 Task: Slide 11 - Budget For This Quarter.
Action: Mouse moved to (35, 90)
Screenshot: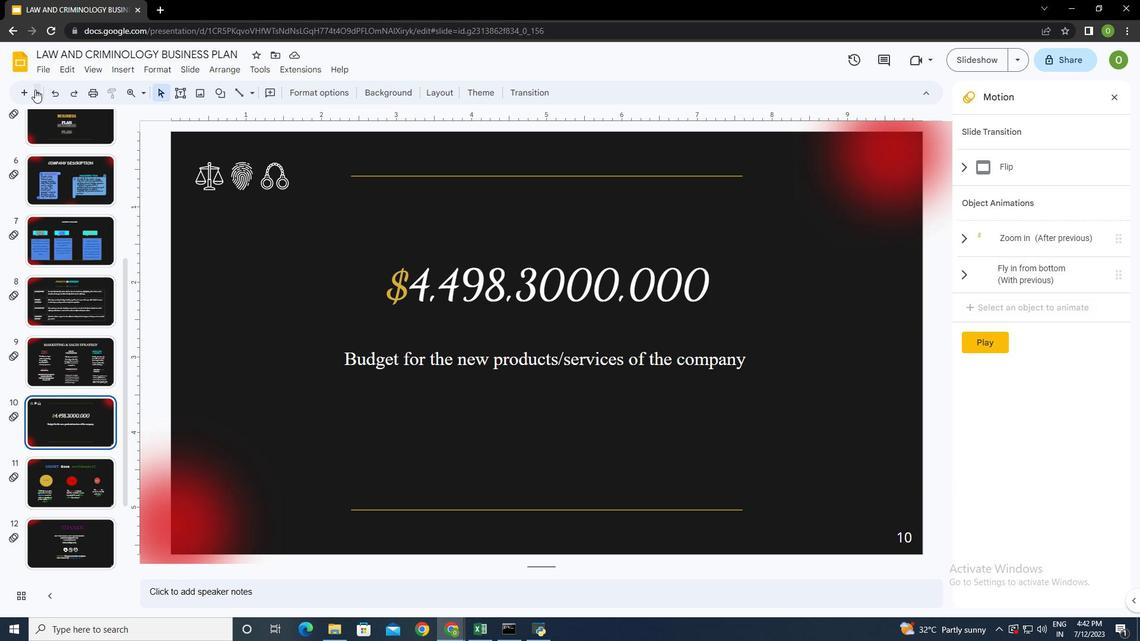 
Action: Mouse pressed left at (35, 90)
Screenshot: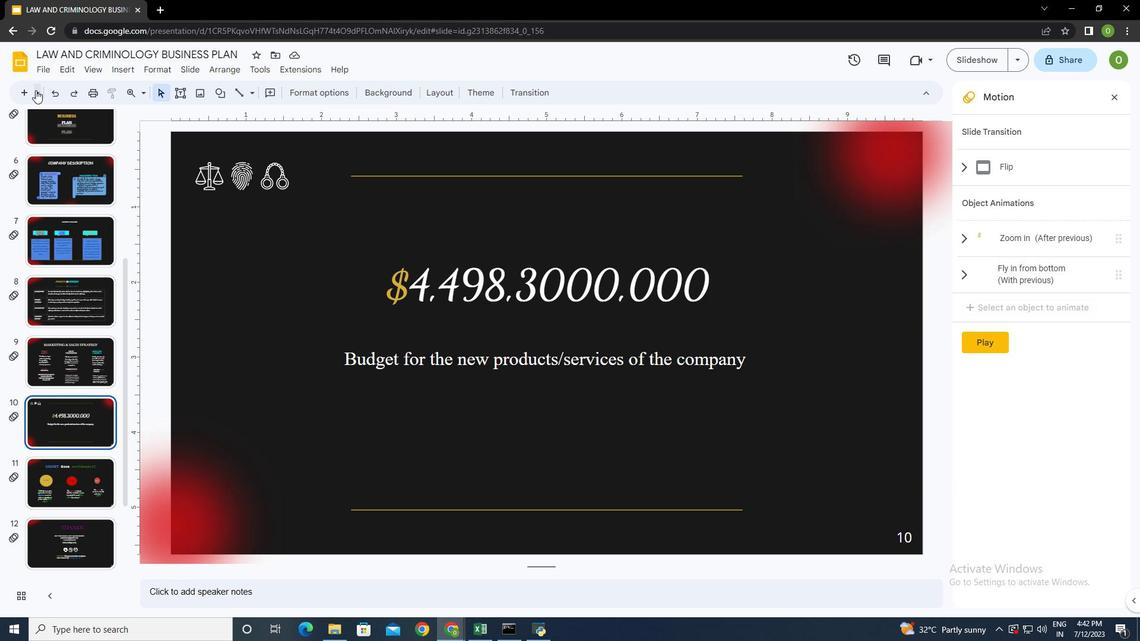 
Action: Mouse moved to (62, 379)
Screenshot: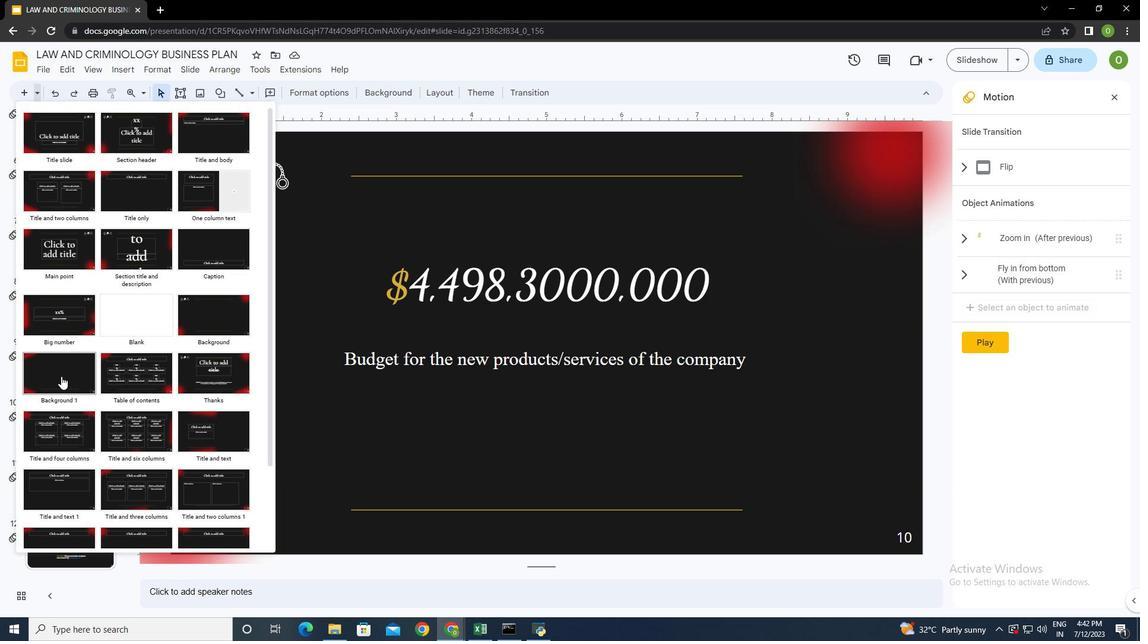 
Action: Mouse pressed left at (62, 379)
Screenshot: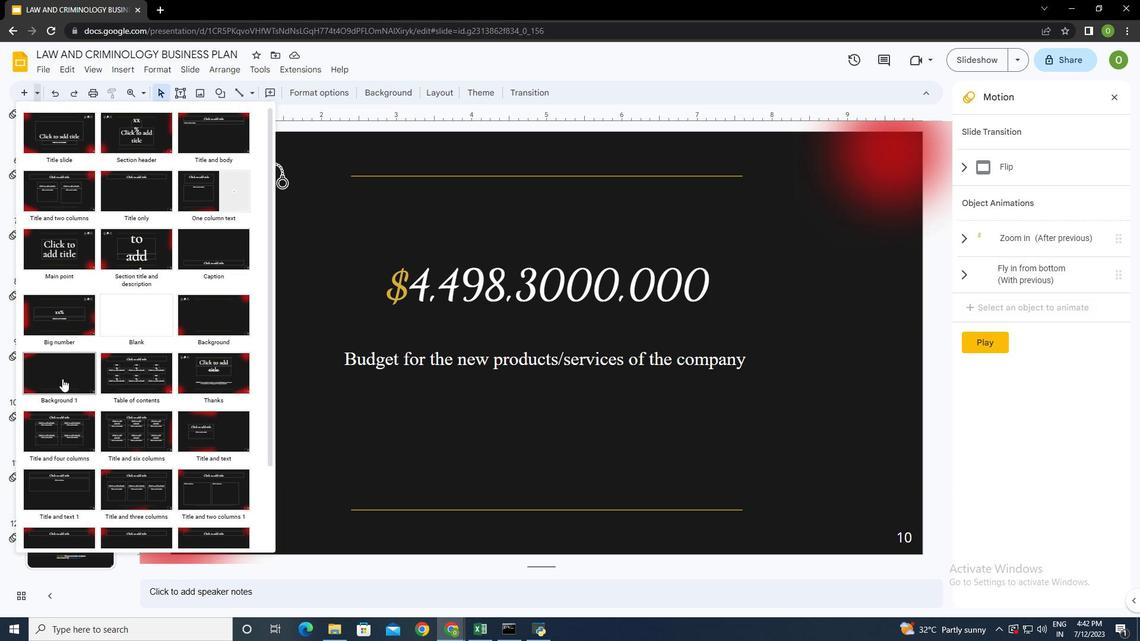 
Action: Mouse moved to (397, 286)
Screenshot: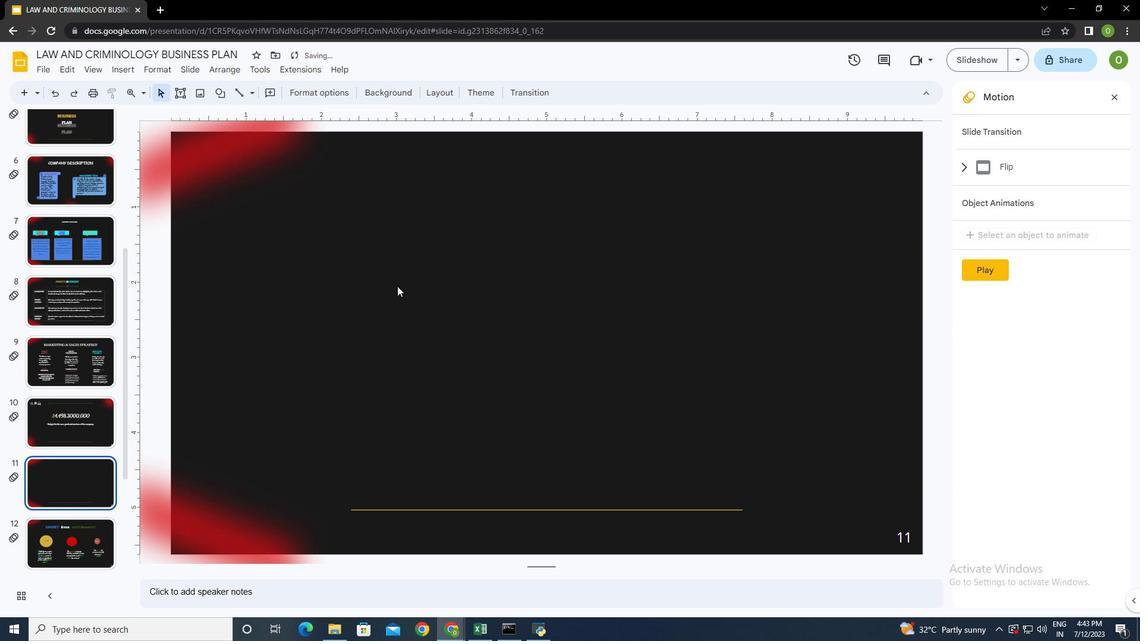 
Action: Mouse pressed left at (397, 286)
Screenshot: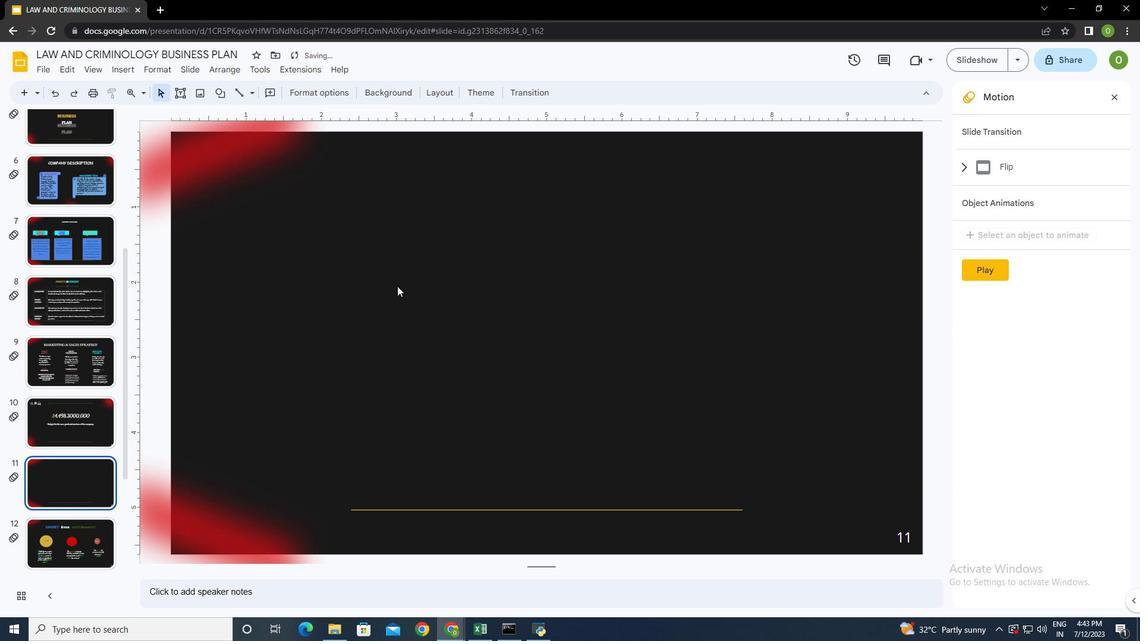 
Action: Mouse moved to (177, 90)
Screenshot: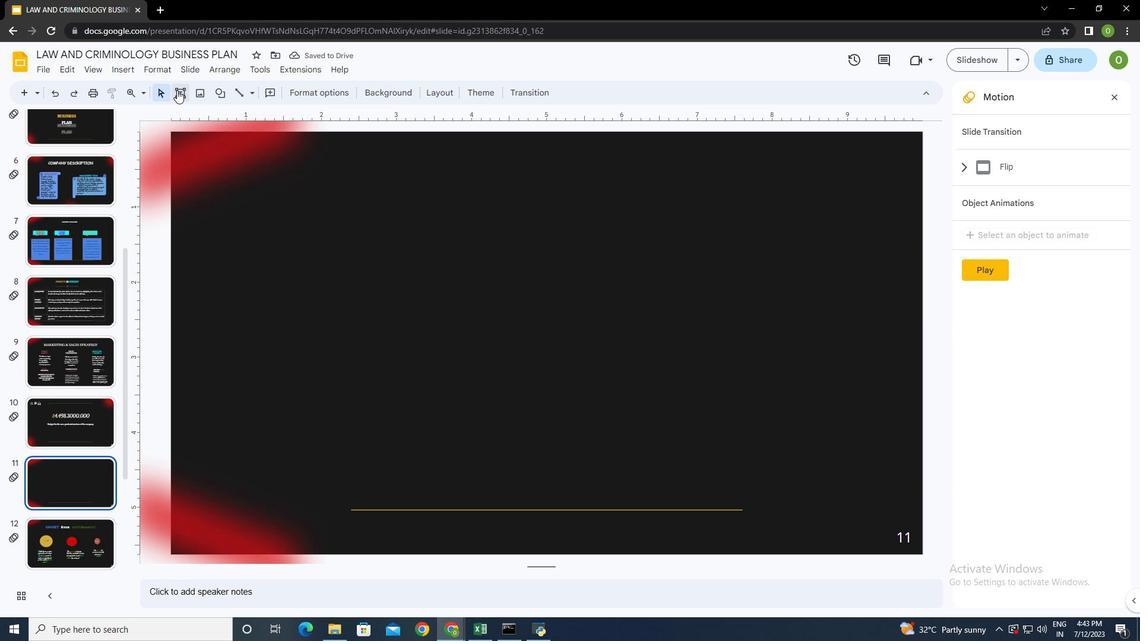 
Action: Mouse pressed left at (177, 90)
Screenshot: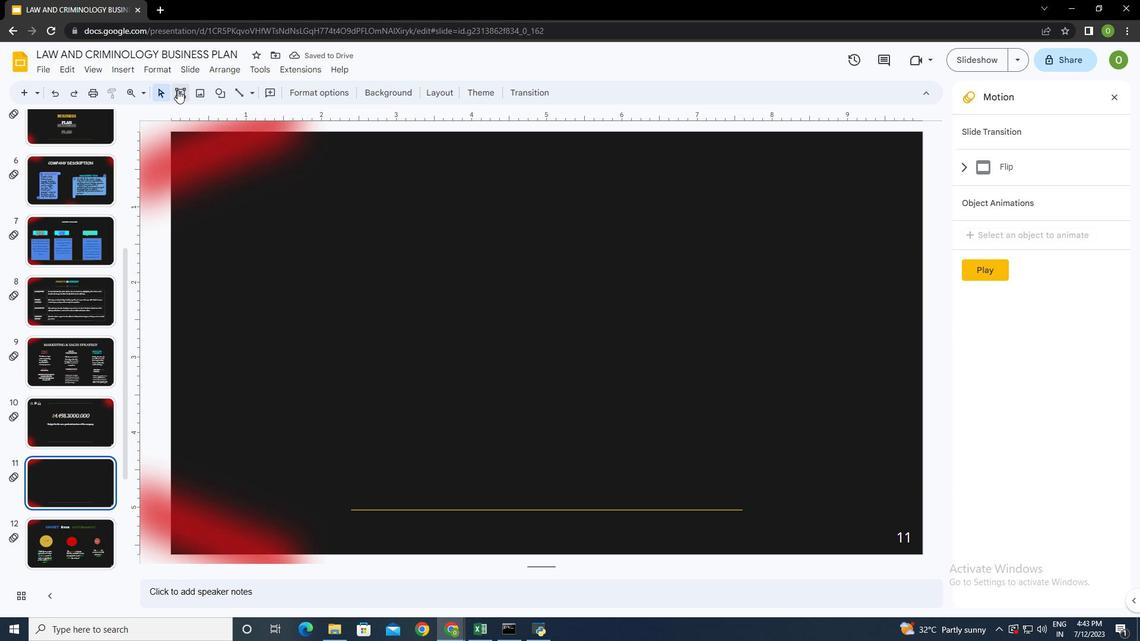 
Action: Mouse moved to (335, 165)
Screenshot: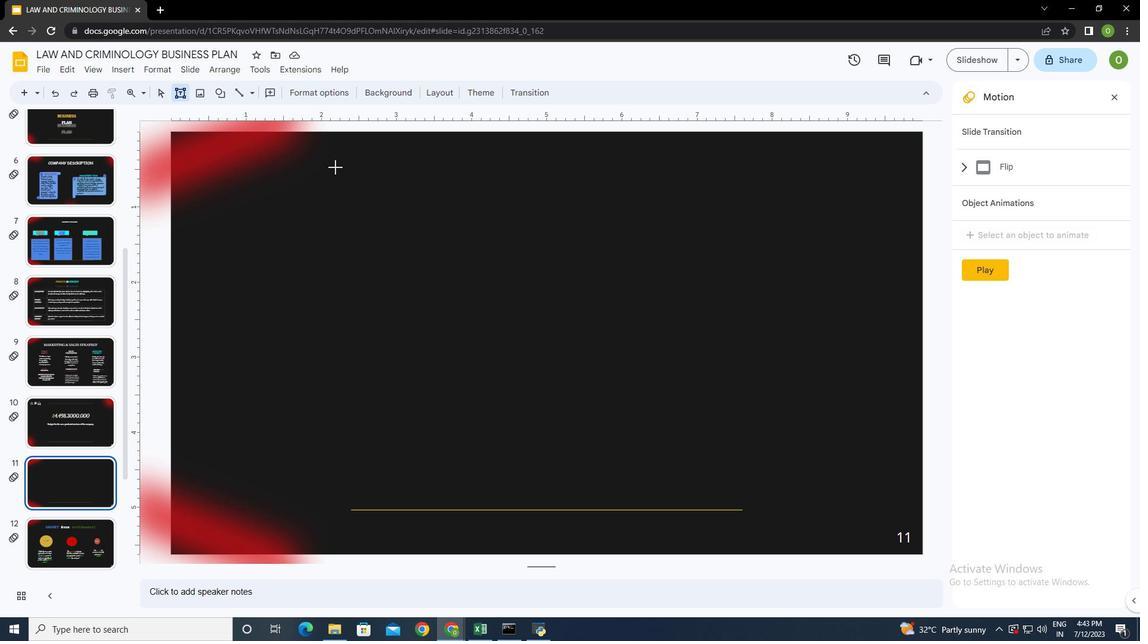 
Action: Mouse pressed left at (335, 165)
Screenshot: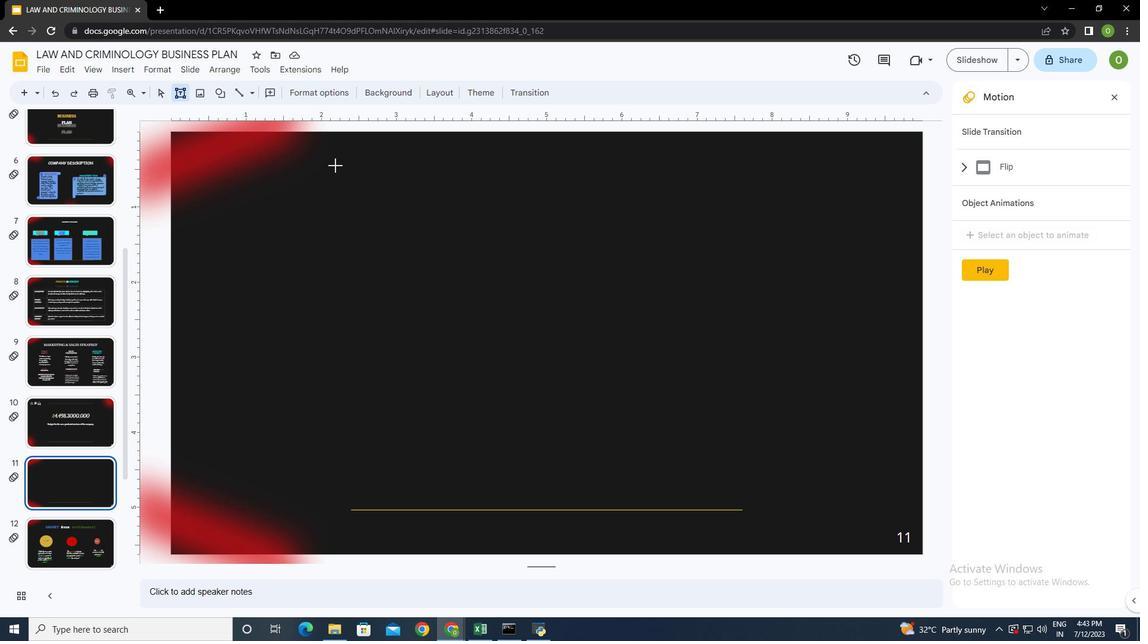 
Action: Mouse moved to (534, 87)
Screenshot: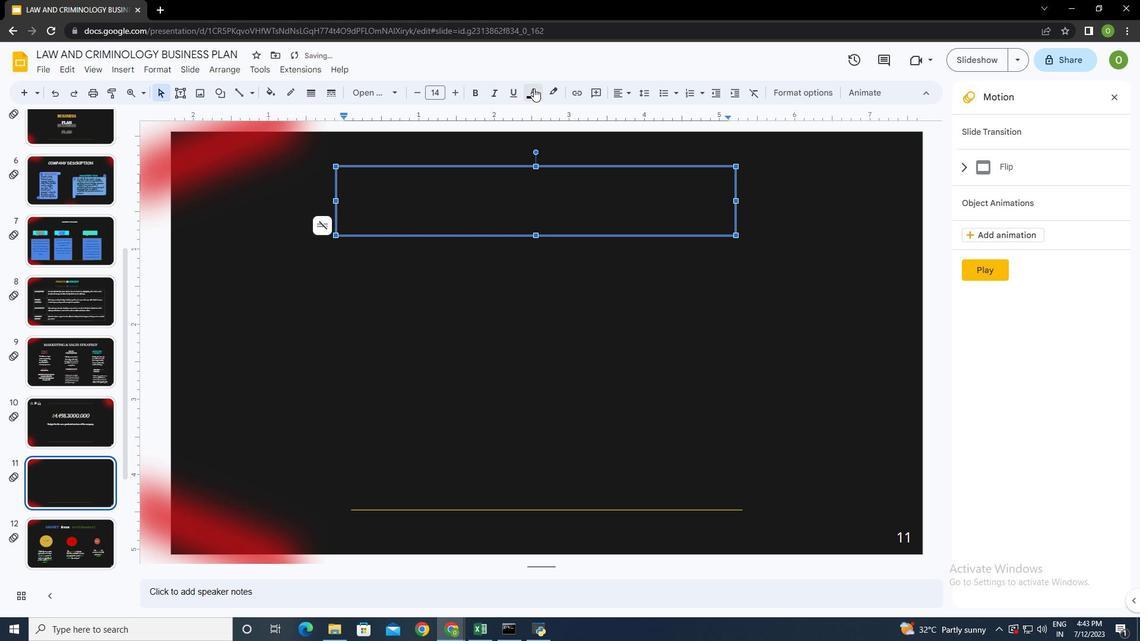 
Action: Mouse pressed left at (534, 87)
Screenshot: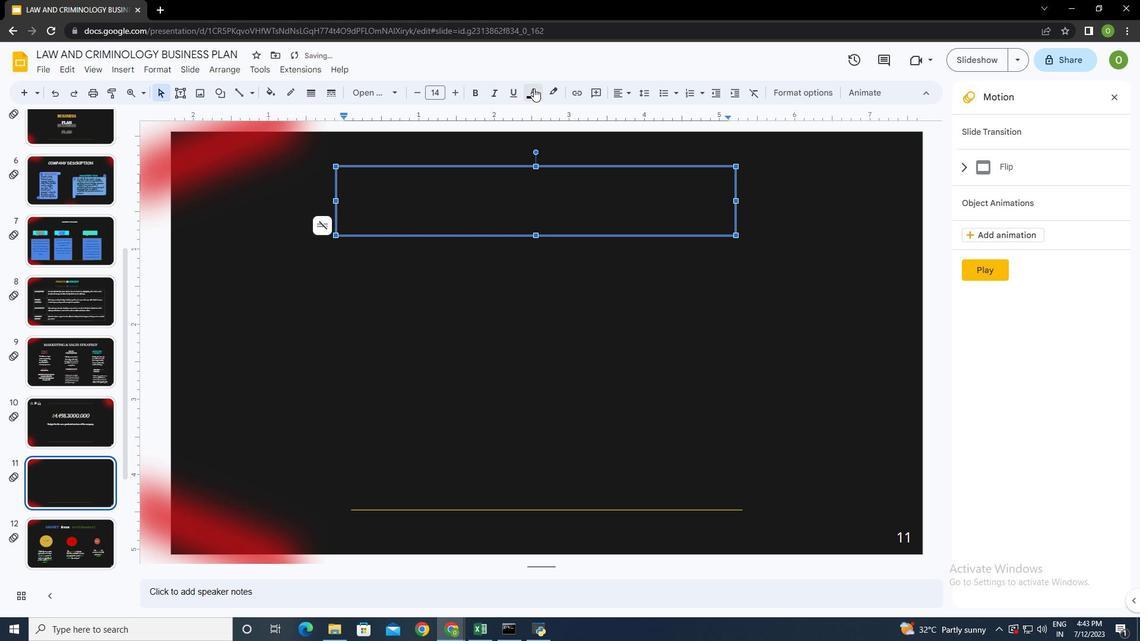 
Action: Mouse moved to (532, 130)
Screenshot: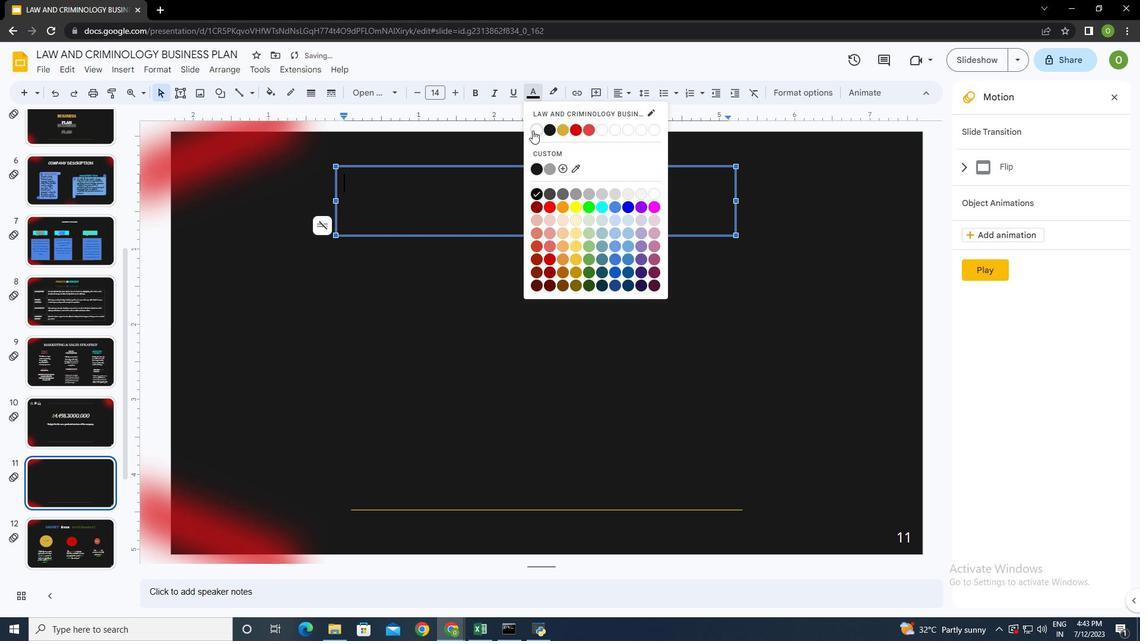 
Action: Mouse pressed left at (532, 130)
Screenshot: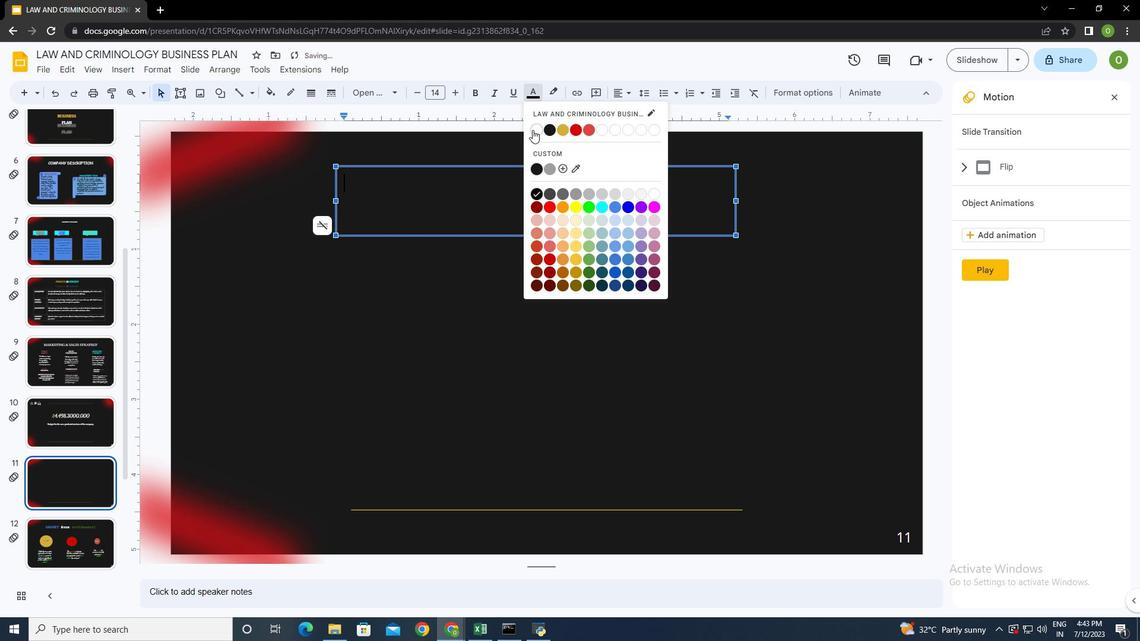 
Action: Mouse moved to (425, 201)
Screenshot: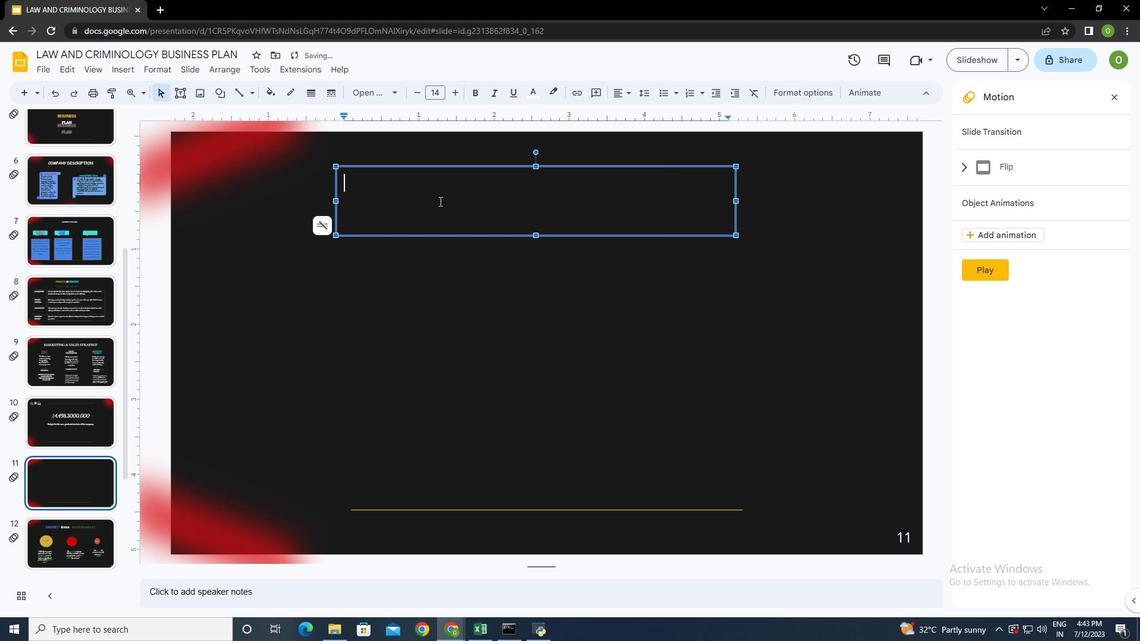 
Action: Key pressed <Key.caps_lock>BUDGET<Key.space>FOR<Key.space>THIS<Key.space>QUARTER<Key.shift_r><Key.shift_r><Key.shift_r><Key.shift_r><Key.shift_r><Key.shift_r><Key.shift_r><Key.shift_r><Key.home>
Screenshot: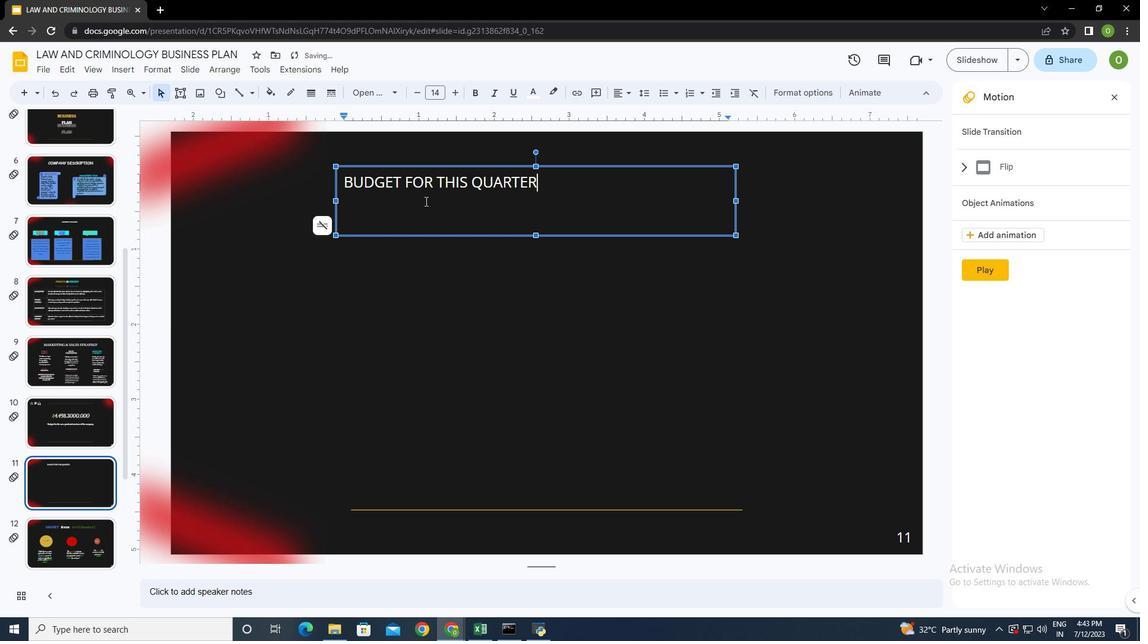
Action: Mouse moved to (352, 92)
Screenshot: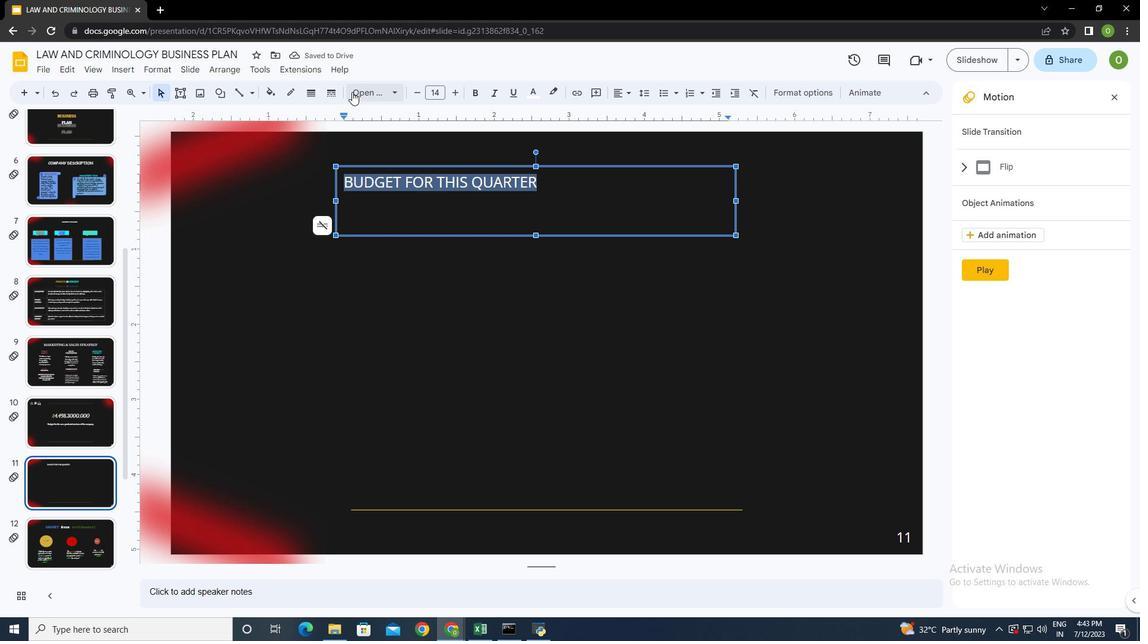 
Action: Mouse pressed left at (352, 92)
Screenshot: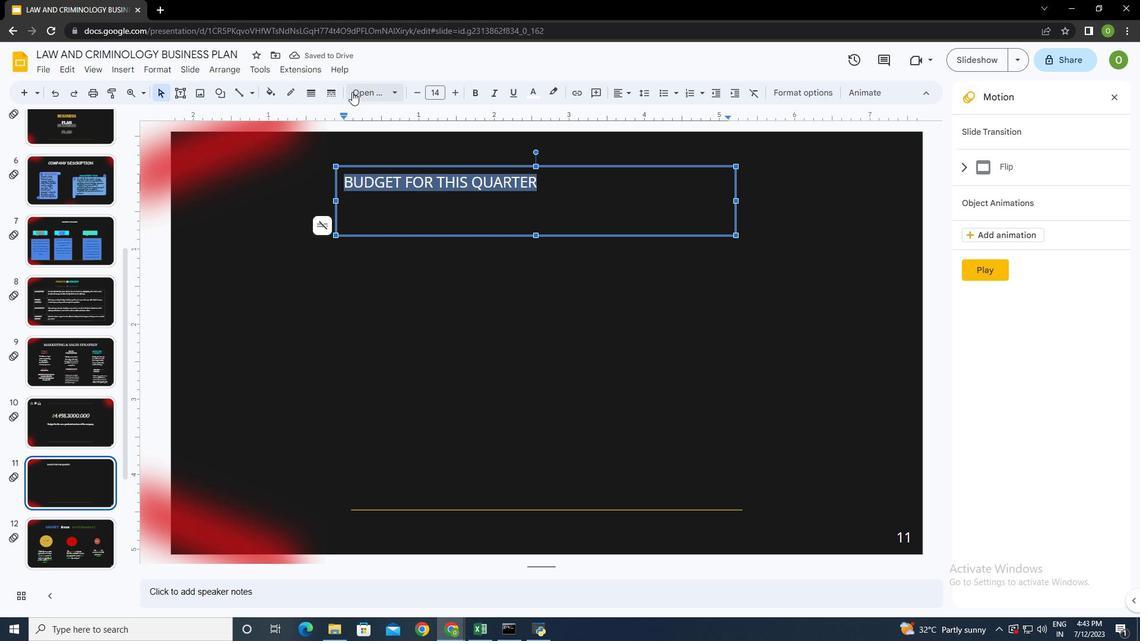 
Action: Mouse moved to (411, 223)
Screenshot: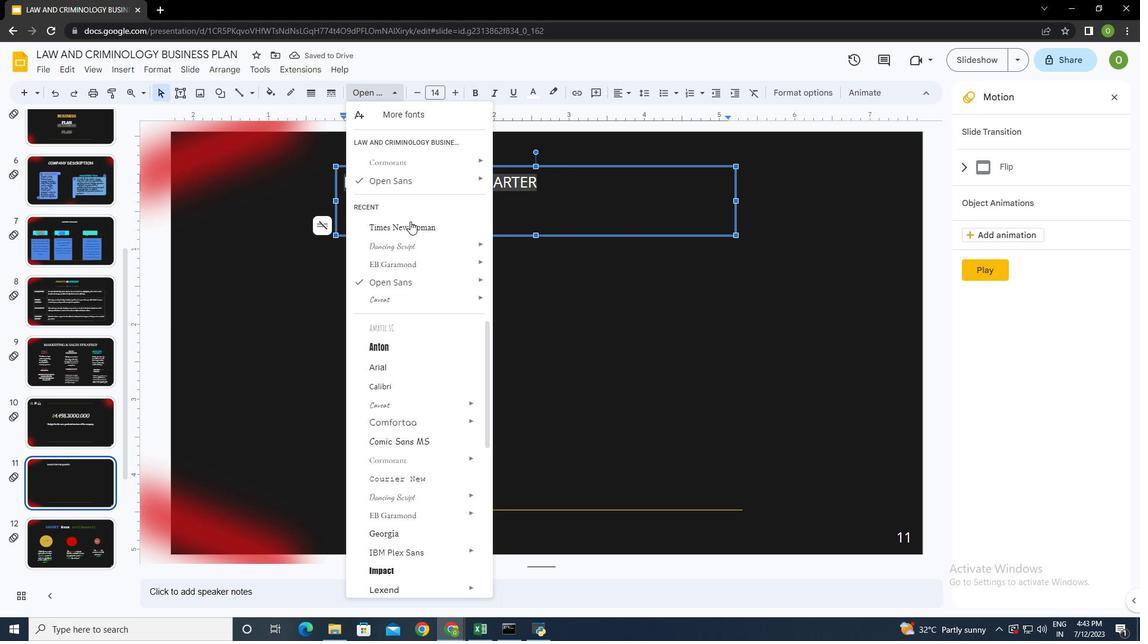 
Action: Mouse pressed left at (411, 223)
Screenshot: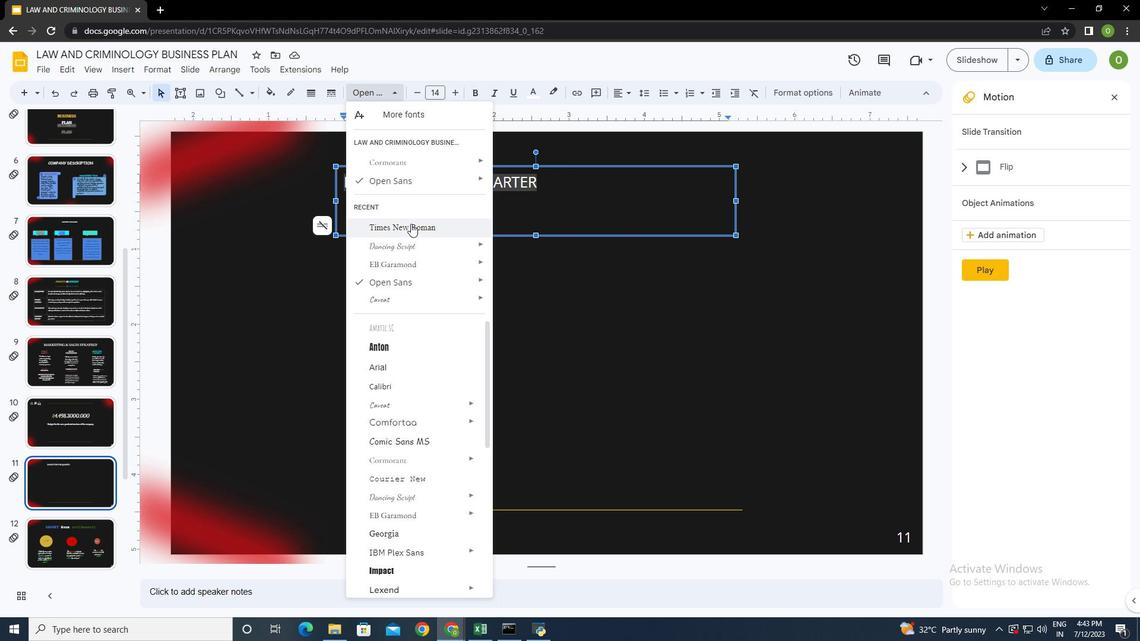 
Action: Mouse moved to (452, 90)
Screenshot: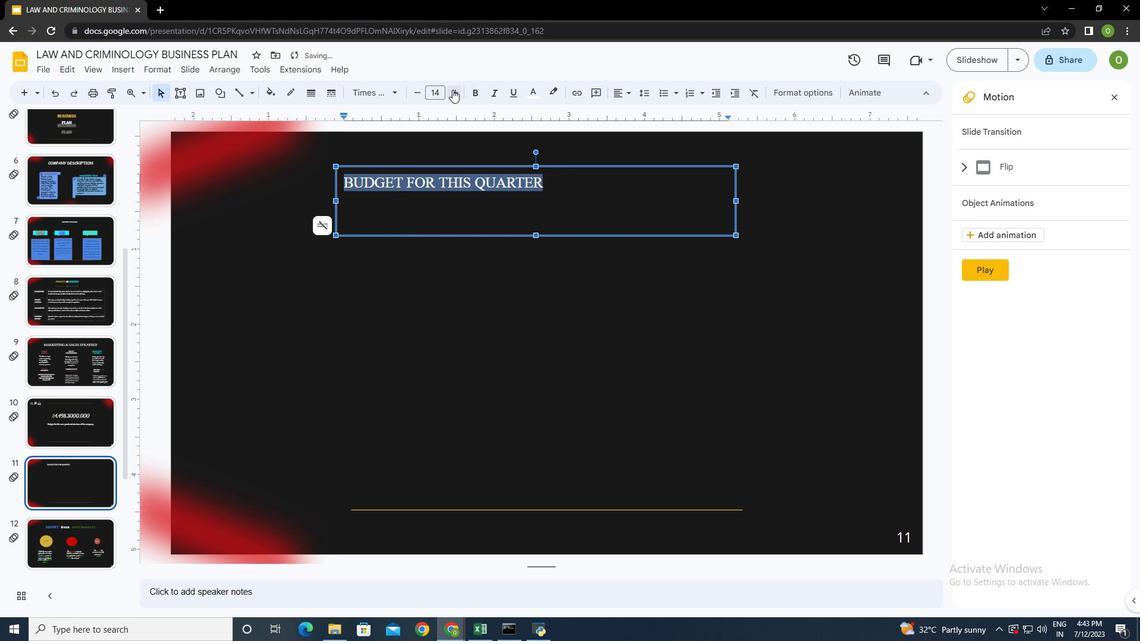 
Action: Mouse pressed left at (452, 90)
Screenshot: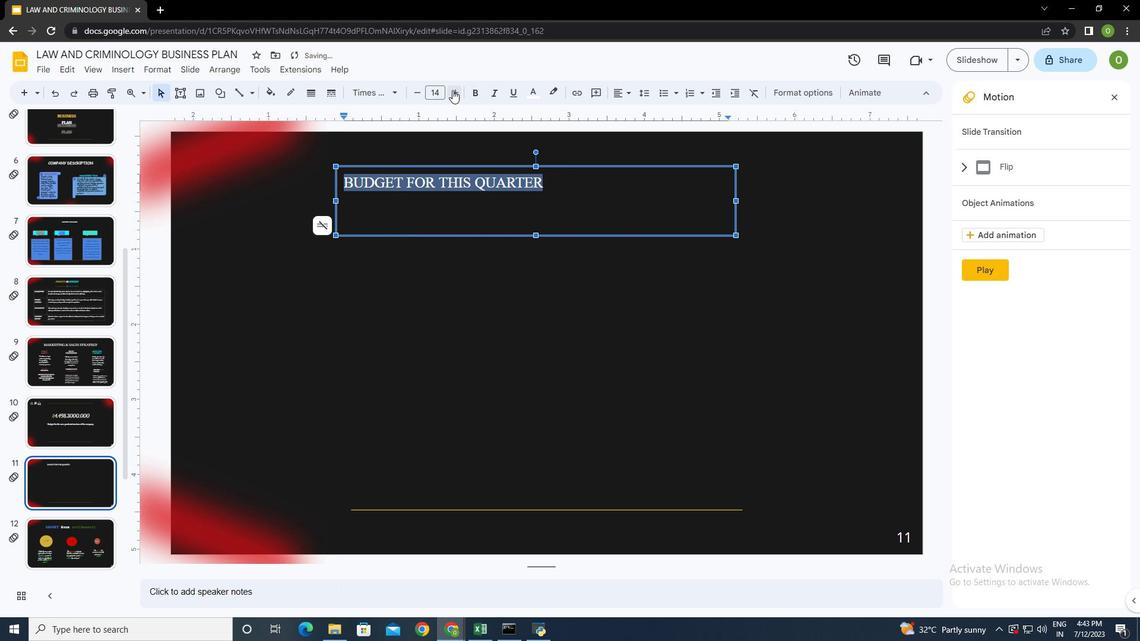 
Action: Mouse pressed left at (452, 90)
Screenshot: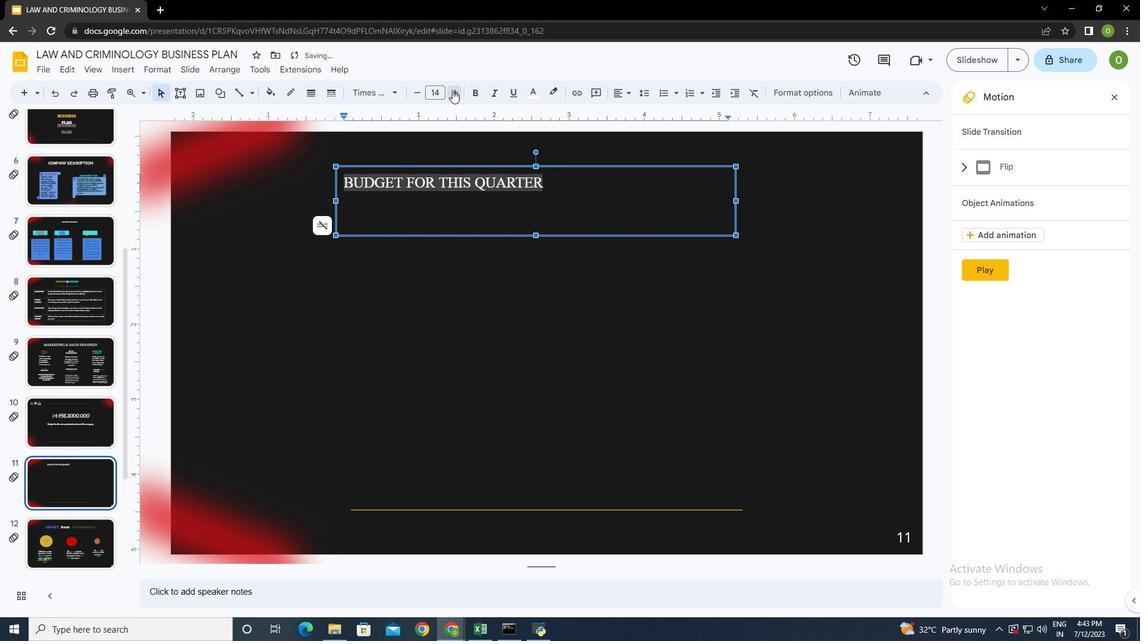 
Action: Mouse pressed left at (452, 90)
Screenshot: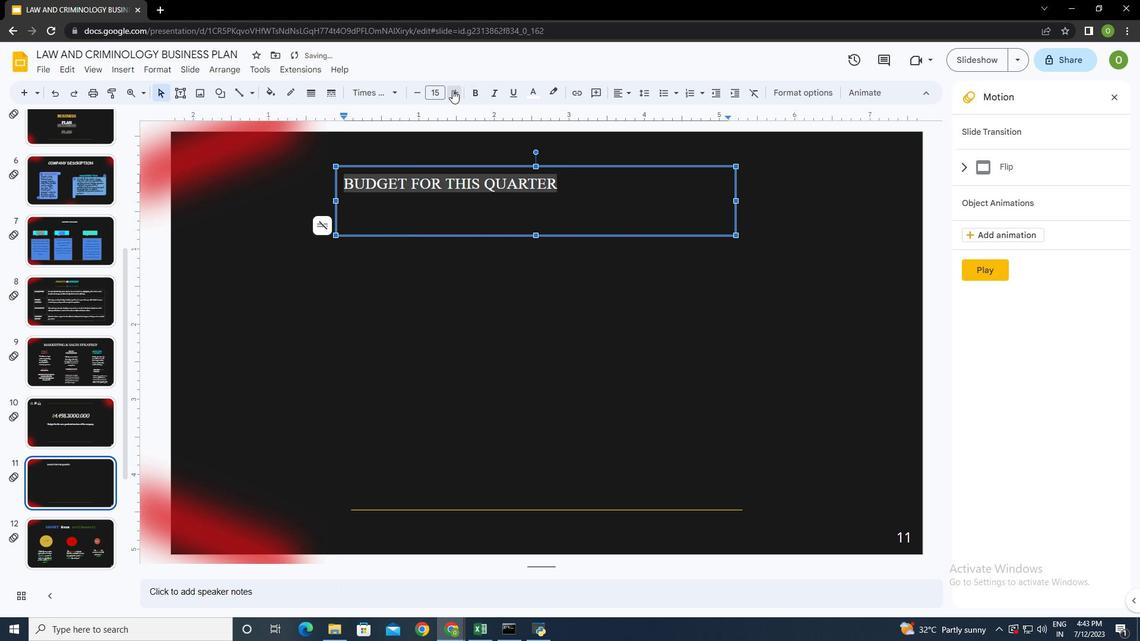 
Action: Mouse pressed left at (452, 90)
Screenshot: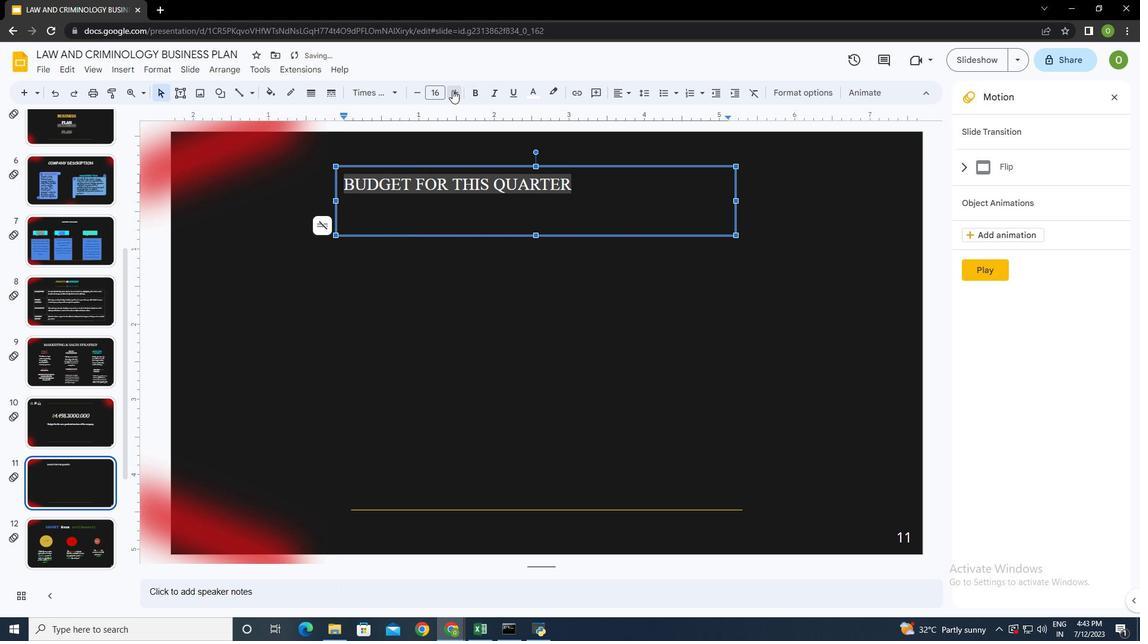 
Action: Mouse pressed left at (452, 90)
Screenshot: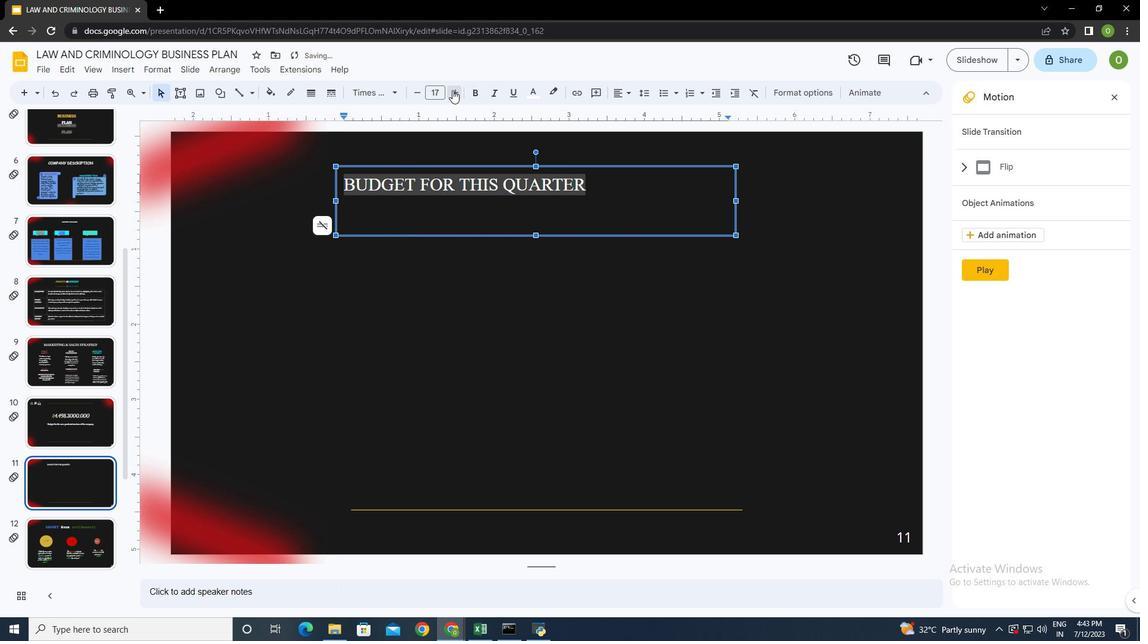
Action: Mouse pressed left at (452, 90)
Screenshot: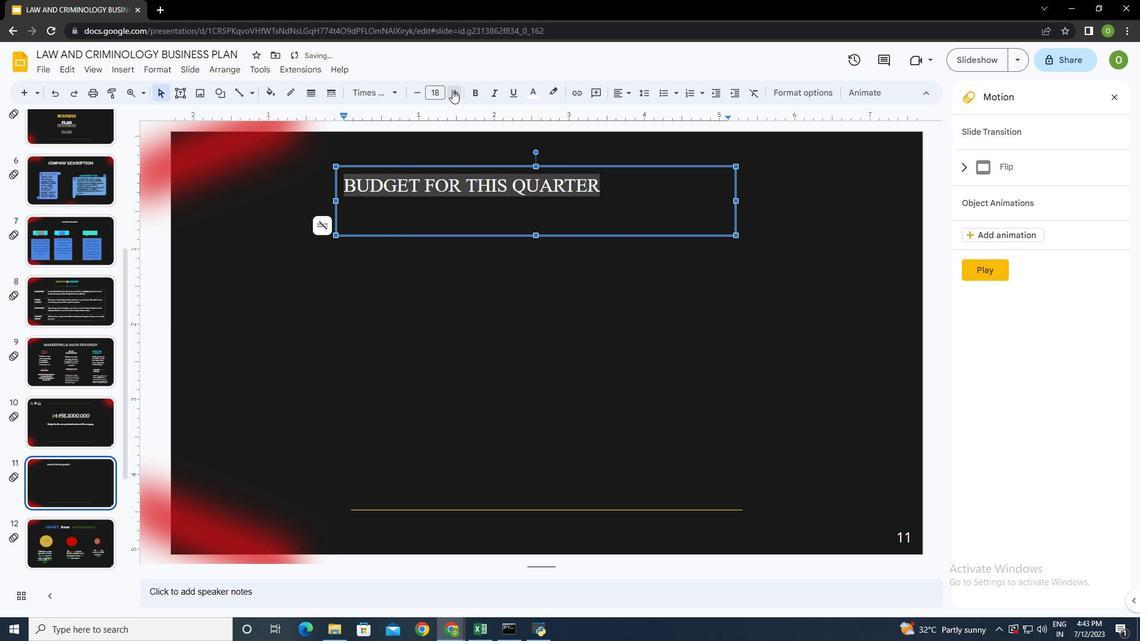 
Action: Mouse pressed left at (452, 90)
Screenshot: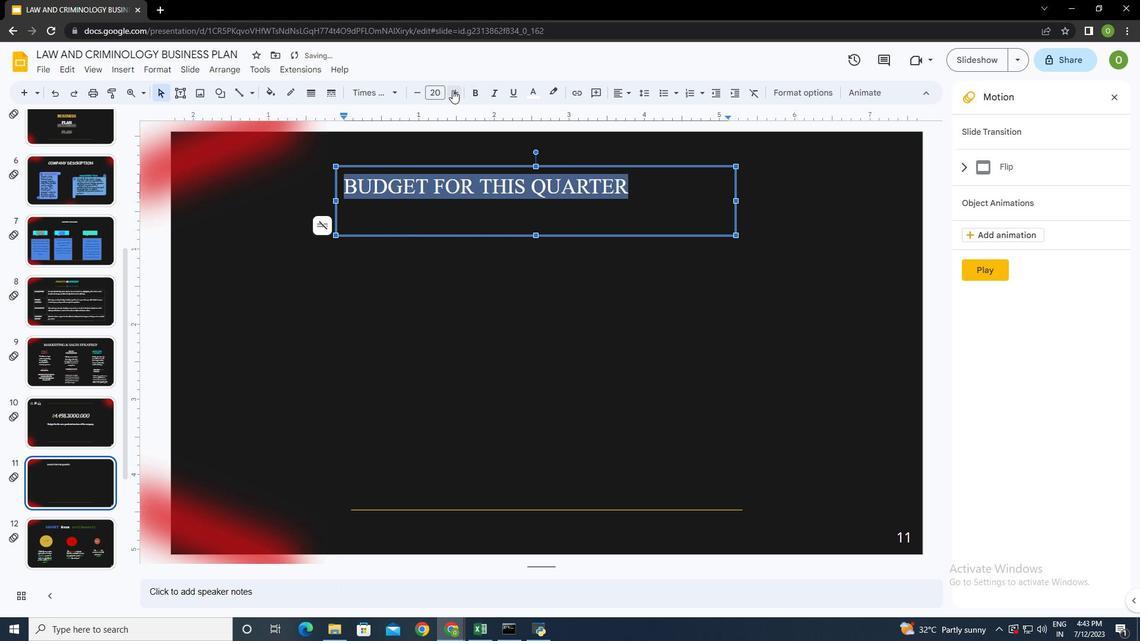 
Action: Mouse pressed left at (452, 90)
Screenshot: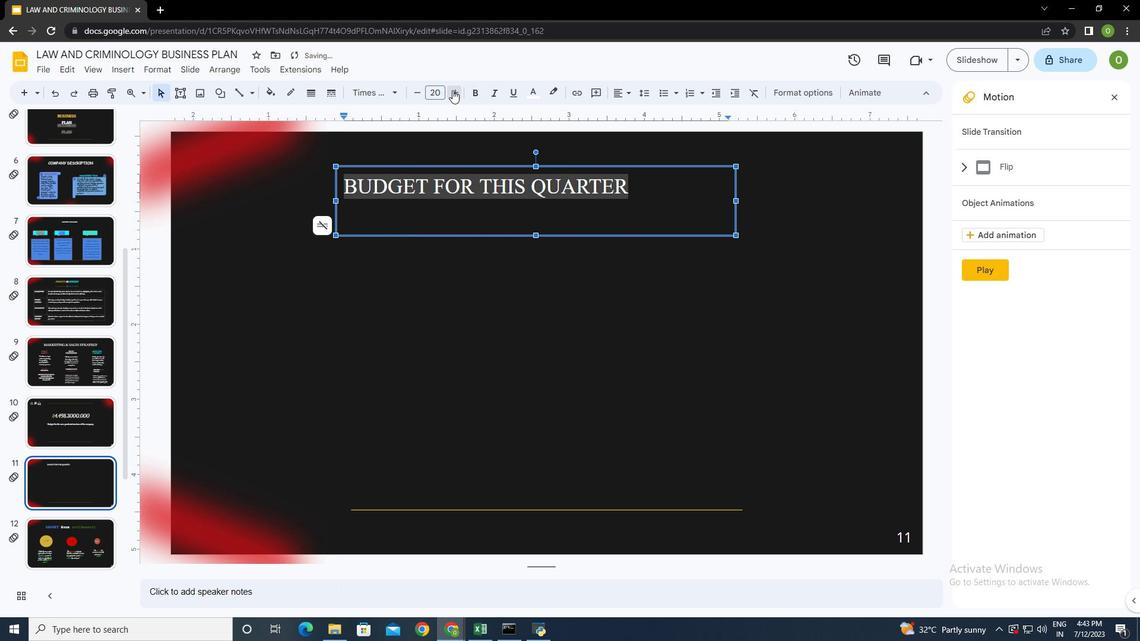 
Action: Mouse pressed left at (452, 90)
Screenshot: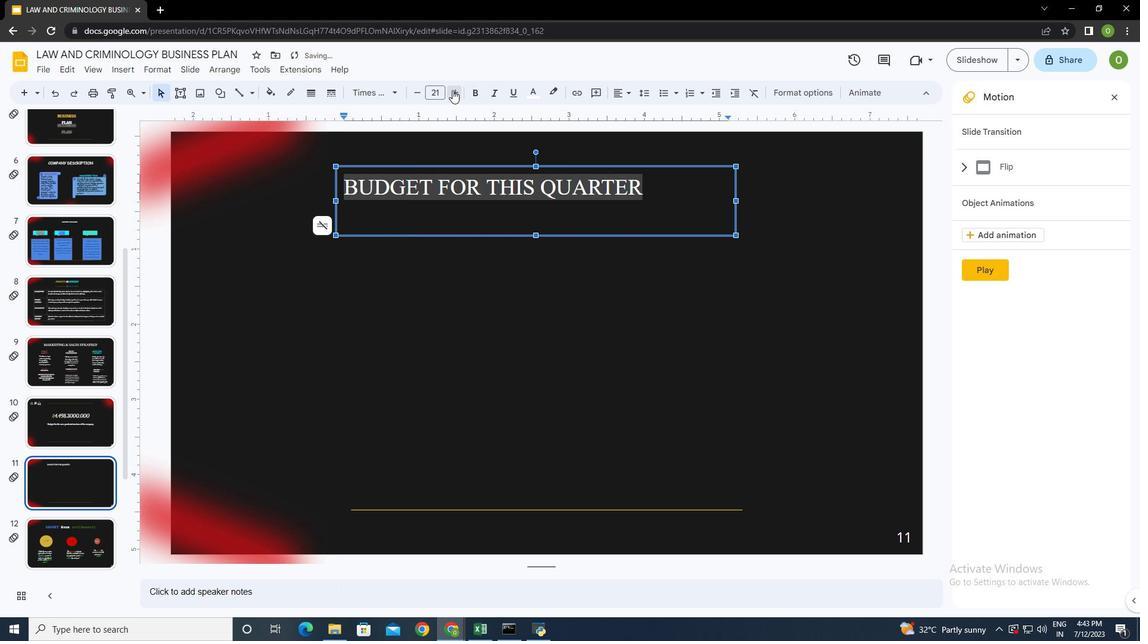 
Action: Mouse pressed left at (452, 90)
Screenshot: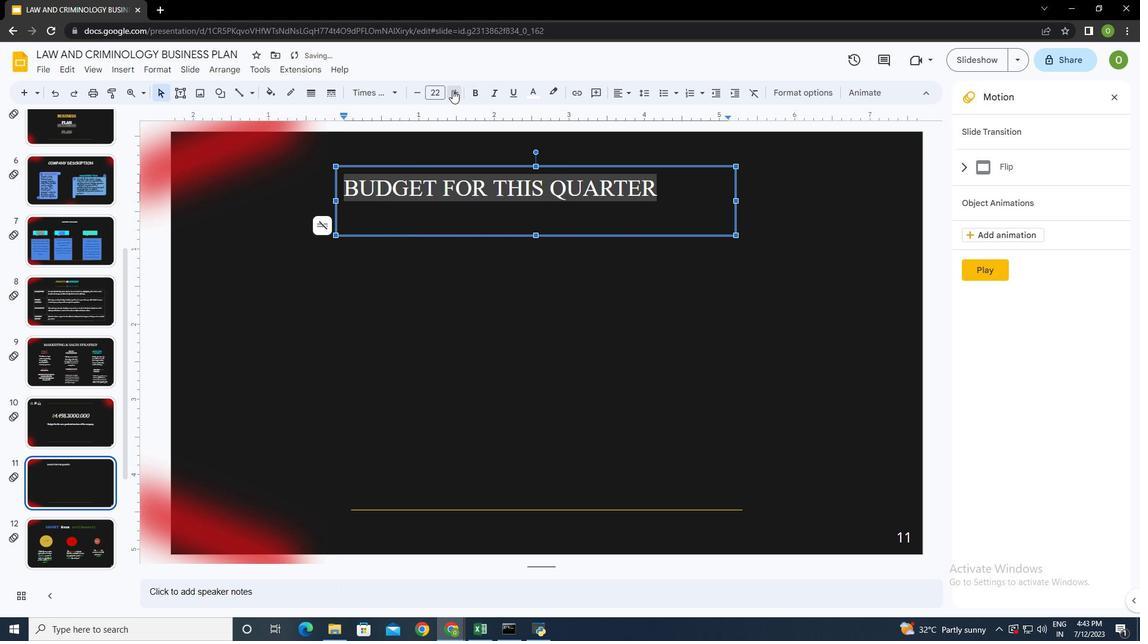 
Action: Mouse pressed left at (452, 90)
Screenshot: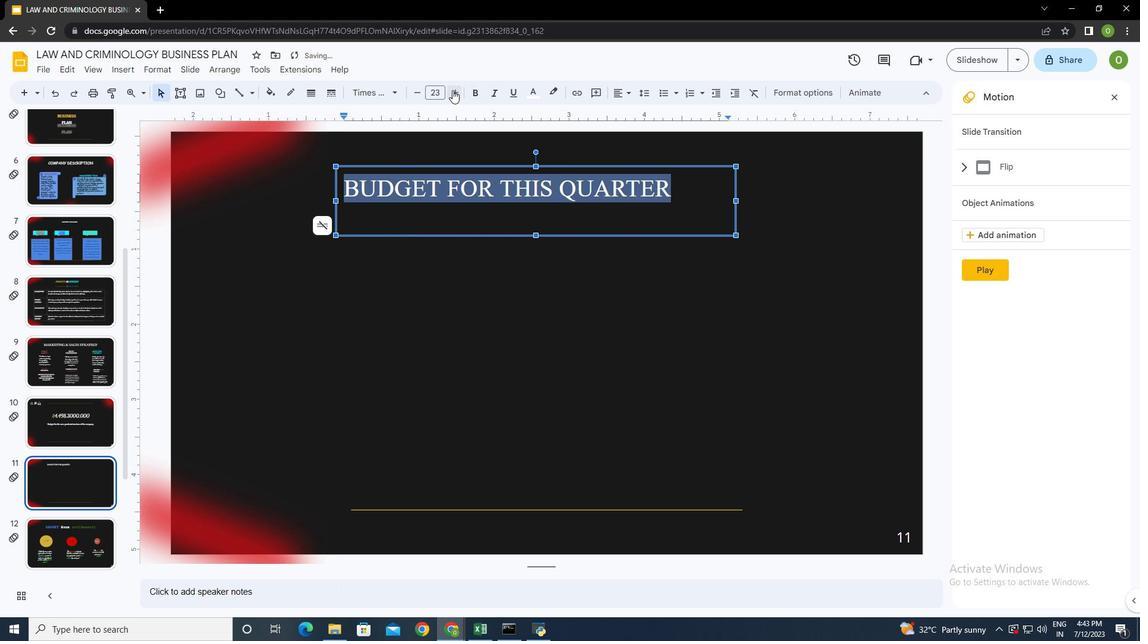 
Action: Mouse pressed left at (452, 90)
Screenshot: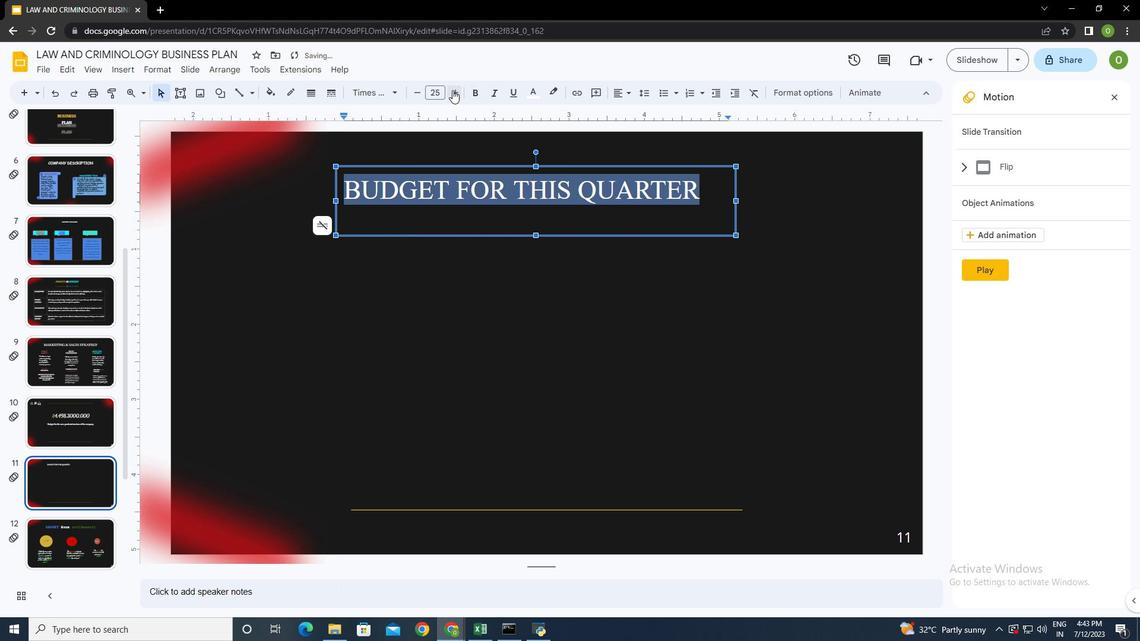 
Action: Mouse moved to (417, 92)
Screenshot: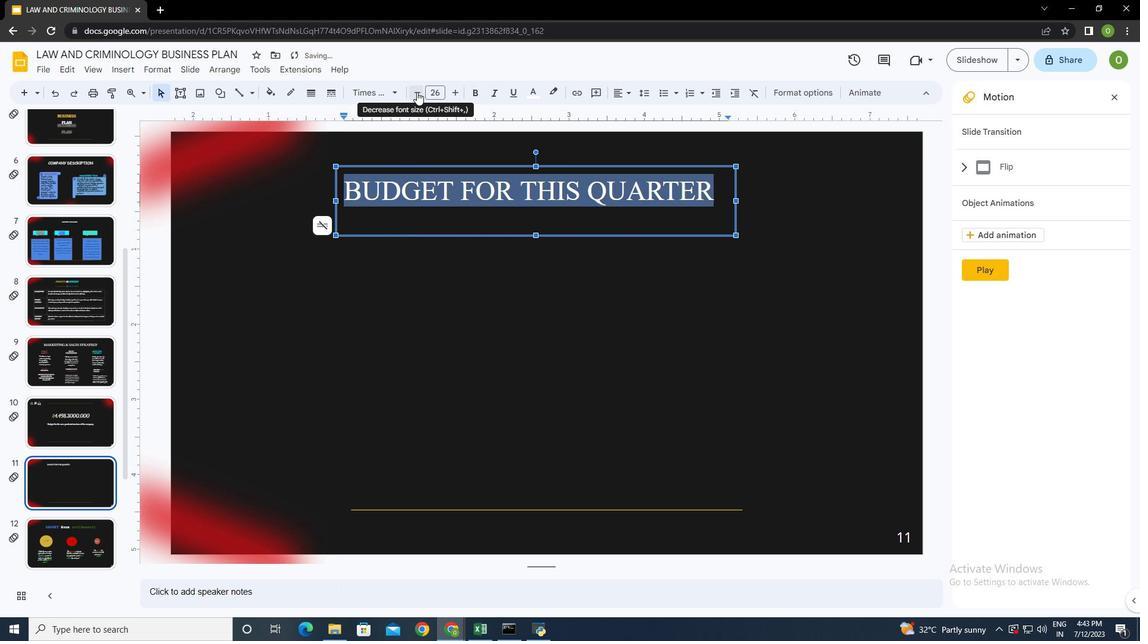 
Action: Mouse pressed left at (417, 92)
Screenshot: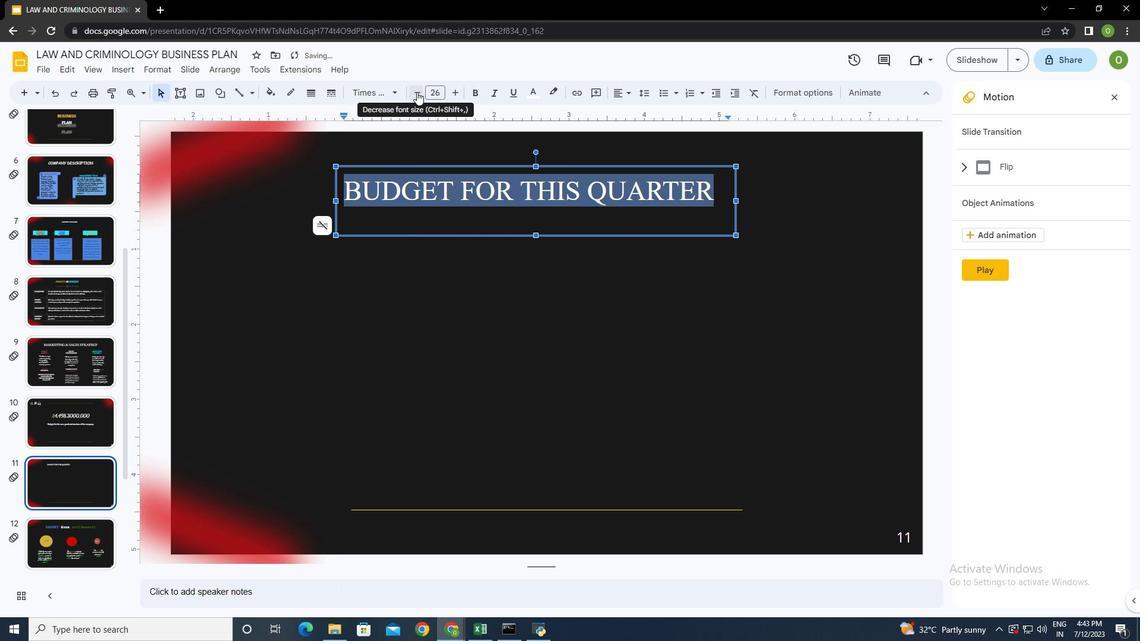 
Action: Mouse moved to (537, 237)
Screenshot: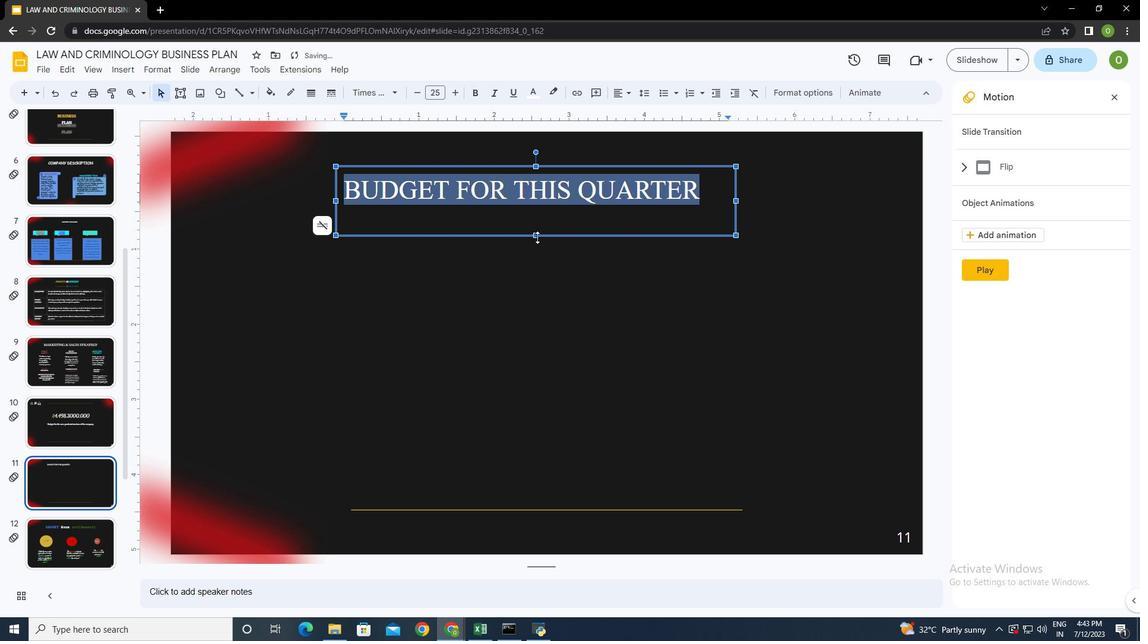 
Action: Mouse pressed left at (537, 237)
Screenshot: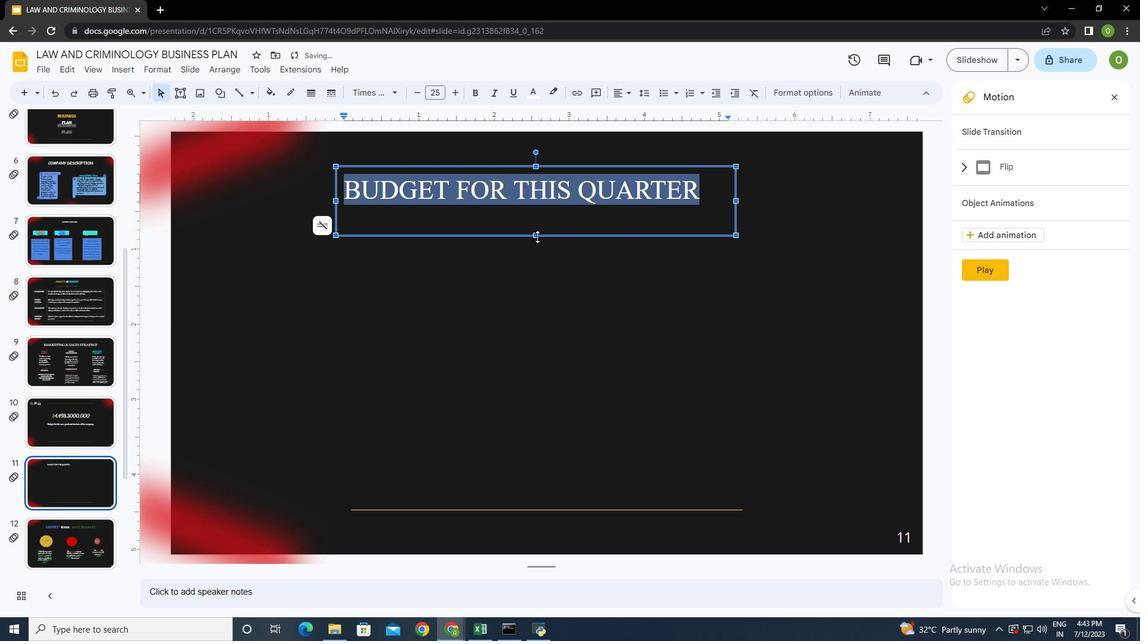 
Action: Mouse moved to (738, 190)
Screenshot: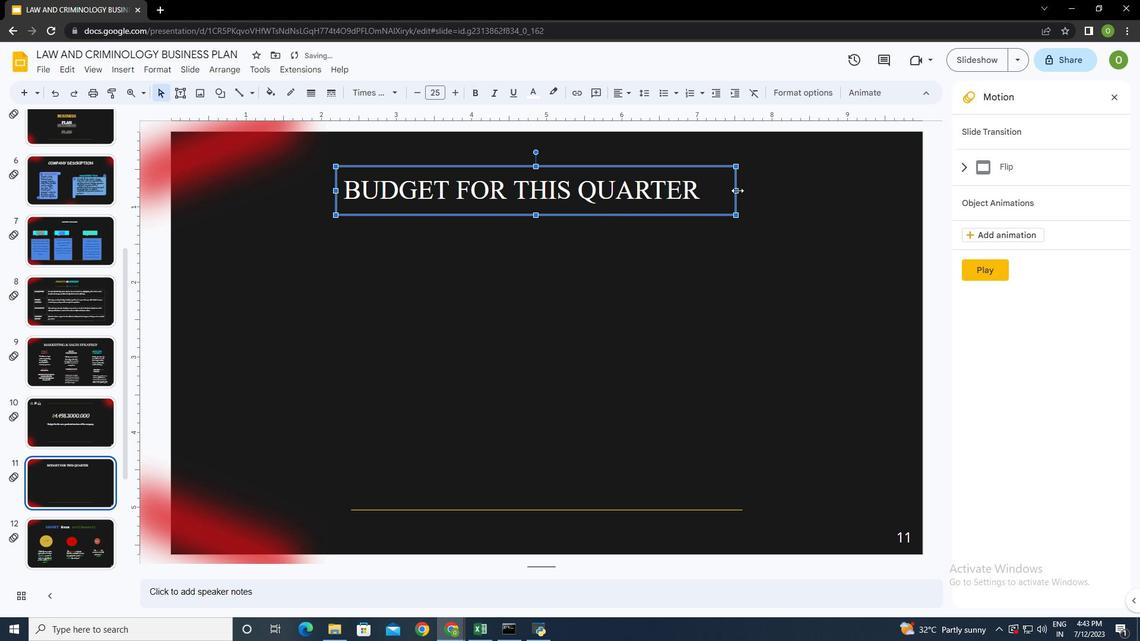 
Action: Mouse pressed left at (738, 190)
Screenshot: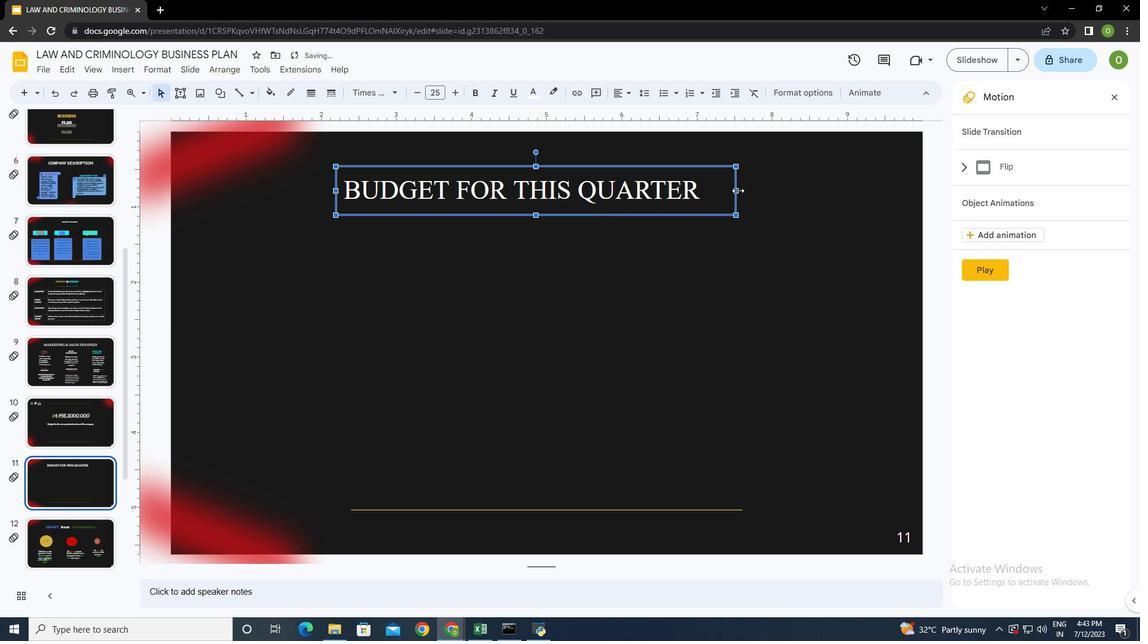 
Action: Mouse moved to (601, 243)
Screenshot: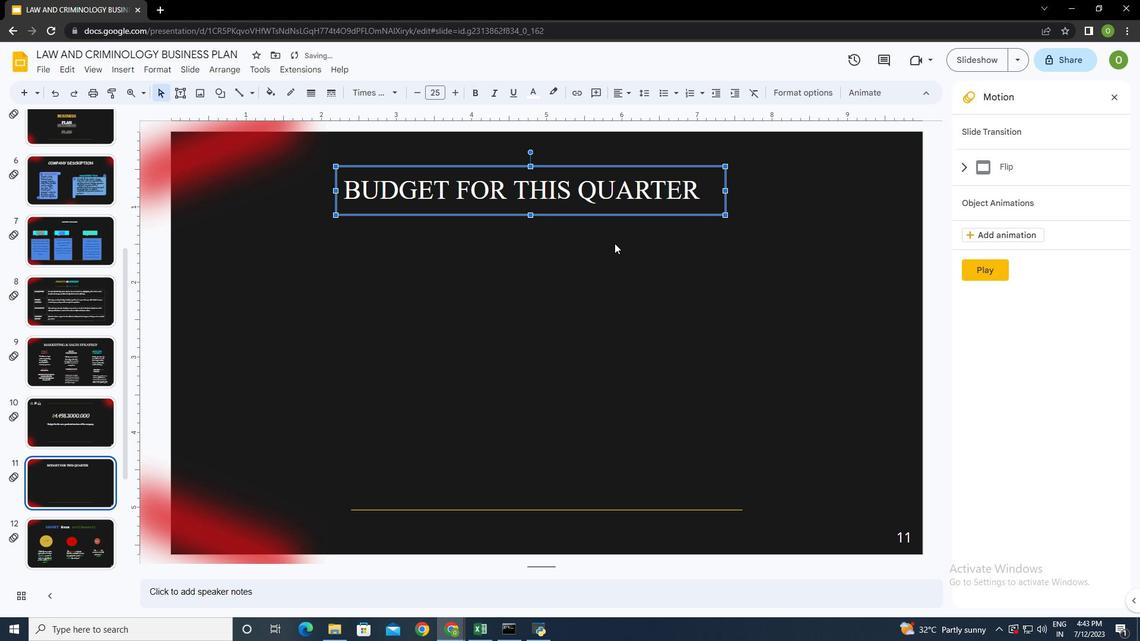 
Action: Mouse pressed left at (601, 243)
Screenshot: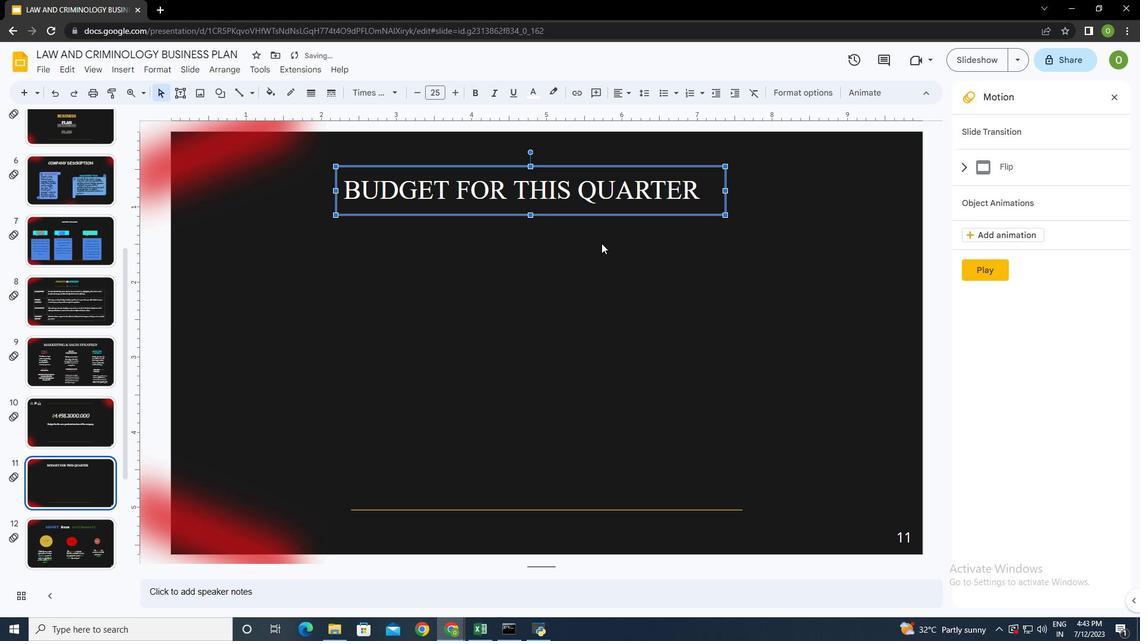 
Action: Mouse moved to (178, 91)
Screenshot: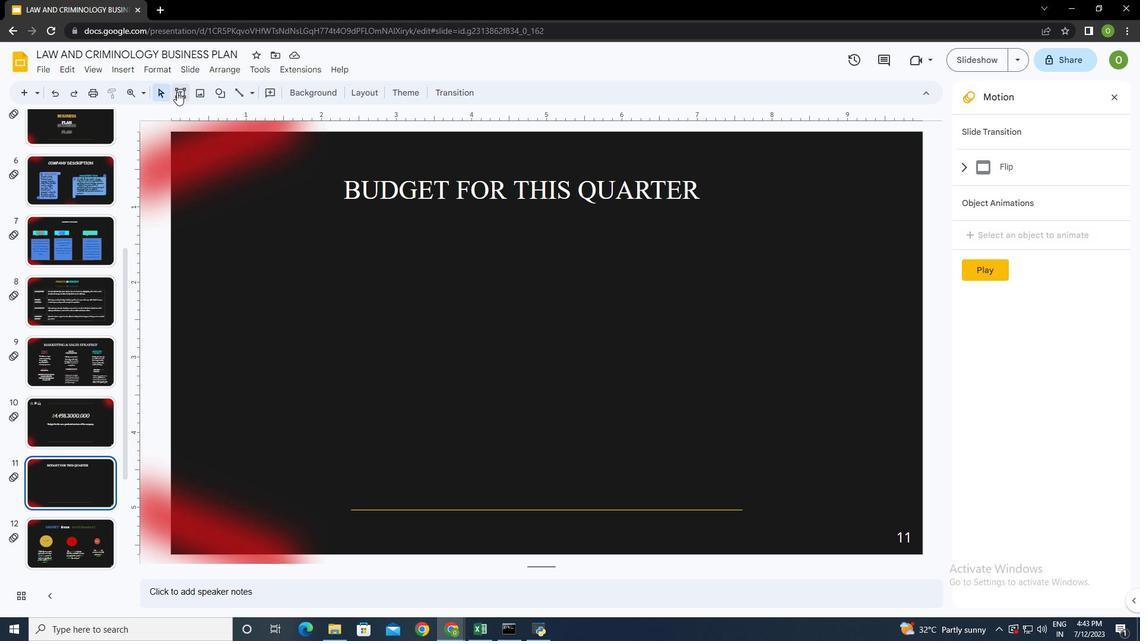
Action: Mouse pressed left at (178, 91)
Screenshot: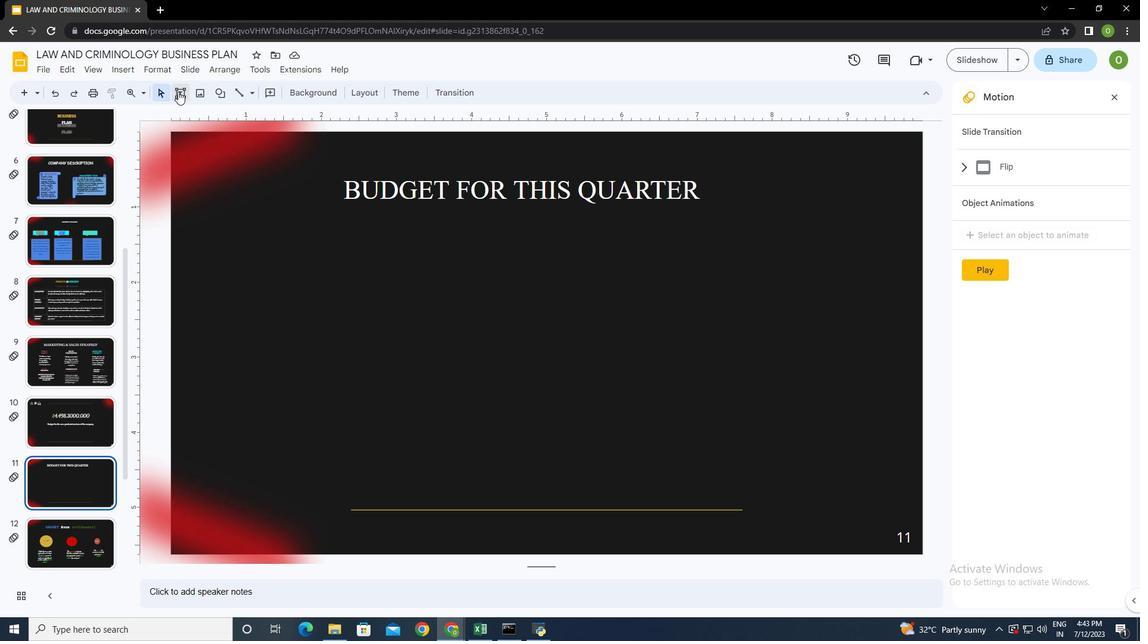 
Action: Mouse moved to (279, 235)
Screenshot: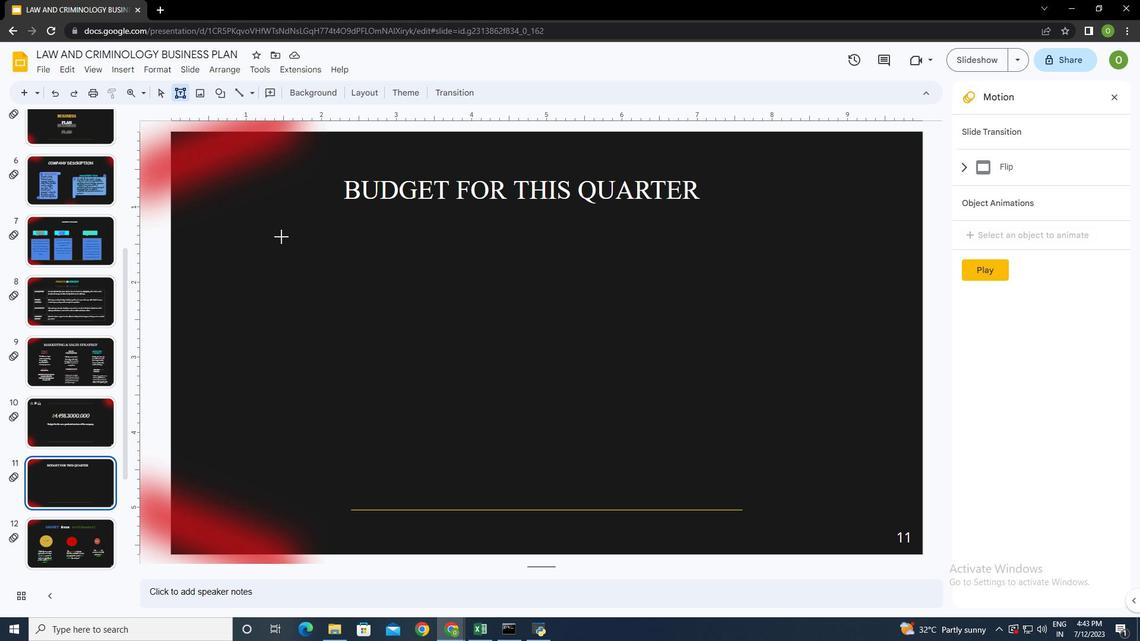 
Action: Mouse pressed left at (279, 235)
Screenshot: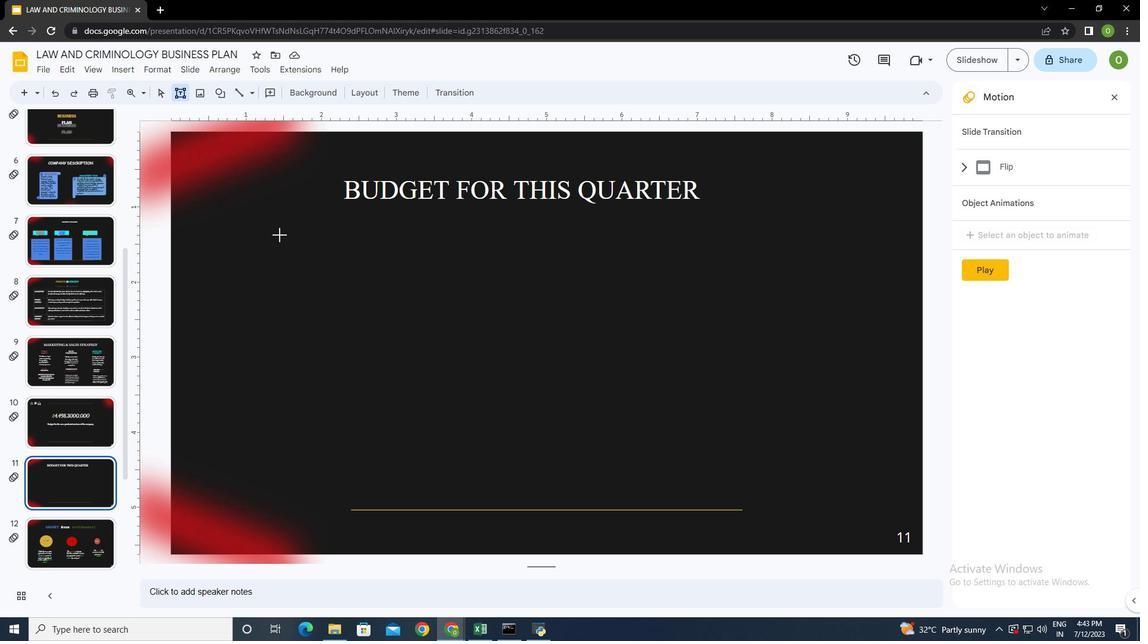 
Action: Mouse moved to (661, 93)
Screenshot: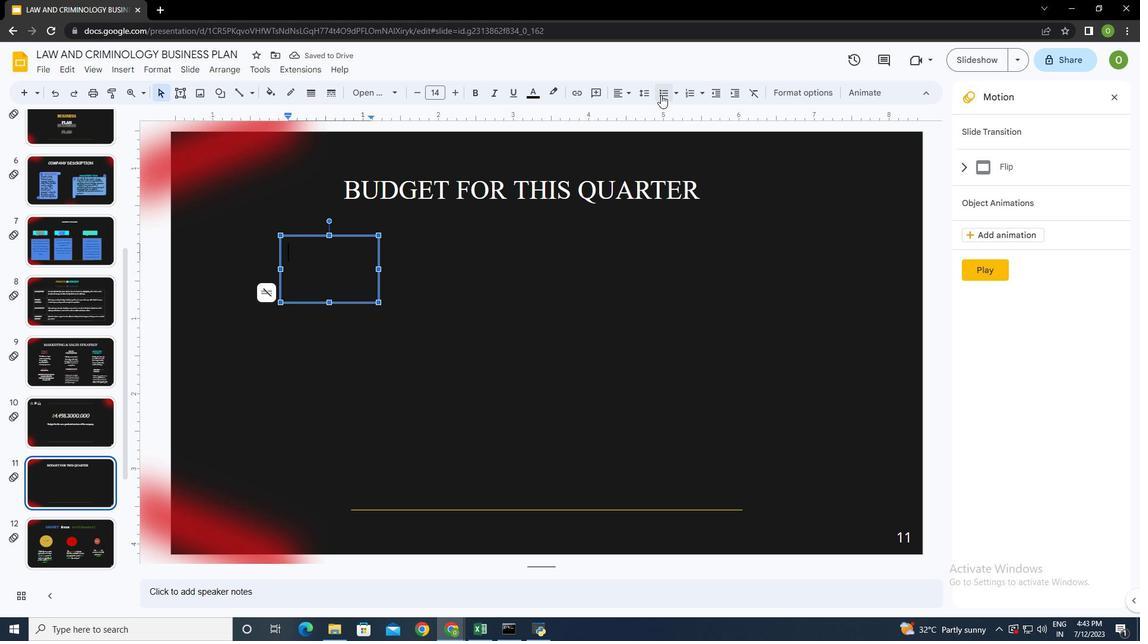 
Action: Mouse pressed left at (661, 93)
Screenshot: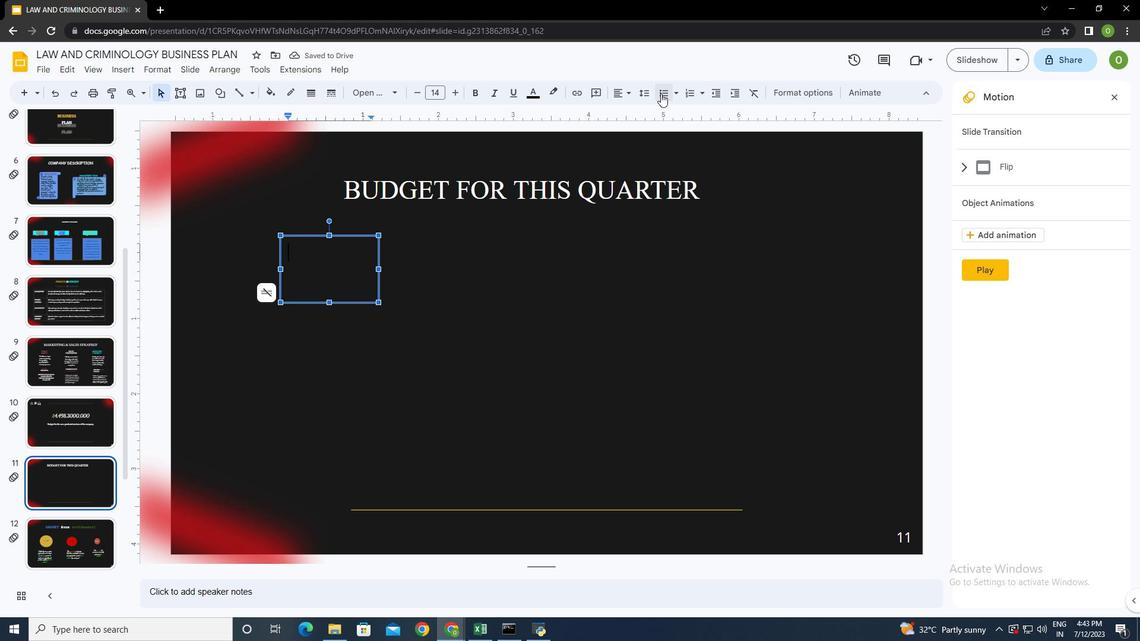 
Action: Mouse moved to (278, 289)
Screenshot: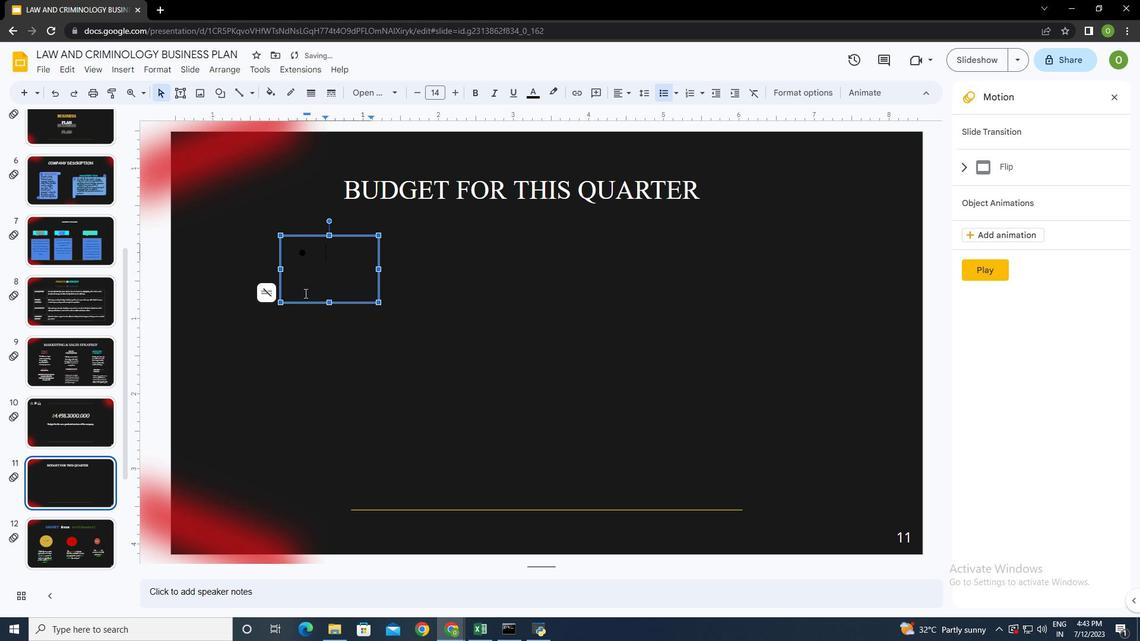 
Action: Key pressed <Key.backspace>
Screenshot: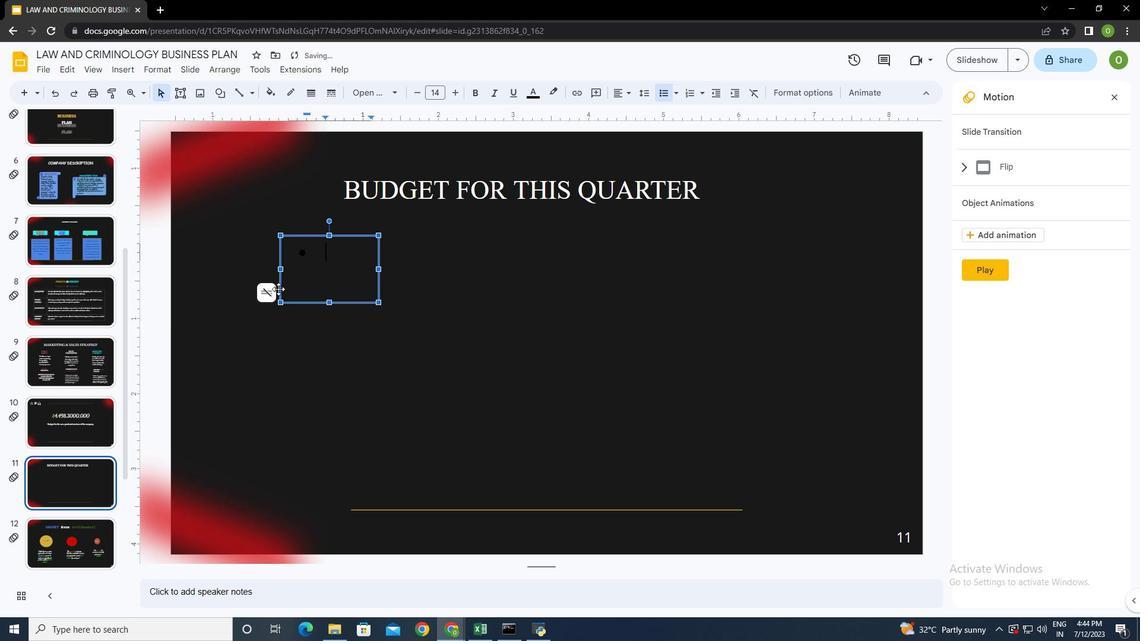 
Action: Mouse moved to (529, 97)
Screenshot: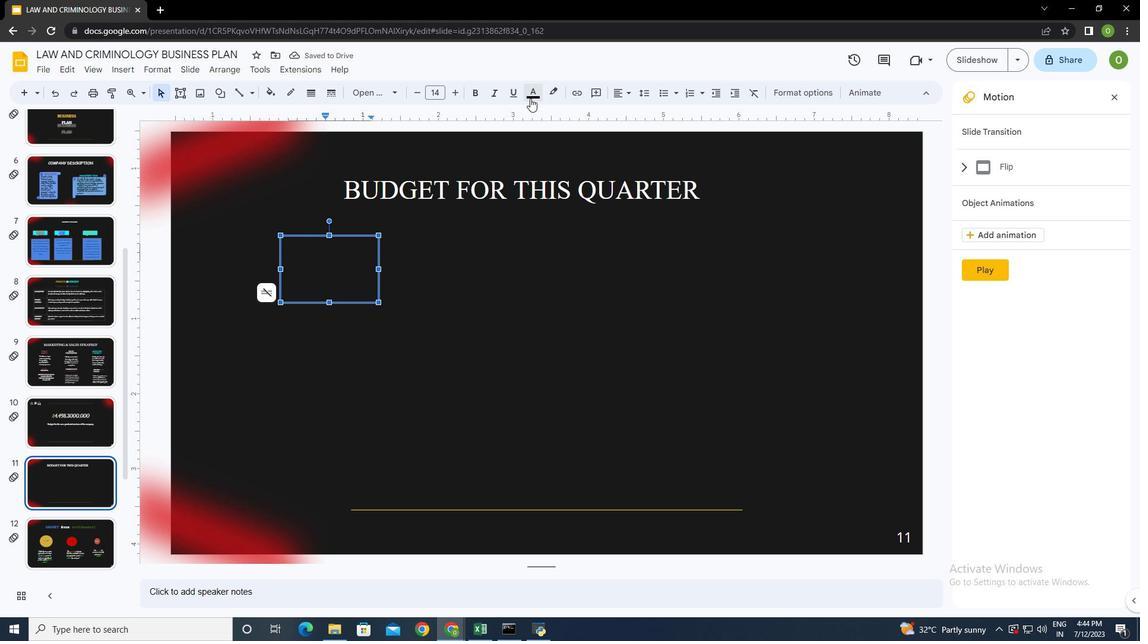 
Action: Mouse pressed left at (529, 97)
Screenshot: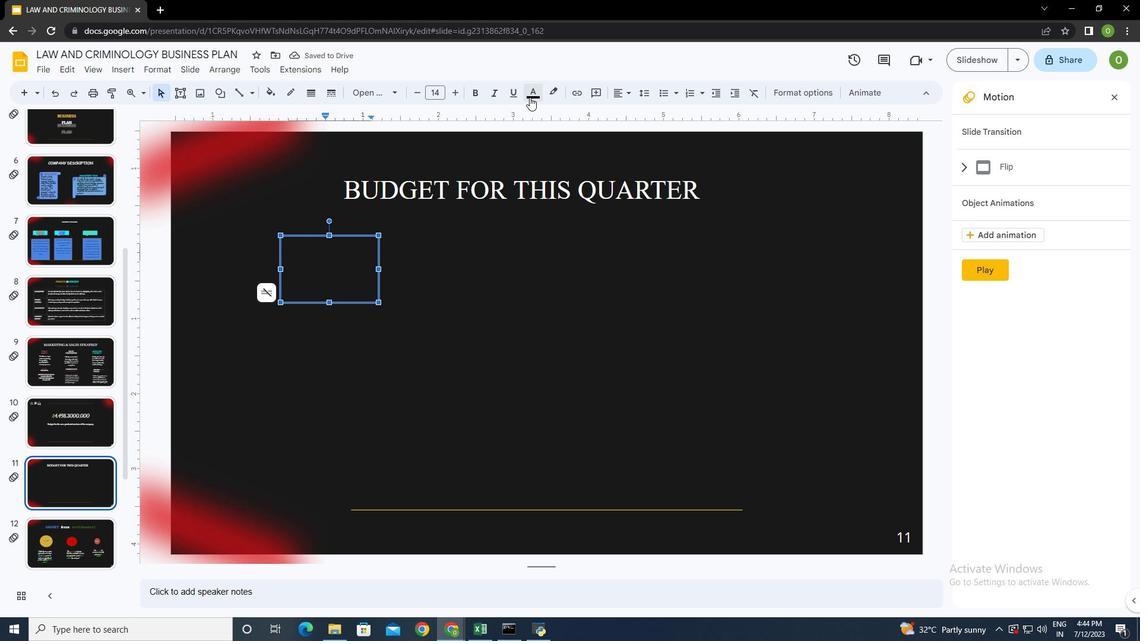 
Action: Mouse moved to (535, 131)
Screenshot: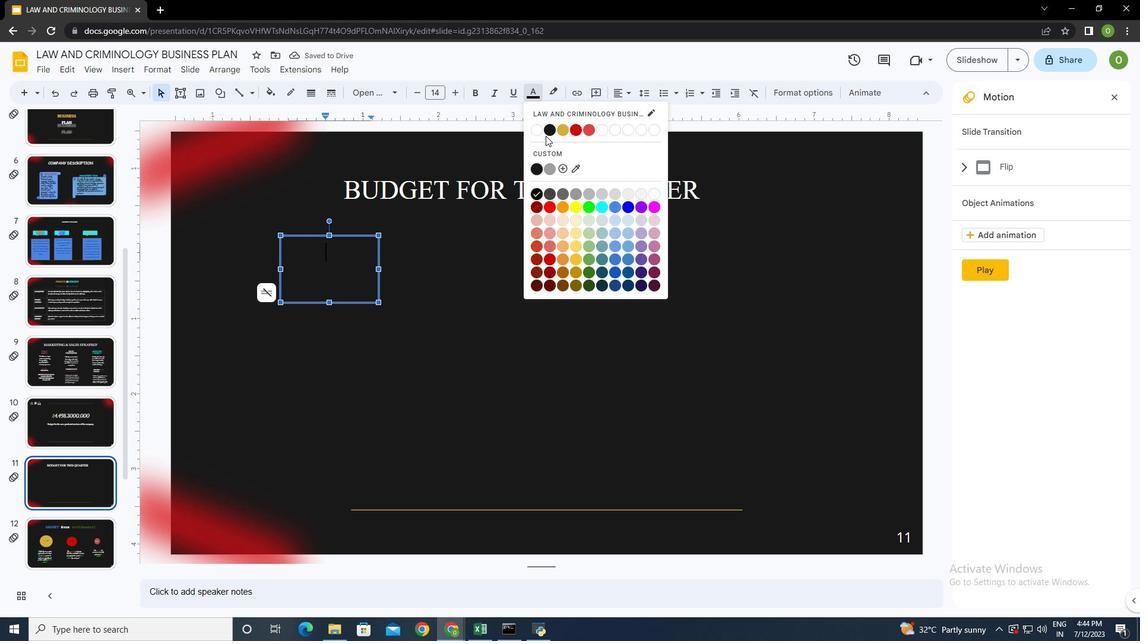 
Action: Mouse pressed left at (535, 131)
Screenshot: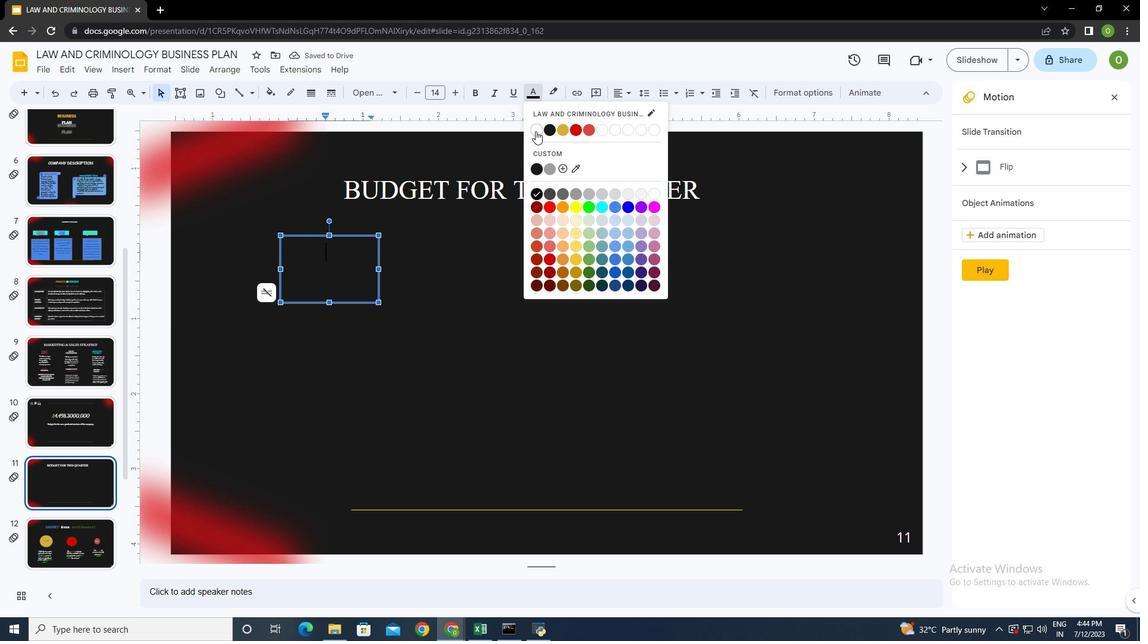 
Action: Mouse moved to (661, 92)
Screenshot: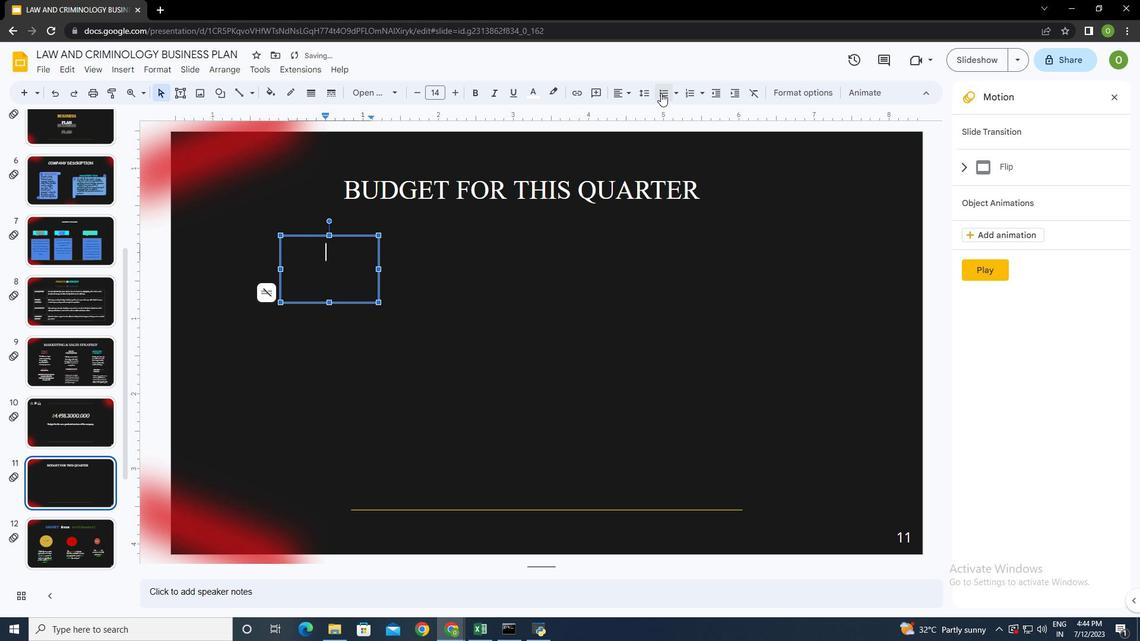 
Action: Mouse pressed left at (661, 92)
Screenshot: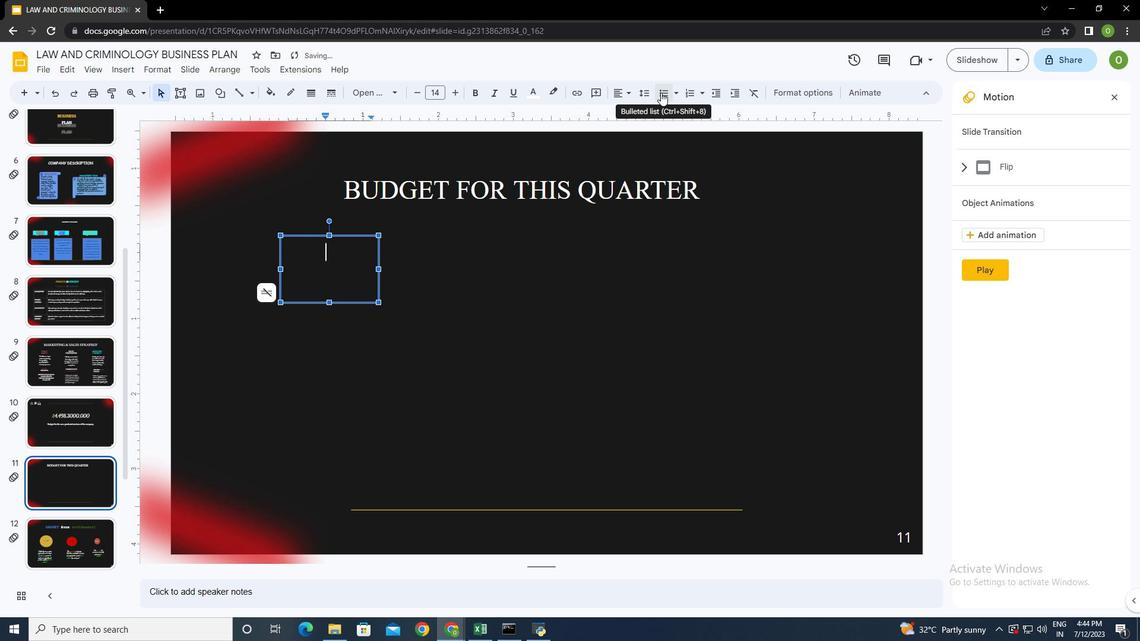 
Action: Mouse moved to (363, 256)
Screenshot: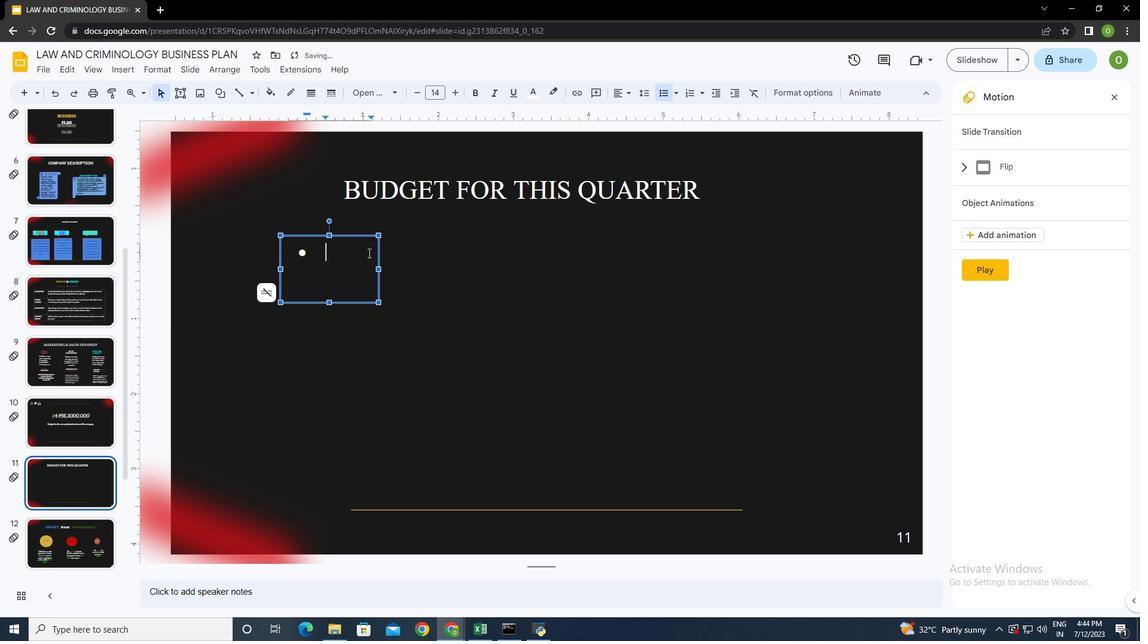 
Action: Key pressed <Key.shift><Key.shift><Key.shift><Key.shift><Key.shift><Key.shift><Key.shift><Key.shift><Key.shift><Key.shift><Key.shift><Key.shift><Key.shift><Key.shift><Key.shift><Key.shift><Key.shift><Key.shift><Key.shift><Key.shift><Key.shift><Key.shift><Key.shift><Key.shift><Key.shift><Key.shift><Key.shift><Key.shift><Key.shift>$1,000,000,000
Screenshot: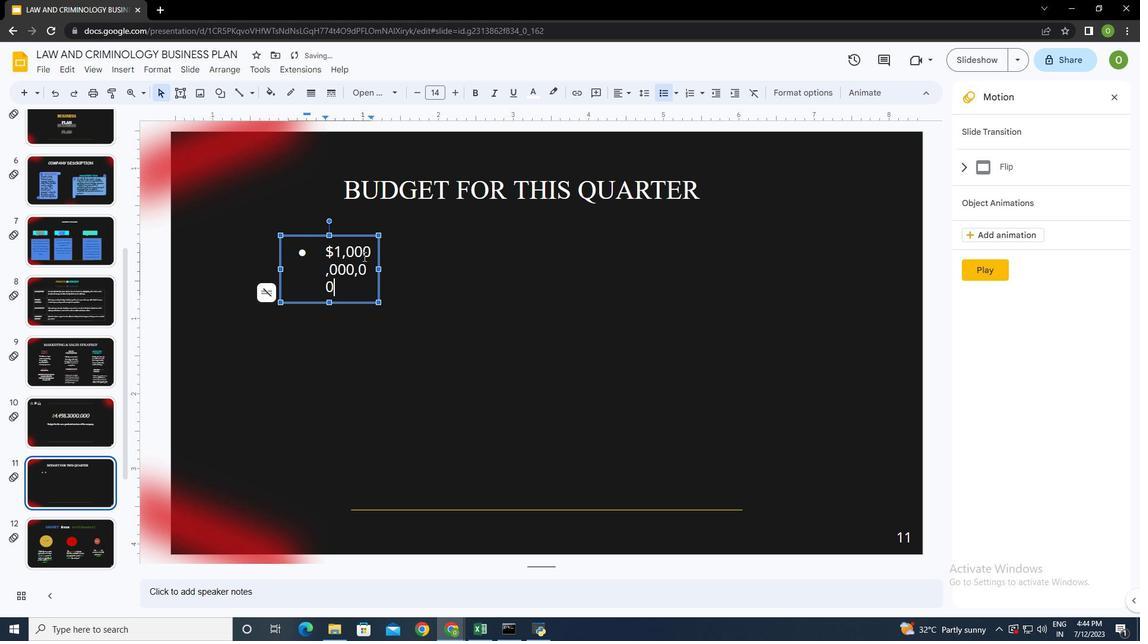 
Action: Mouse moved to (378, 267)
Screenshot: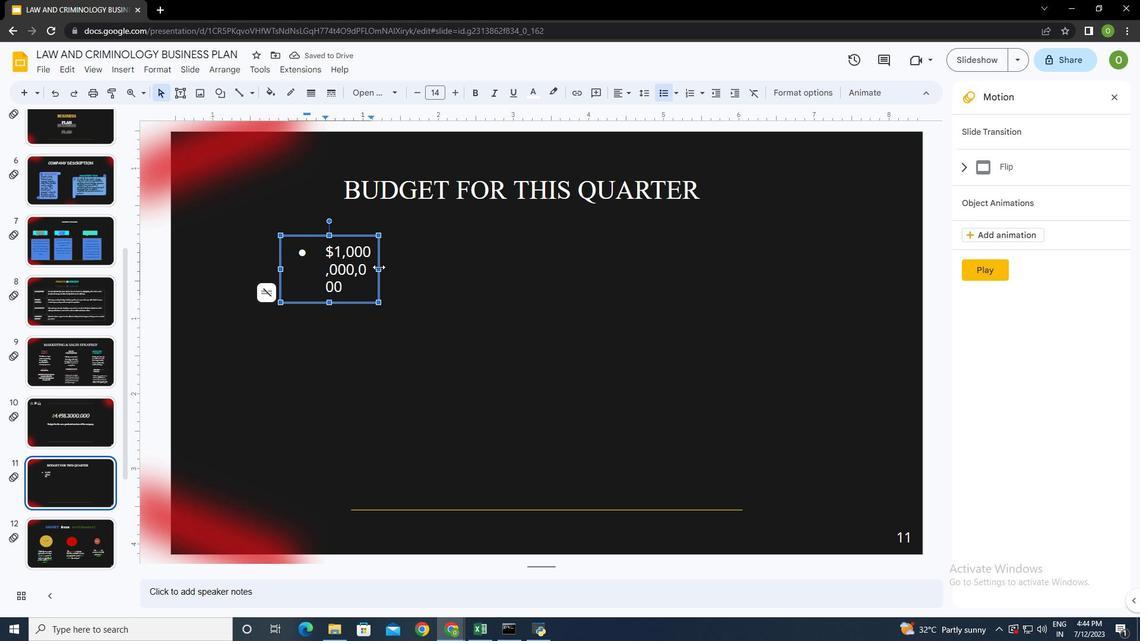 
Action: Mouse pressed left at (378, 267)
Screenshot: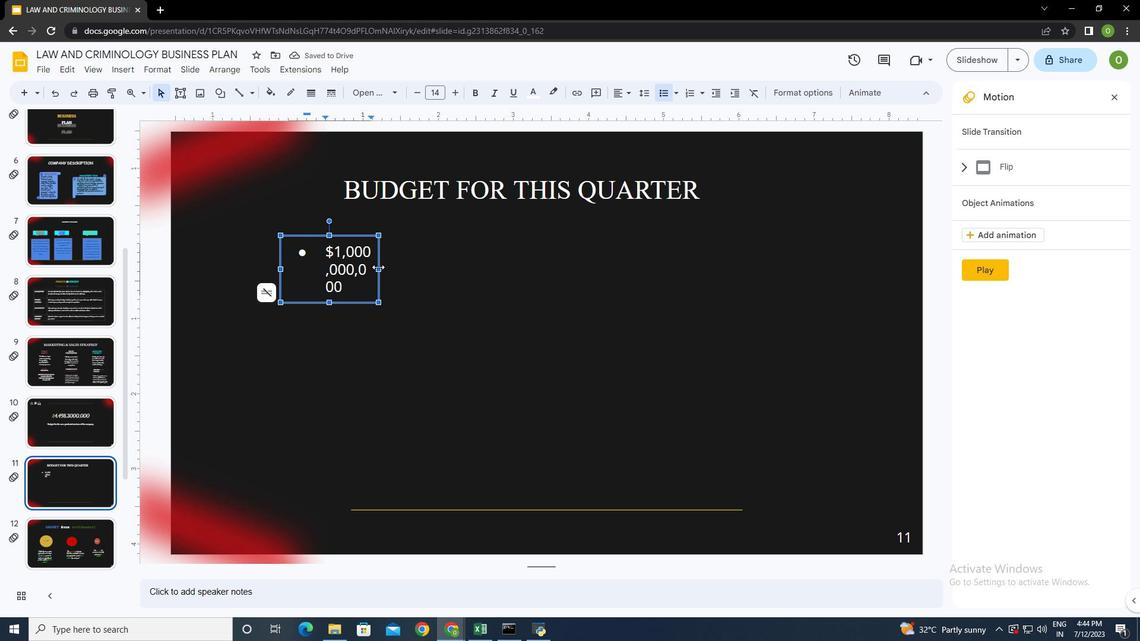 
Action: Mouse moved to (364, 301)
Screenshot: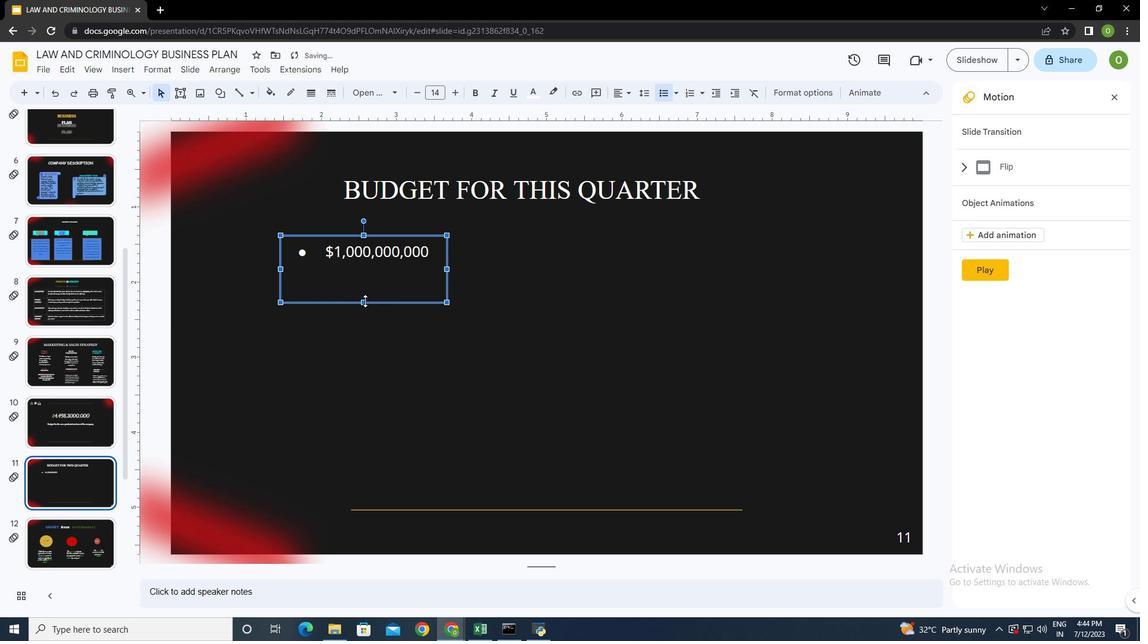 
Action: Mouse pressed left at (364, 301)
Screenshot: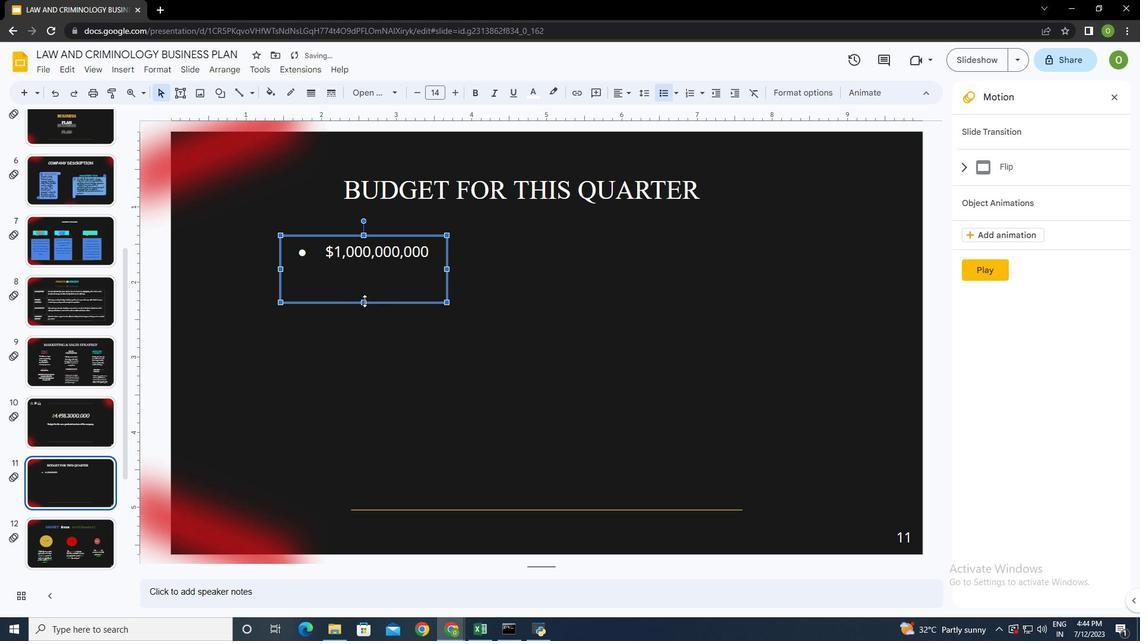 
Action: Mouse moved to (361, 317)
Screenshot: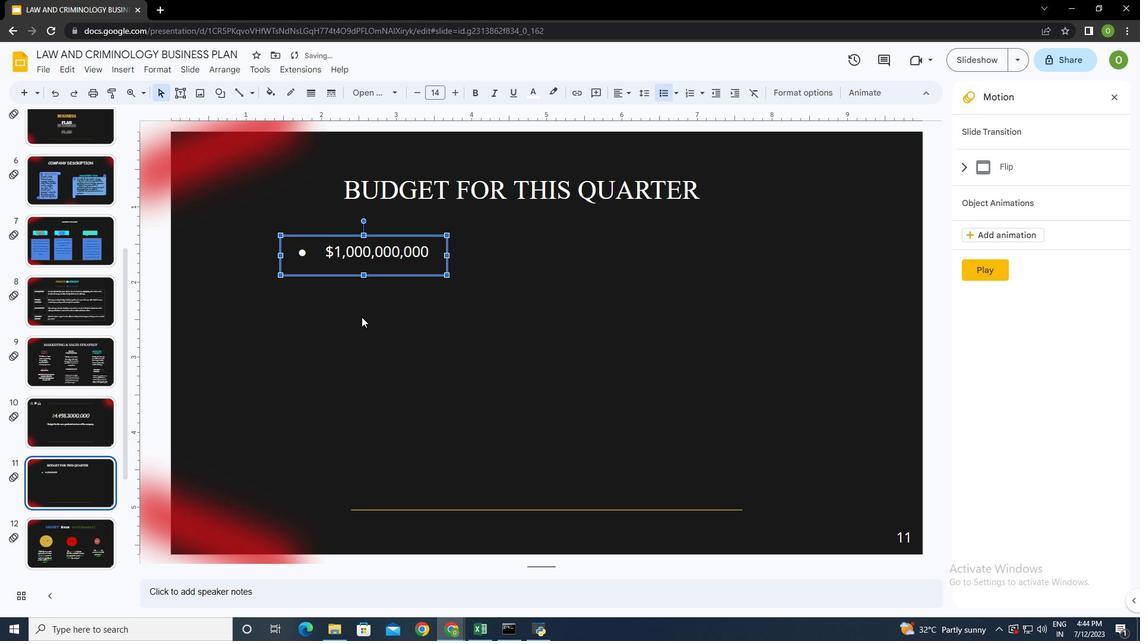 
Action: Mouse pressed left at (361, 317)
Screenshot: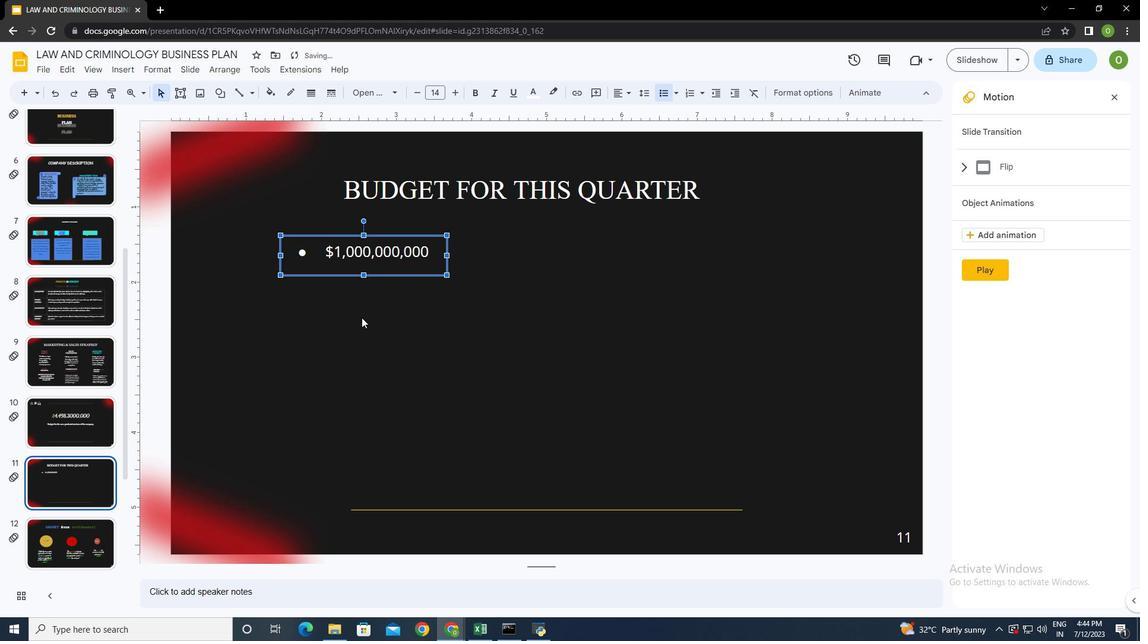 
Action: Mouse moved to (751, 253)
Screenshot: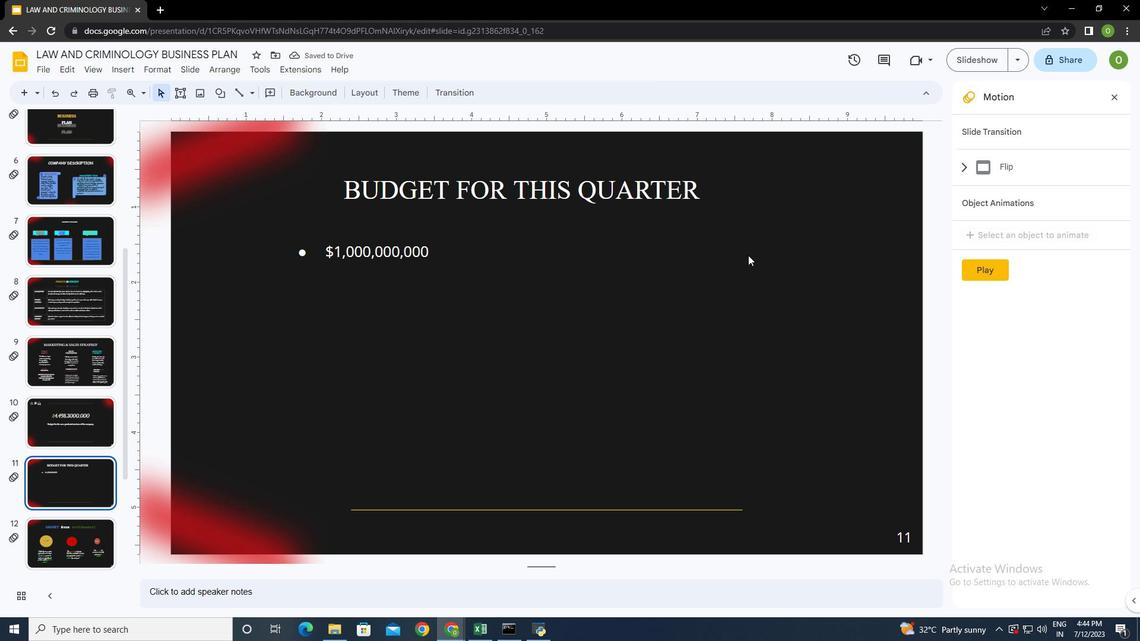 
Action: Mouse pressed left at (751, 253)
Screenshot: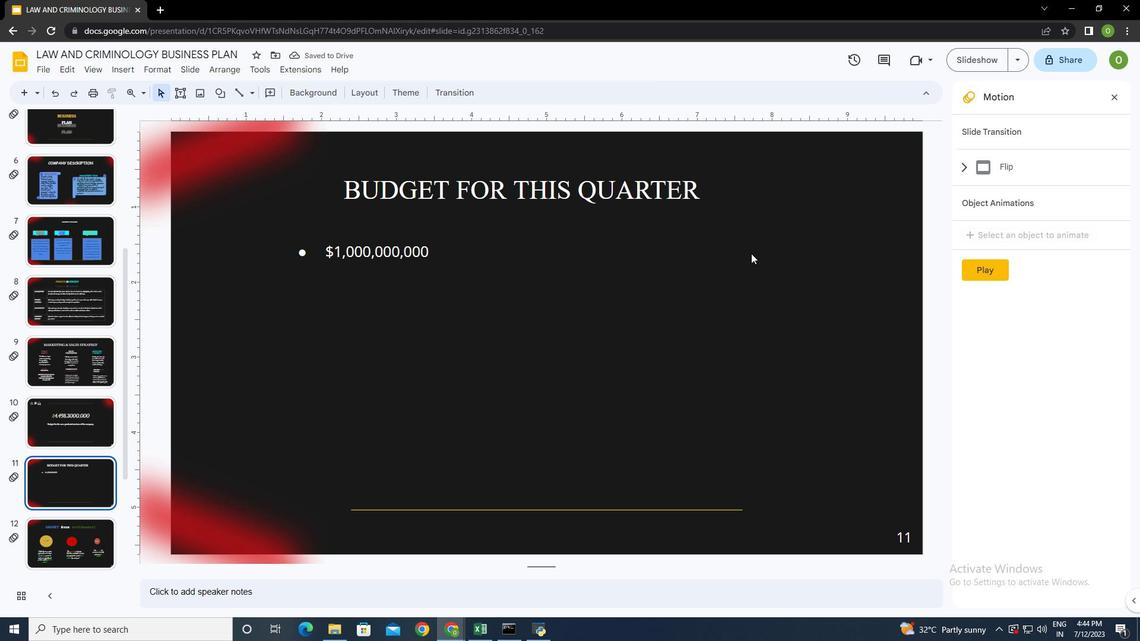 
Action: Mouse moved to (182, 89)
Screenshot: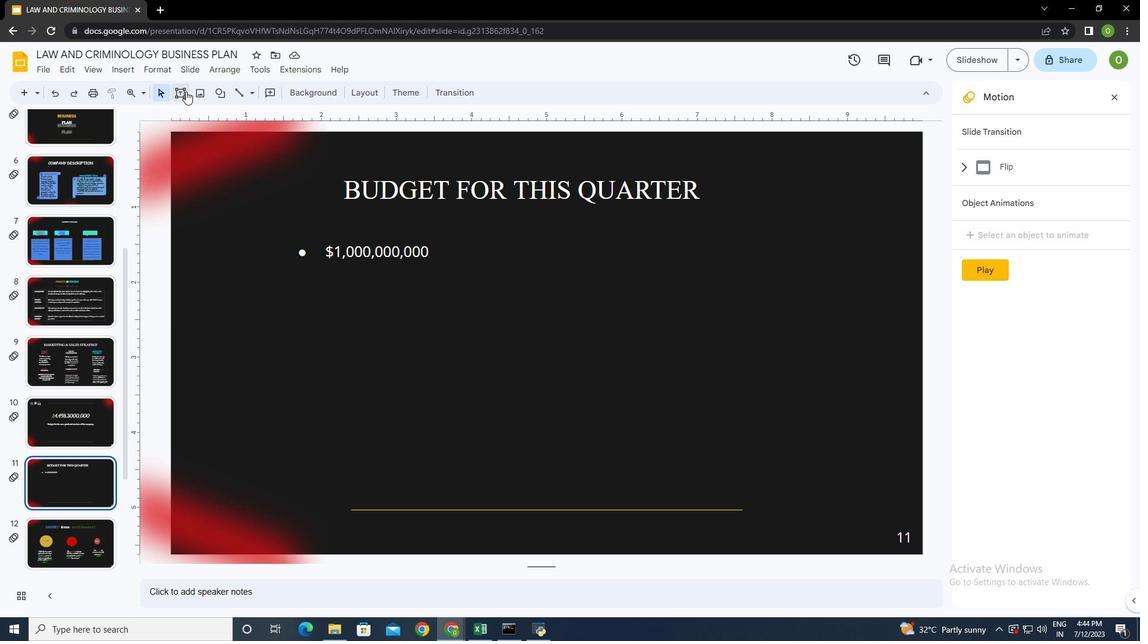 
Action: Mouse pressed left at (182, 89)
Screenshot: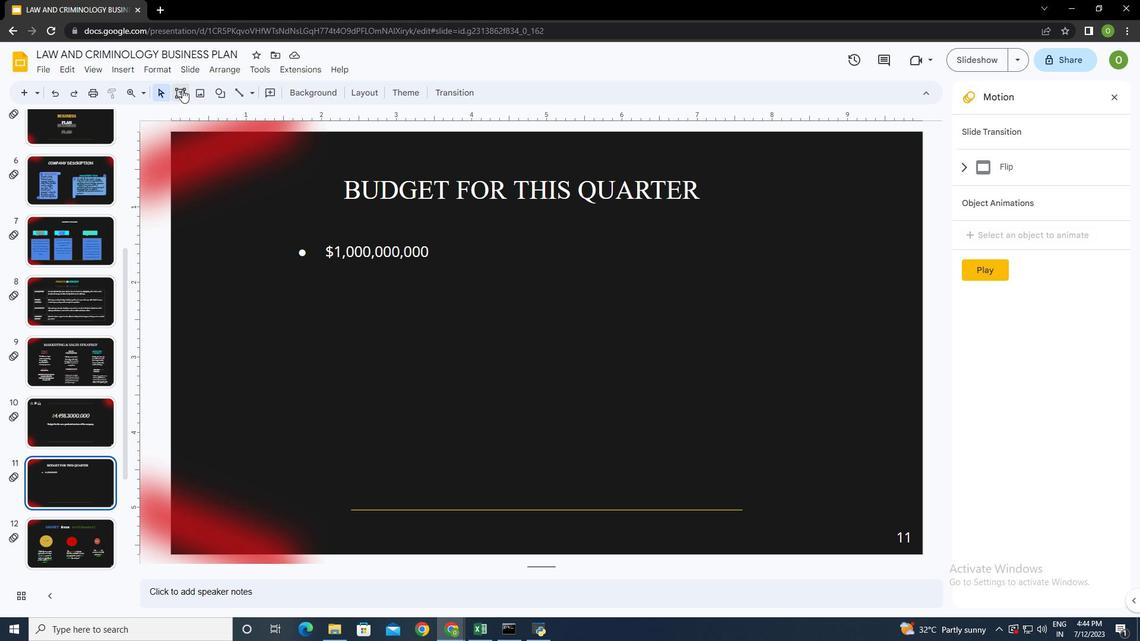 
Action: Mouse moved to (320, 284)
Screenshot: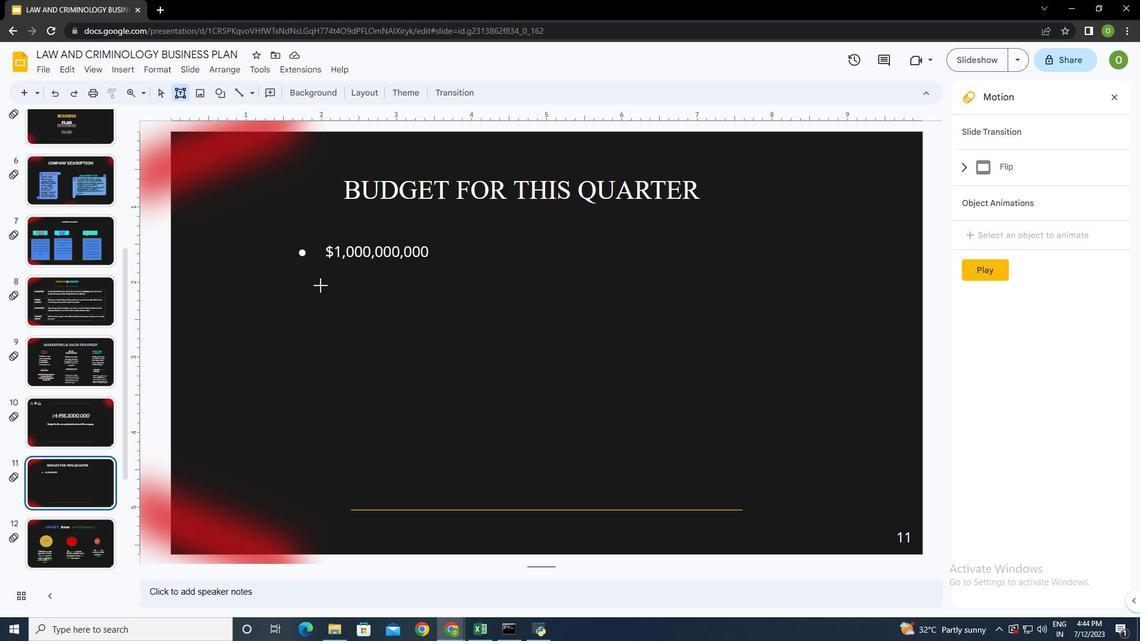 
Action: Mouse pressed left at (320, 284)
Screenshot: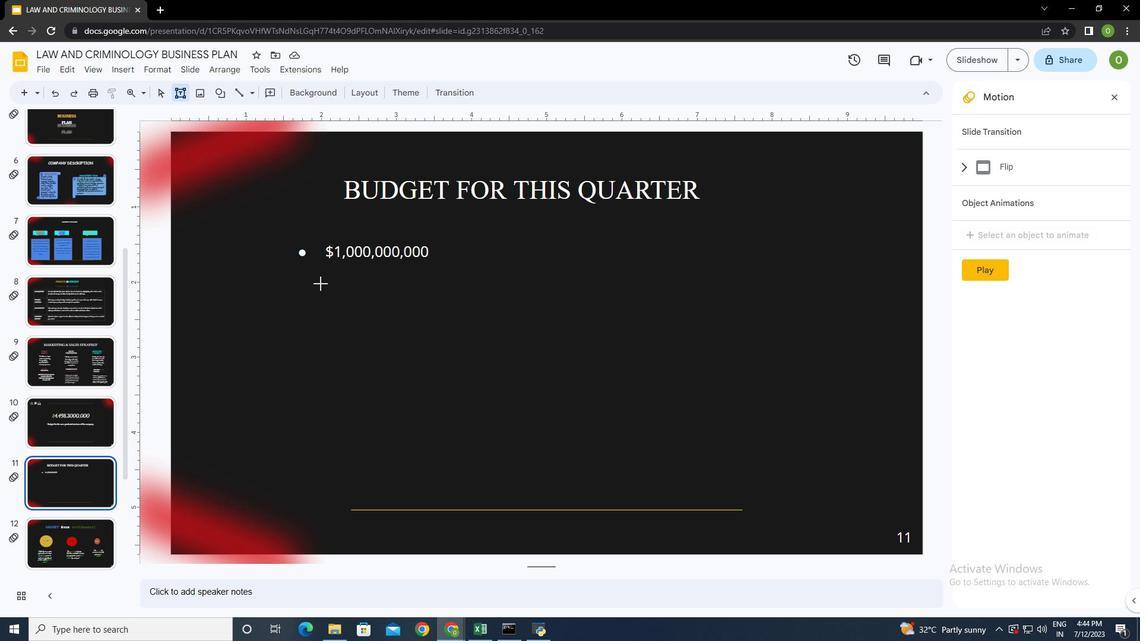 
Action: Mouse moved to (313, 90)
Screenshot: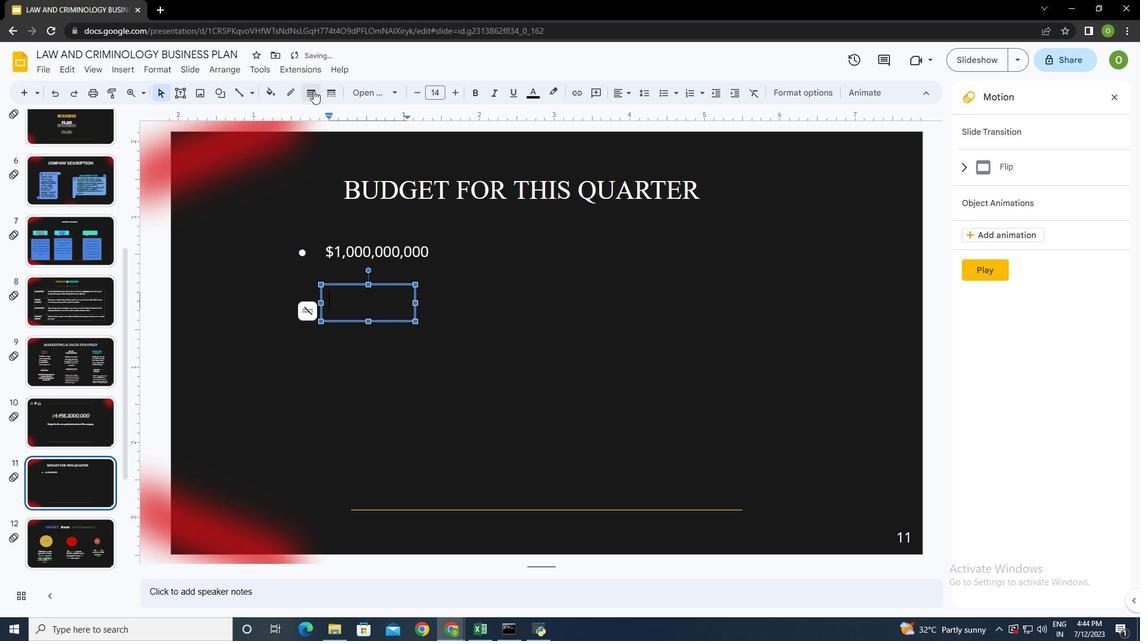 
Action: Mouse pressed left at (313, 90)
Screenshot: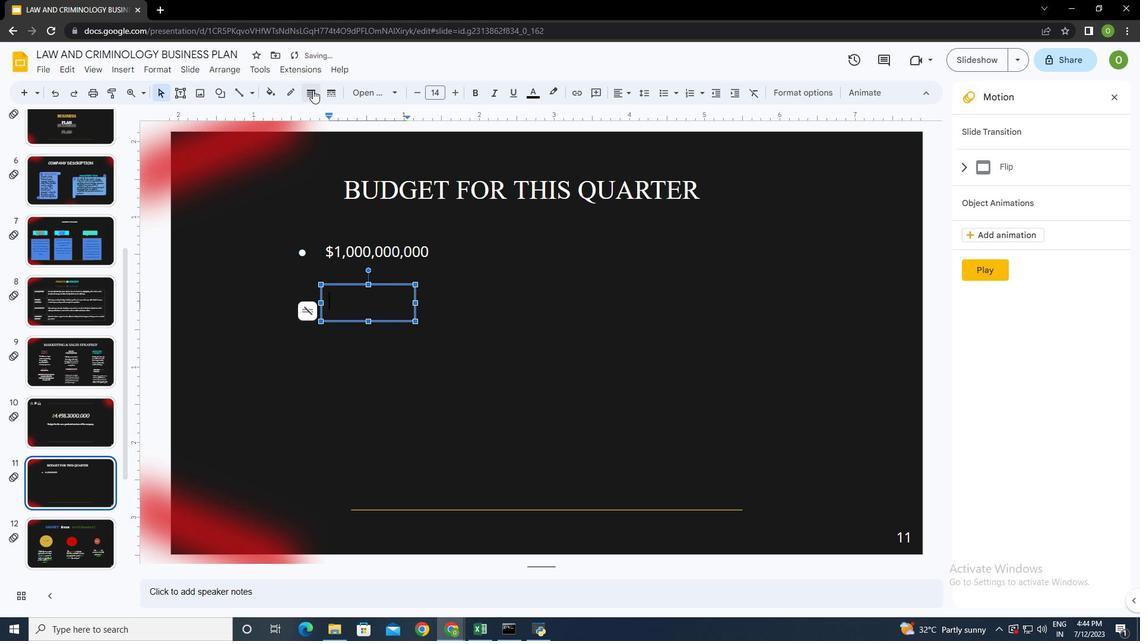 
Action: Mouse moved to (332, 150)
Screenshot: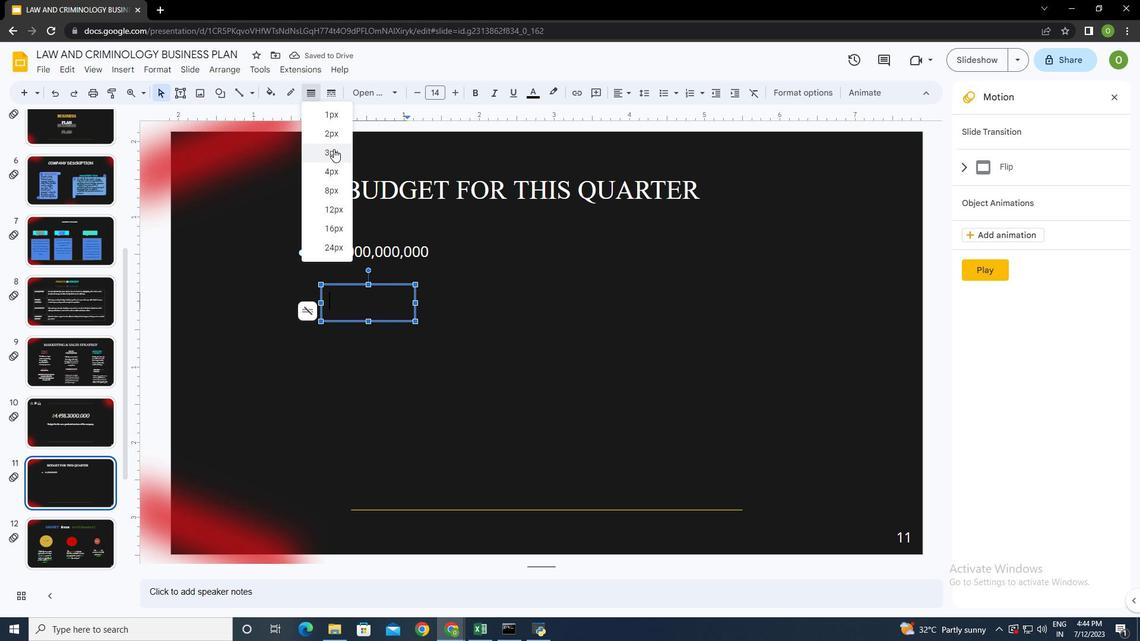 
Action: Mouse pressed left at (332, 150)
Screenshot: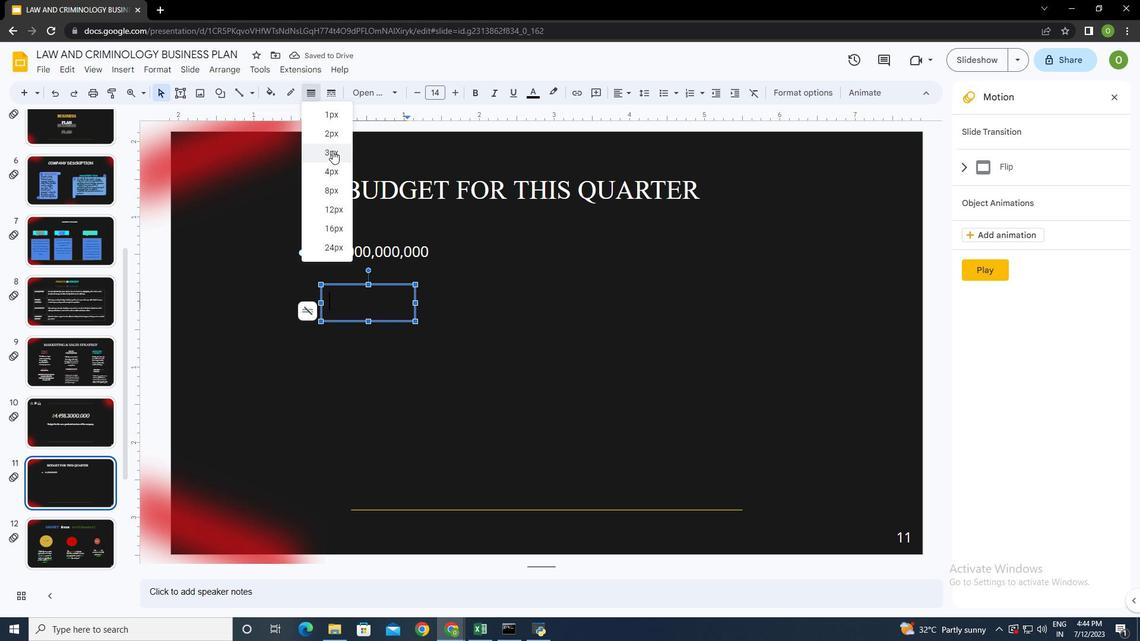 
Action: Mouse moved to (332, 90)
Screenshot: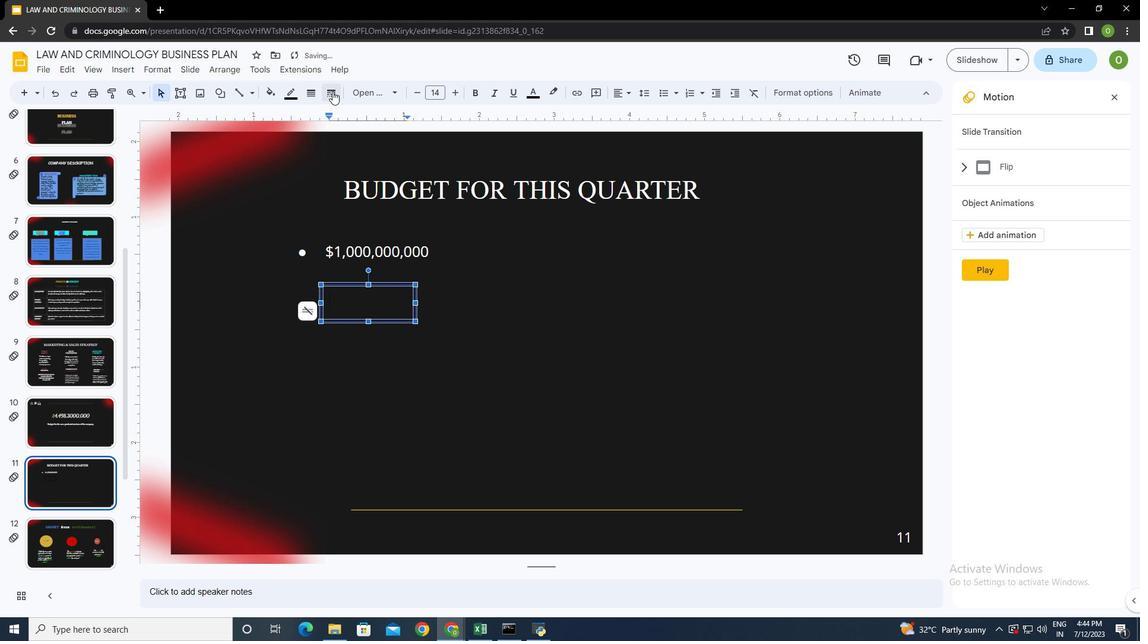 
Action: Mouse pressed left at (332, 90)
Screenshot: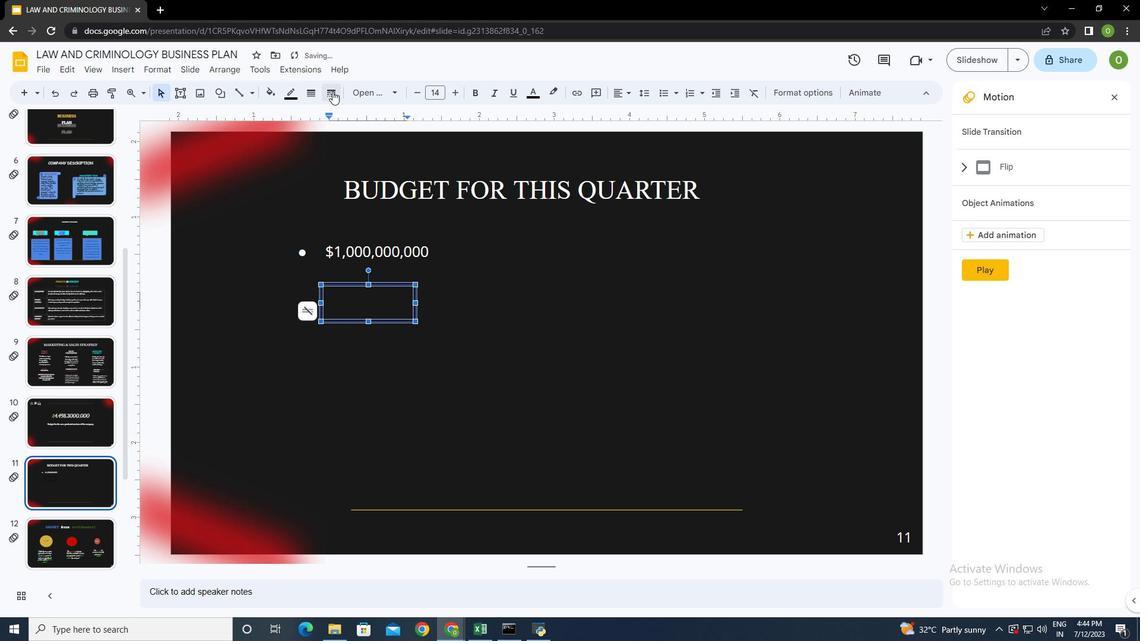 
Action: Mouse moved to (363, 114)
Screenshot: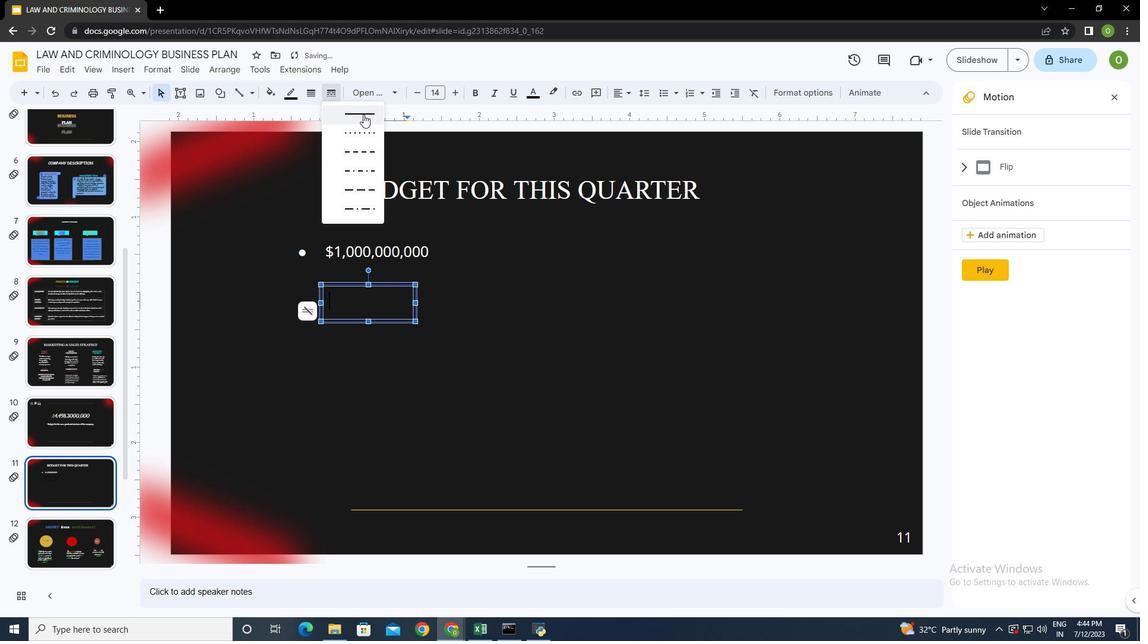
Action: Mouse pressed left at (363, 114)
Screenshot: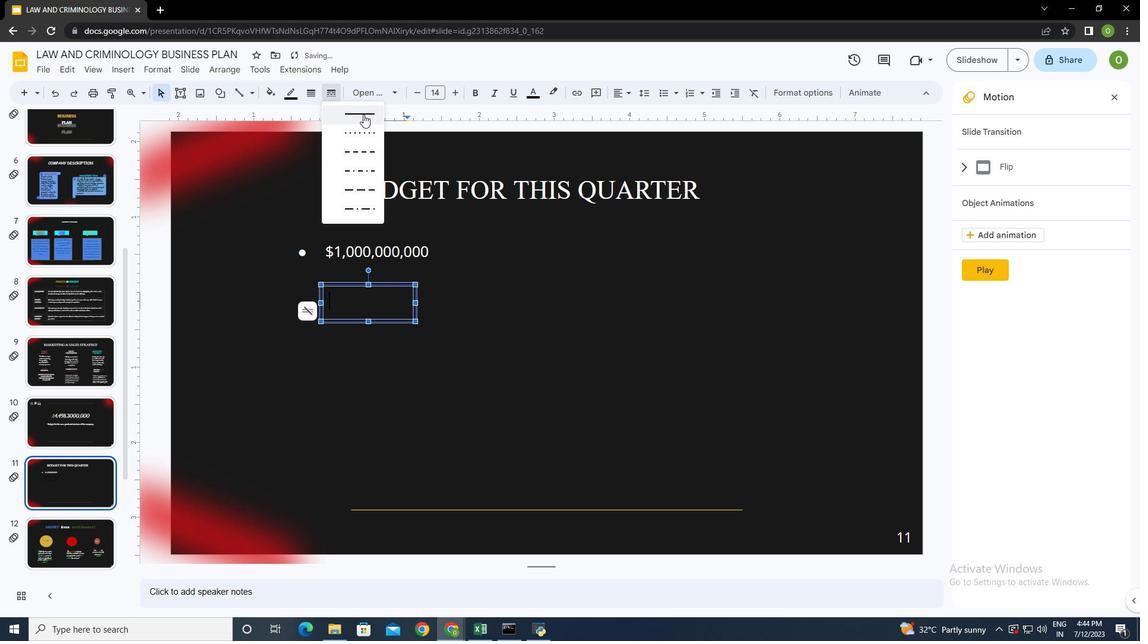 
Action: Mouse moved to (295, 95)
Screenshot: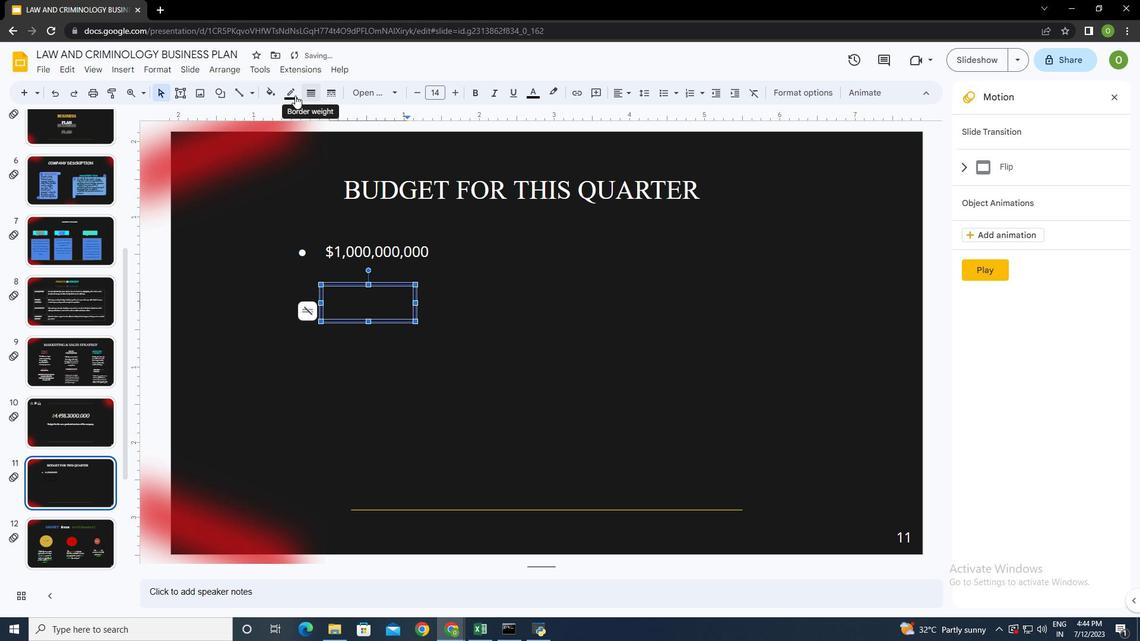 
Action: Mouse pressed left at (295, 95)
Screenshot: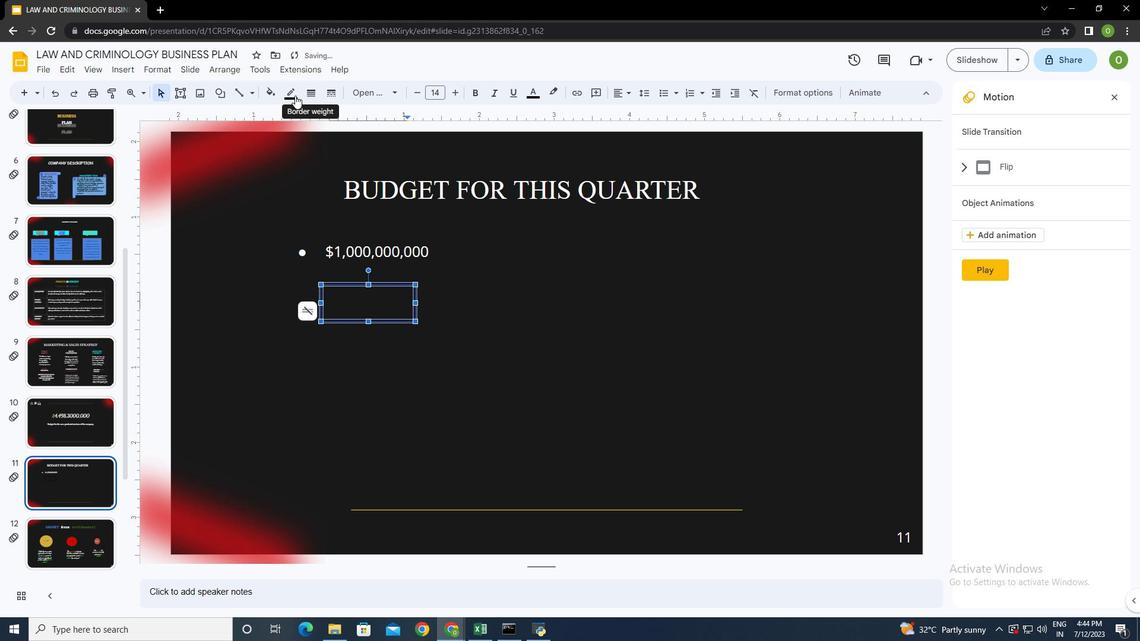 
Action: Mouse moved to (374, 207)
Screenshot: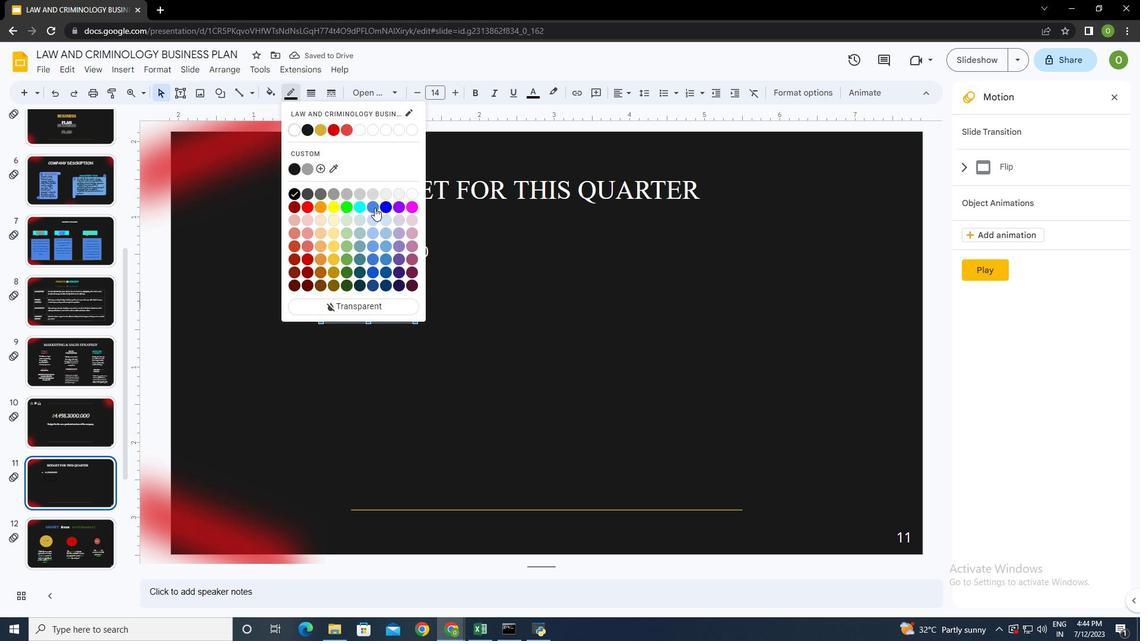 
Action: Mouse pressed left at (374, 207)
Screenshot: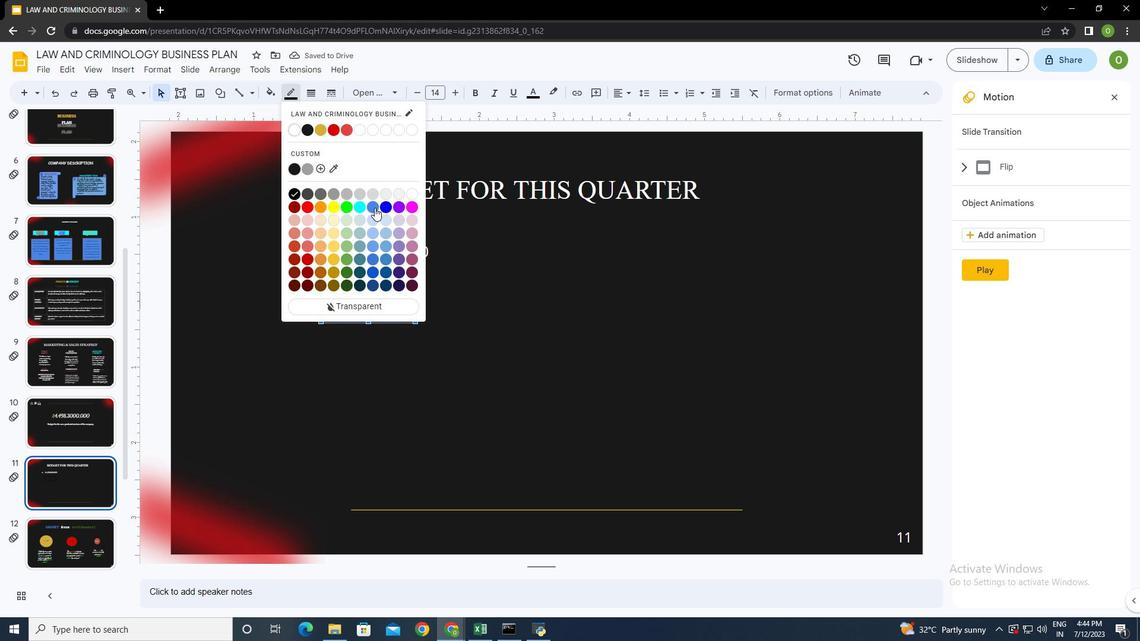 
Action: Mouse moved to (368, 92)
Screenshot: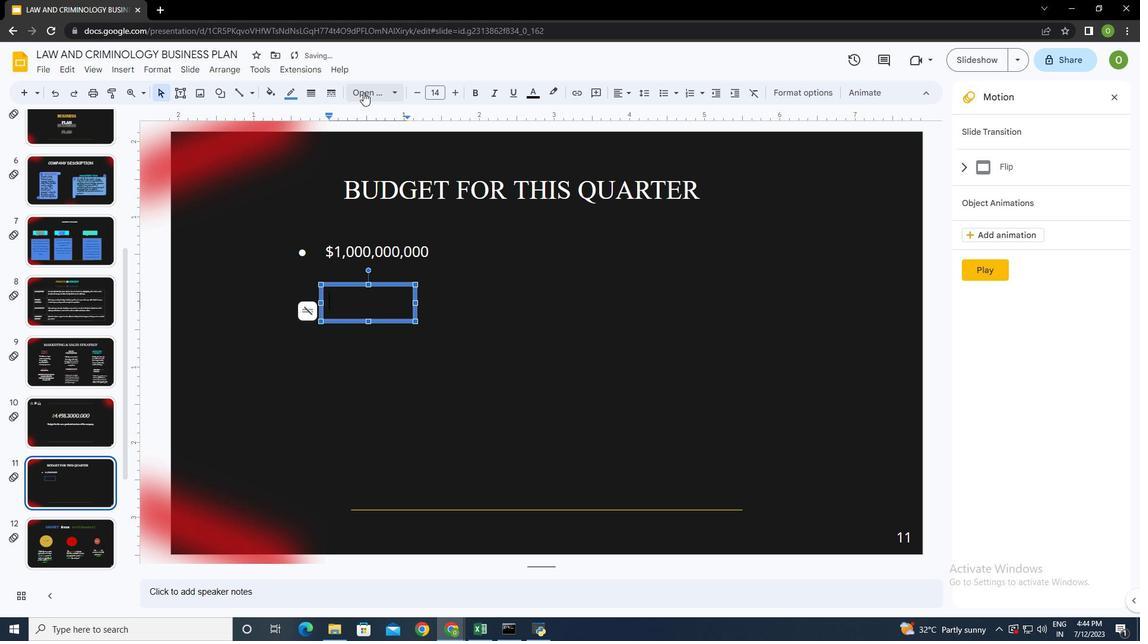 
Action: Mouse pressed left at (368, 92)
Screenshot: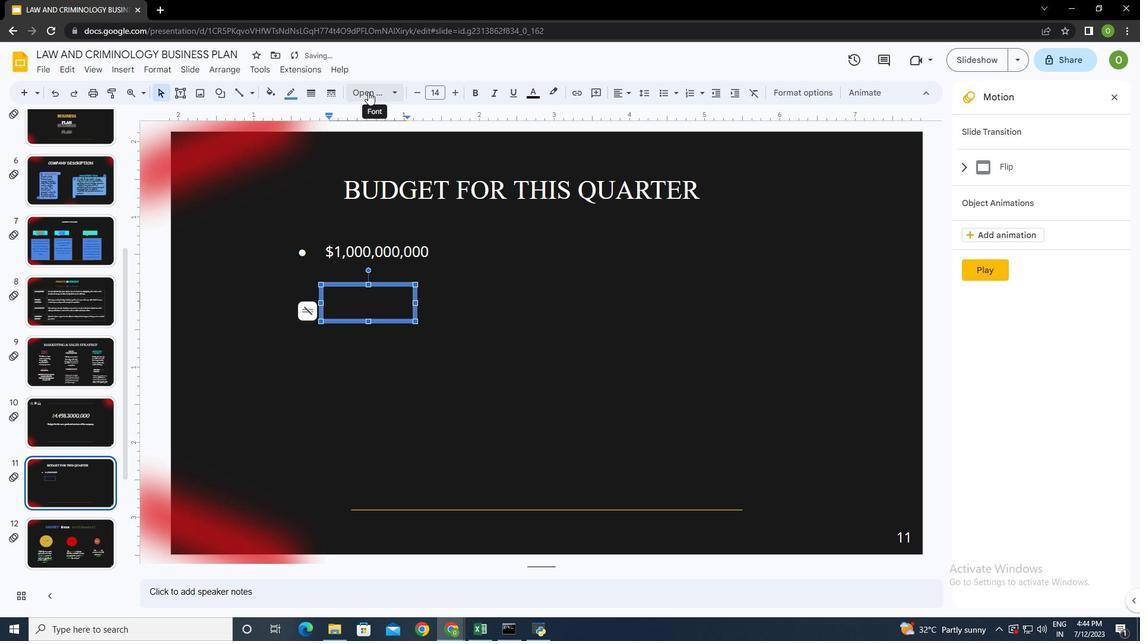 
Action: Mouse moved to (405, 229)
Screenshot: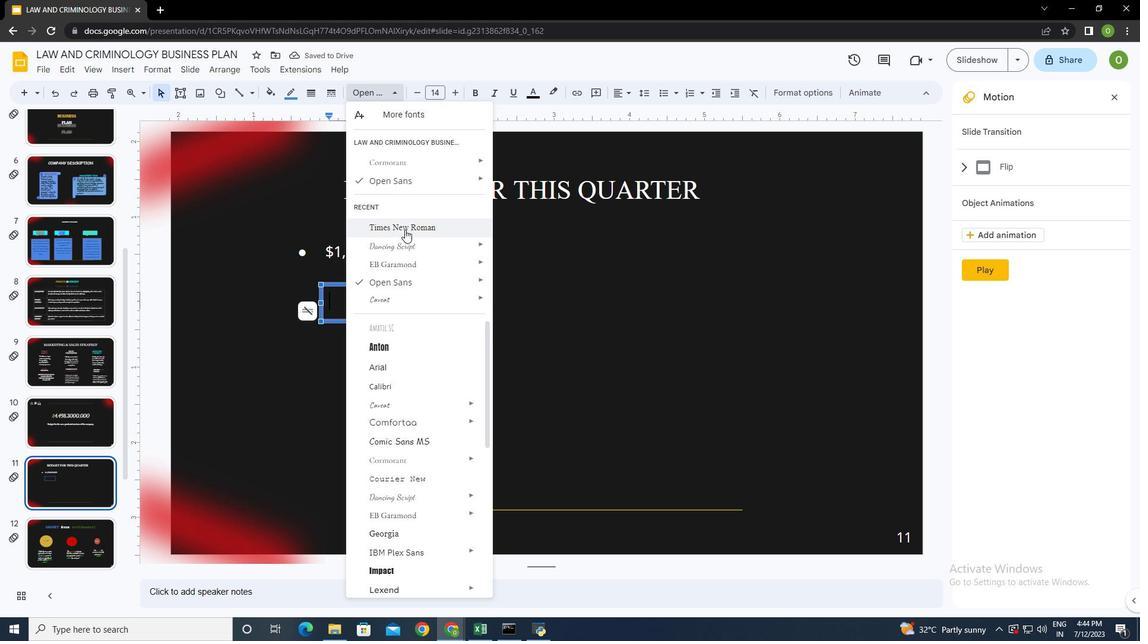 
Action: Mouse pressed left at (405, 229)
Screenshot: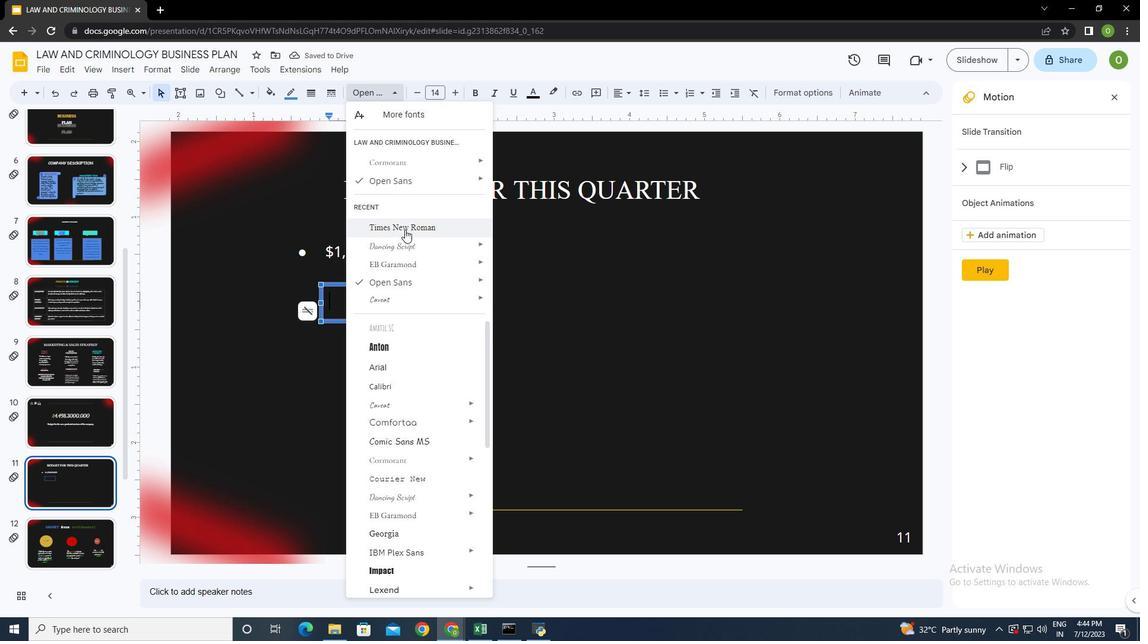 
Action: Mouse moved to (534, 93)
Screenshot: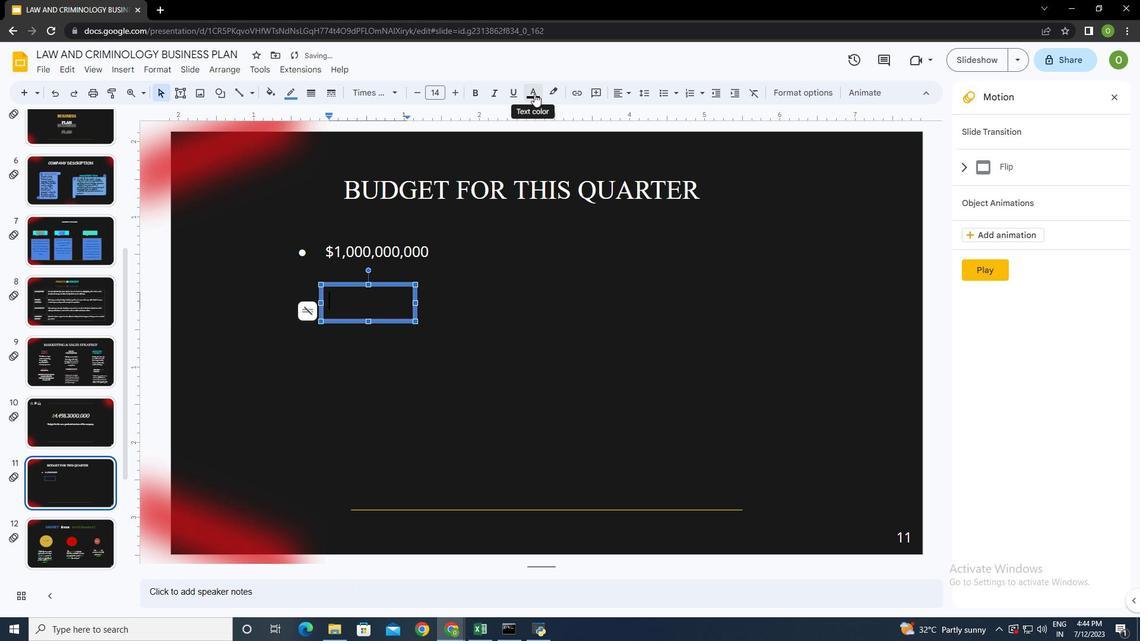 
Action: Mouse pressed left at (534, 93)
Screenshot: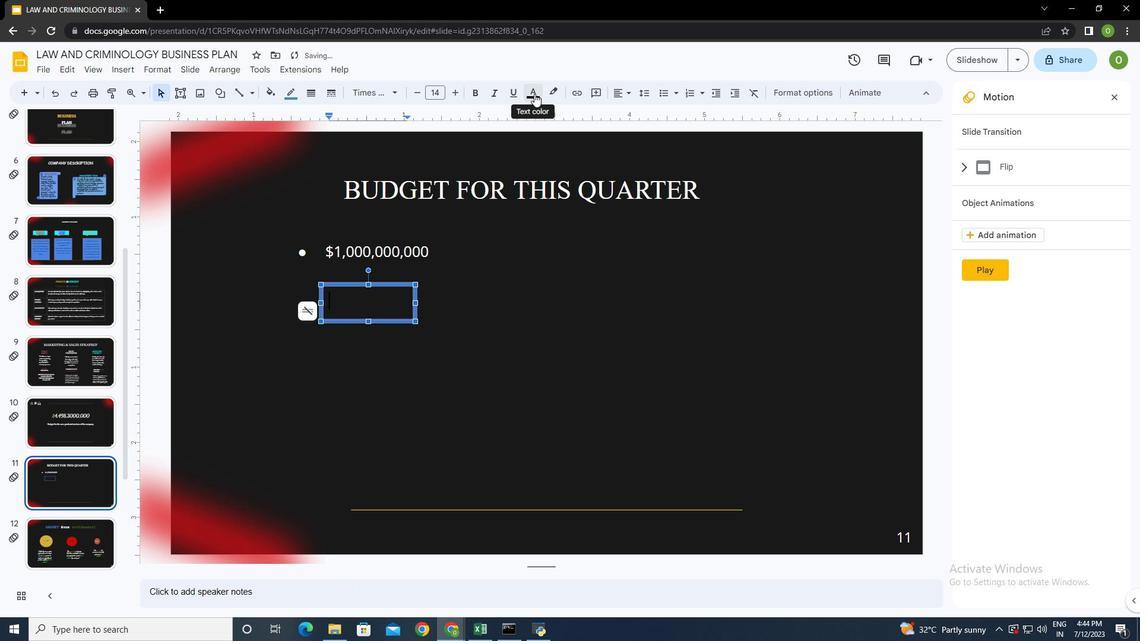 
Action: Mouse moved to (535, 128)
Screenshot: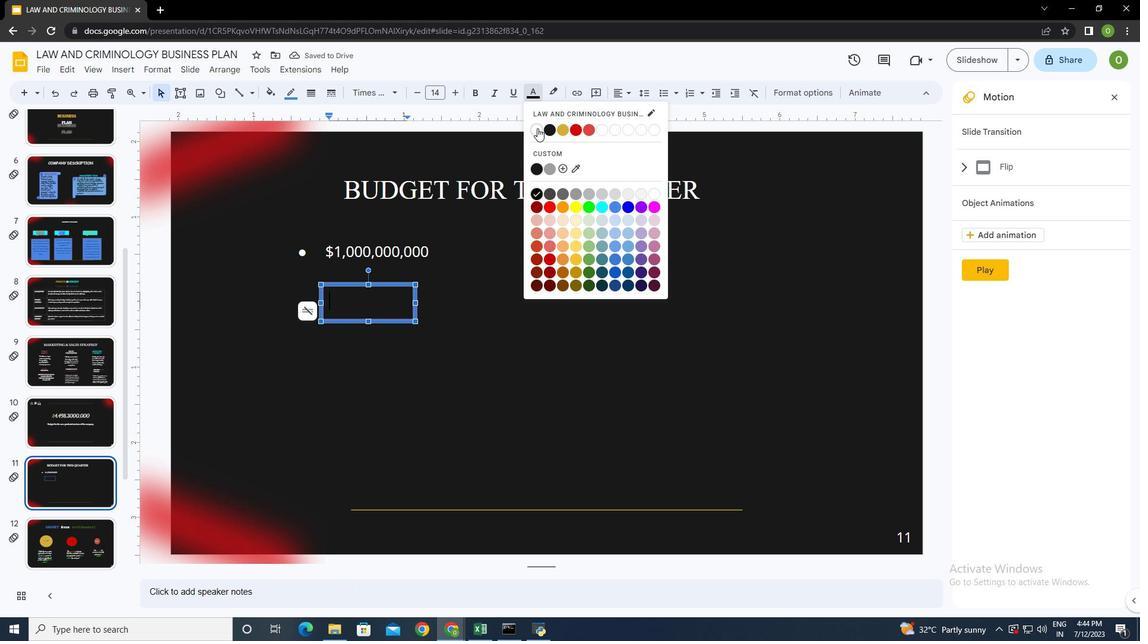 
Action: Mouse pressed left at (535, 128)
Screenshot: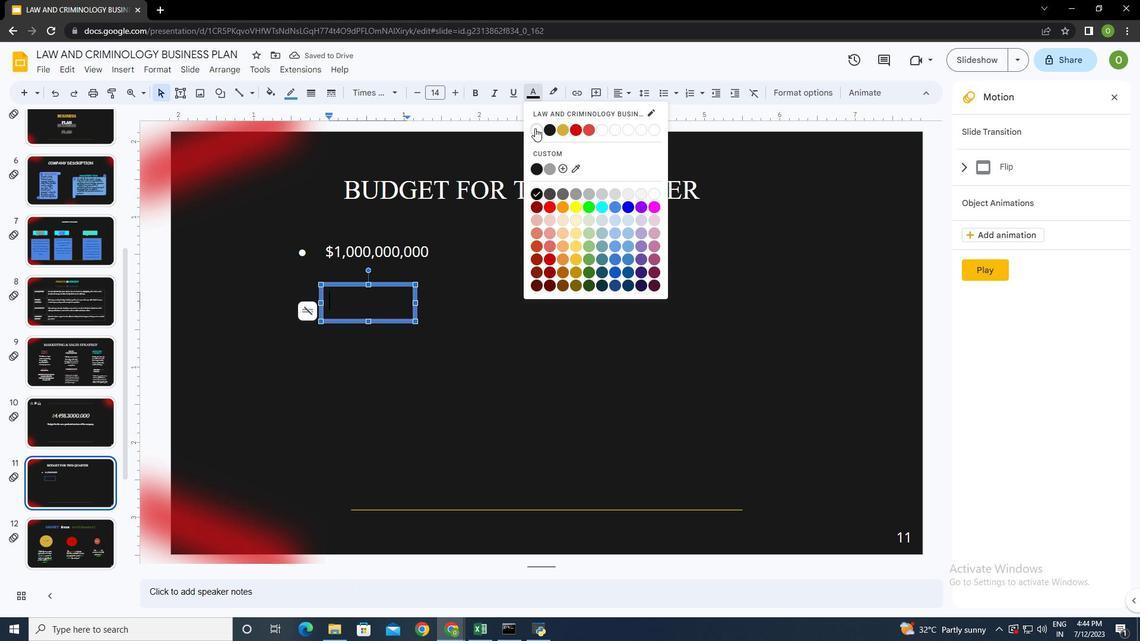 
Action: Mouse moved to (512, 270)
Screenshot: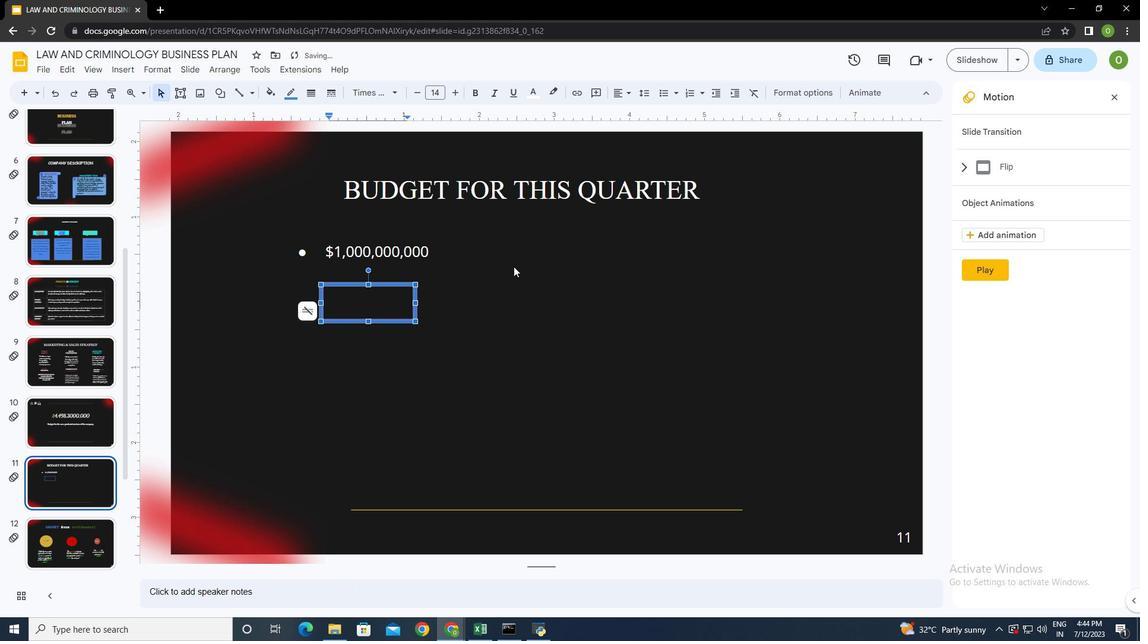 
Action: Key pressed <Key.caps_lock><Key.shift>Research
Screenshot: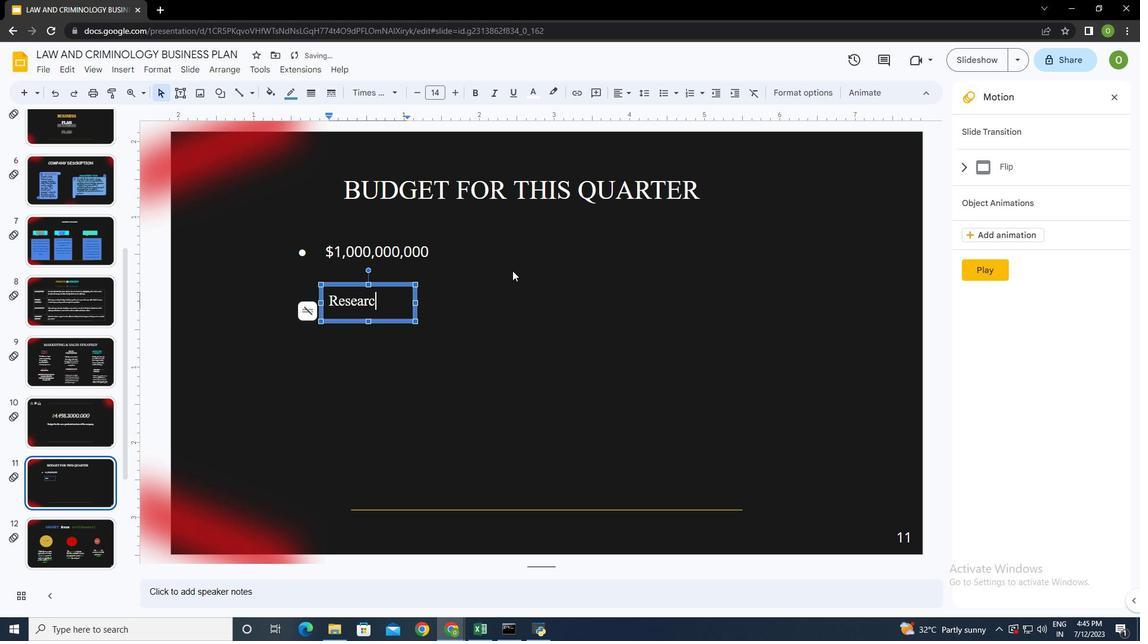 
Action: Mouse moved to (416, 303)
Screenshot: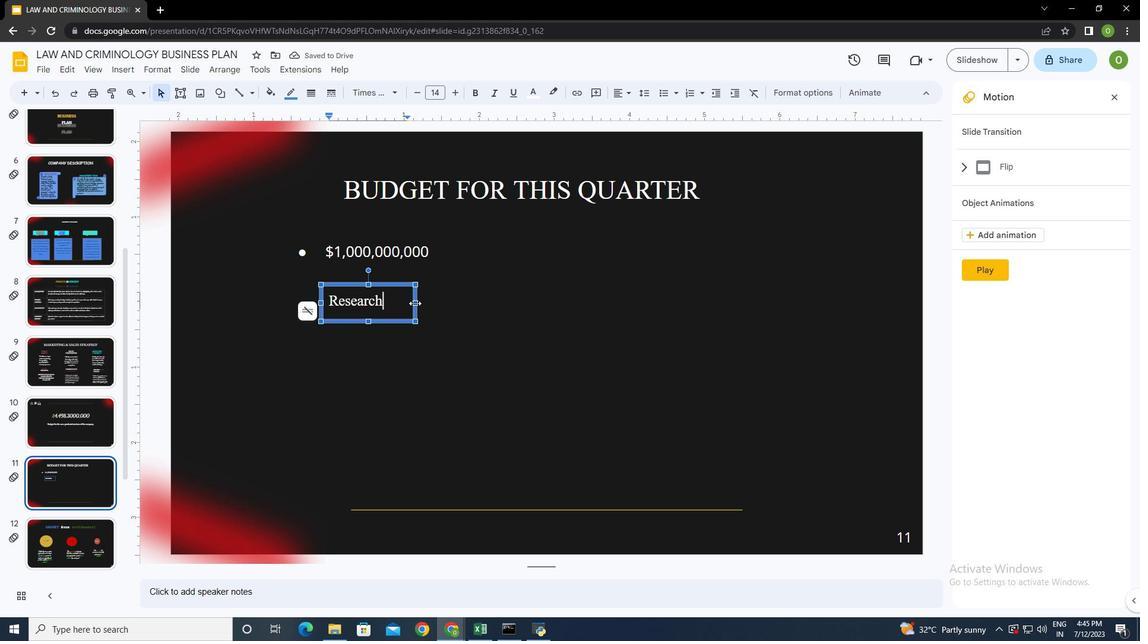
Action: Mouse pressed left at (416, 303)
Screenshot: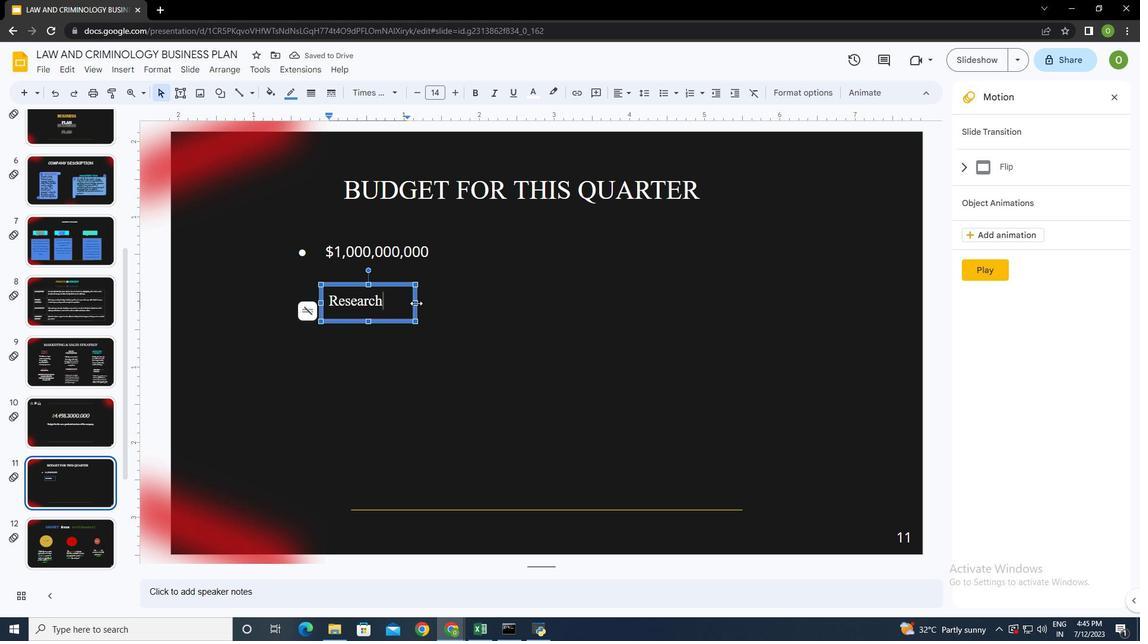 
Action: Mouse moved to (361, 322)
Screenshot: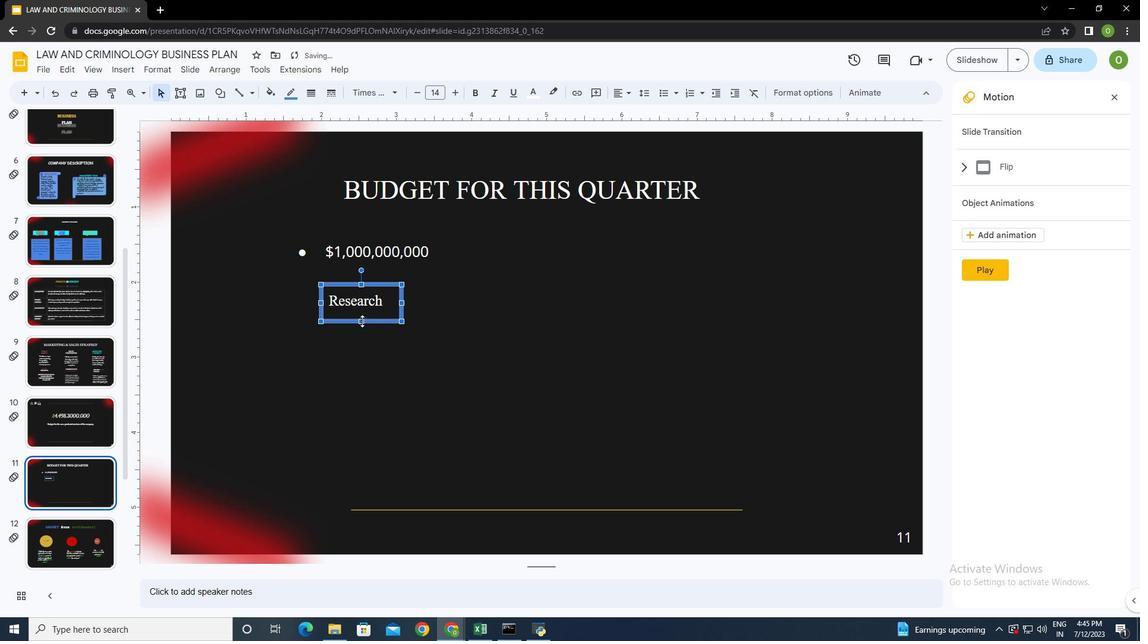 
Action: Mouse pressed left at (361, 322)
Screenshot: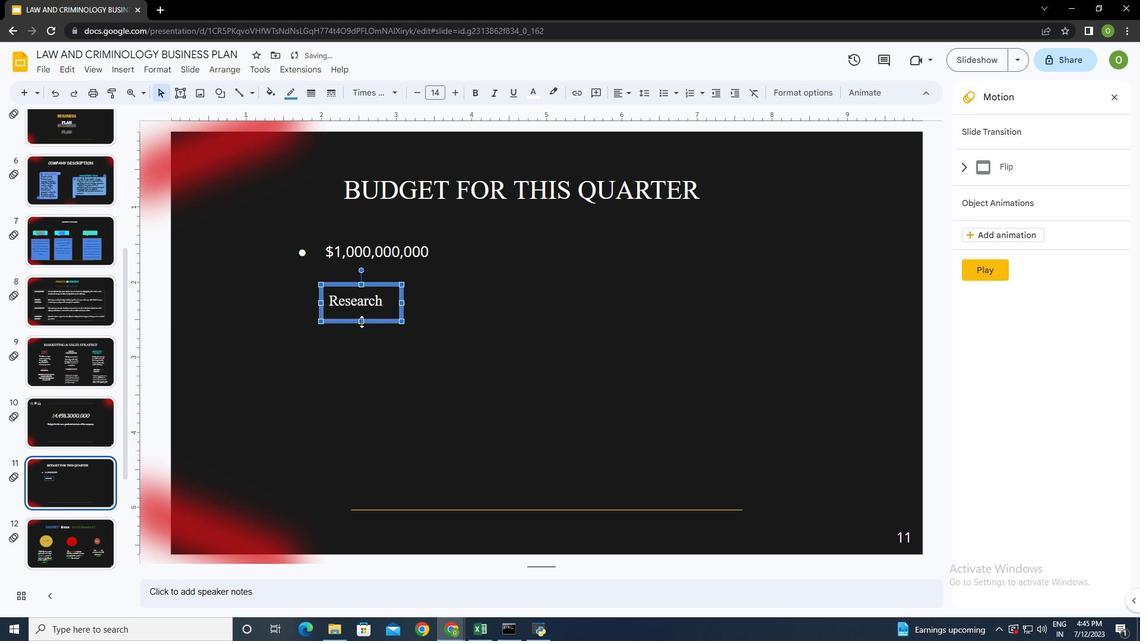 
Action: Mouse moved to (452, 308)
Screenshot: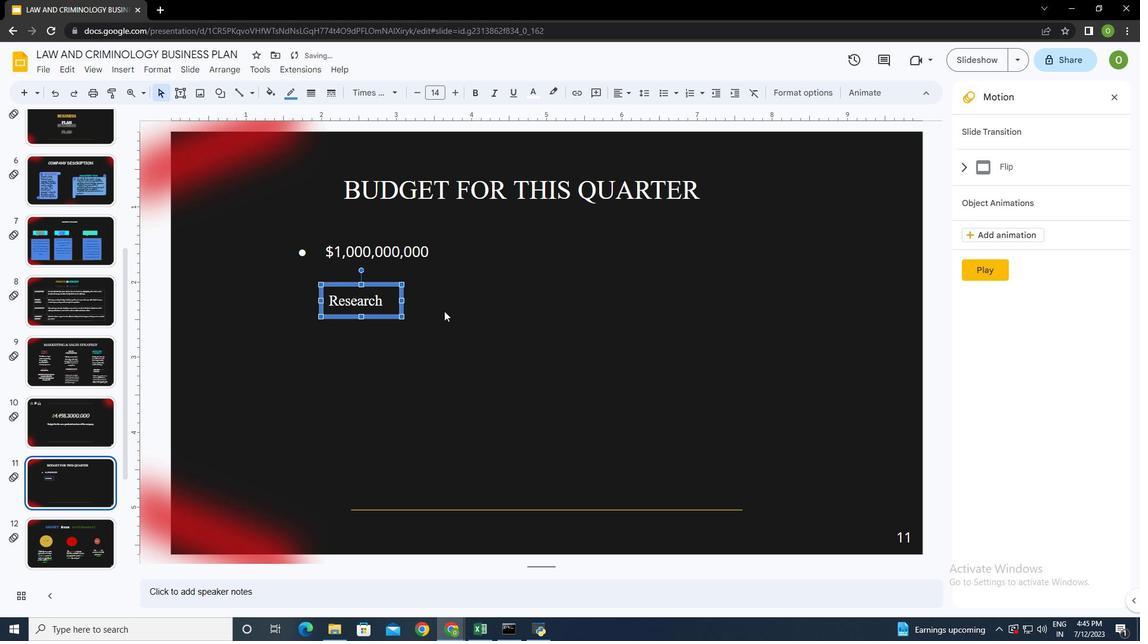 
Action: Mouse pressed left at (452, 308)
Screenshot: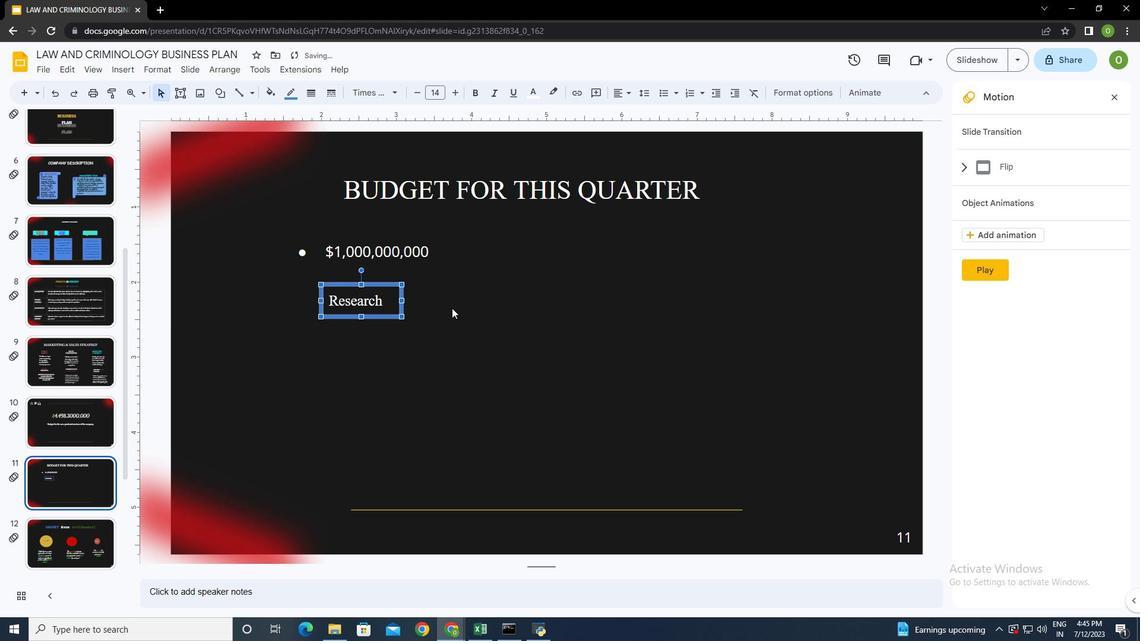 
Action: Mouse moved to (768, 230)
Screenshot: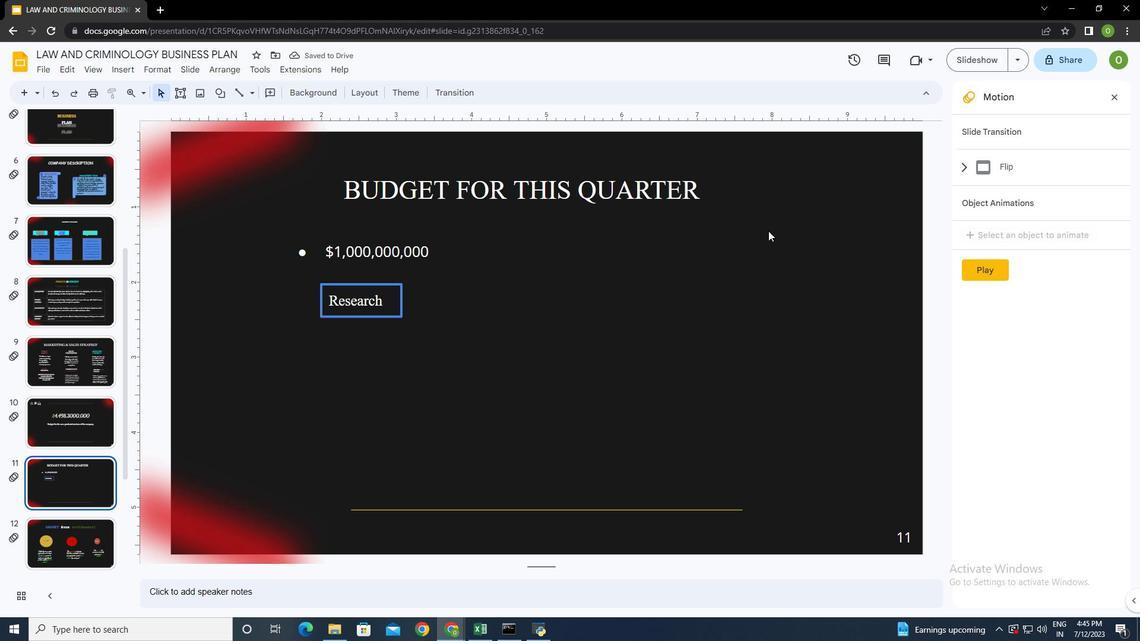 
Action: Mouse pressed left at (768, 230)
Screenshot: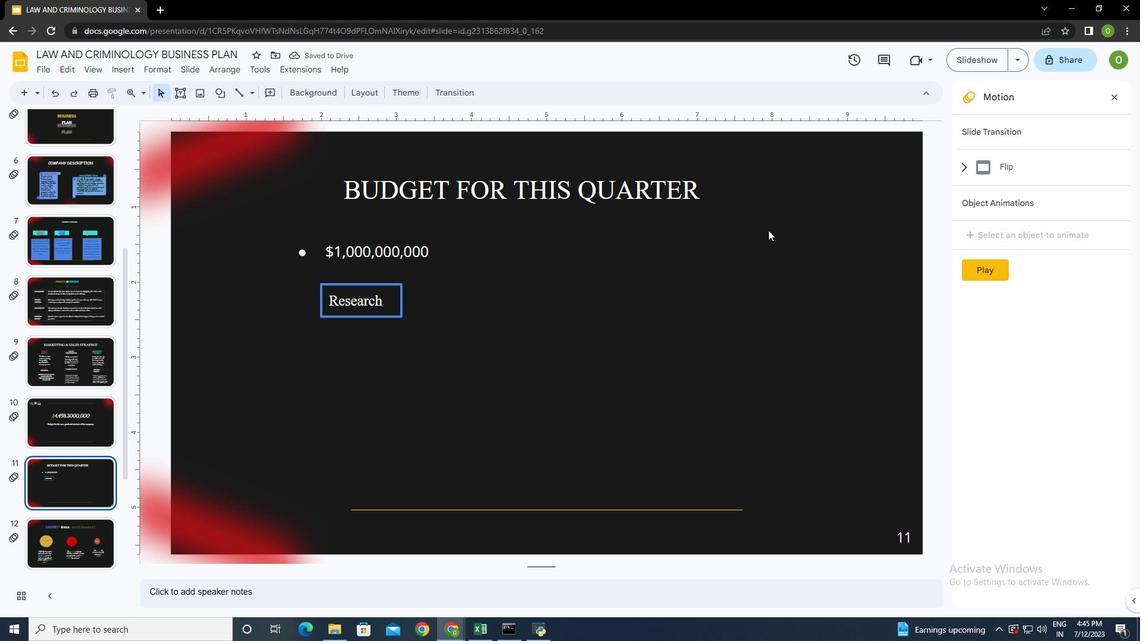 
Action: Mouse moved to (180, 93)
Screenshot: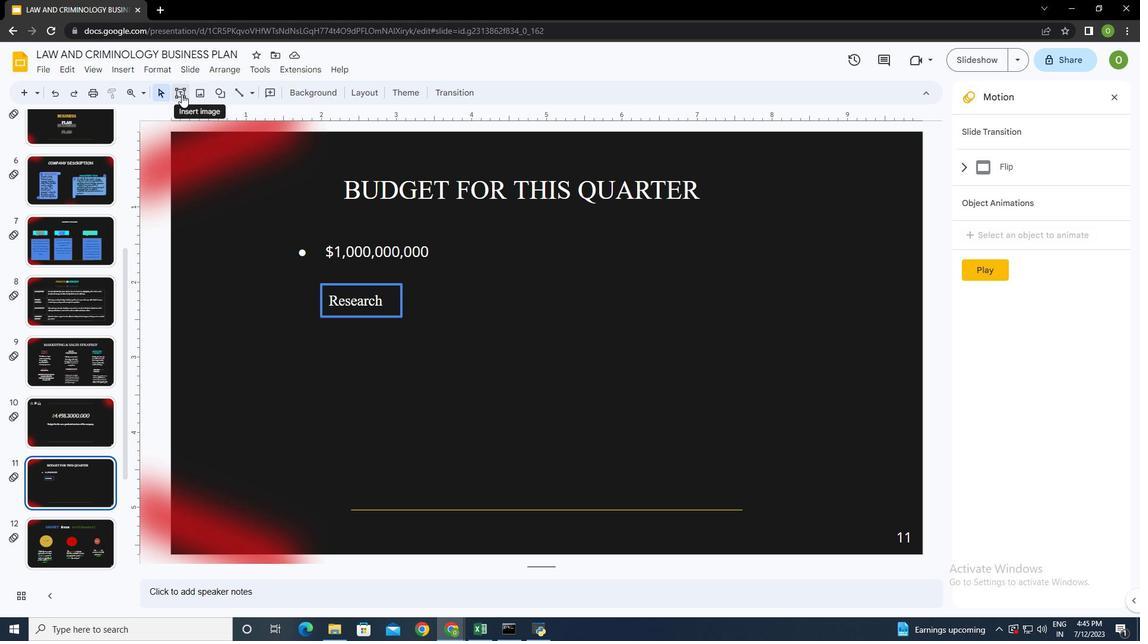 
Action: Mouse pressed left at (180, 93)
Screenshot: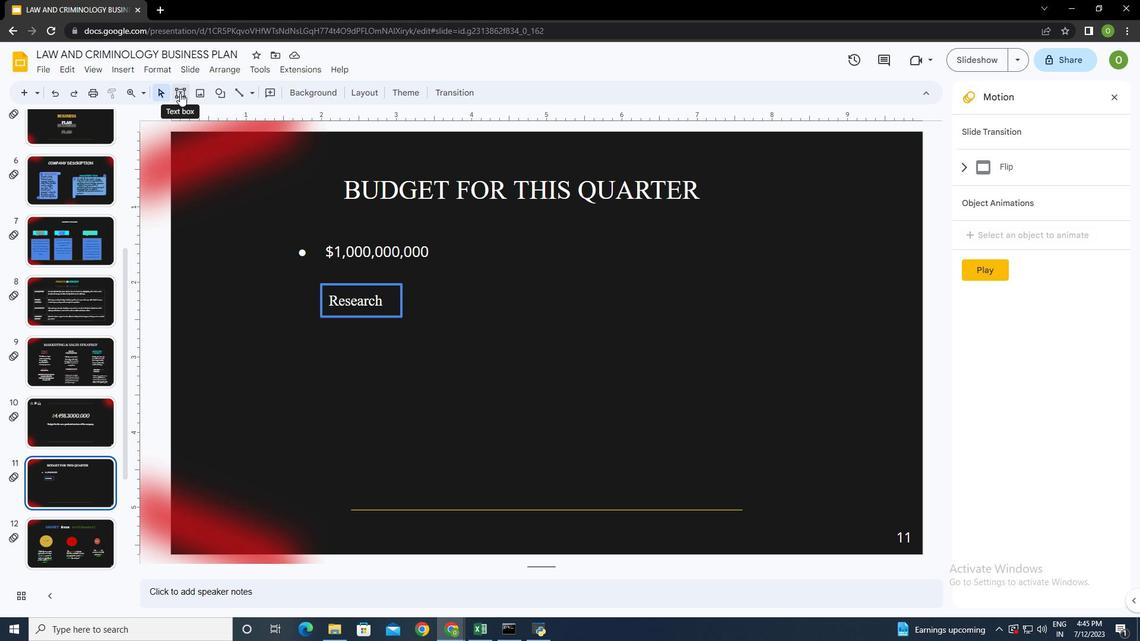 
Action: Mouse moved to (712, 237)
Screenshot: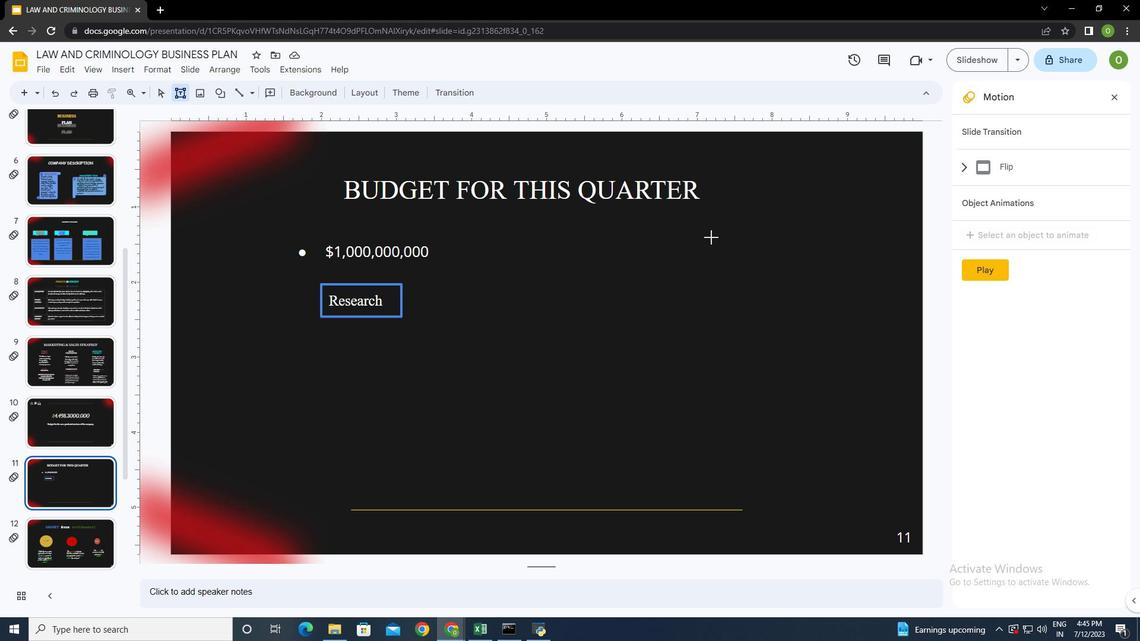 
Action: Mouse pressed left at (712, 237)
Screenshot: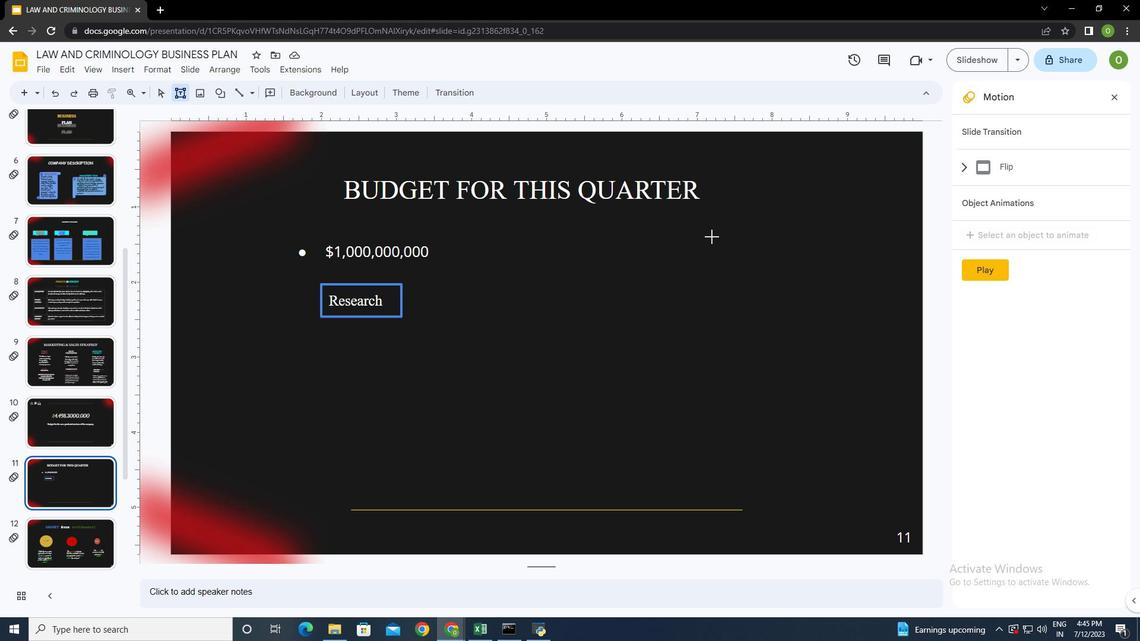 
Action: Mouse moved to (533, 92)
Screenshot: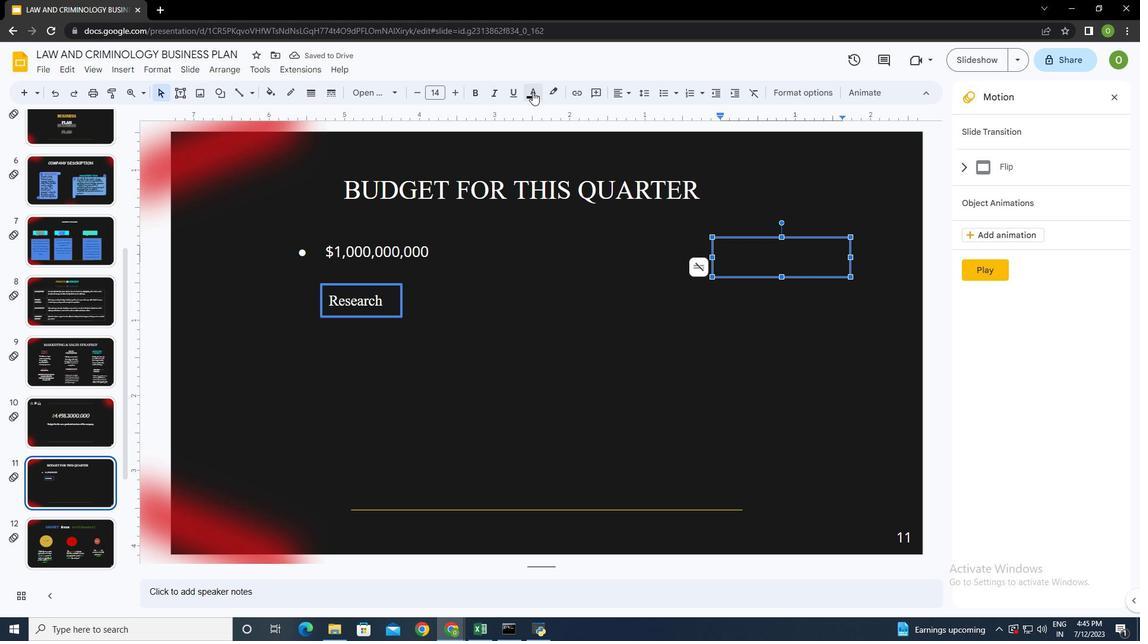 
Action: Mouse pressed left at (533, 92)
Screenshot: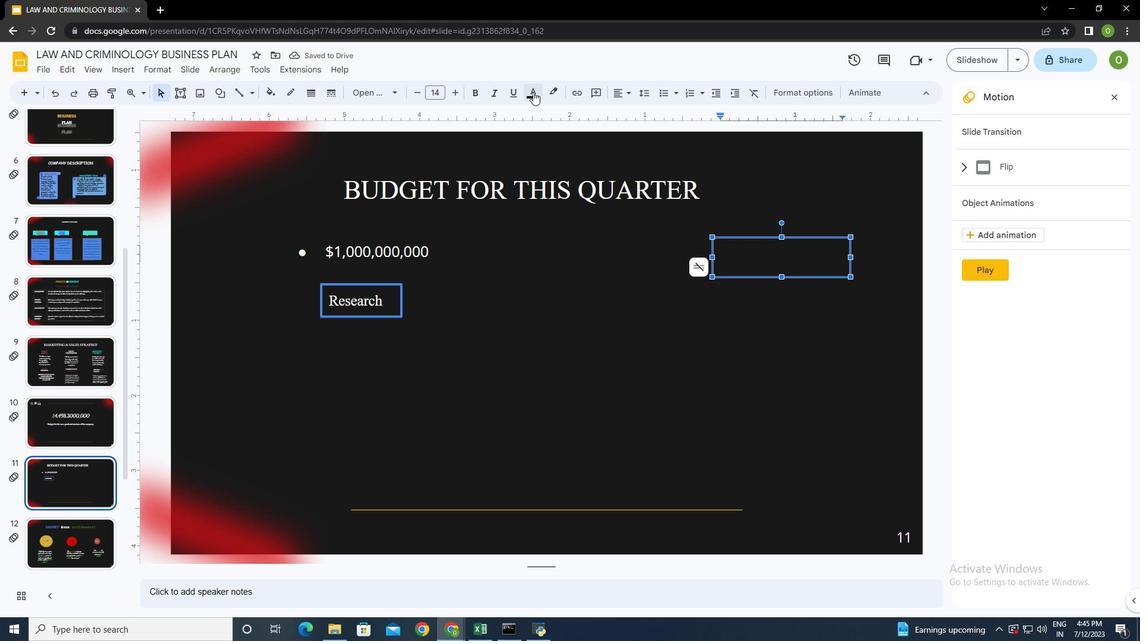 
Action: Mouse moved to (538, 130)
Screenshot: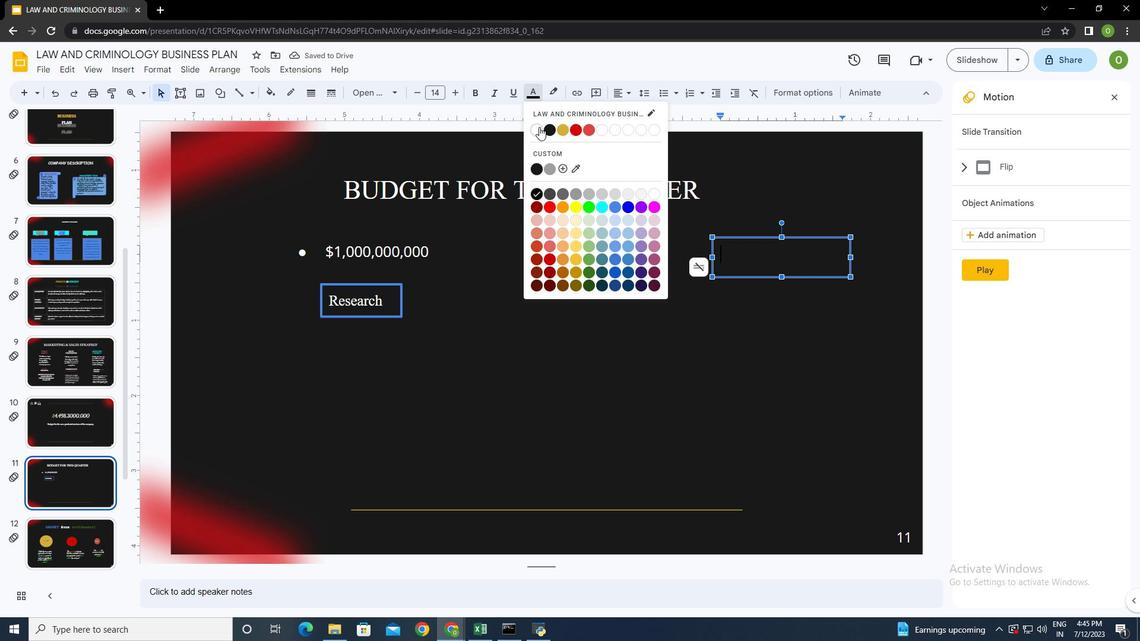
Action: Mouse pressed left at (538, 130)
Screenshot: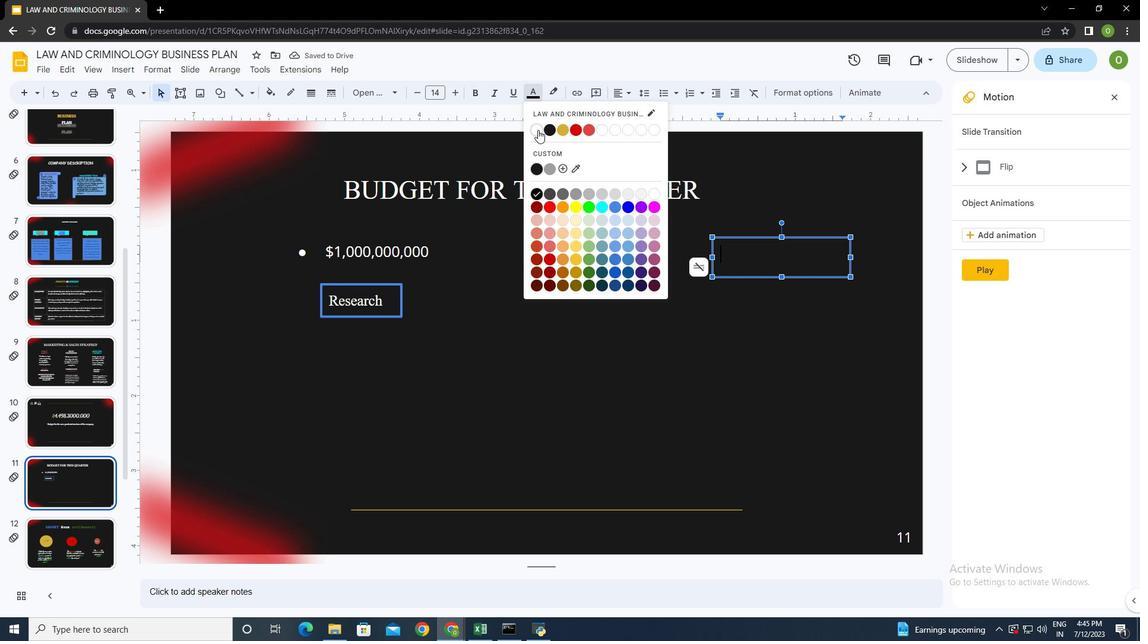 
Action: Mouse moved to (665, 92)
Screenshot: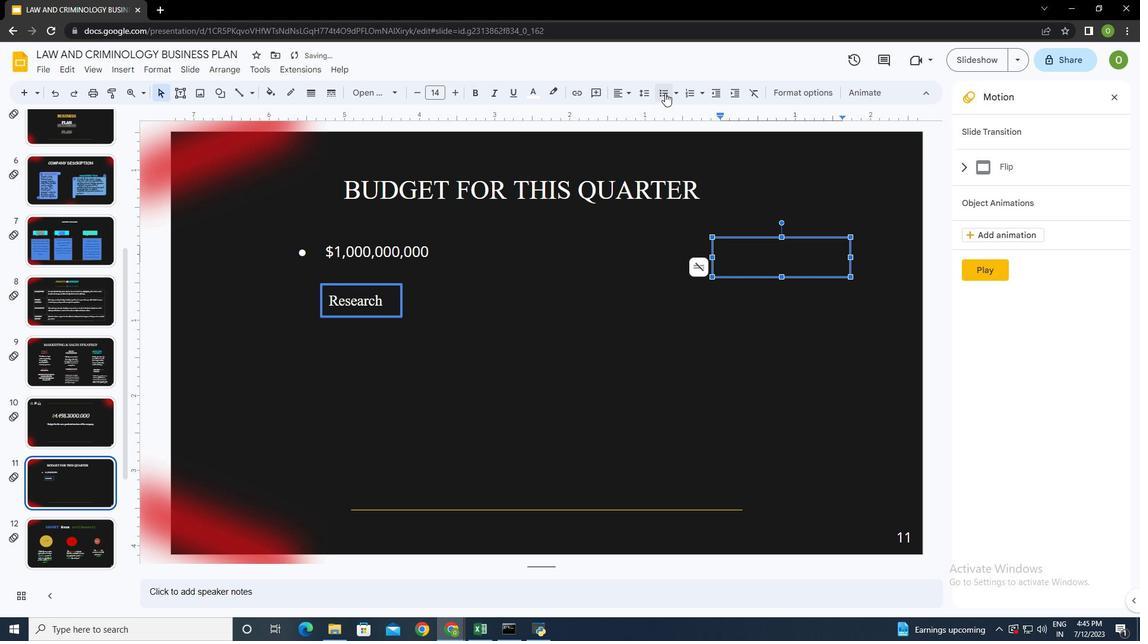 
Action: Mouse pressed left at (665, 92)
Screenshot: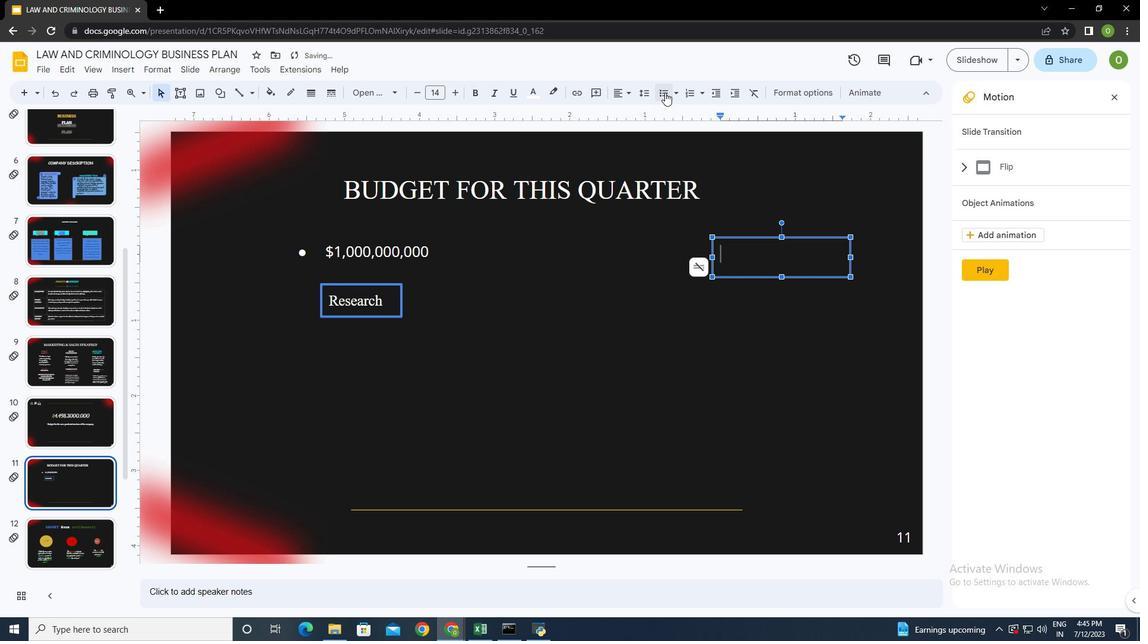 
Action: Mouse moved to (728, 222)
Screenshot: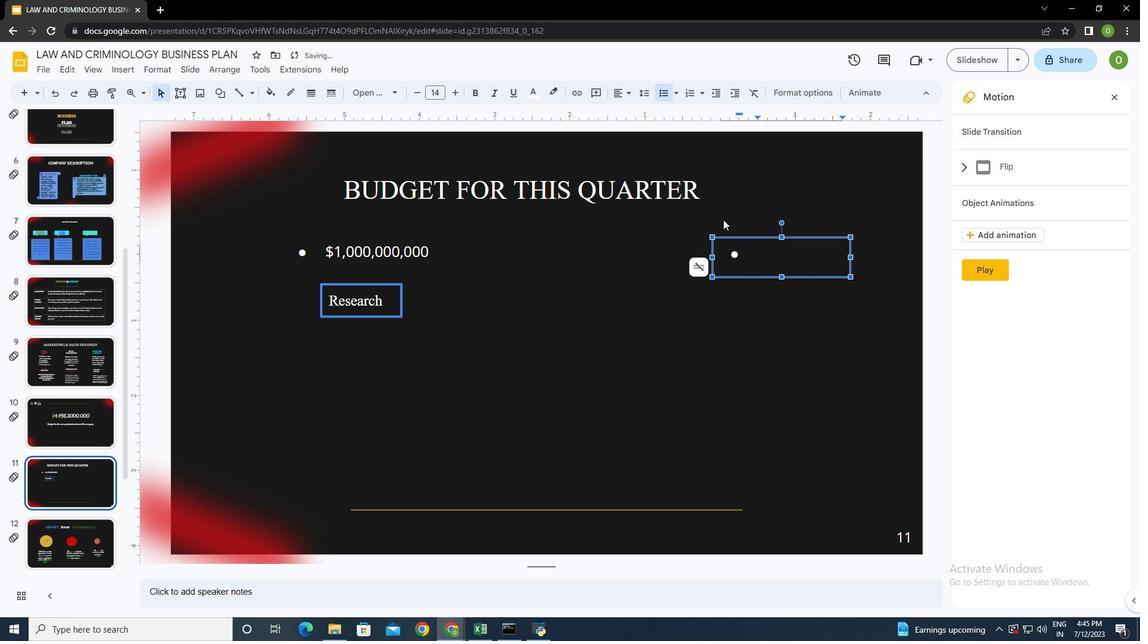 
Action: Key pressed <Key.shift><Key.shift><Key.shift><Key.shift><Key.shift><Key.shift><Key.shift><Key.shift><Key.shift><Key.shift><Key.shift><Key.shift><Key.shift><Key.shift><Key.shift><Key.shift><Key.shift><Key.shift><Key.shift><Key.shift><Key.shift><Key.shift><Key.shift><Key.shift><Key.shift><Key.shift><Key.shift>$1,000,000,000
Screenshot: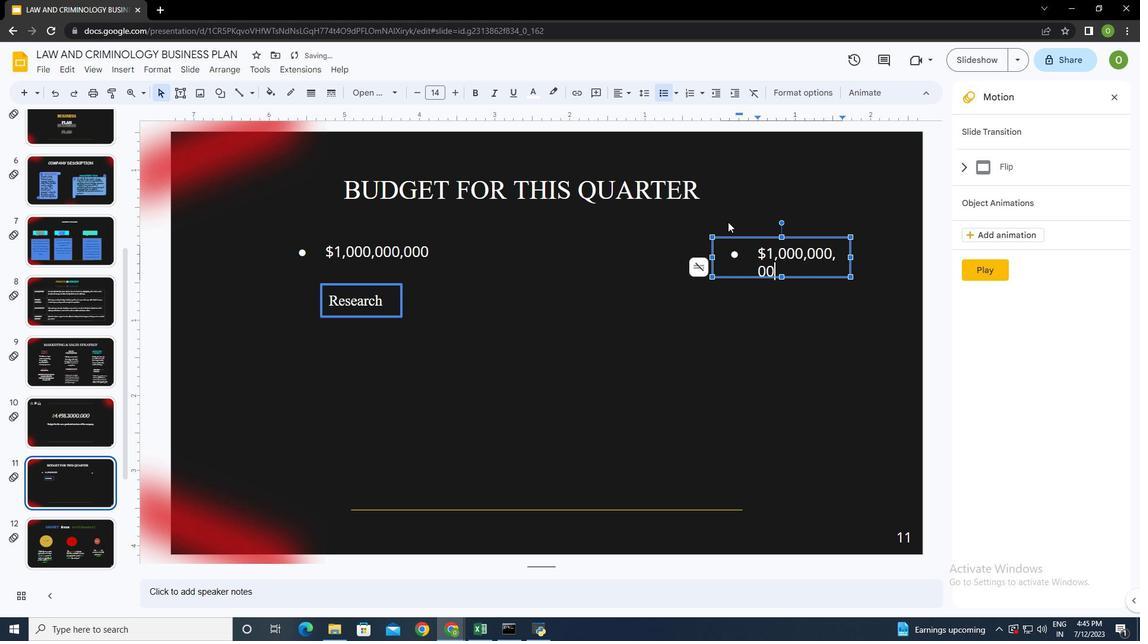 
Action: Mouse moved to (852, 255)
Screenshot: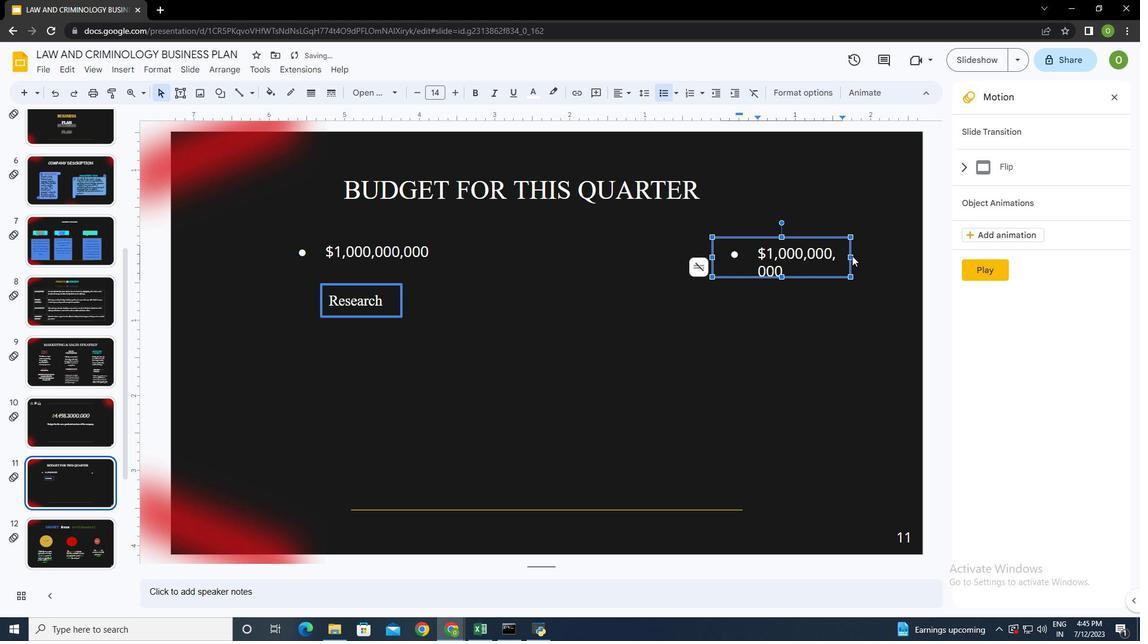 
Action: Mouse pressed left at (852, 255)
Screenshot: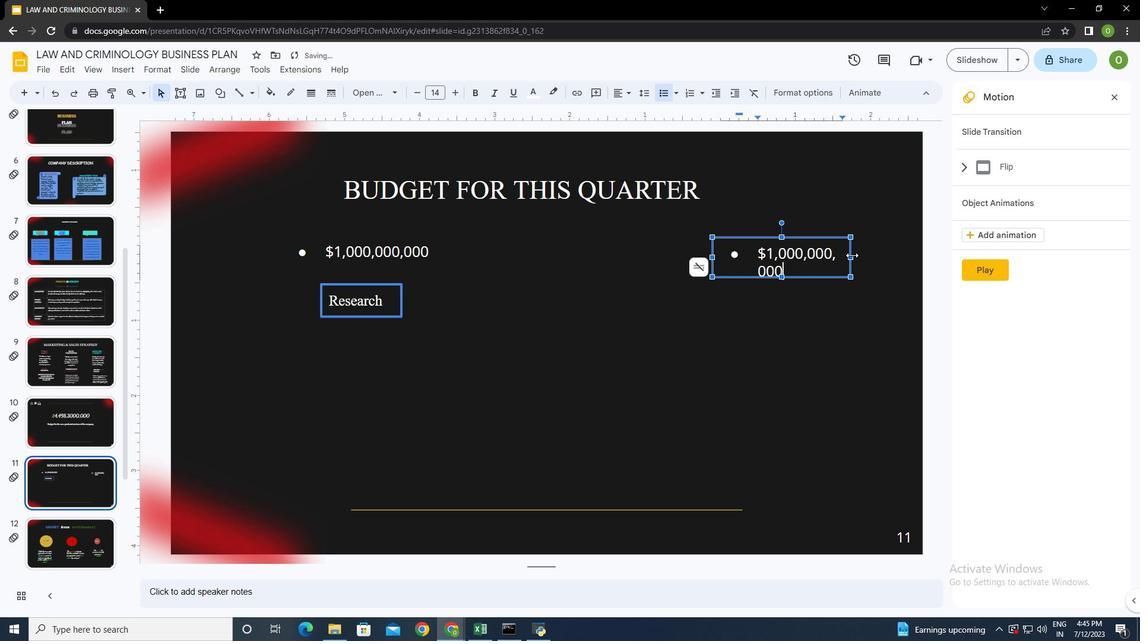 
Action: Mouse moved to (863, 254)
Screenshot: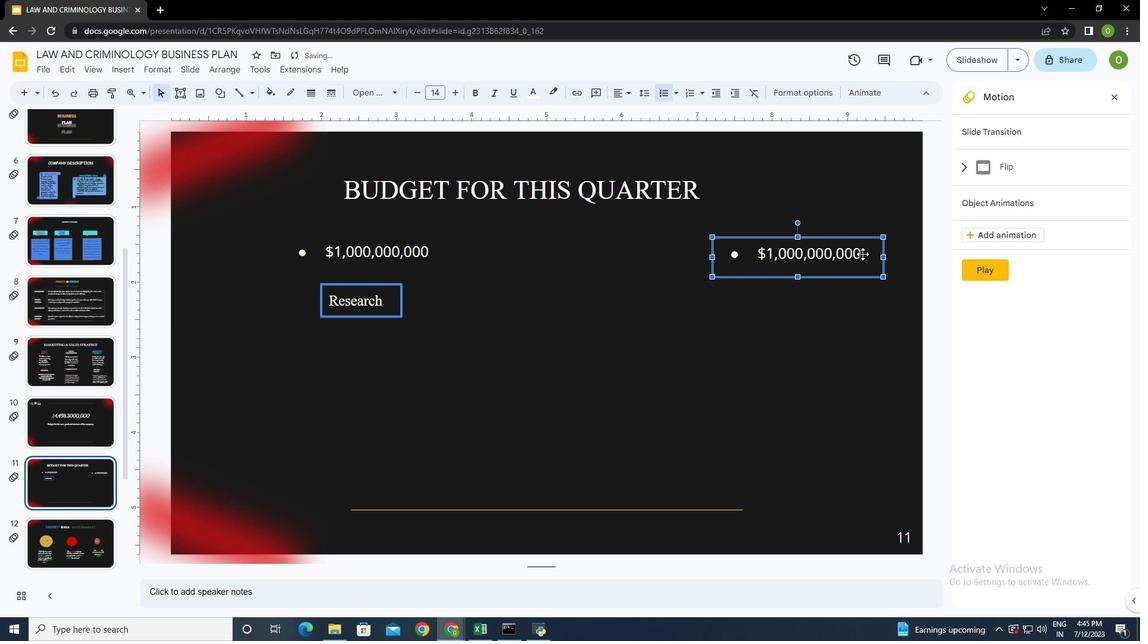 
Action: Mouse pressed left at (863, 254)
Screenshot: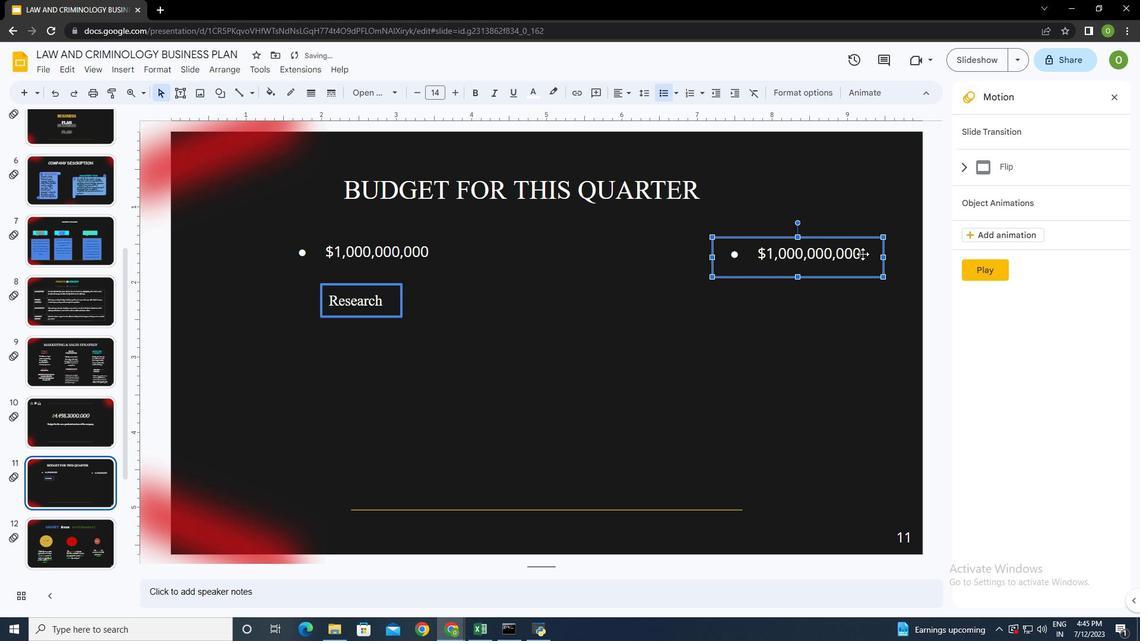 
Action: Mouse moved to (864, 250)
Screenshot: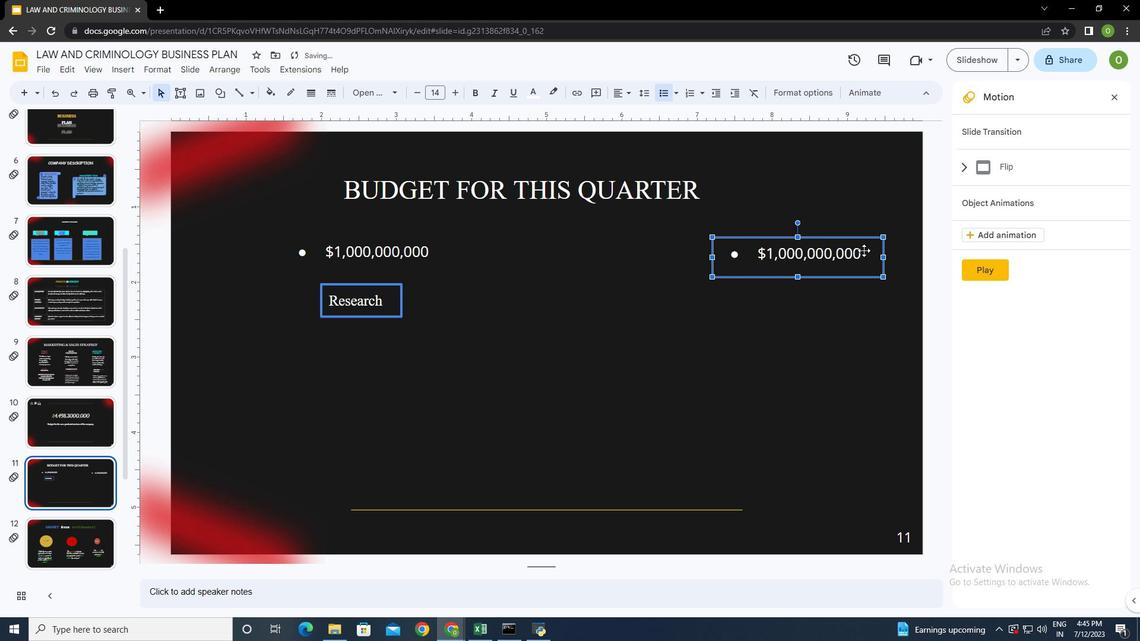 
Action: Mouse pressed left at (864, 250)
Screenshot: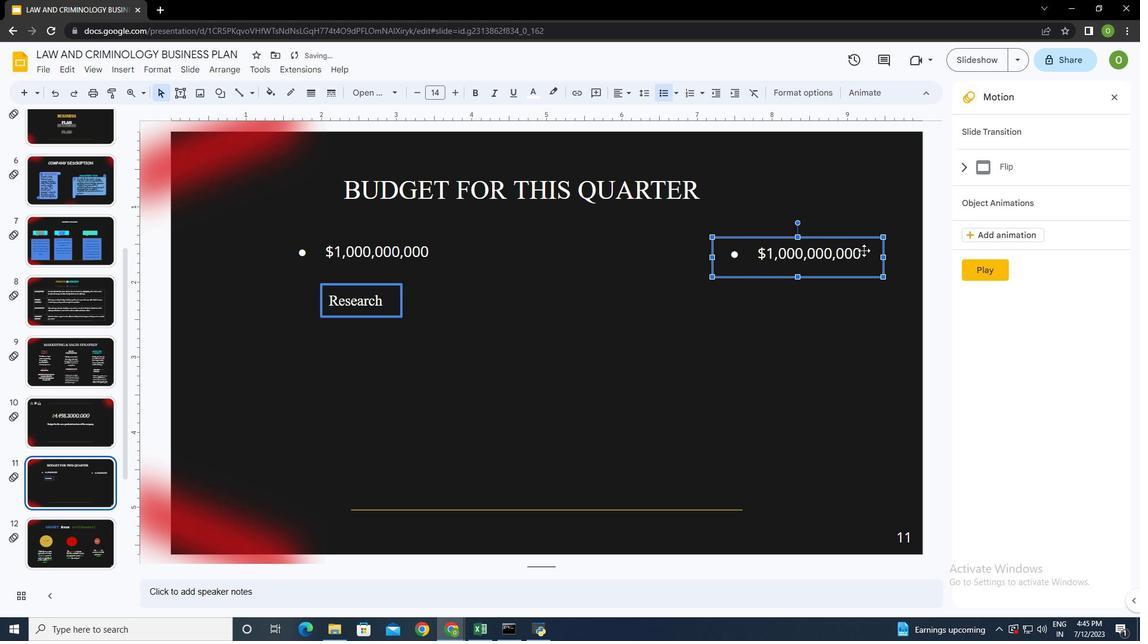 
Action: Mouse pressed left at (864, 250)
Screenshot: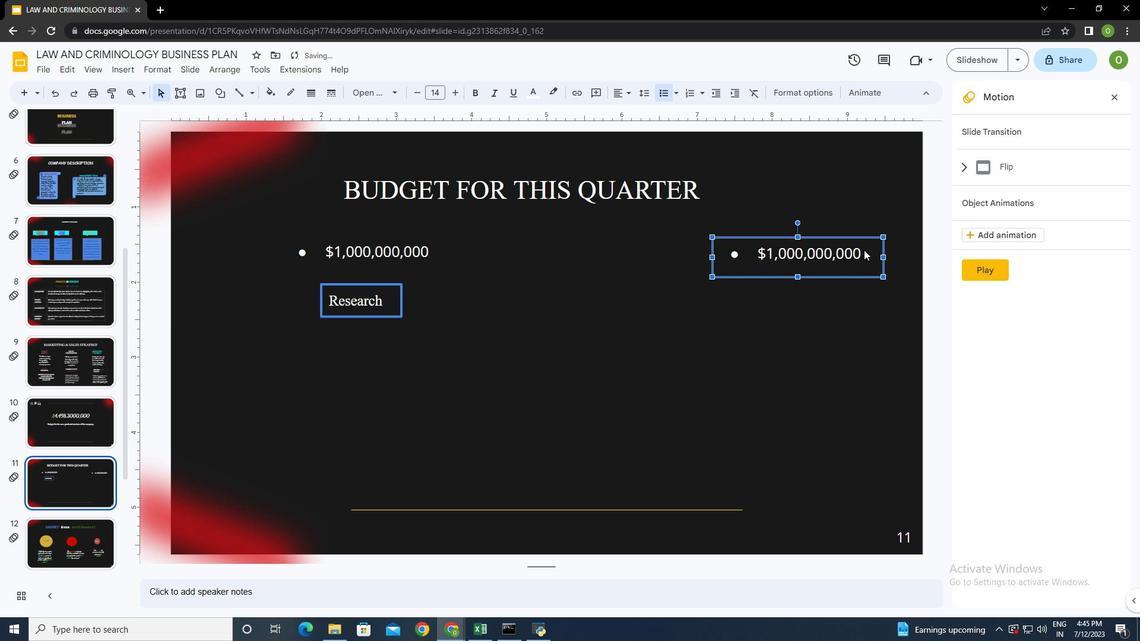 
Action: Mouse moved to (862, 253)
Screenshot: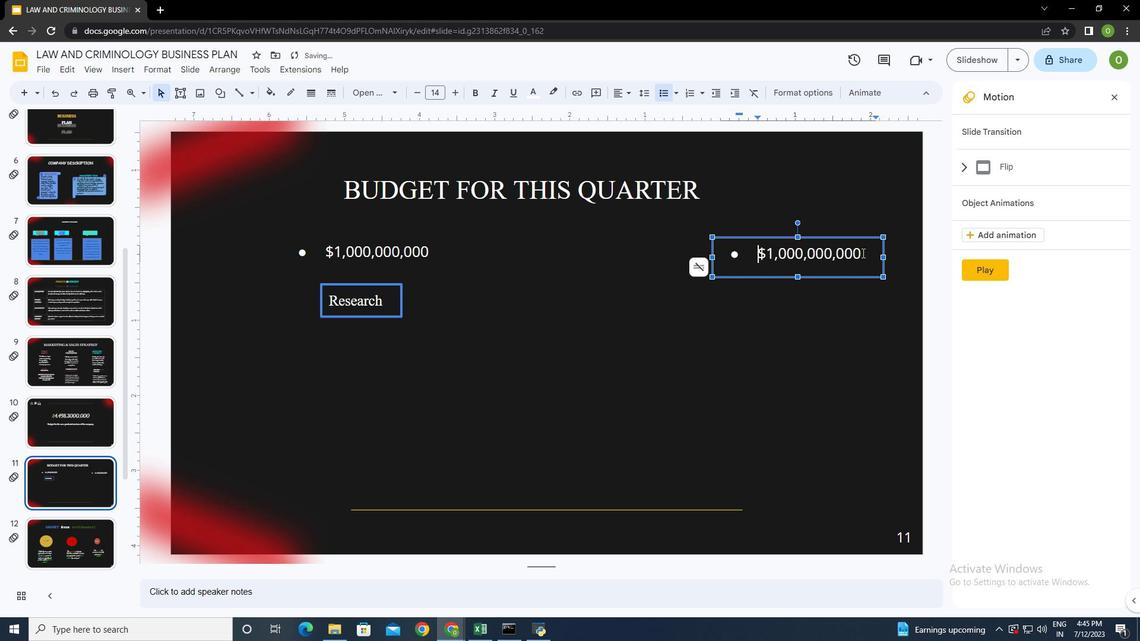 
Action: Mouse pressed left at (862, 253)
Screenshot: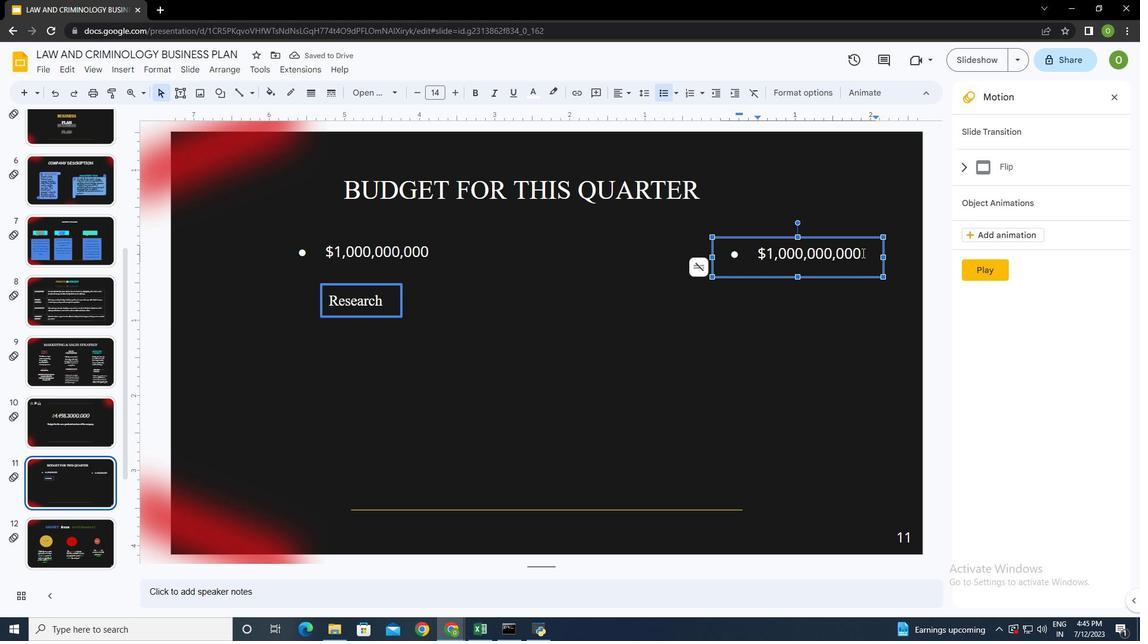 
Action: Mouse moved to (363, 92)
Screenshot: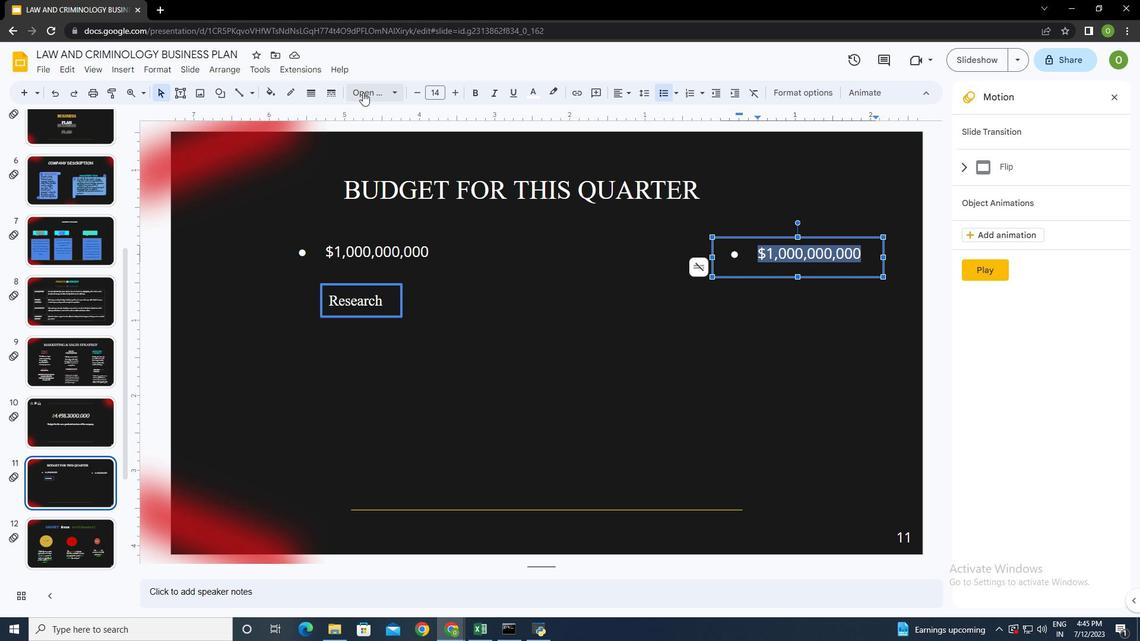 
Action: Mouse pressed left at (363, 92)
Screenshot: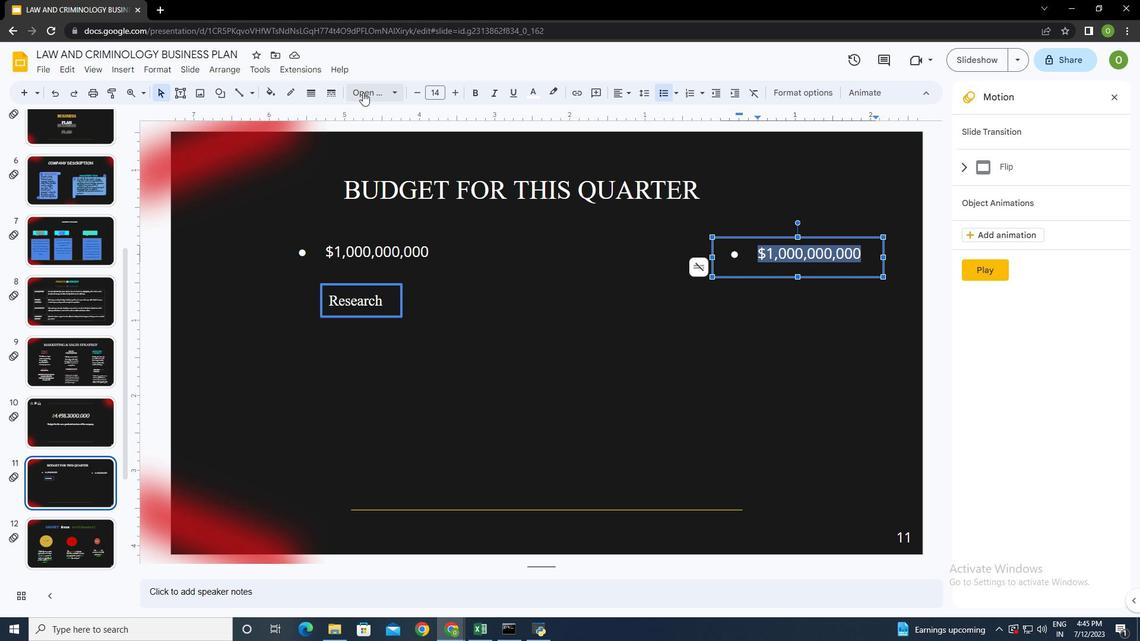 
Action: Mouse moved to (401, 226)
Screenshot: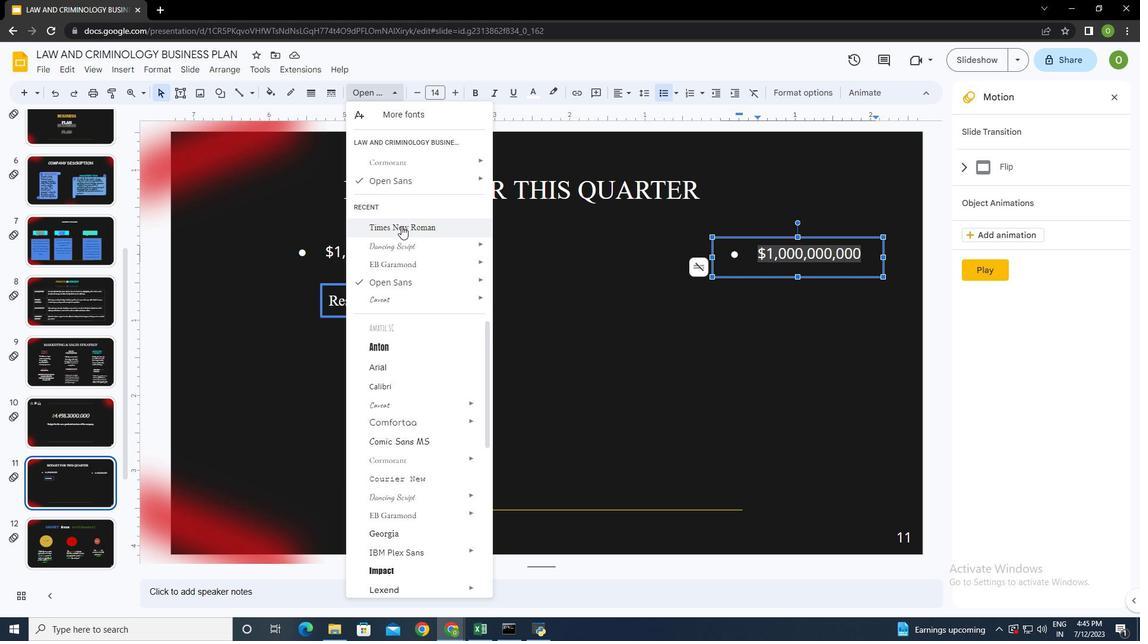 
Action: Mouse pressed left at (401, 226)
Screenshot: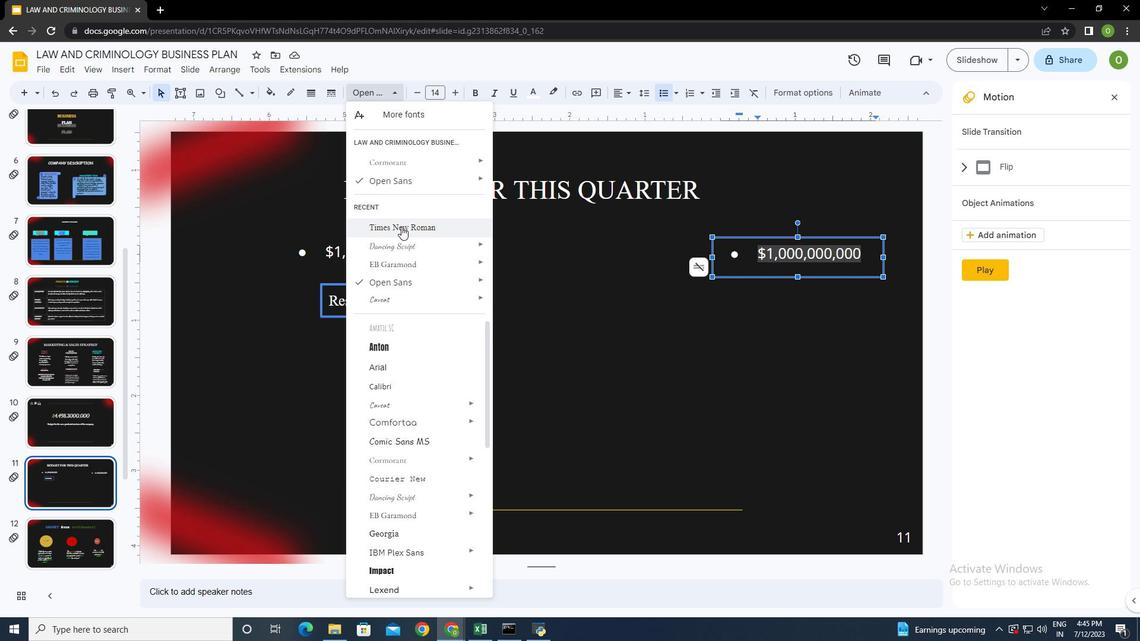 
Action: Mouse moved to (394, 251)
Screenshot: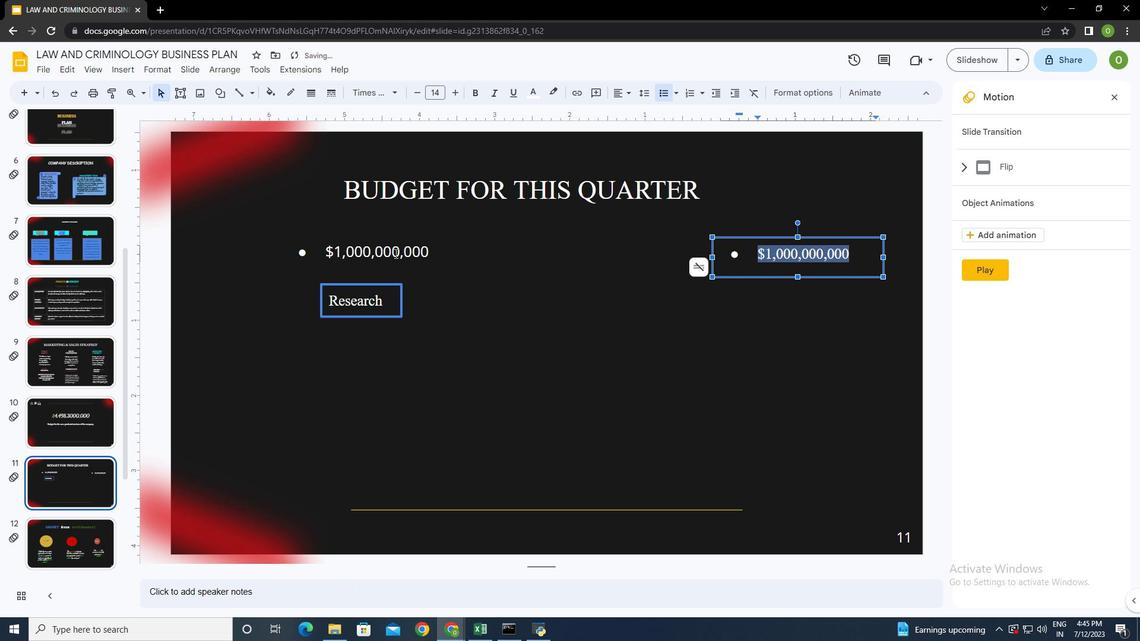 
Action: Mouse pressed left at (394, 251)
Screenshot: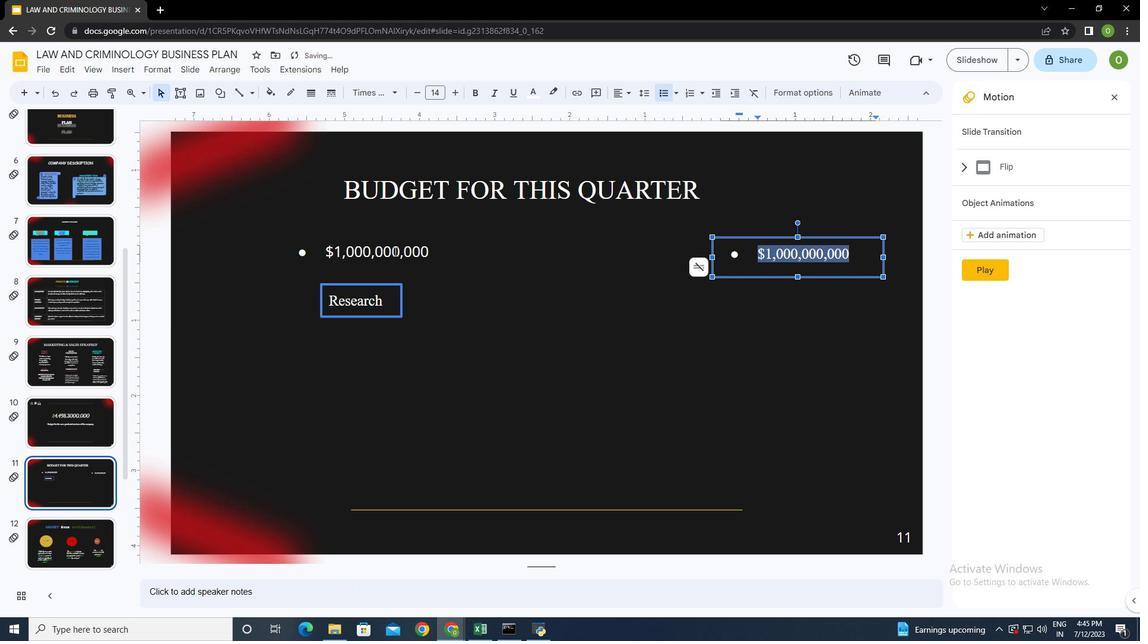 
Action: Mouse moved to (433, 250)
Screenshot: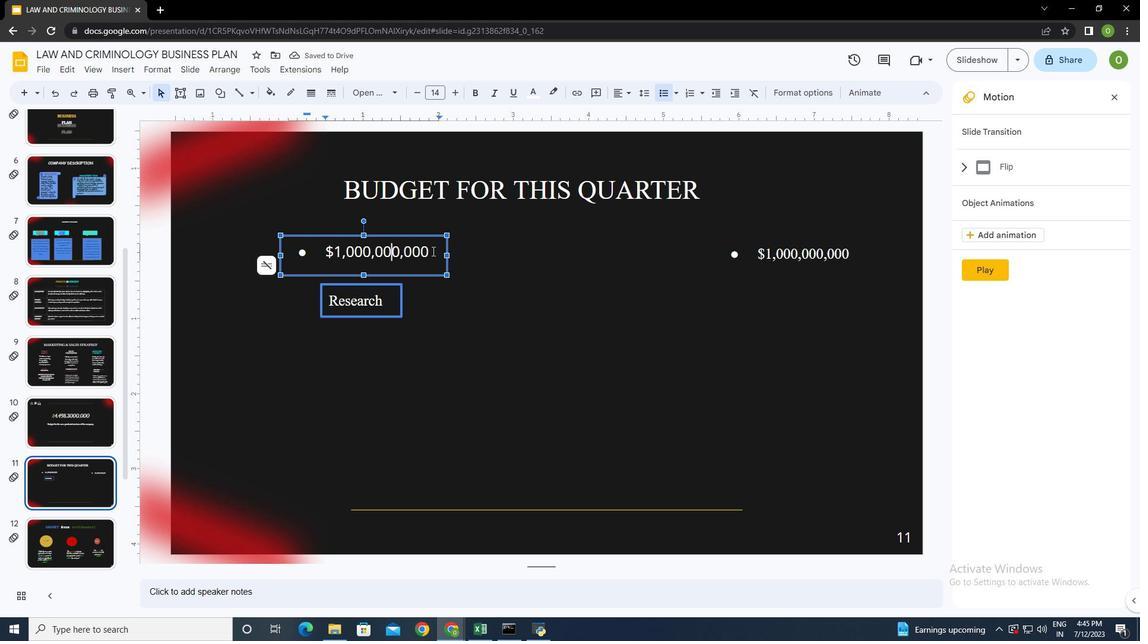 
Action: Mouse pressed left at (433, 250)
Screenshot: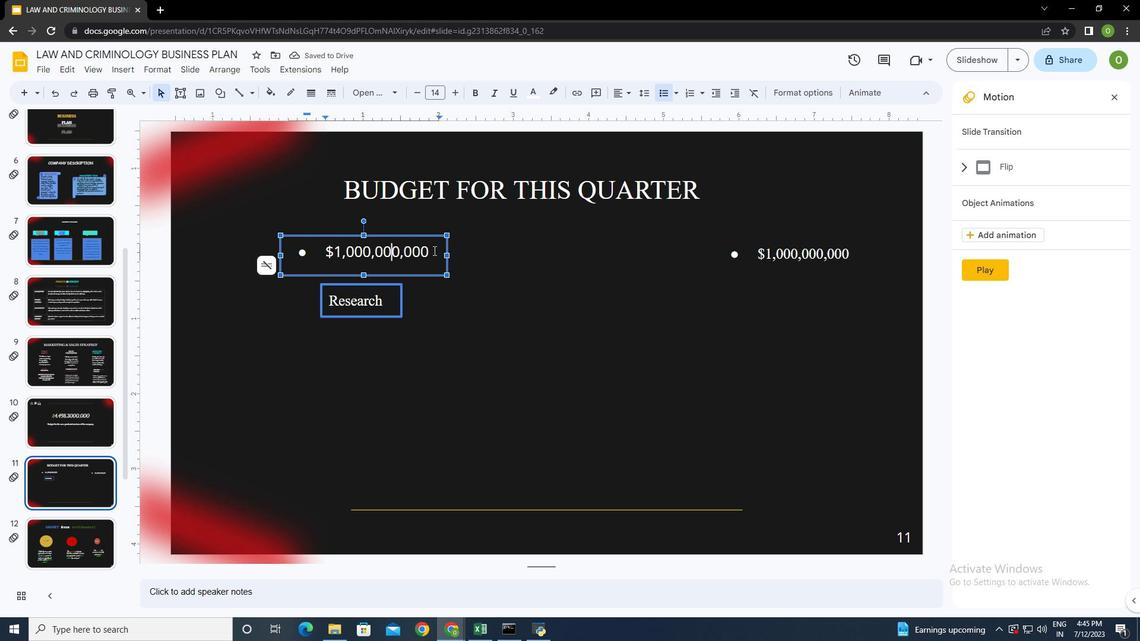 
Action: Mouse moved to (364, 90)
Screenshot: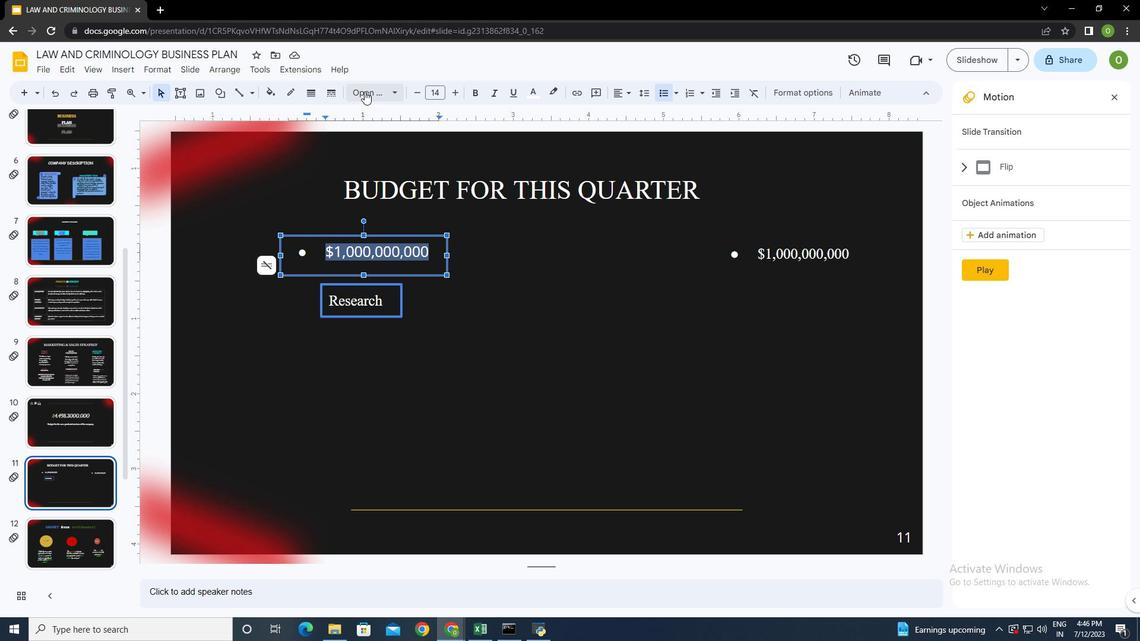 
Action: Mouse pressed left at (364, 90)
Screenshot: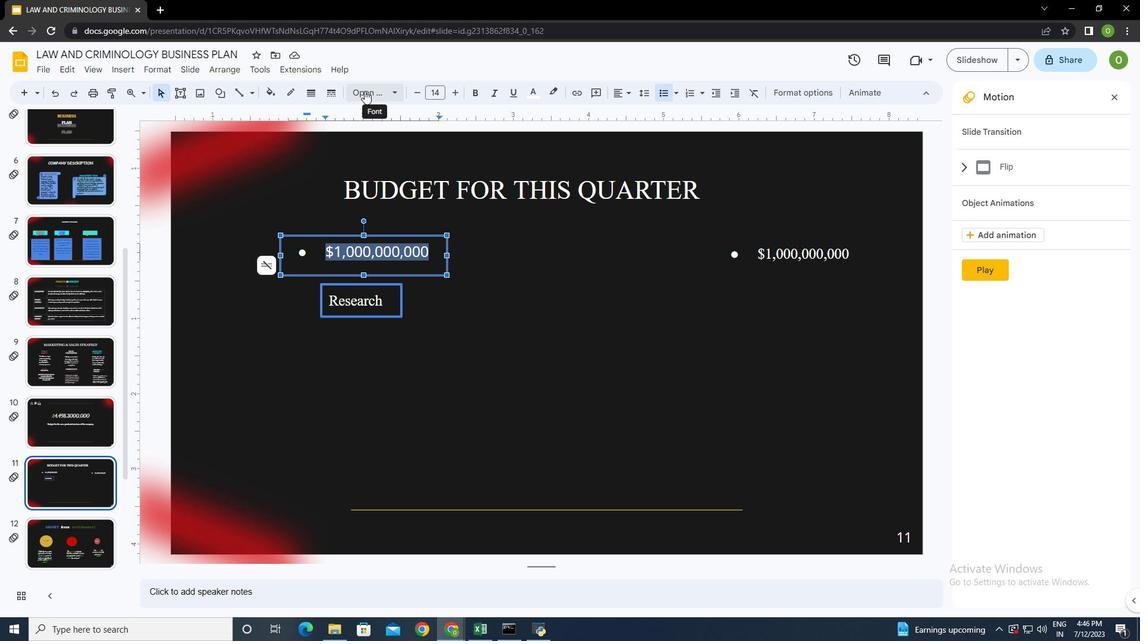 
Action: Mouse moved to (395, 225)
Screenshot: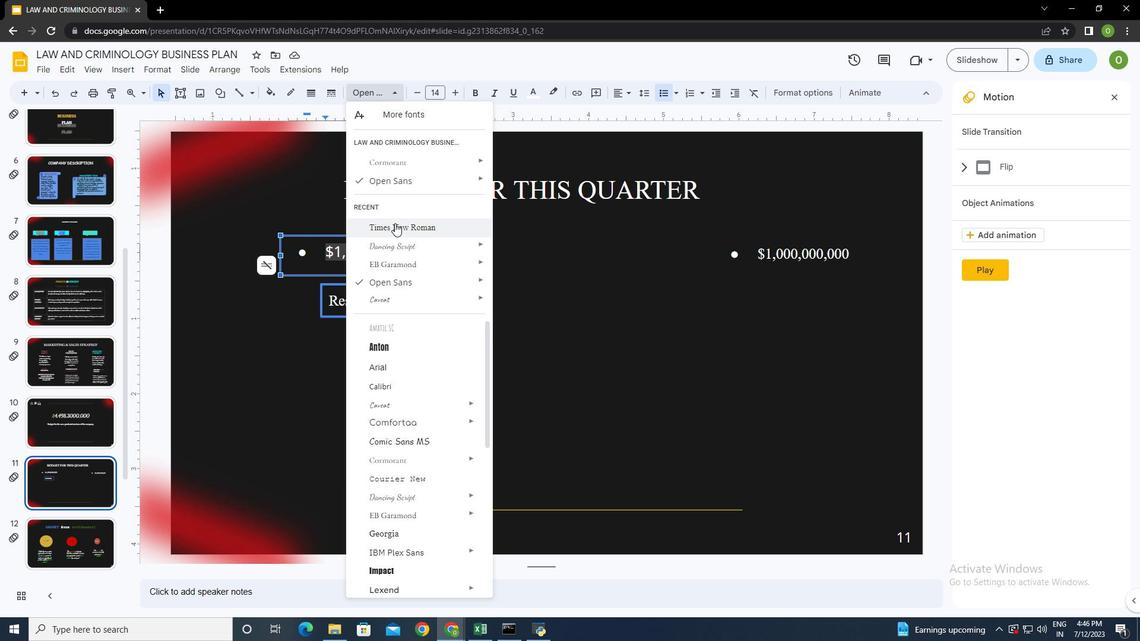 
Action: Mouse pressed left at (395, 225)
Screenshot: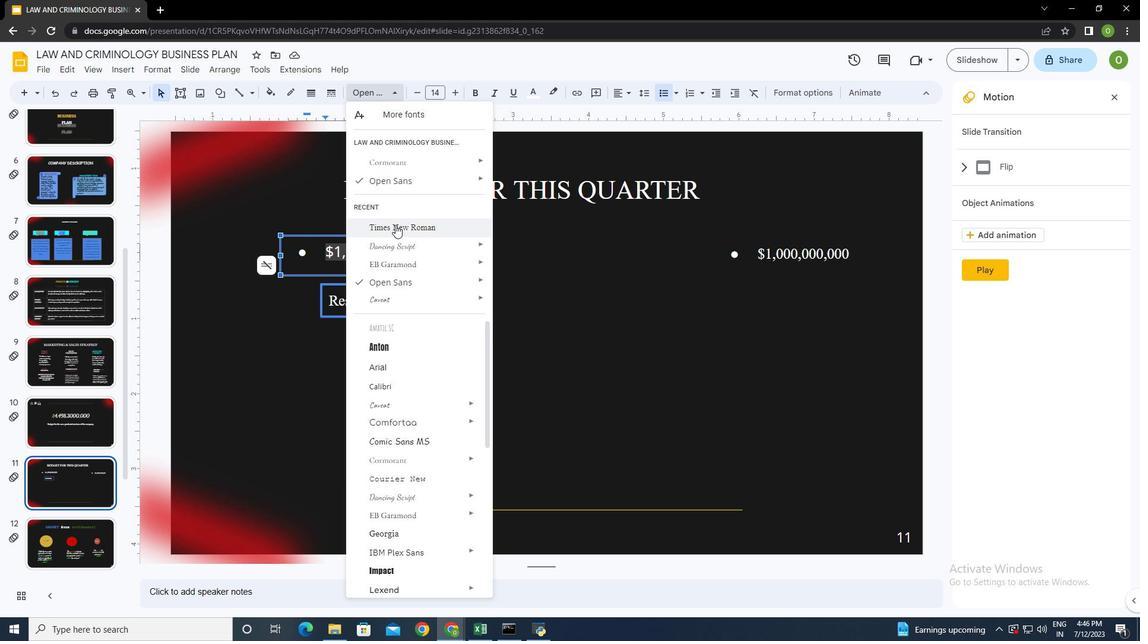 
Action: Mouse moved to (509, 264)
Screenshot: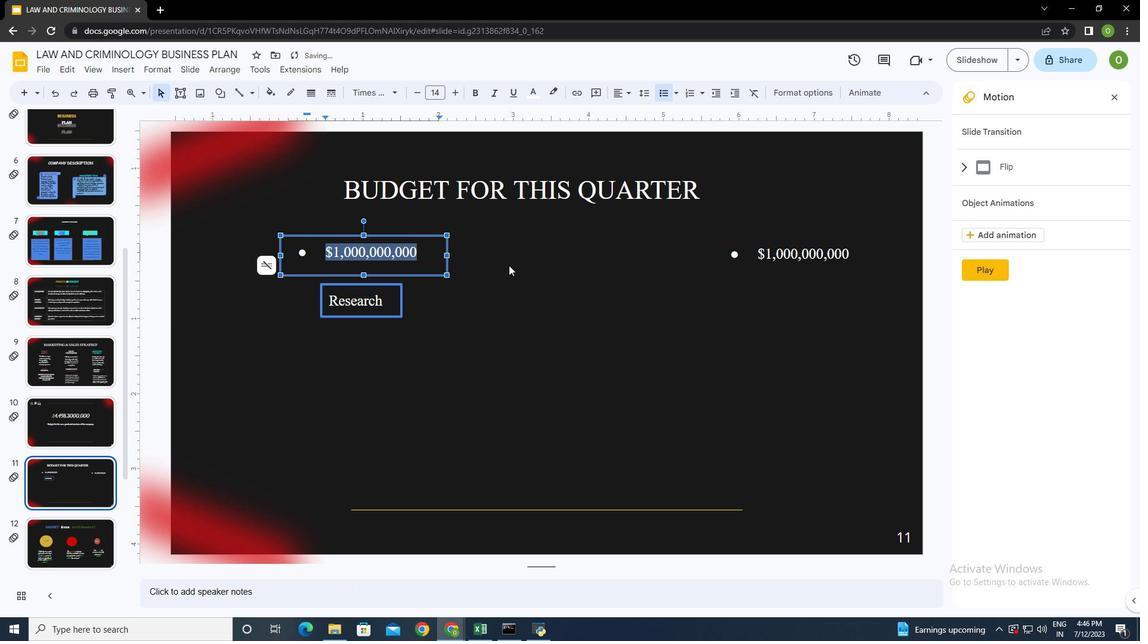 
Action: Mouse pressed left at (509, 264)
Screenshot: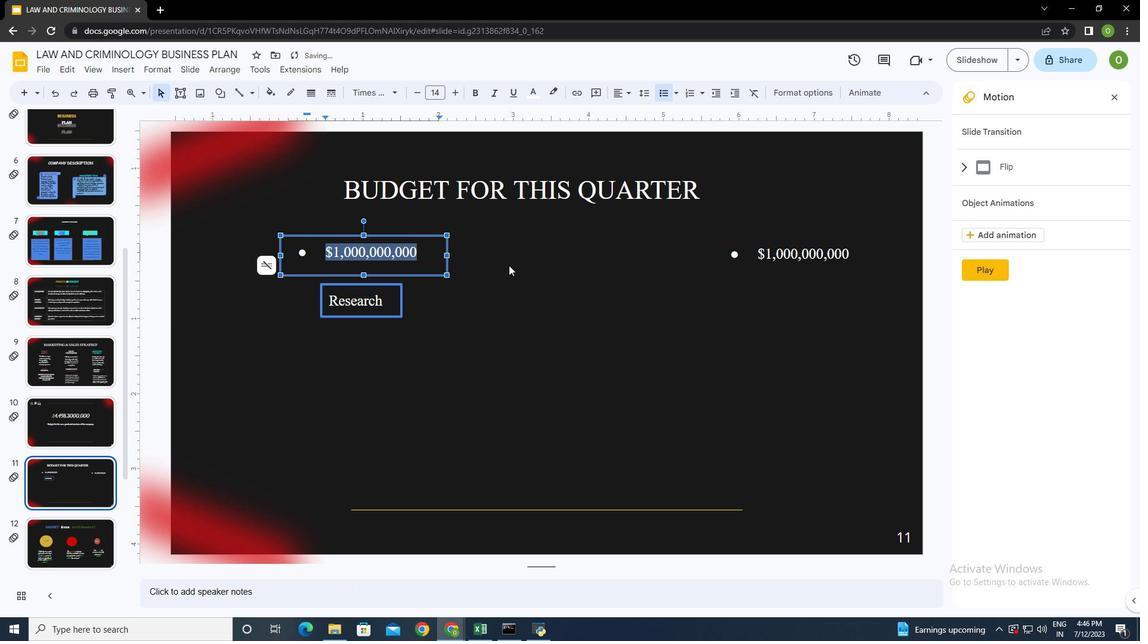 
Action: Mouse moved to (789, 241)
Screenshot: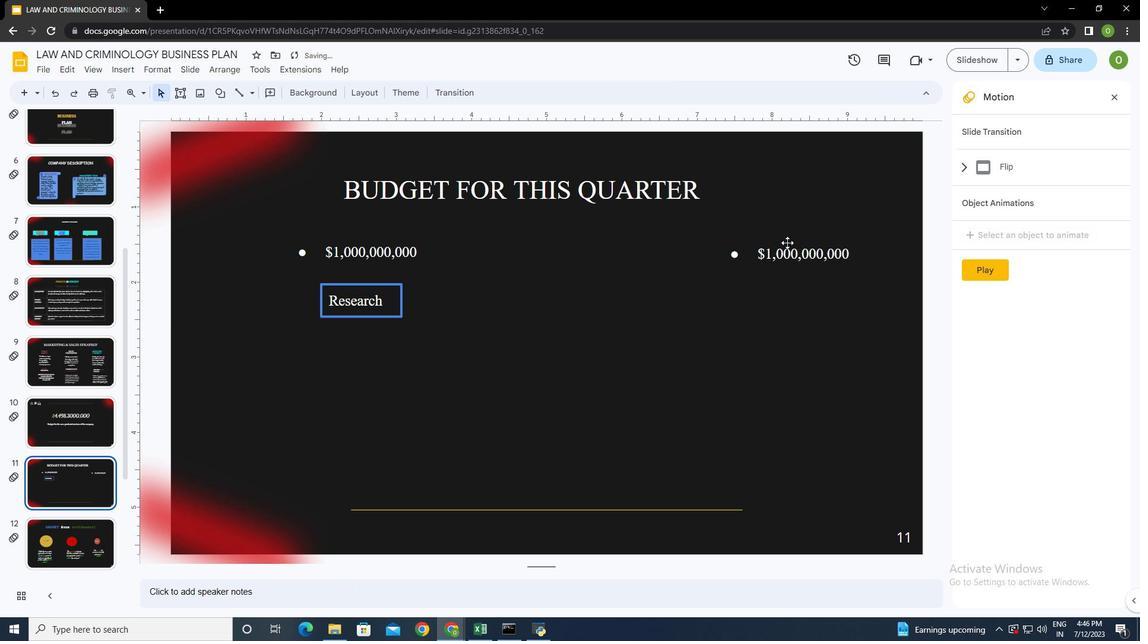 
Action: Mouse pressed left at (789, 241)
Screenshot: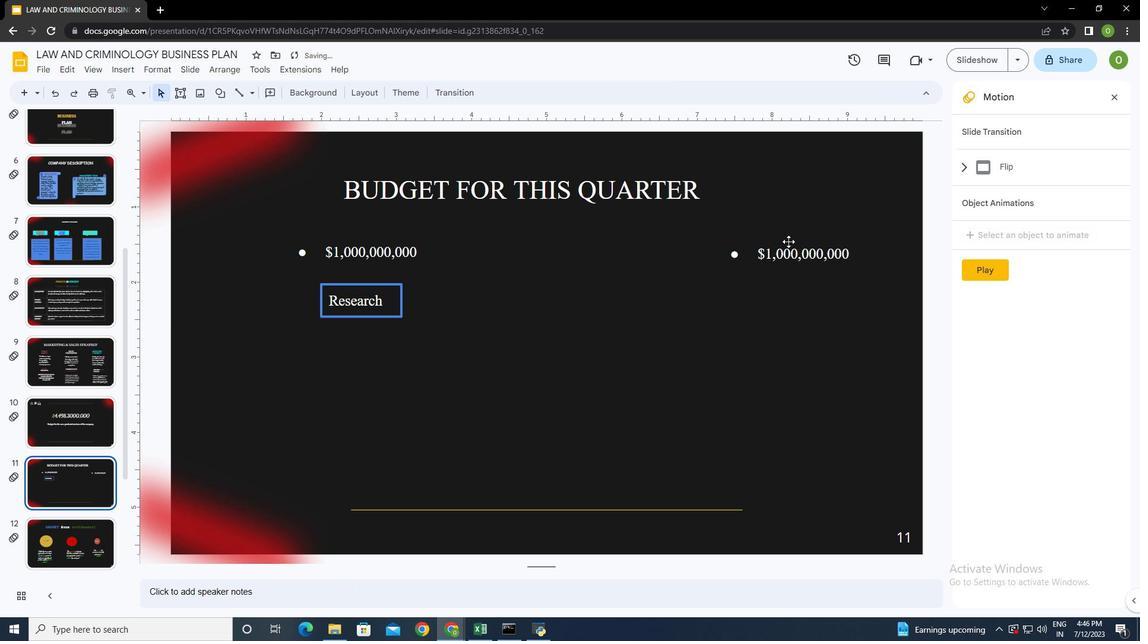 
Action: Mouse moved to (805, 303)
Screenshot: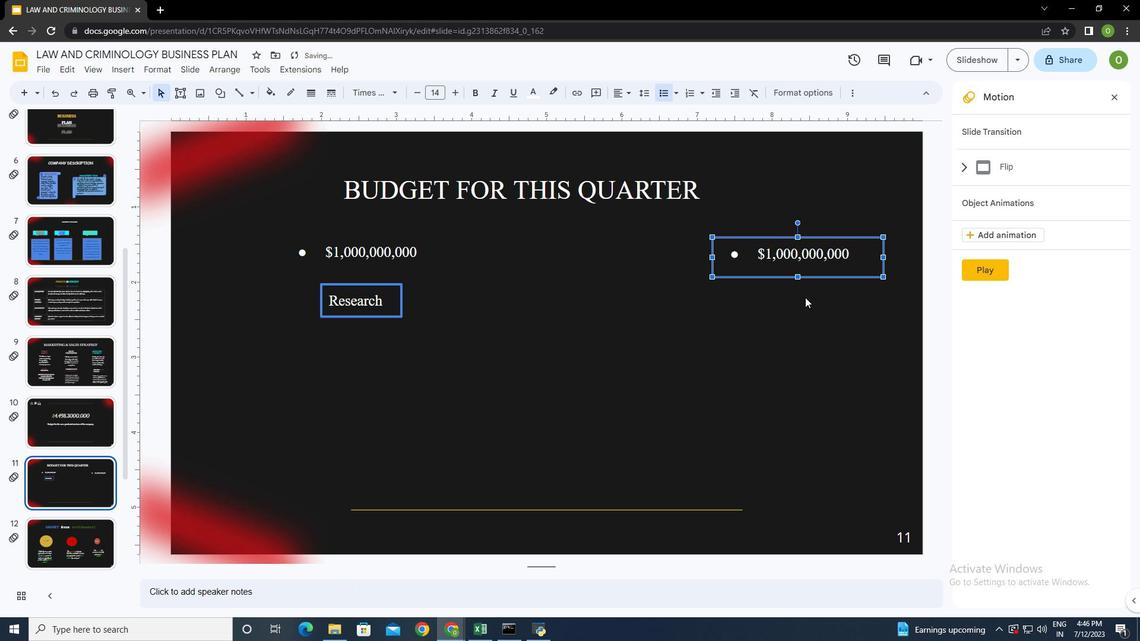 
Action: Mouse pressed left at (805, 303)
Screenshot: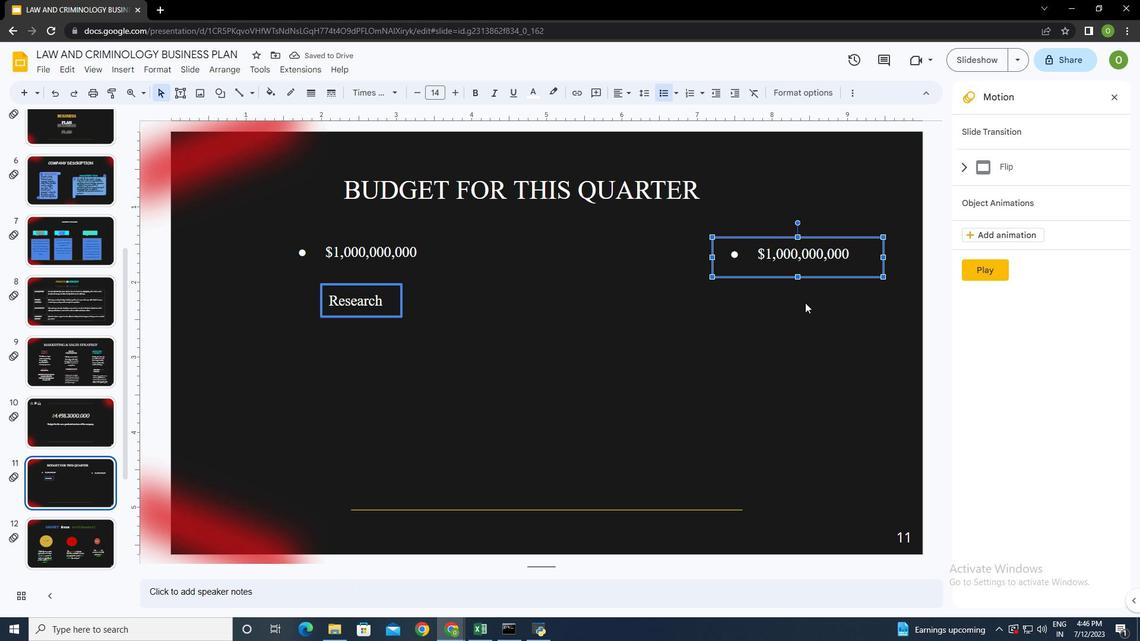 
Action: Mouse moved to (177, 92)
Screenshot: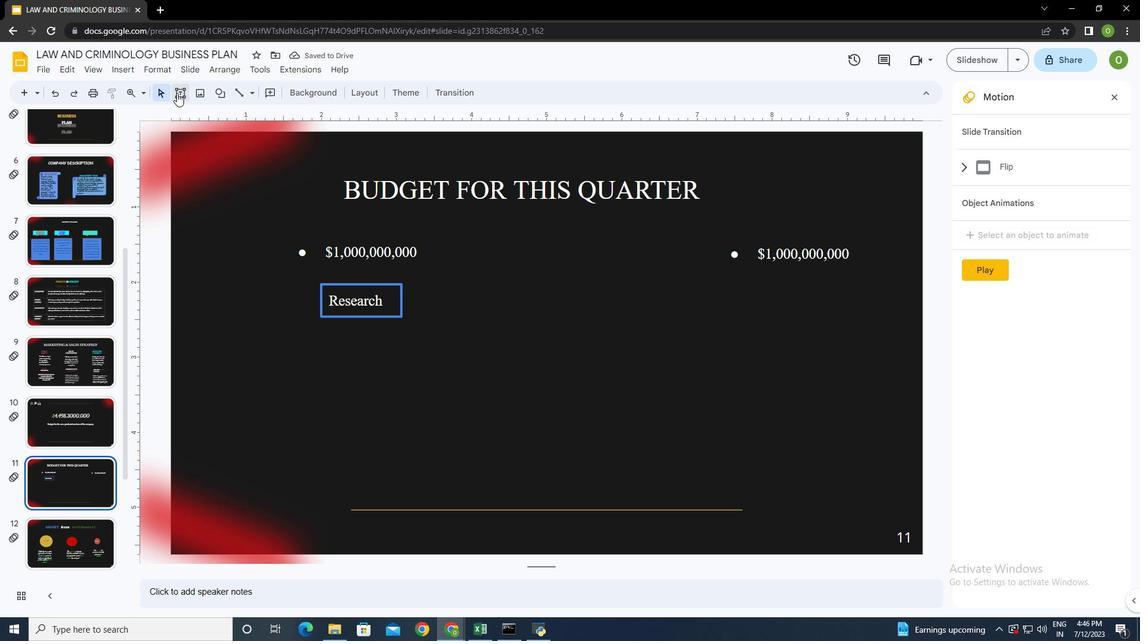 
Action: Mouse pressed left at (177, 92)
Screenshot: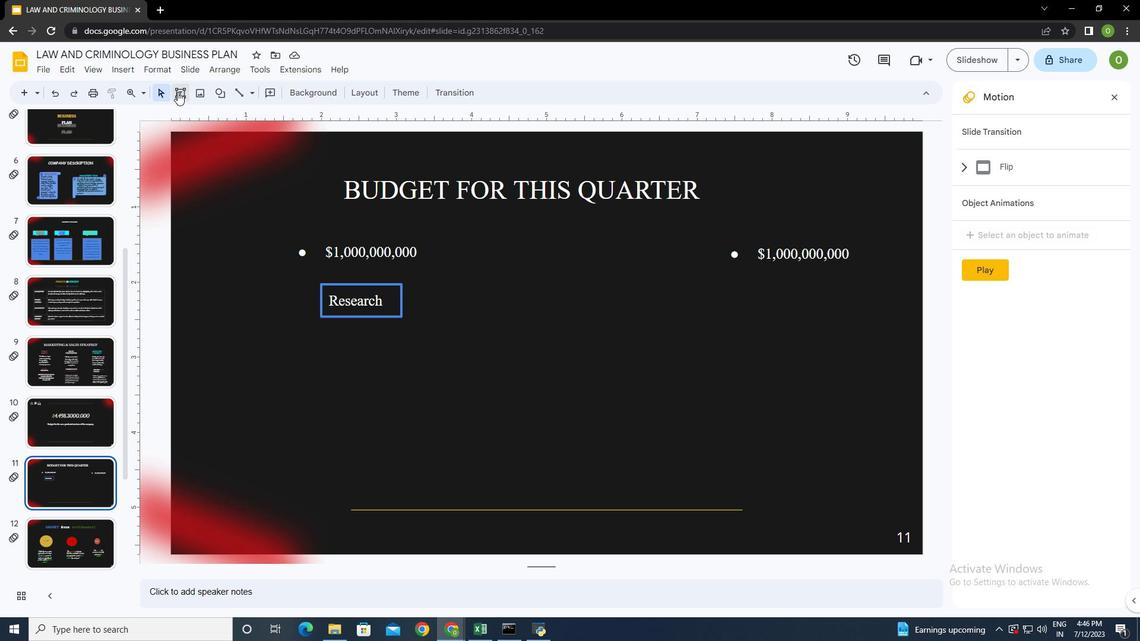 
Action: Mouse moved to (734, 279)
Screenshot: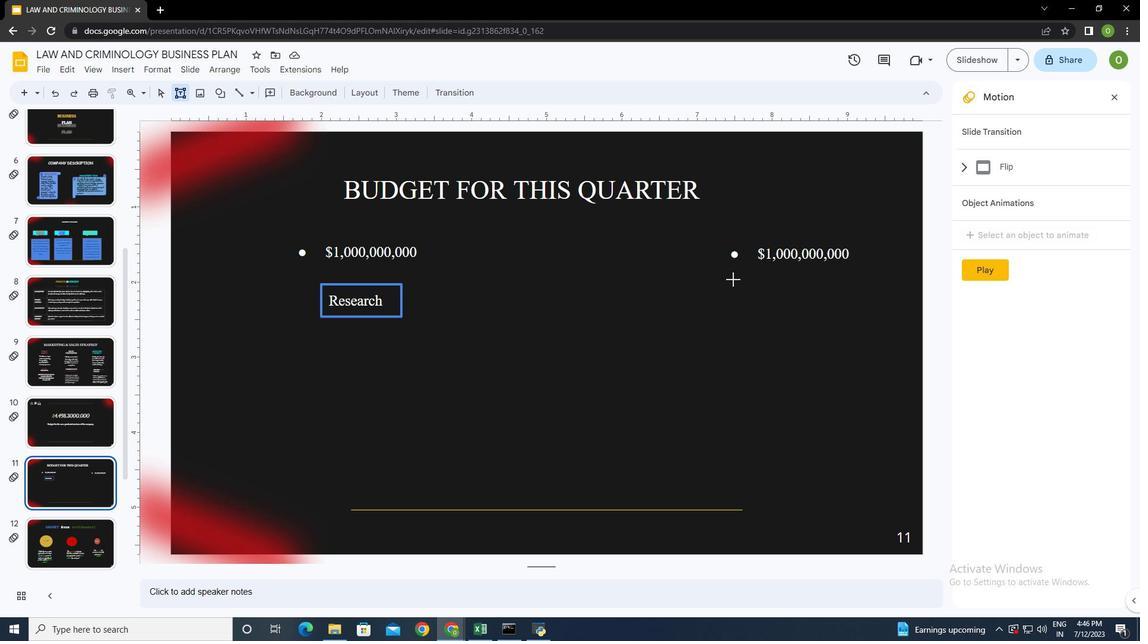 
Action: Mouse pressed left at (734, 279)
Screenshot: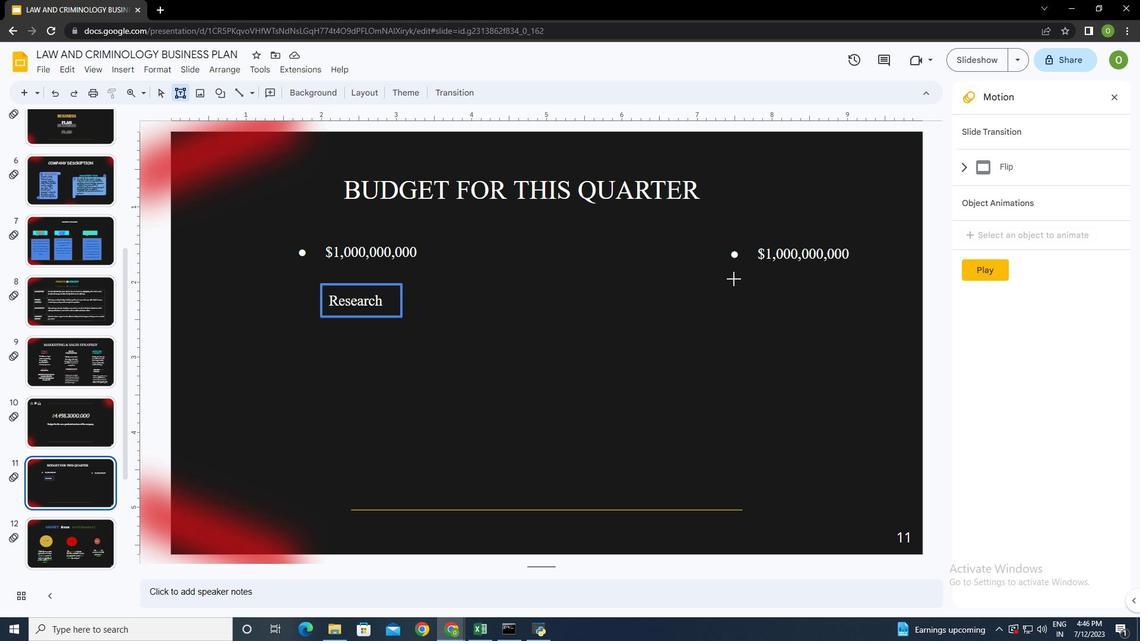 
Action: Mouse moved to (330, 92)
Screenshot: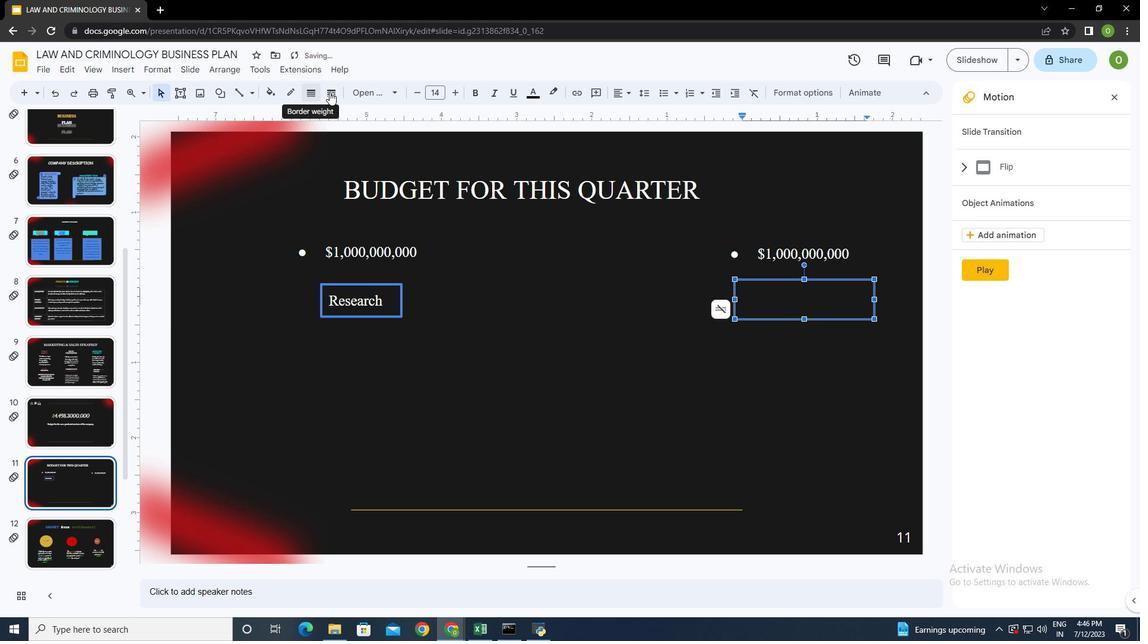 
Action: Mouse pressed left at (330, 92)
Screenshot: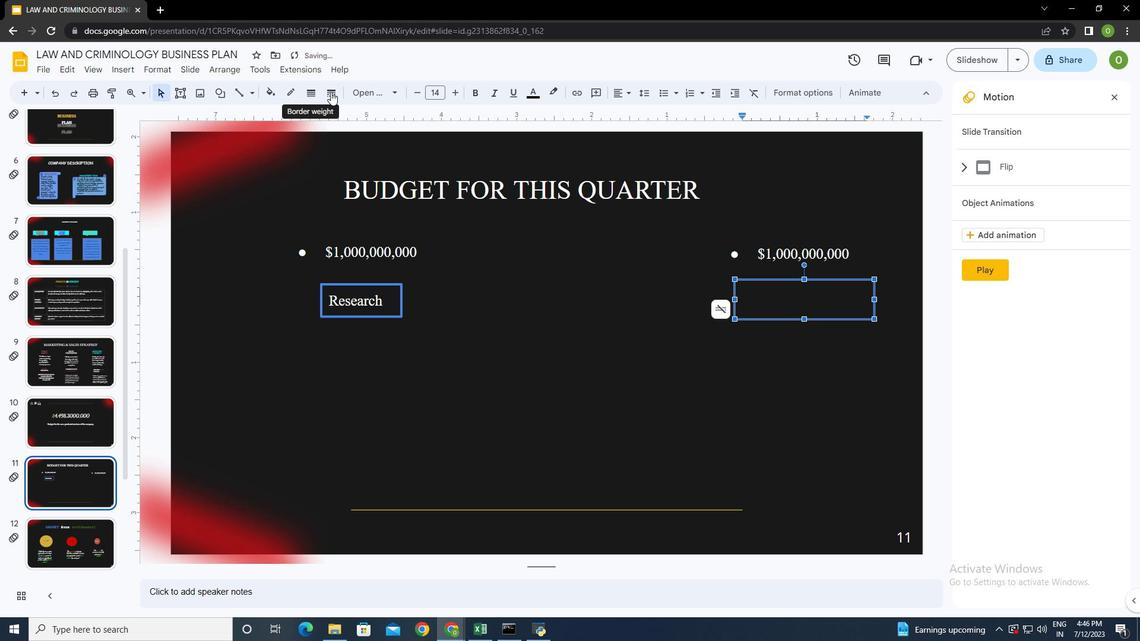 
Action: Mouse moved to (366, 113)
Screenshot: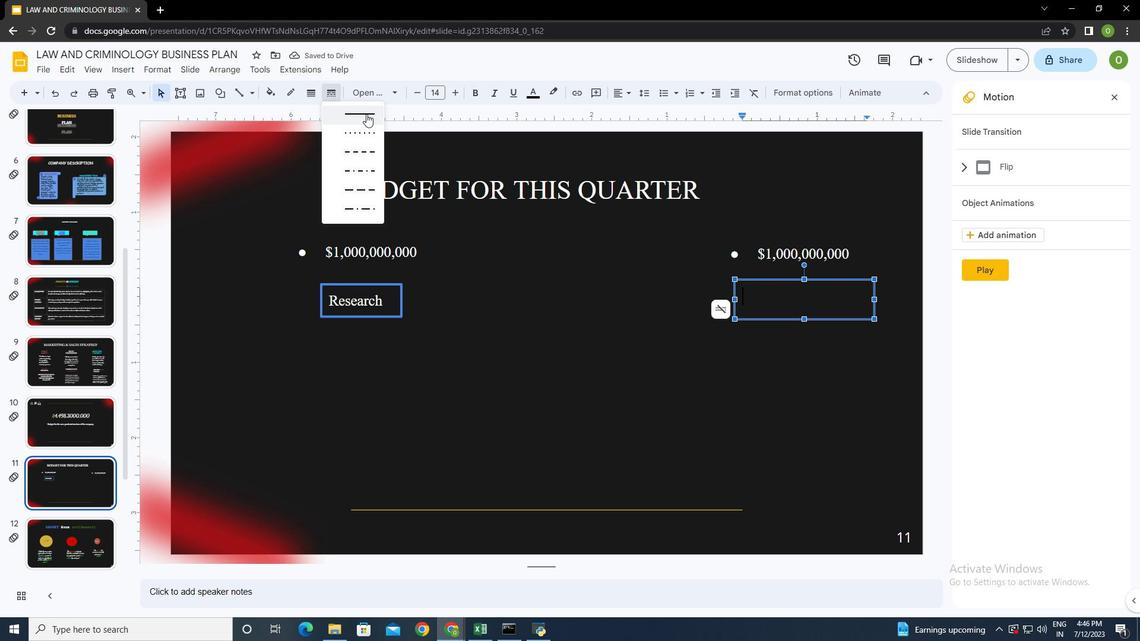 
Action: Mouse pressed left at (366, 113)
Screenshot: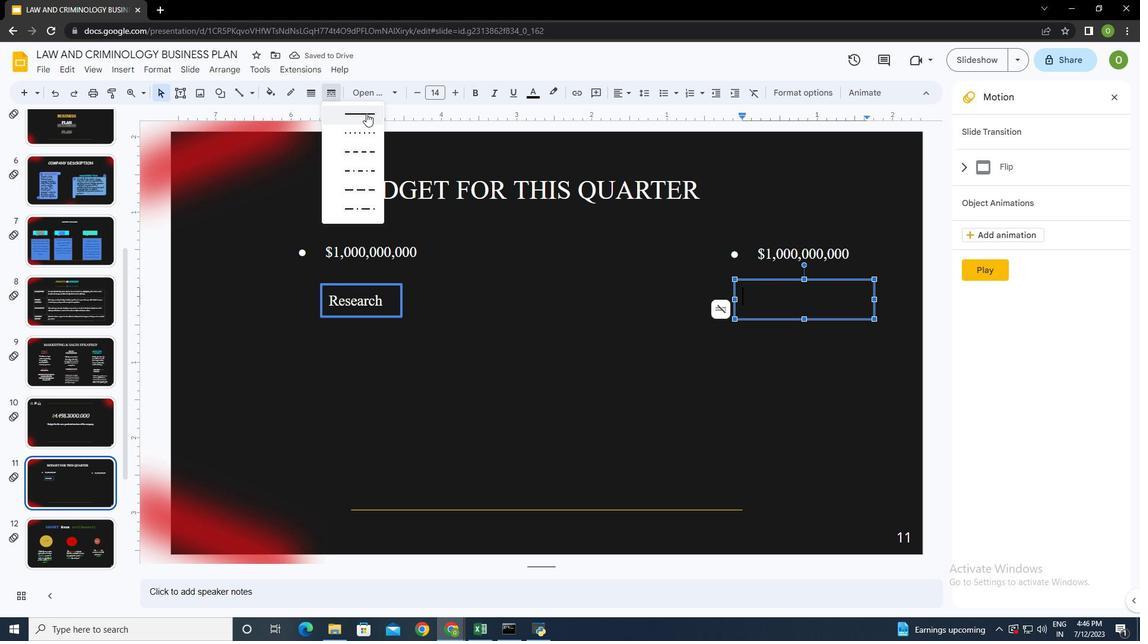 
Action: Mouse moved to (294, 92)
Screenshot: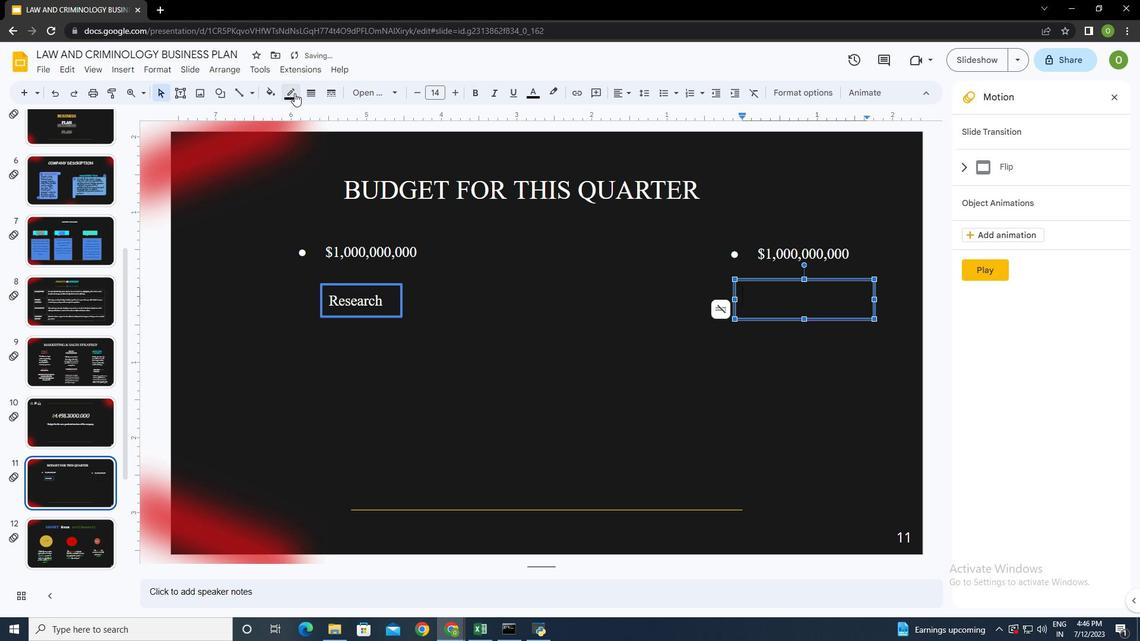 
Action: Mouse pressed left at (294, 92)
Screenshot: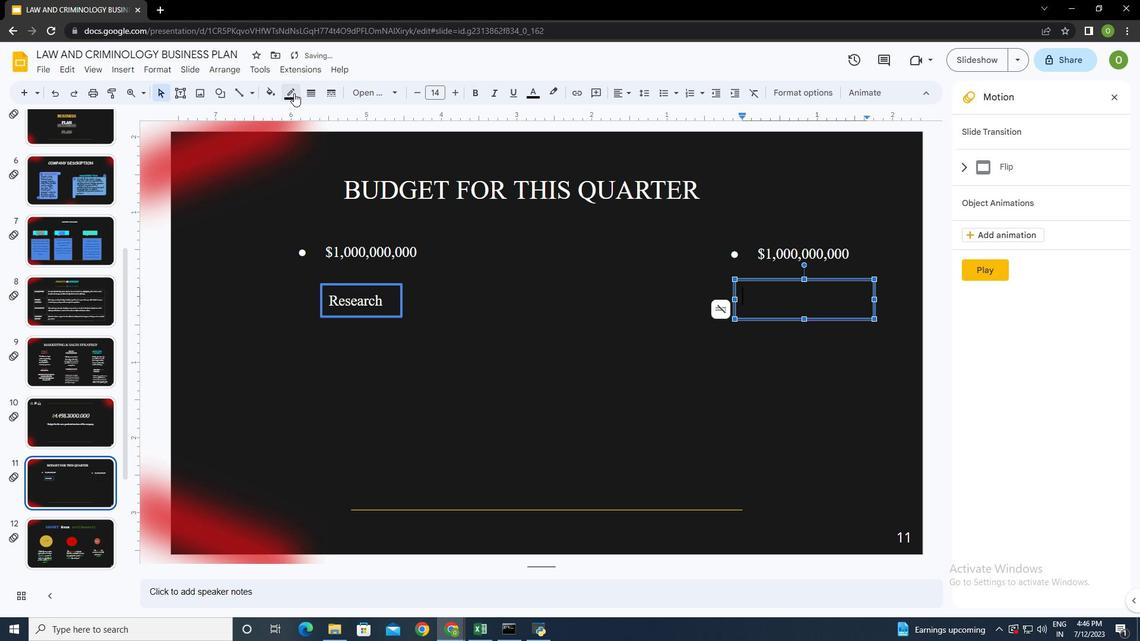 
Action: Mouse moved to (372, 206)
Screenshot: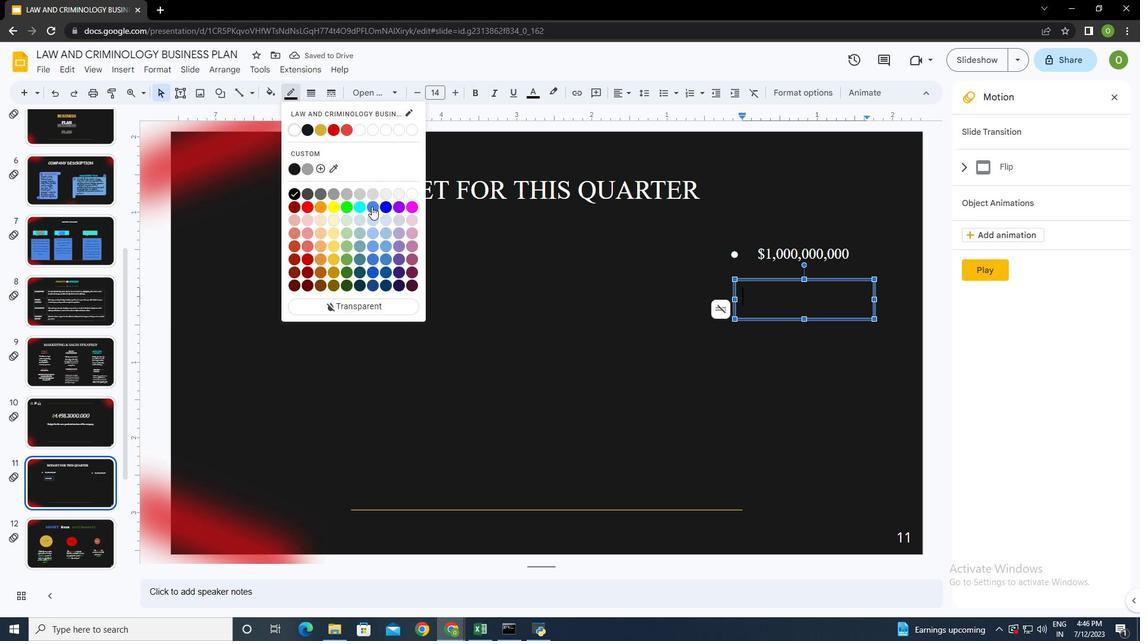 
Action: Mouse pressed left at (372, 206)
Screenshot: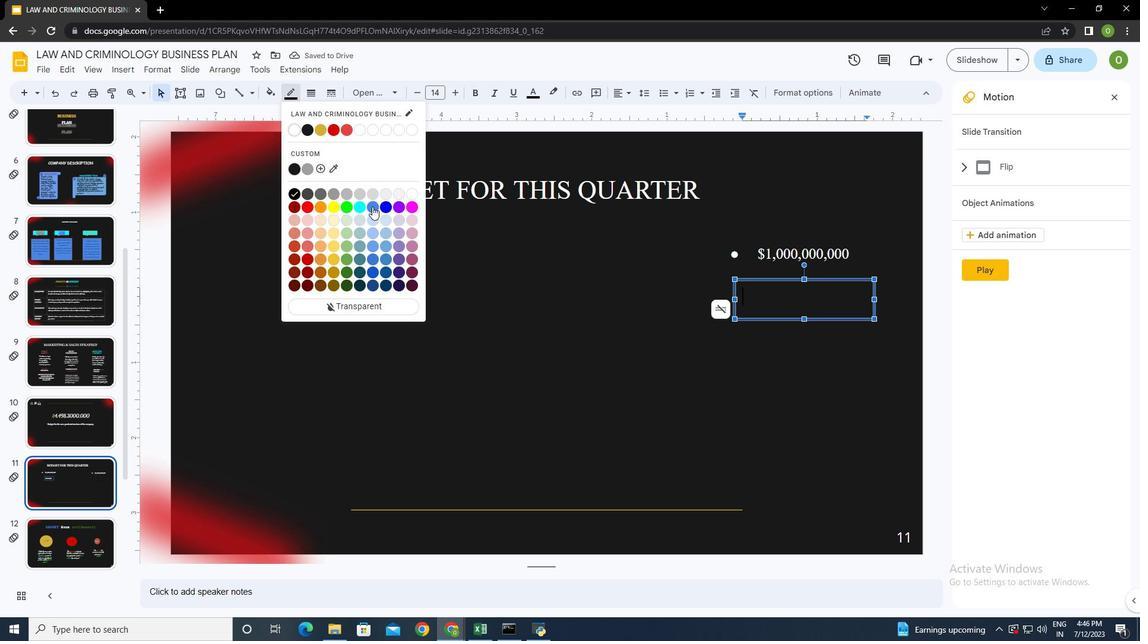 
Action: Mouse moved to (532, 92)
Screenshot: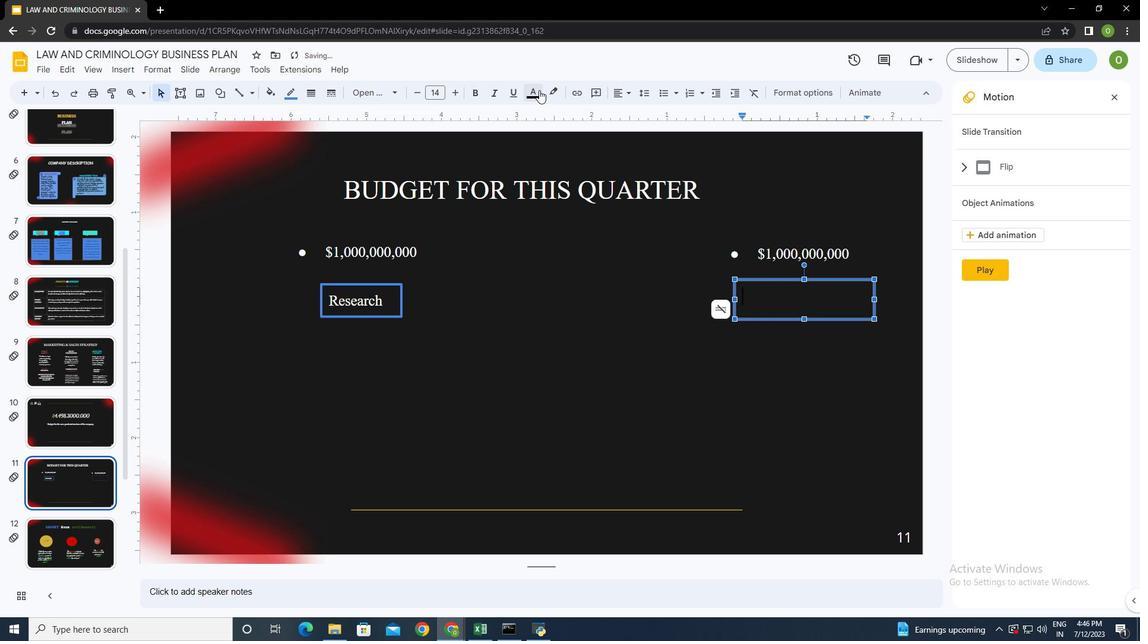 
Action: Mouse pressed left at (532, 92)
Screenshot: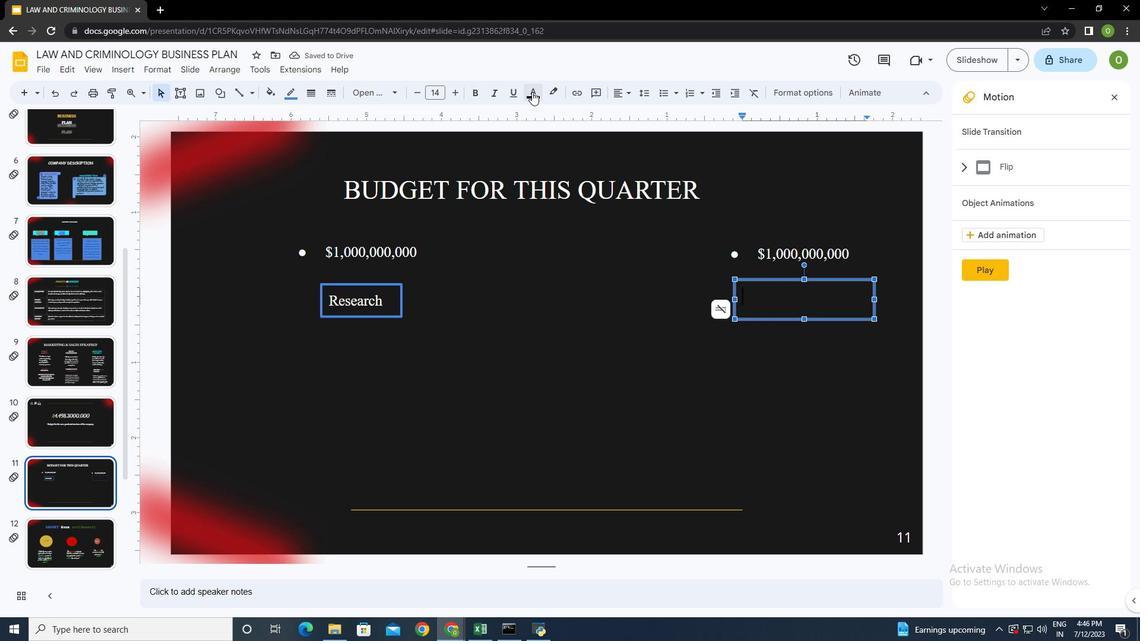 
Action: Mouse moved to (531, 131)
Screenshot: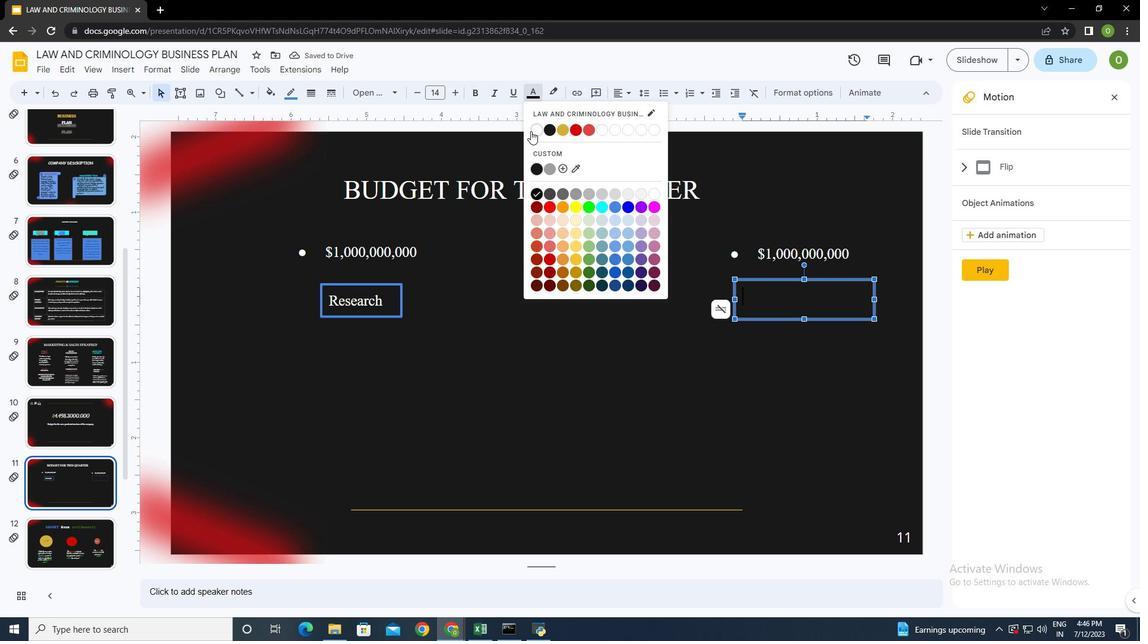 
Action: Mouse pressed left at (531, 131)
Screenshot: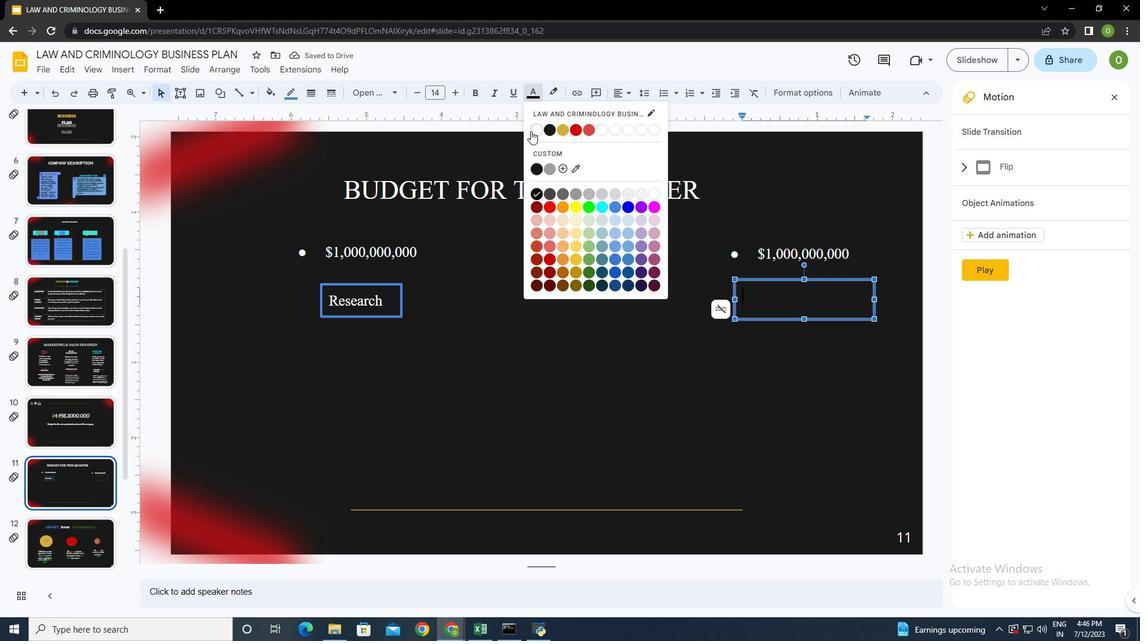
Action: Mouse moved to (780, 302)
Screenshot: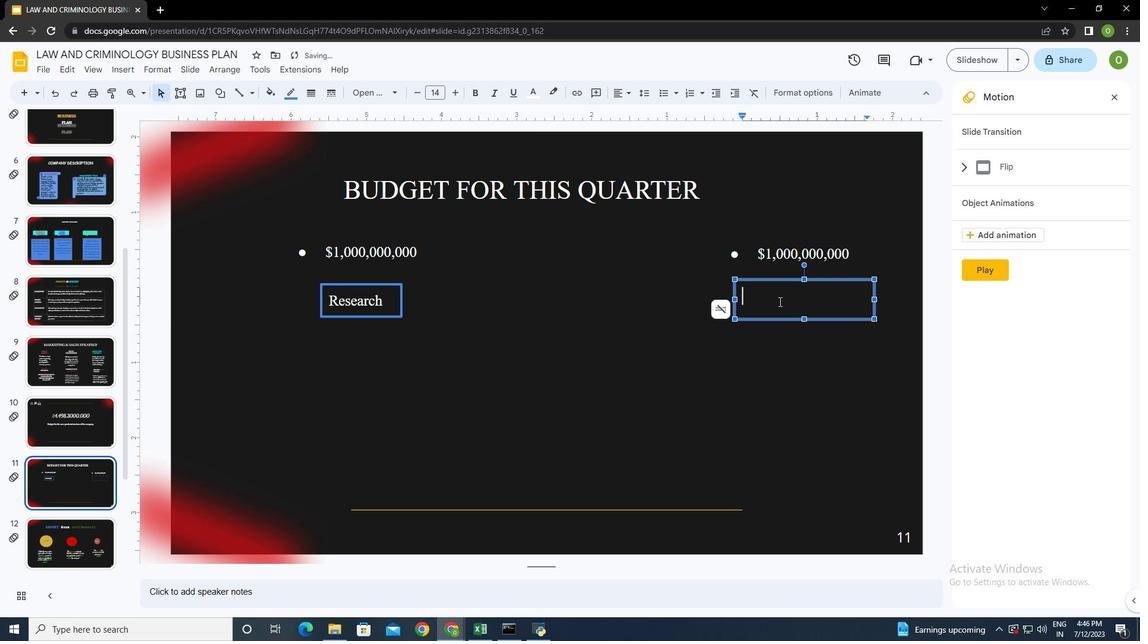 
Action: Key pressed <Key.shift>Product<Key.space>development
Screenshot: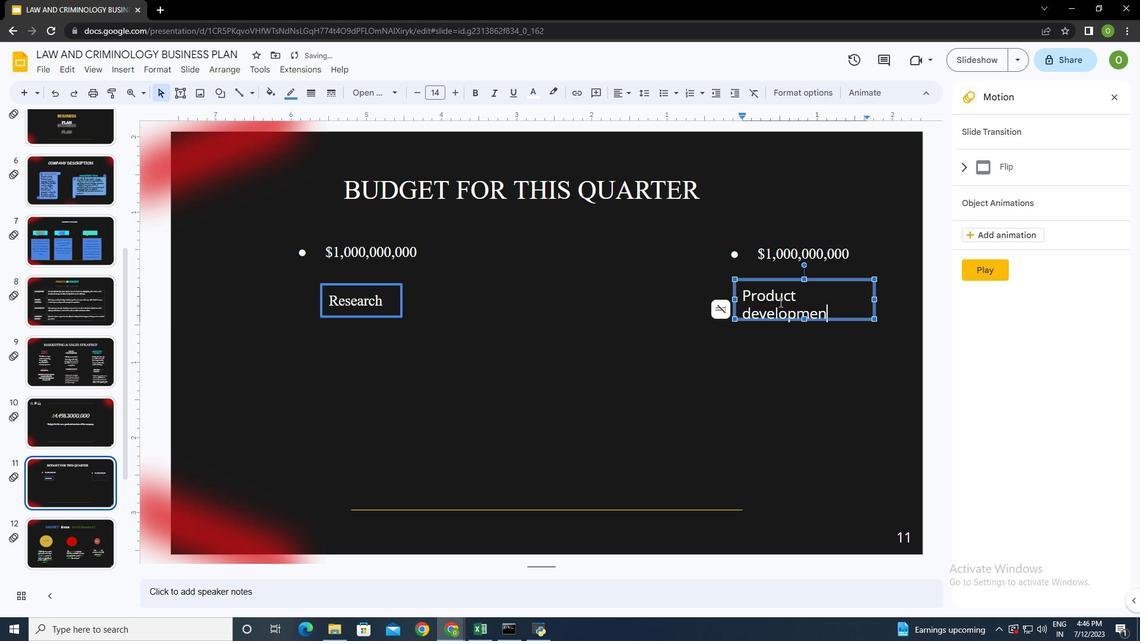 
Action: Mouse moved to (806, 342)
Screenshot: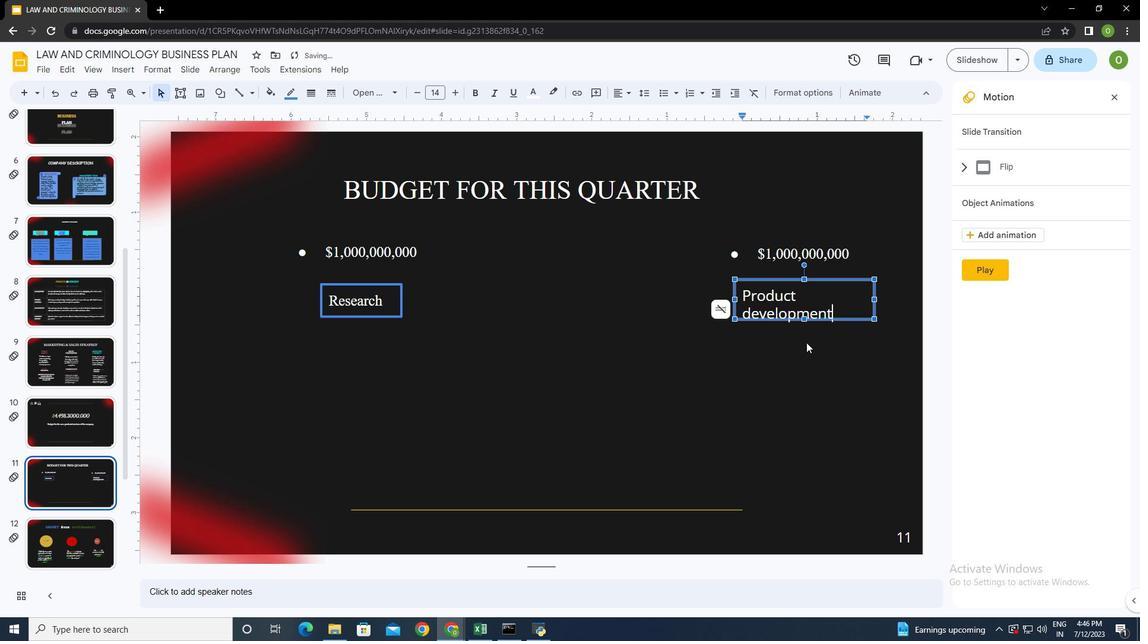 
Action: Mouse pressed left at (806, 342)
Screenshot: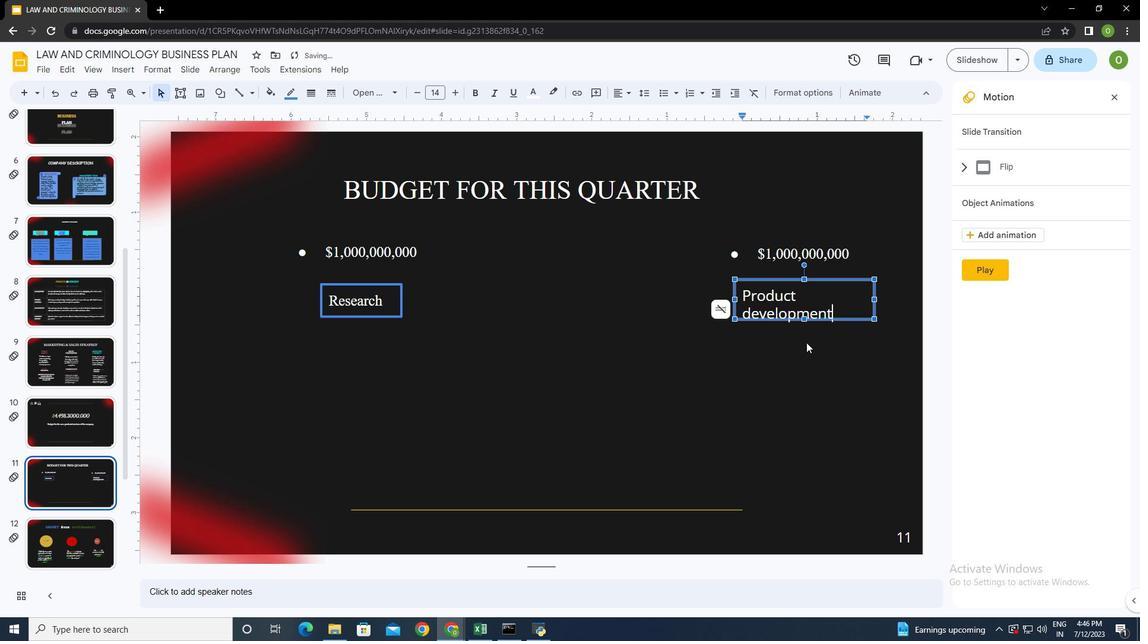 
Action: Mouse moved to (805, 306)
Screenshot: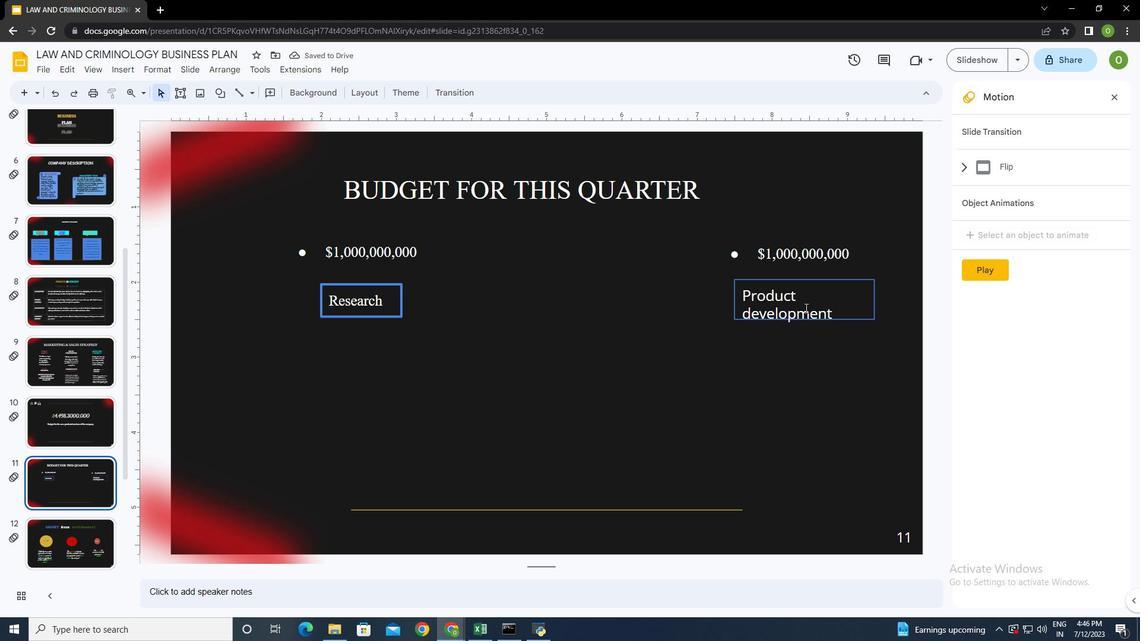 
Action: Mouse pressed left at (805, 306)
Screenshot: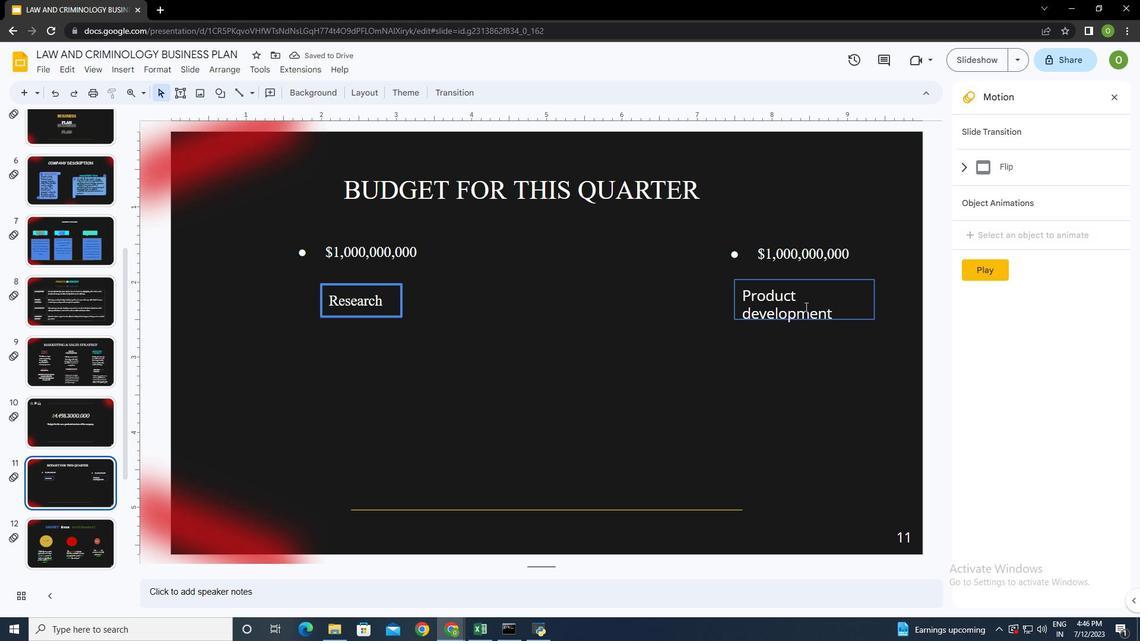 
Action: Mouse moved to (806, 319)
Screenshot: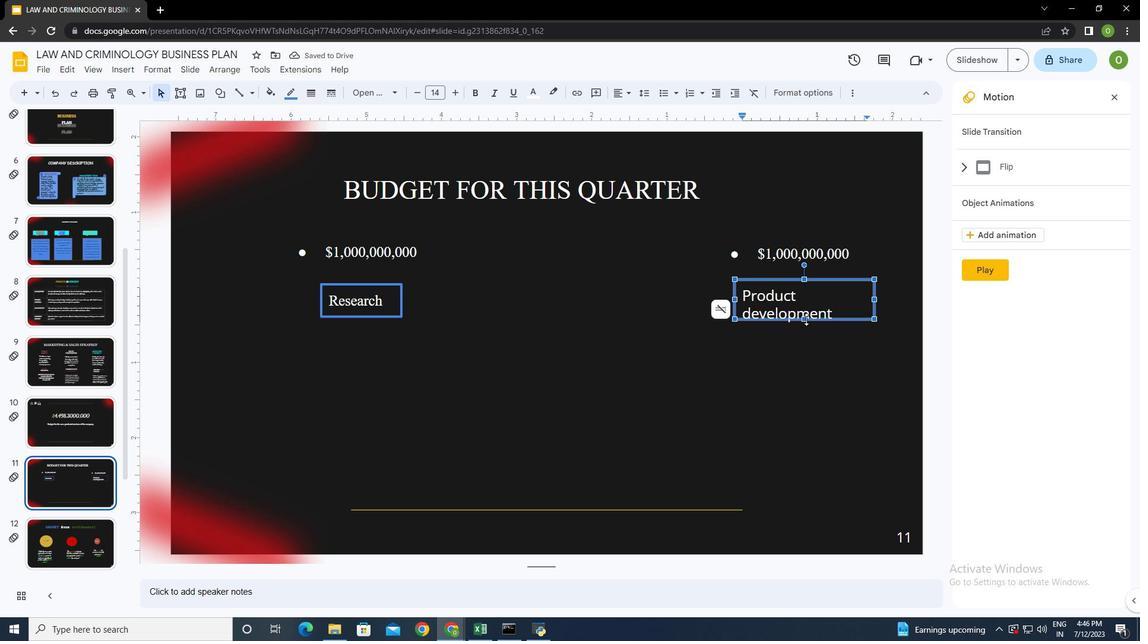 
Action: Mouse pressed left at (806, 319)
Screenshot: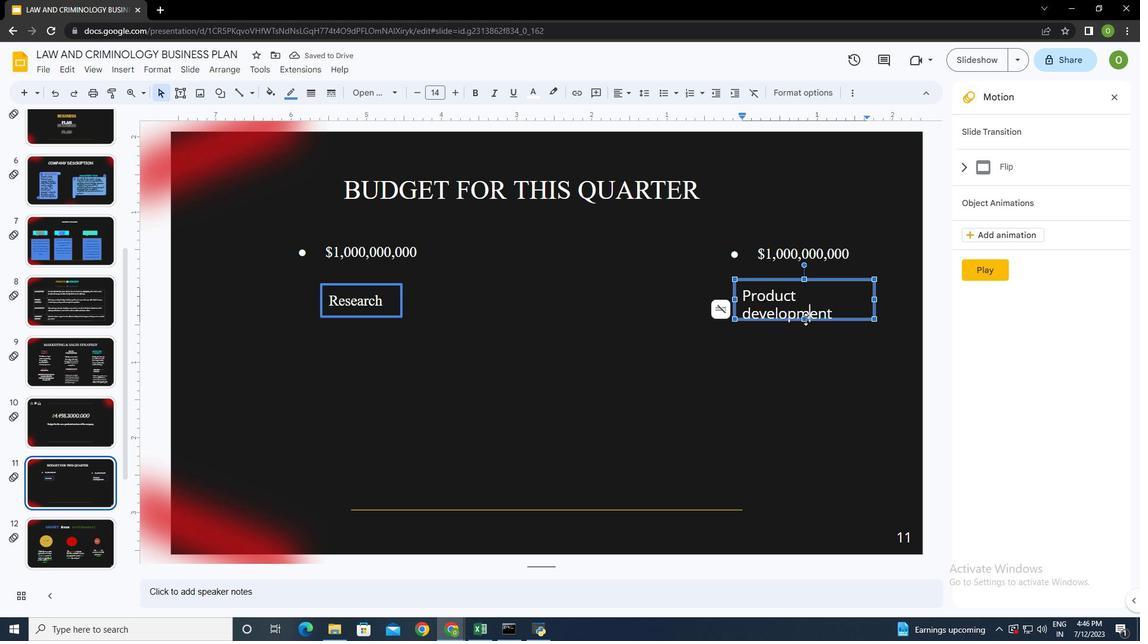 
Action: Mouse moved to (874, 304)
Screenshot: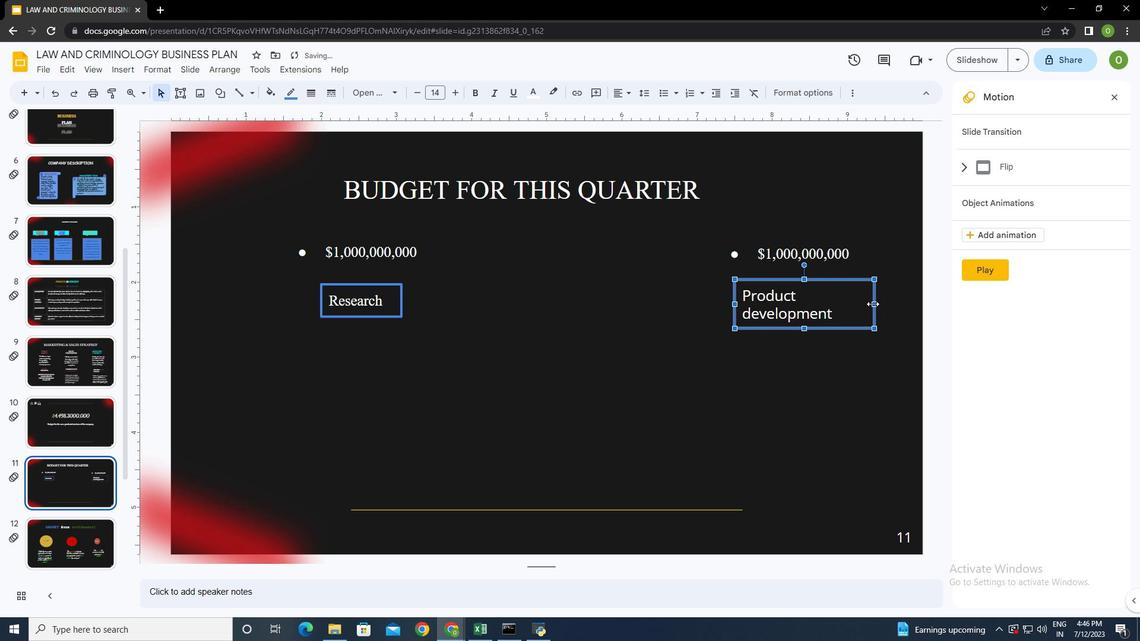 
Action: Mouse pressed left at (874, 304)
Screenshot: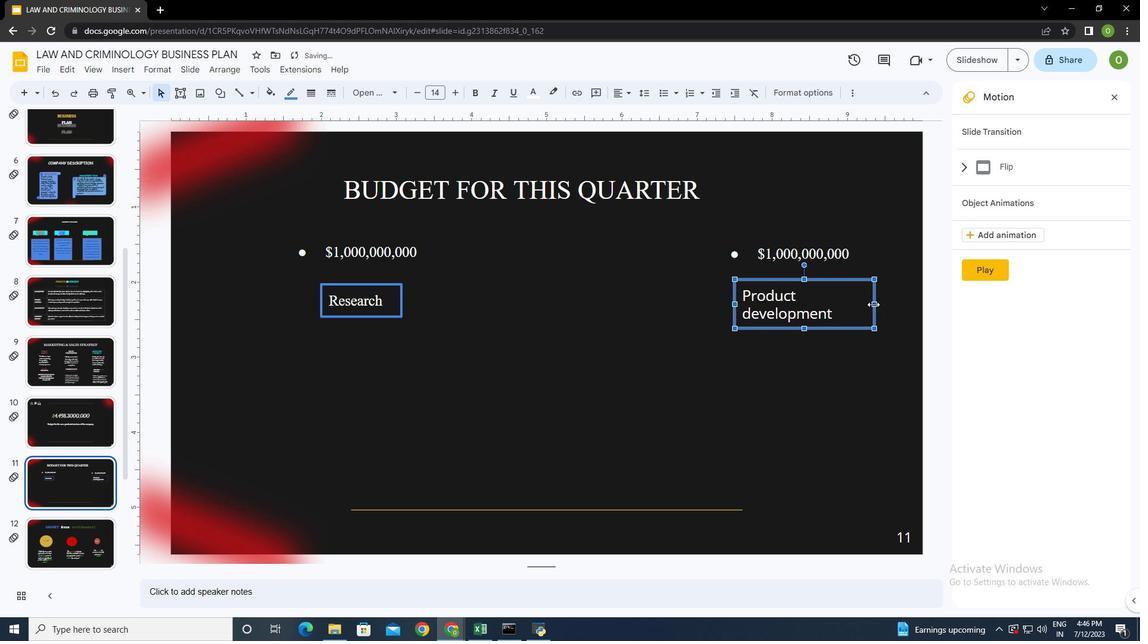
Action: Mouse moved to (830, 300)
Screenshot: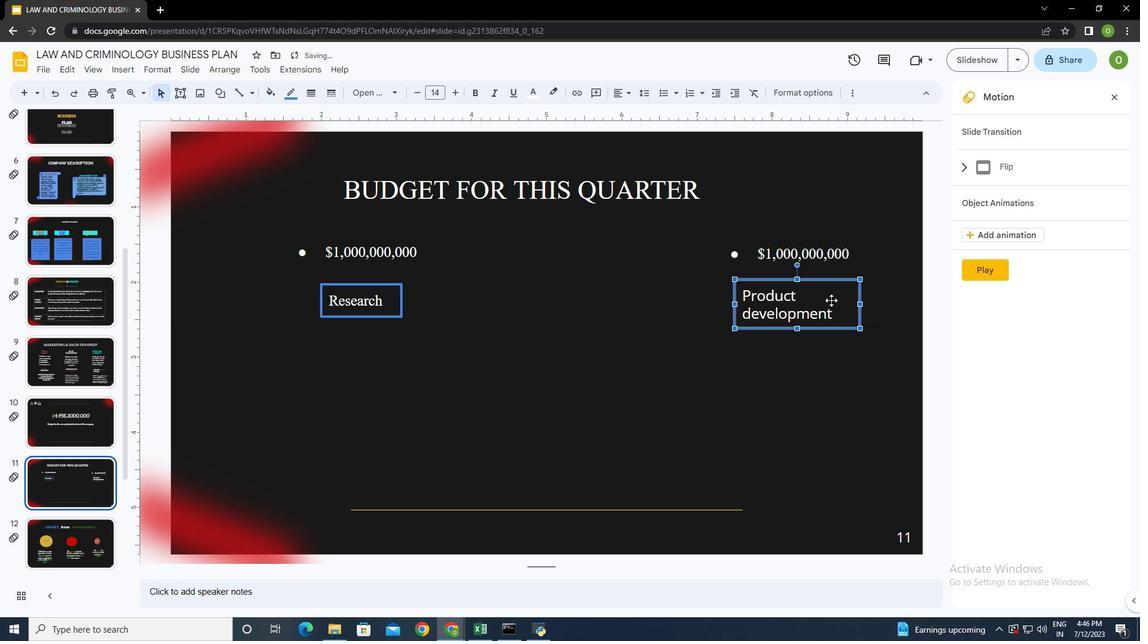 
Action: Mouse pressed left at (830, 300)
Screenshot: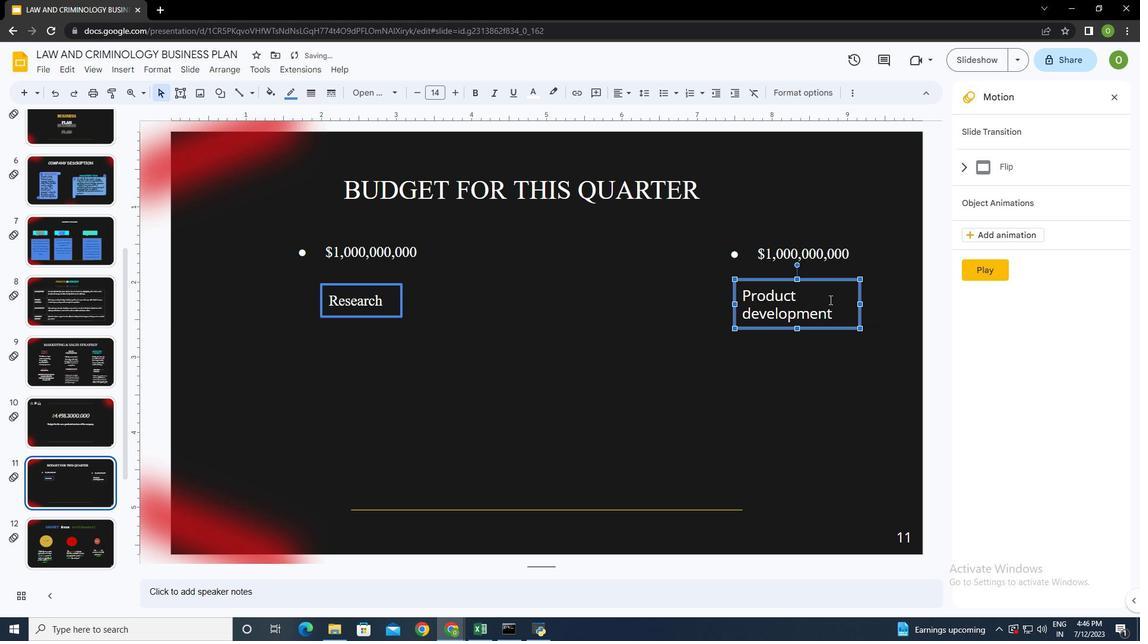 
Action: Mouse moved to (629, 94)
Screenshot: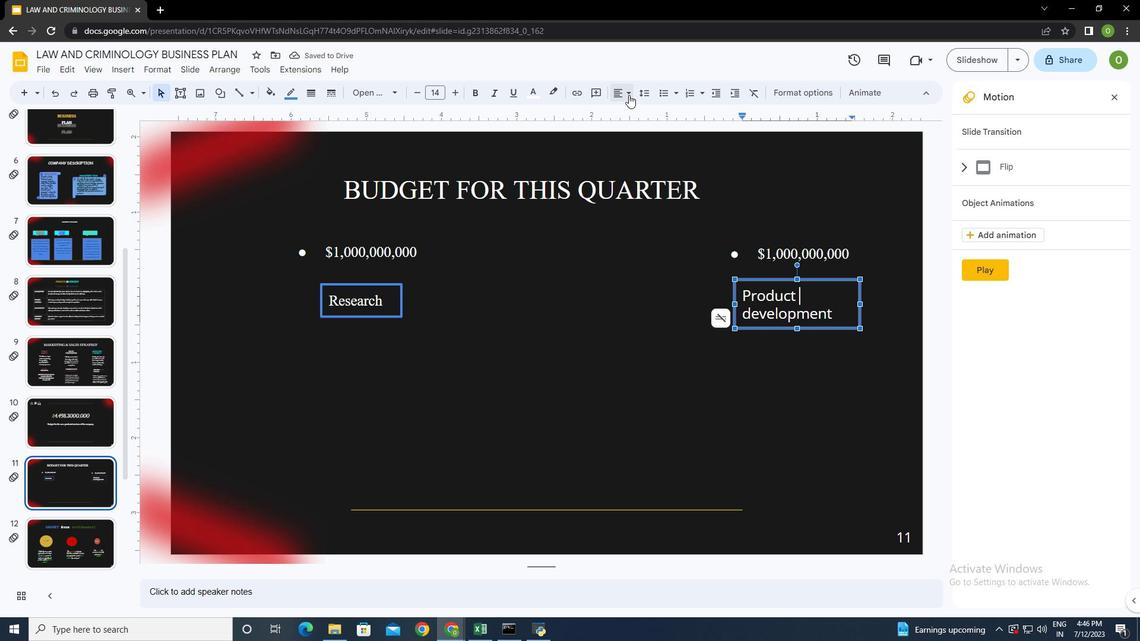 
Action: Mouse pressed left at (629, 94)
Screenshot: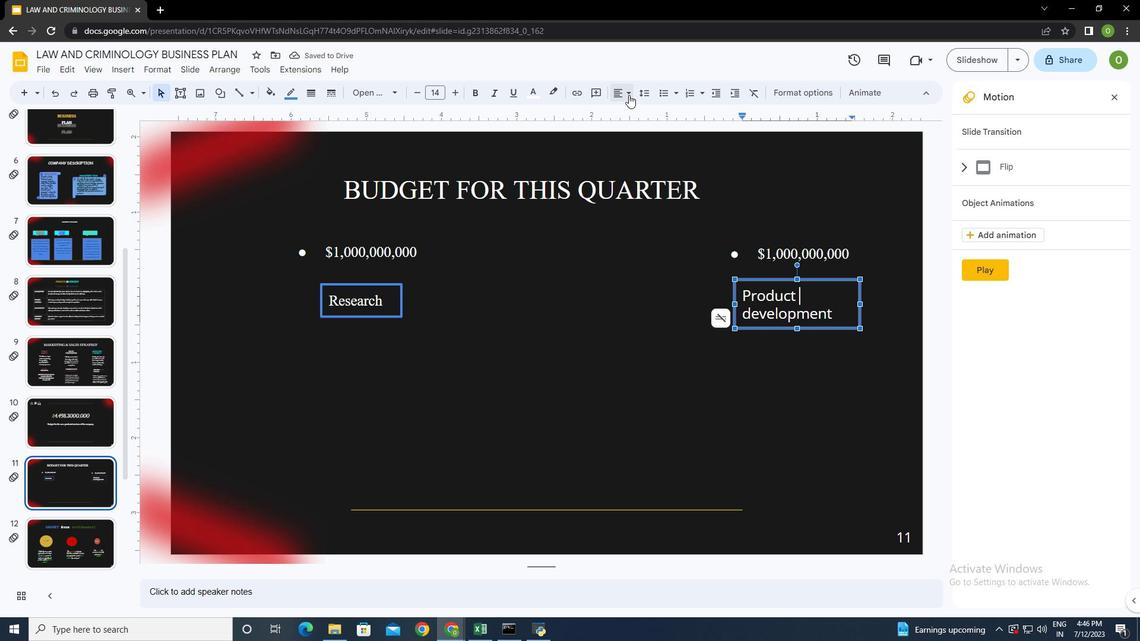 
Action: Mouse moved to (638, 113)
Screenshot: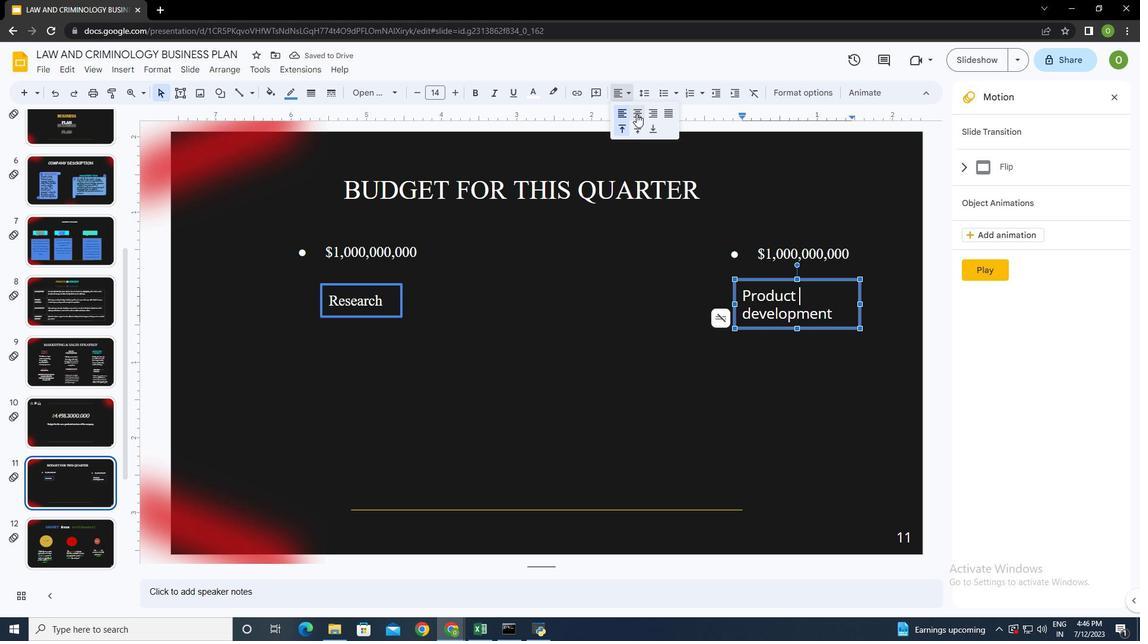 
Action: Mouse pressed left at (638, 113)
Screenshot: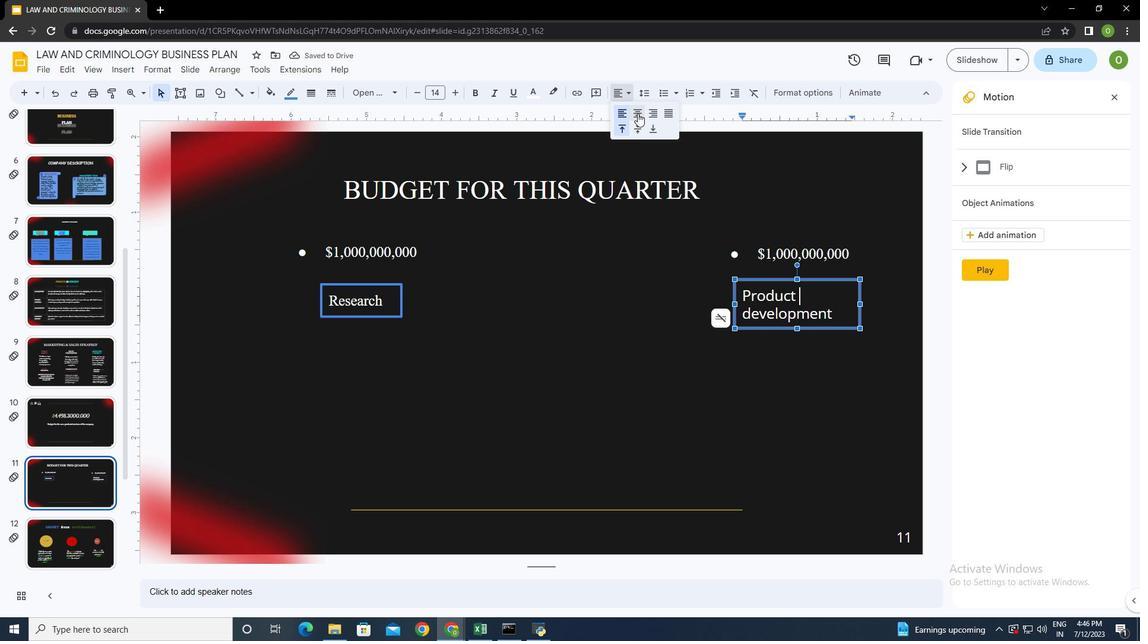 
Action: Mouse moved to (764, 356)
Screenshot: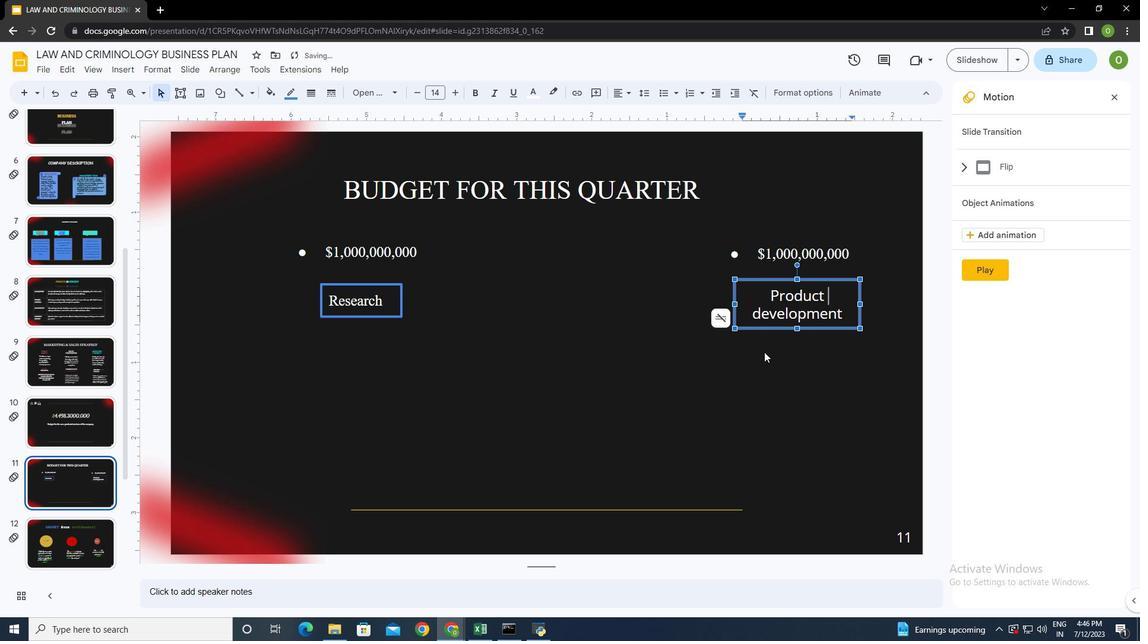 
Action: Mouse pressed left at (764, 356)
Screenshot: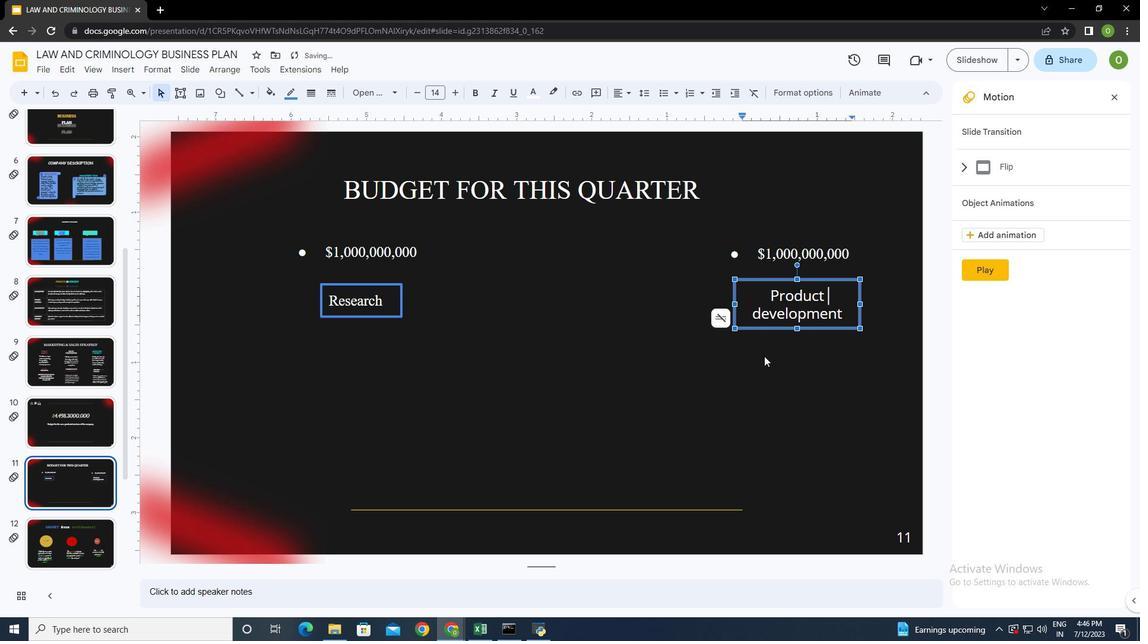 
Action: Mouse moved to (391, 297)
Screenshot: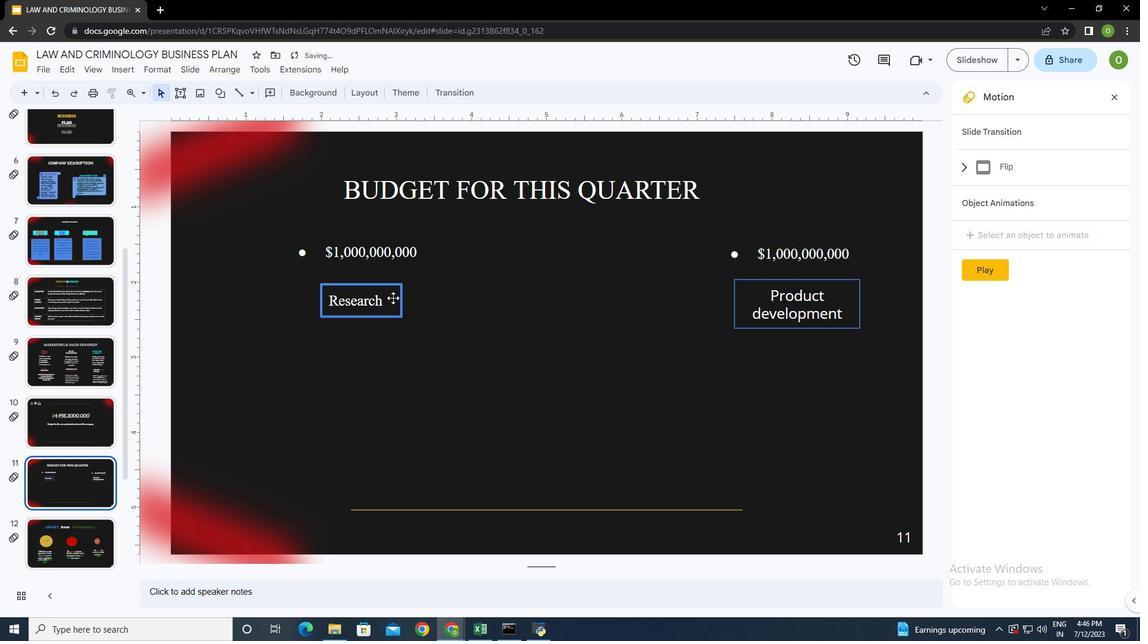 
Action: Mouse pressed left at (391, 297)
Screenshot: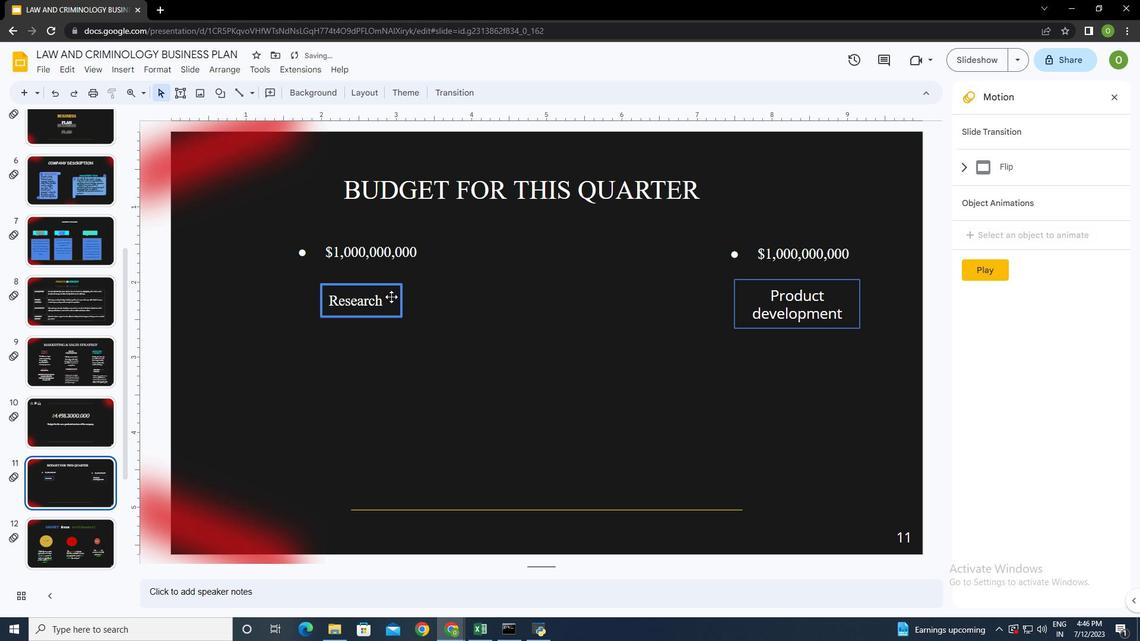 
Action: Mouse moved to (620, 91)
Screenshot: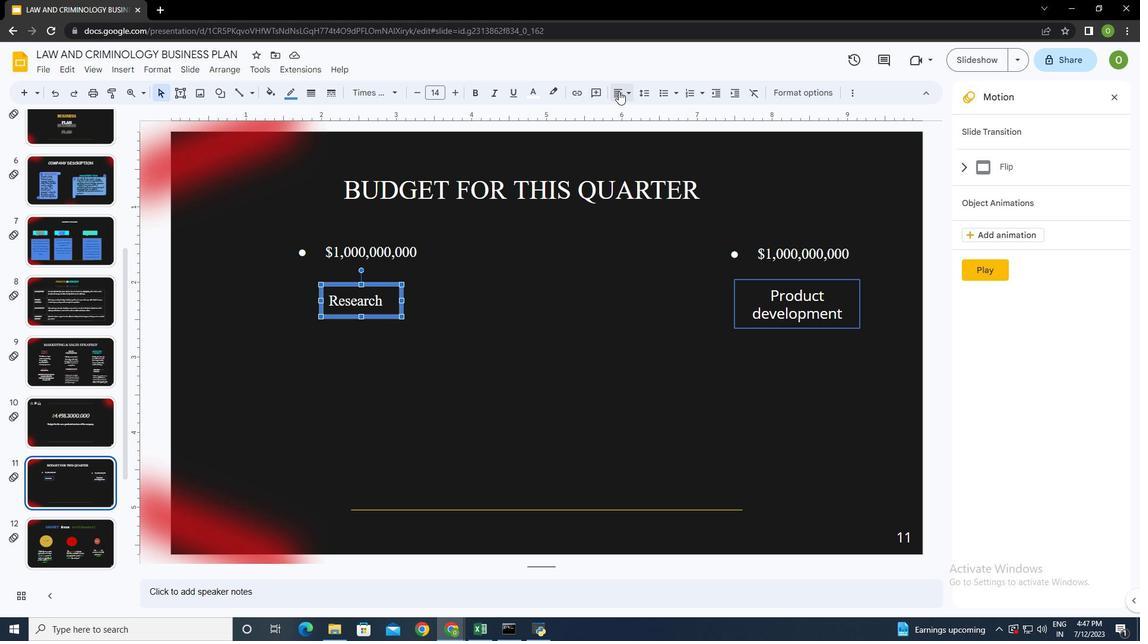 
Action: Mouse pressed left at (620, 91)
Screenshot: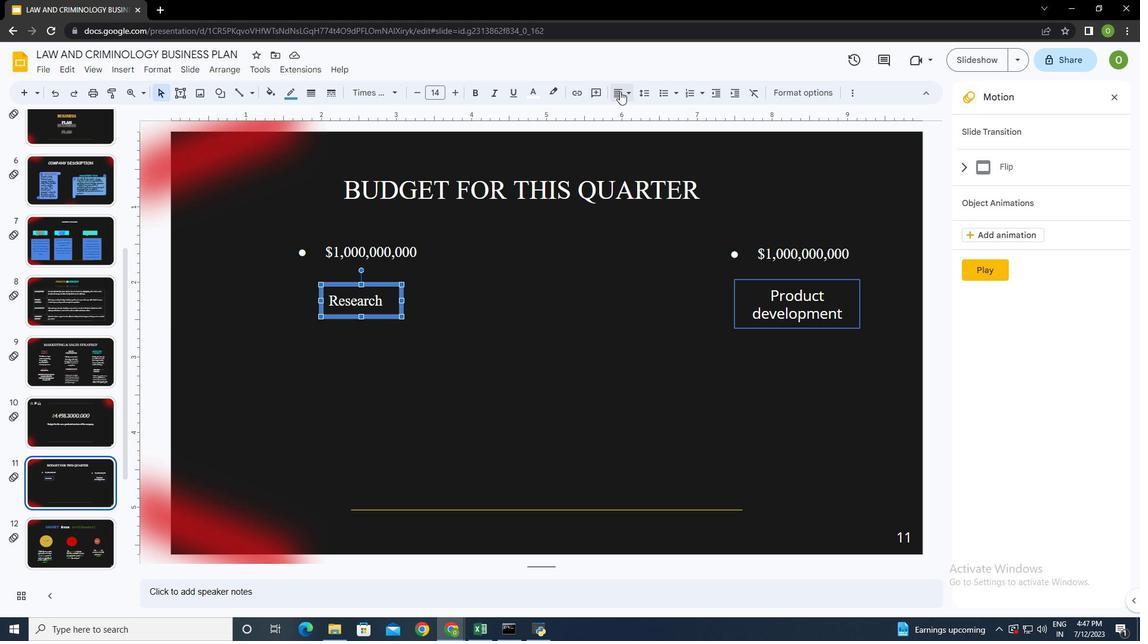 
Action: Mouse moved to (636, 112)
Screenshot: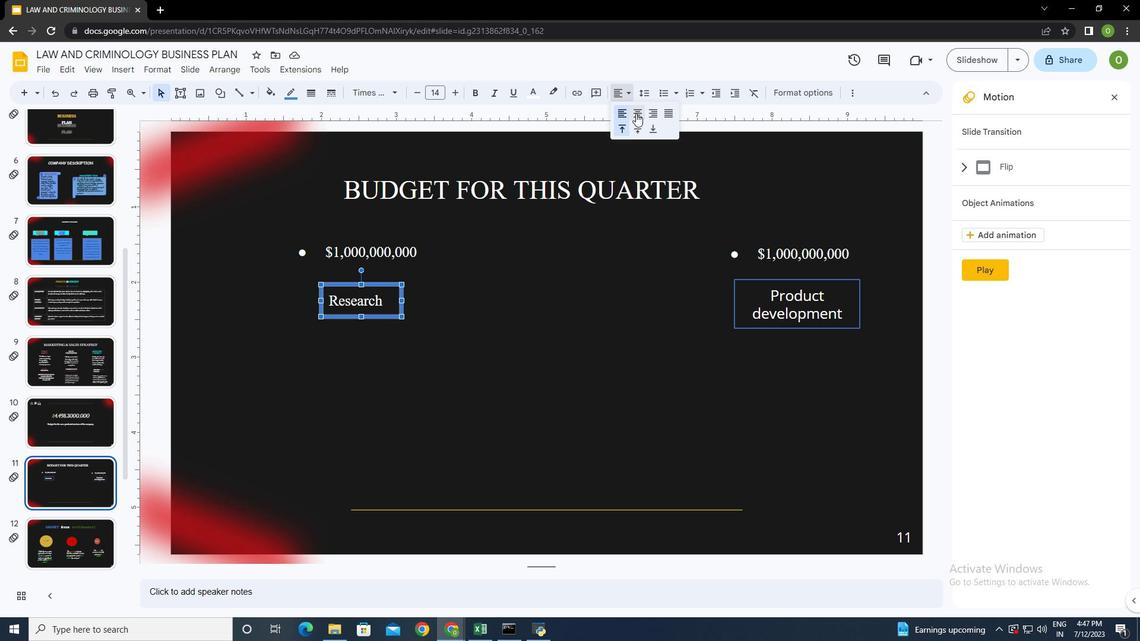 
Action: Mouse pressed left at (636, 112)
Screenshot: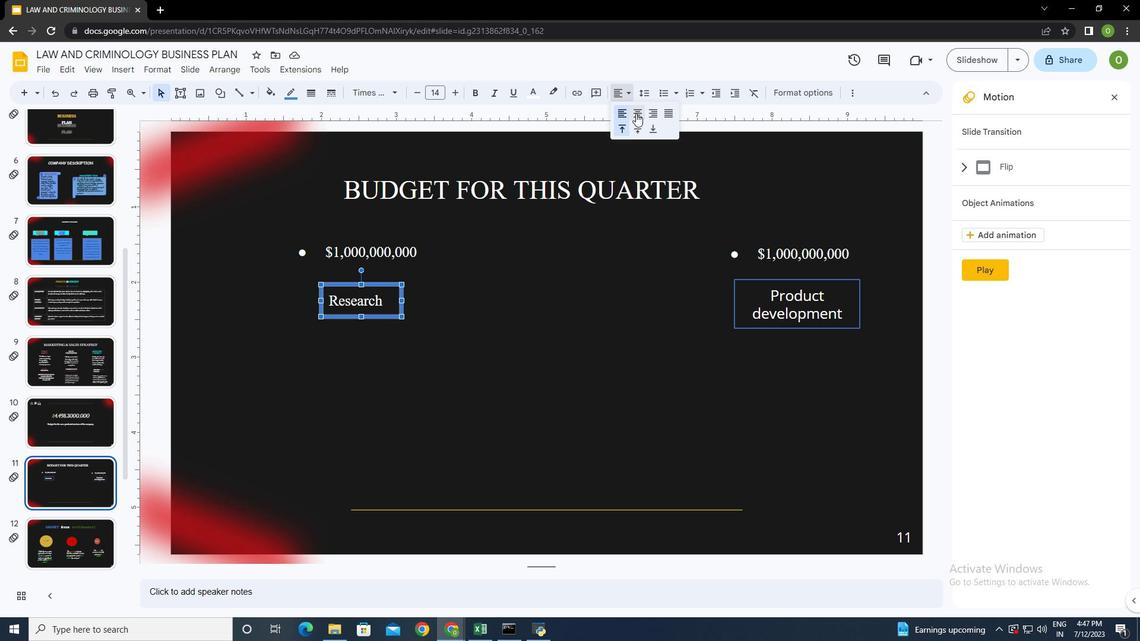 
Action: Mouse moved to (340, 350)
Screenshot: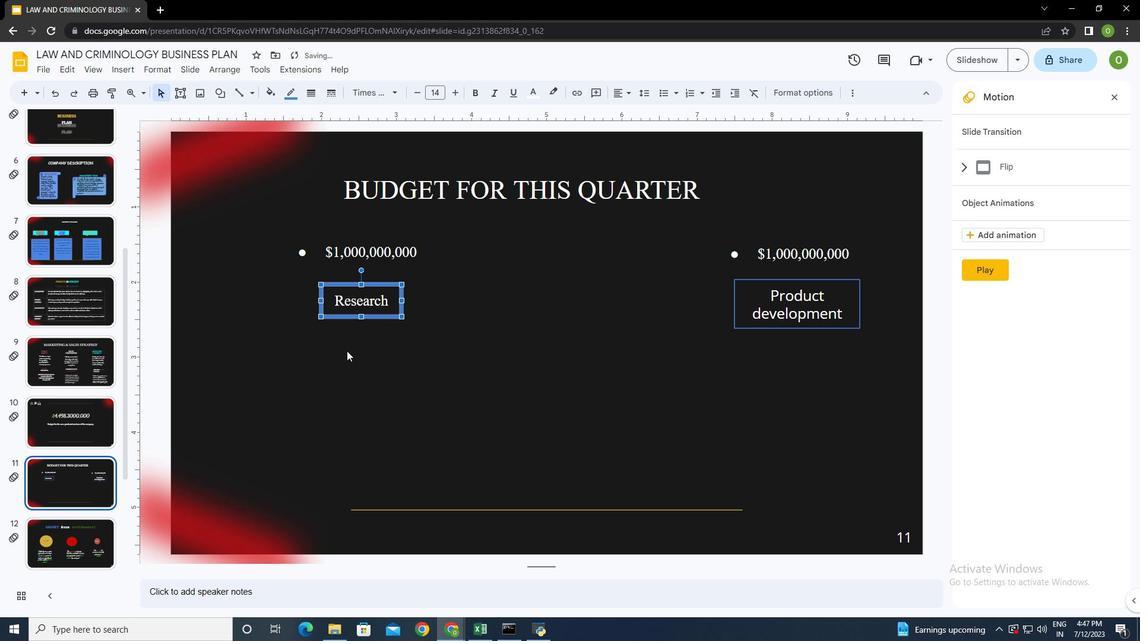 
Action: Mouse pressed left at (340, 350)
Screenshot: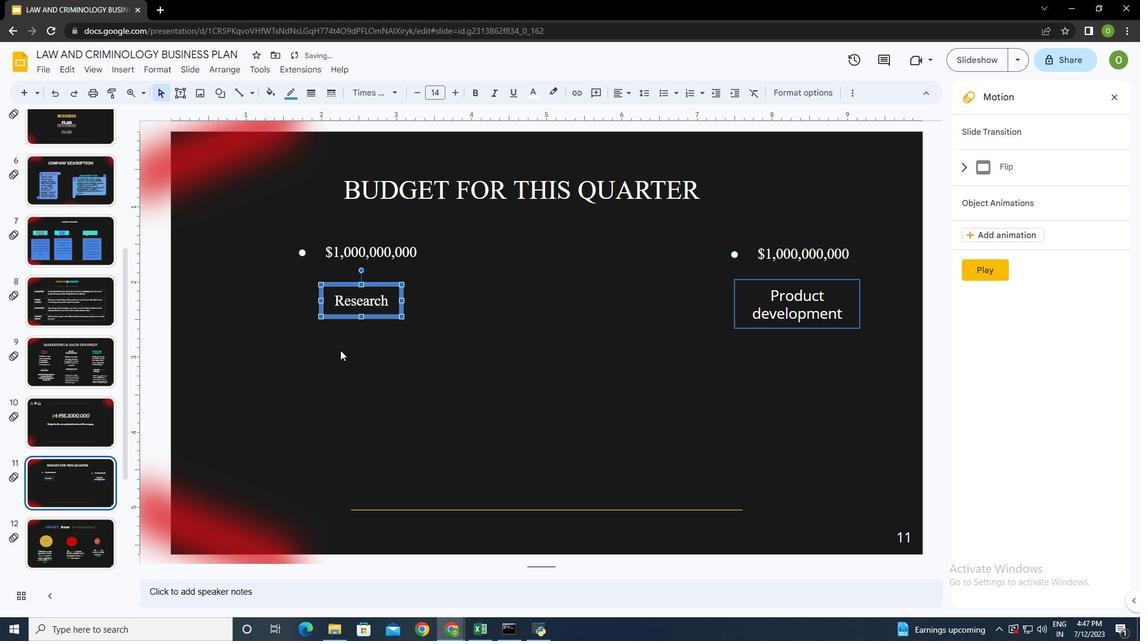 
Action: Mouse moved to (181, 89)
Screenshot: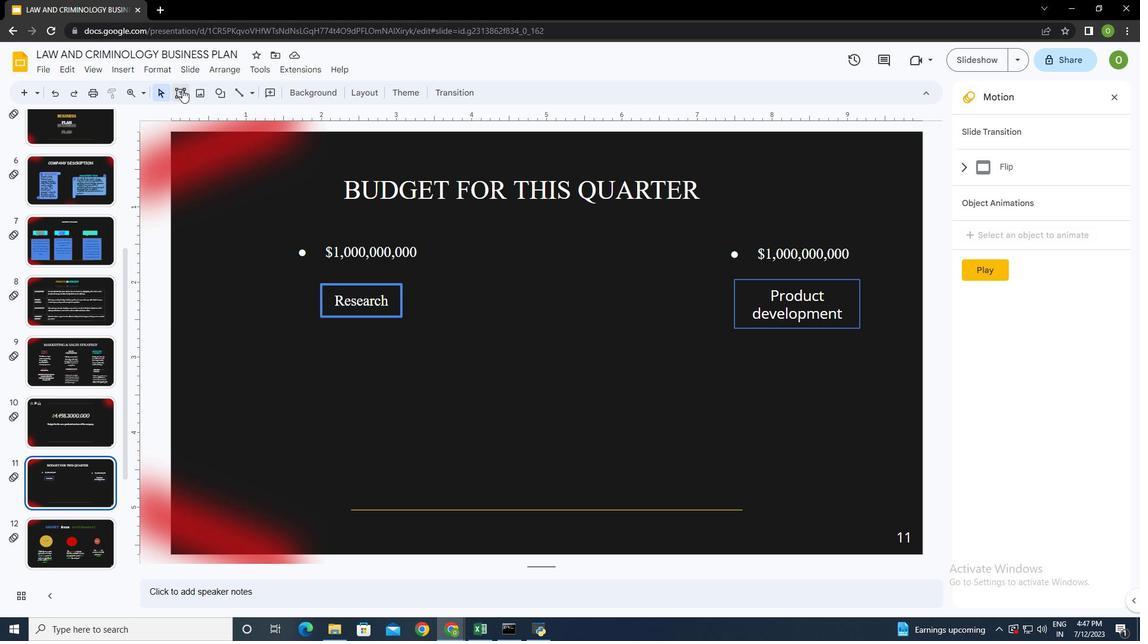 
Action: Mouse pressed left at (181, 89)
Screenshot: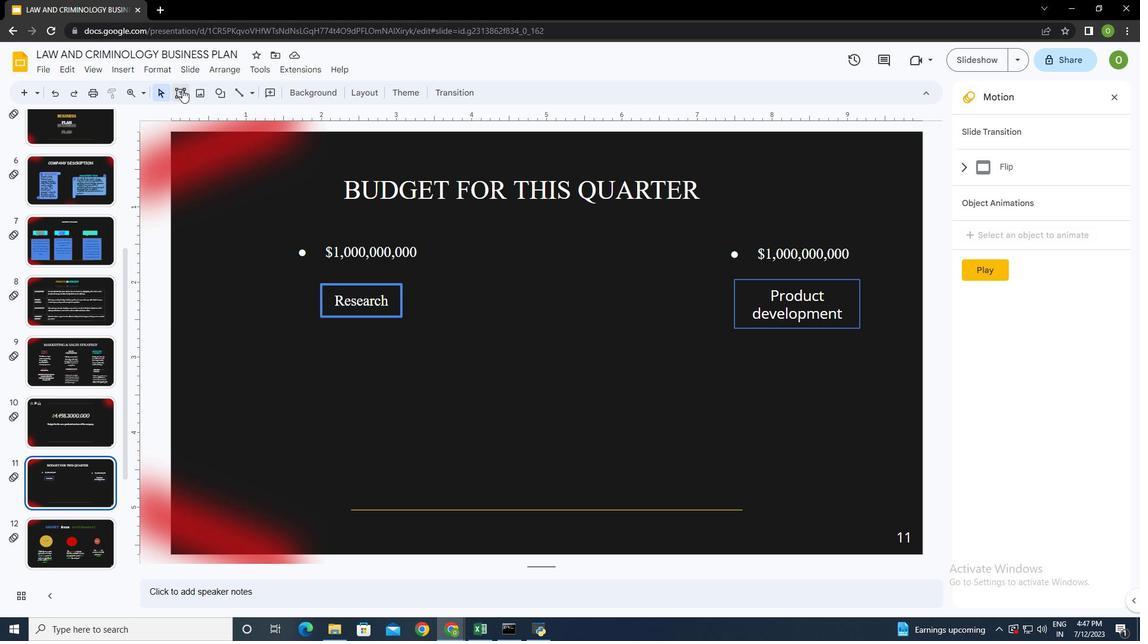 
Action: Mouse moved to (289, 363)
Screenshot: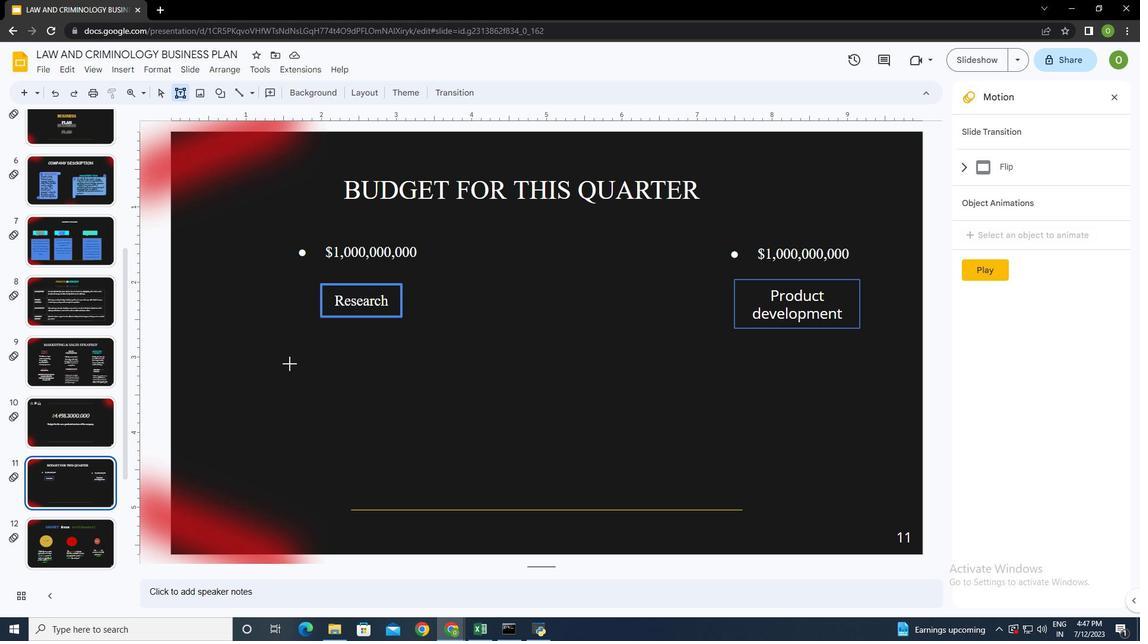 
Action: Mouse pressed left at (289, 363)
Screenshot: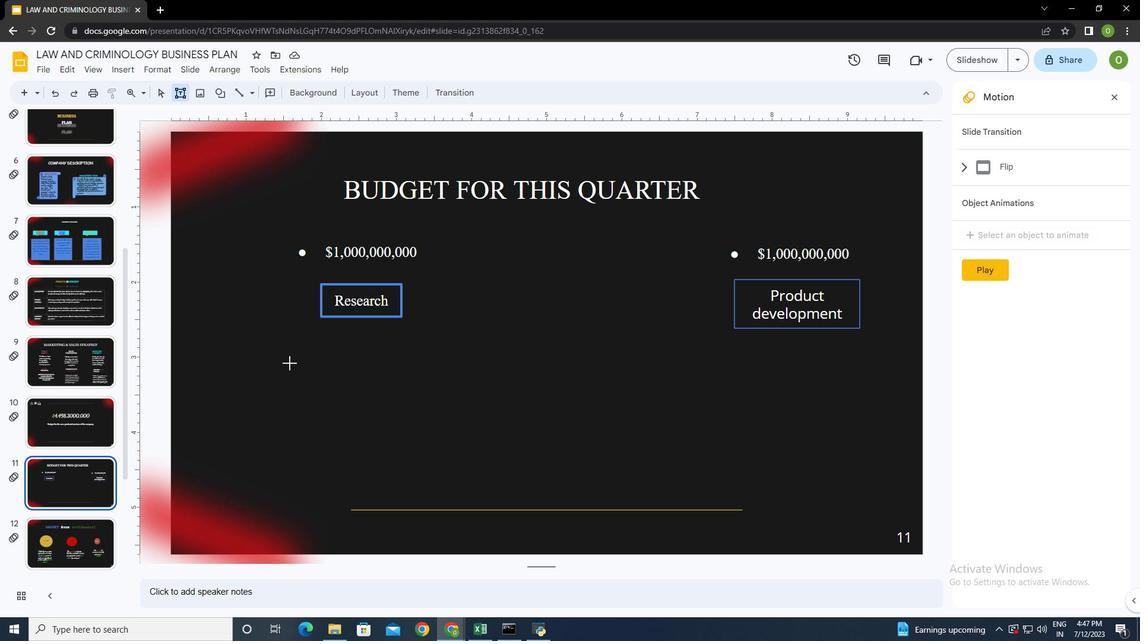 
Action: Mouse moved to (531, 93)
Screenshot: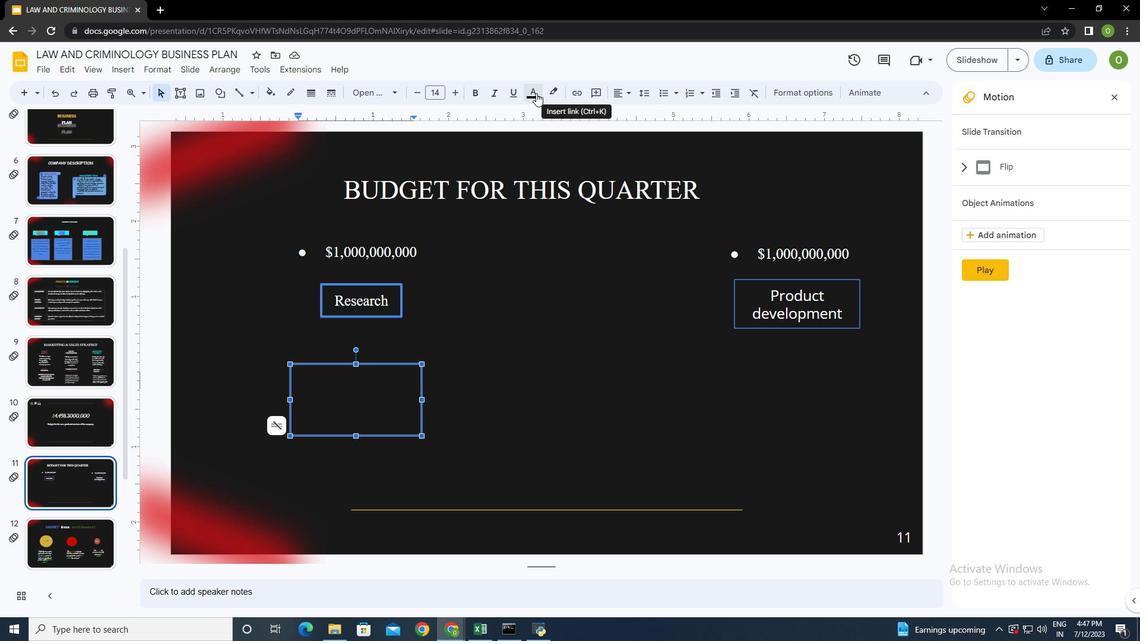 
Action: Mouse pressed left at (531, 93)
Screenshot: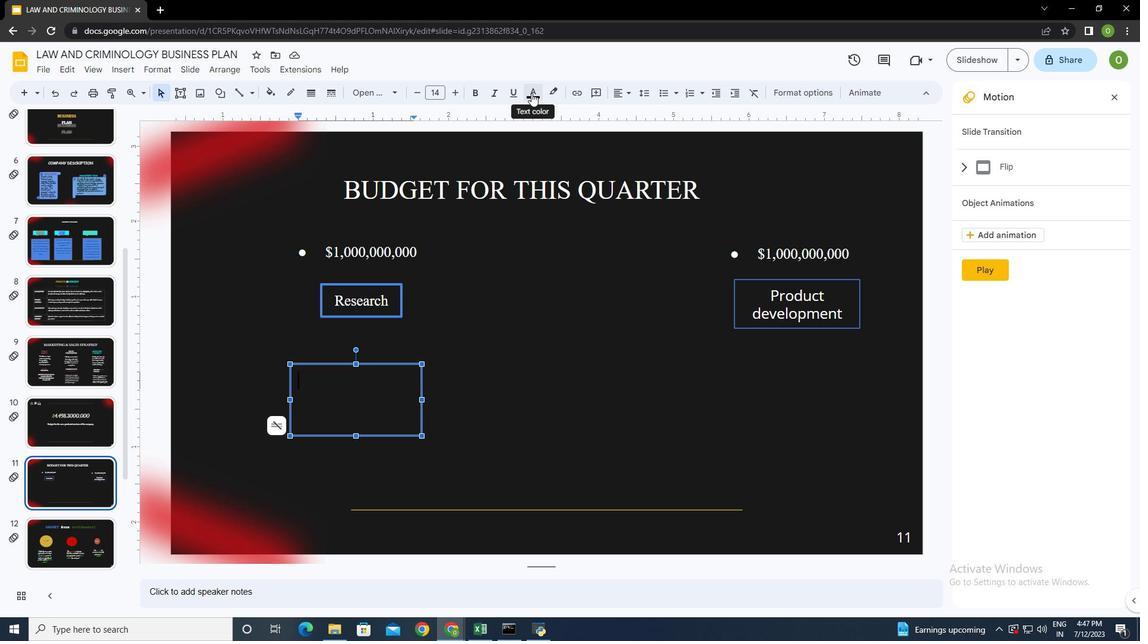 
Action: Mouse moved to (534, 133)
Screenshot: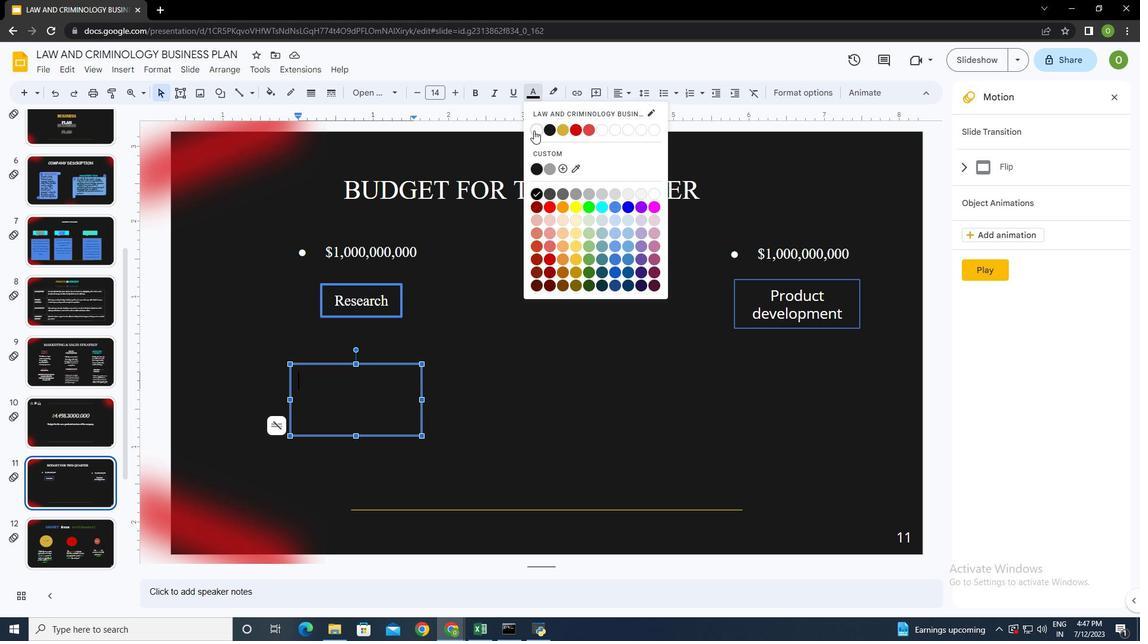 
Action: Mouse pressed left at (534, 133)
Screenshot: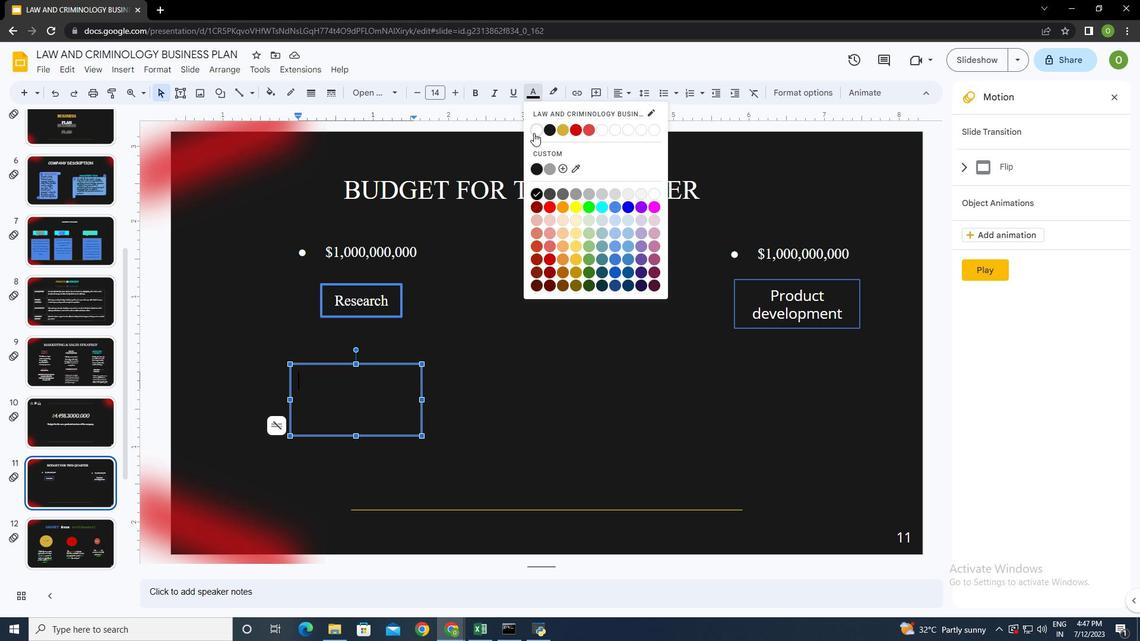 
Action: Mouse moved to (627, 90)
Screenshot: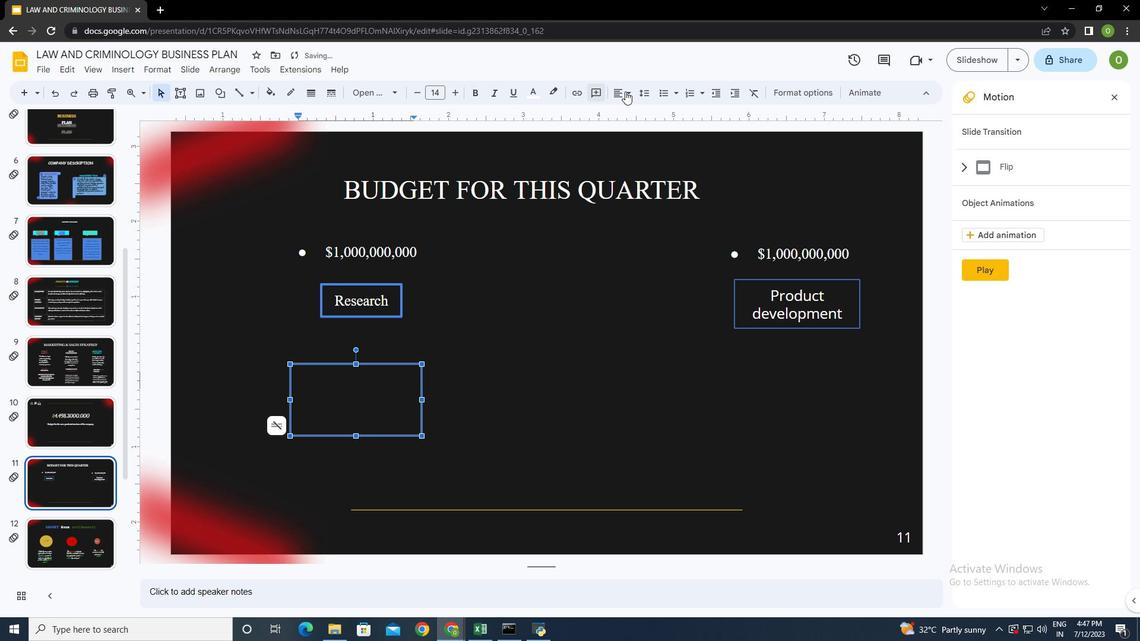 
Action: Mouse pressed left at (627, 90)
Screenshot: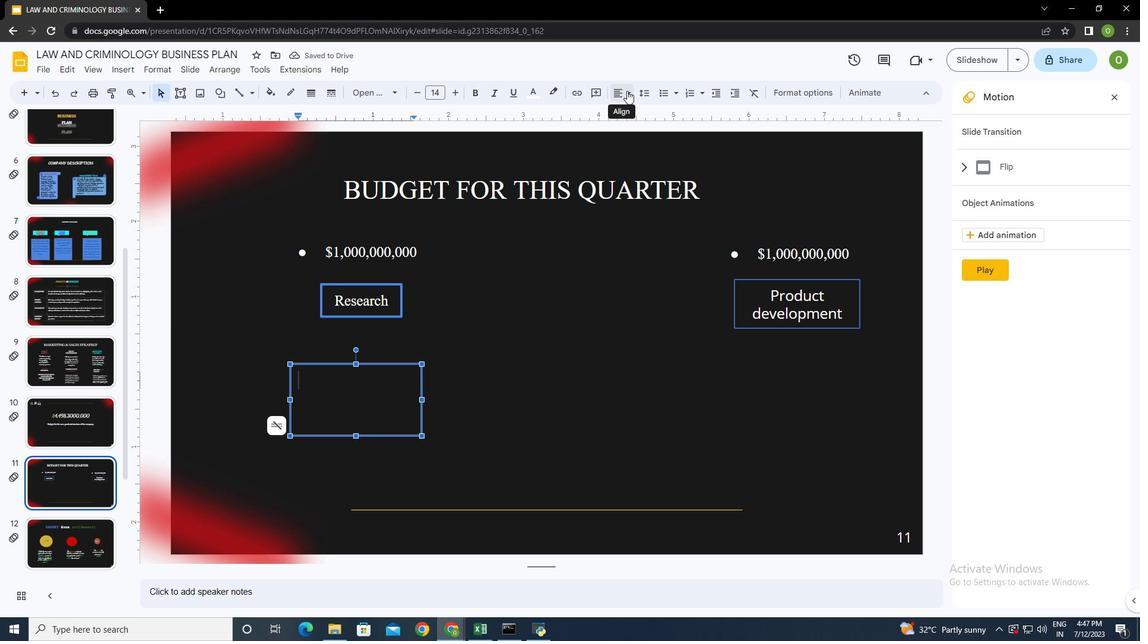 
Action: Mouse pressed left at (627, 90)
Screenshot: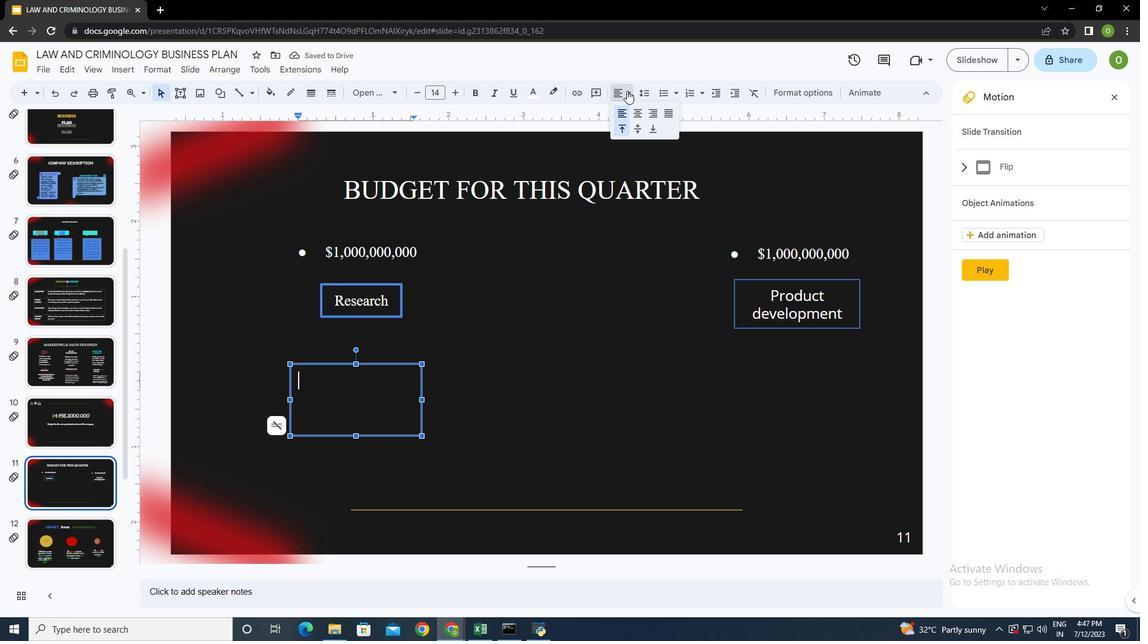 
Action: Mouse moved to (532, 92)
Screenshot: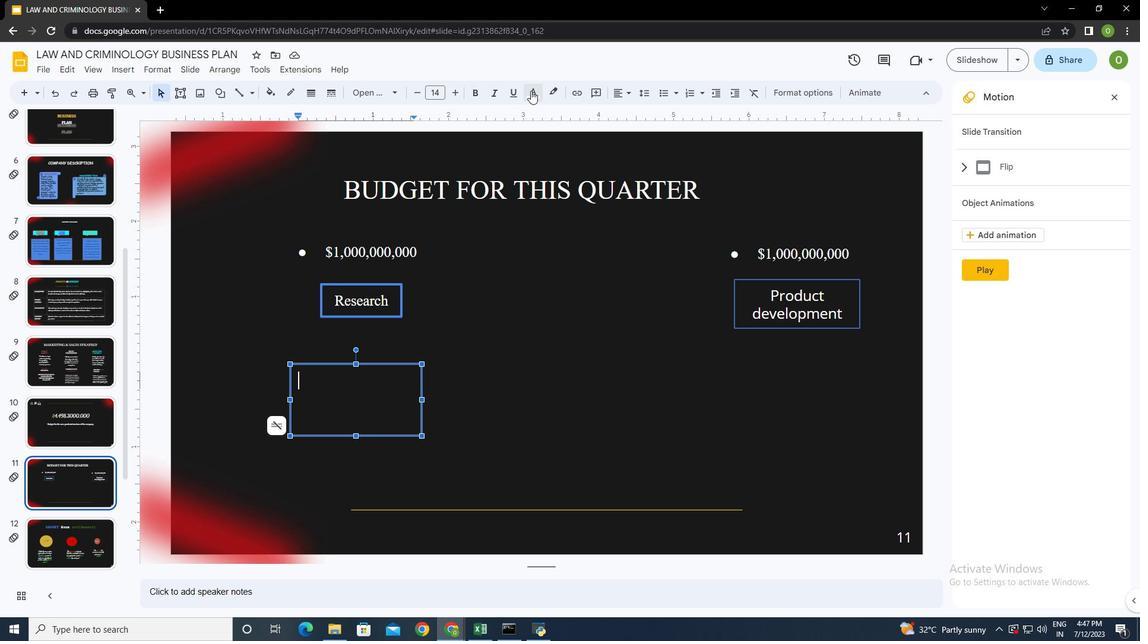 
Action: Mouse pressed left at (532, 92)
Screenshot: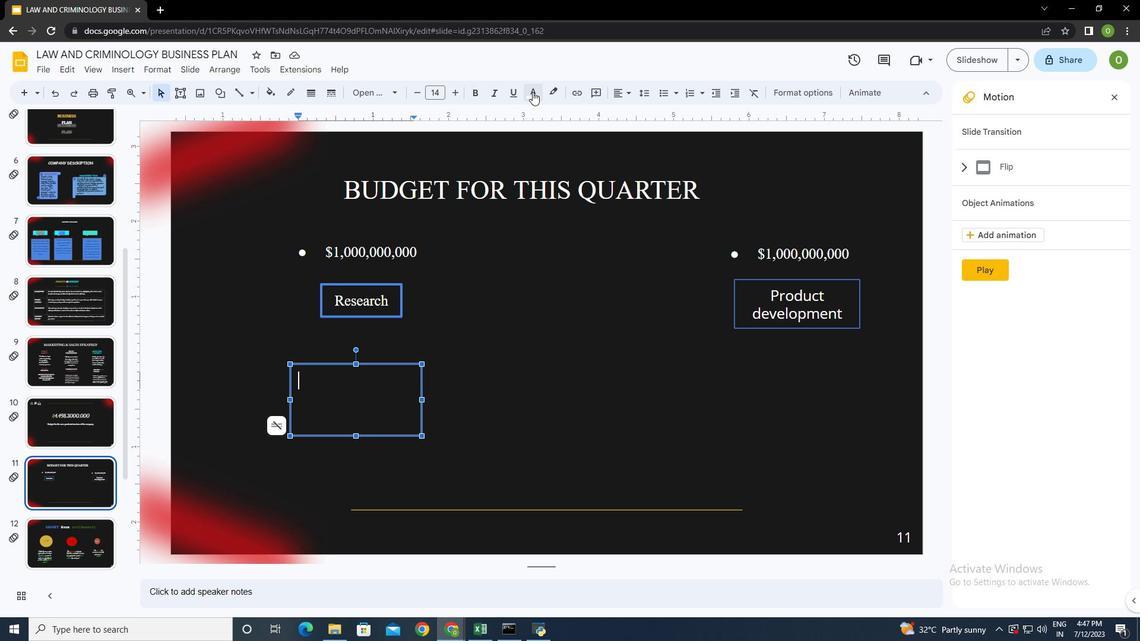 
Action: Mouse moved to (576, 129)
Screenshot: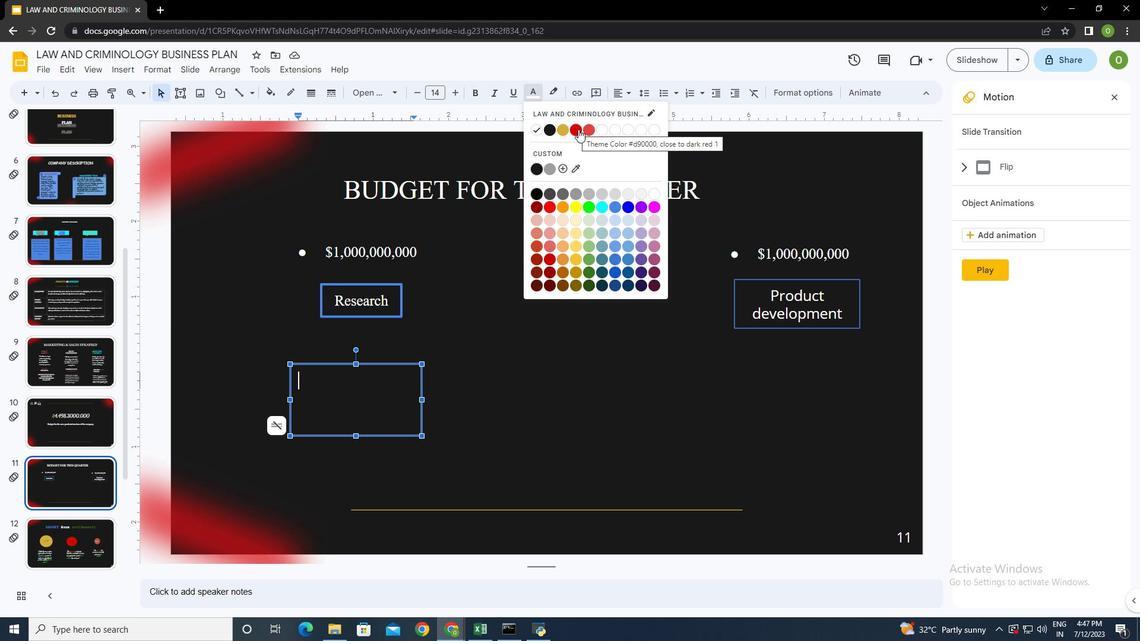 
Action: Mouse pressed left at (576, 129)
Screenshot: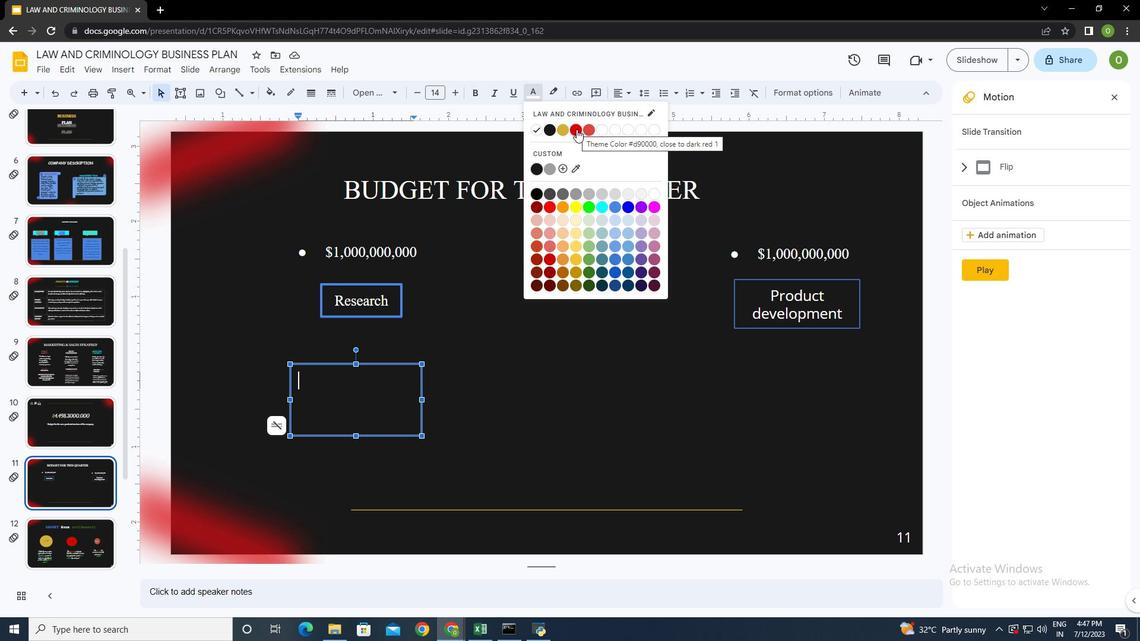 
Action: Mouse moved to (664, 92)
Screenshot: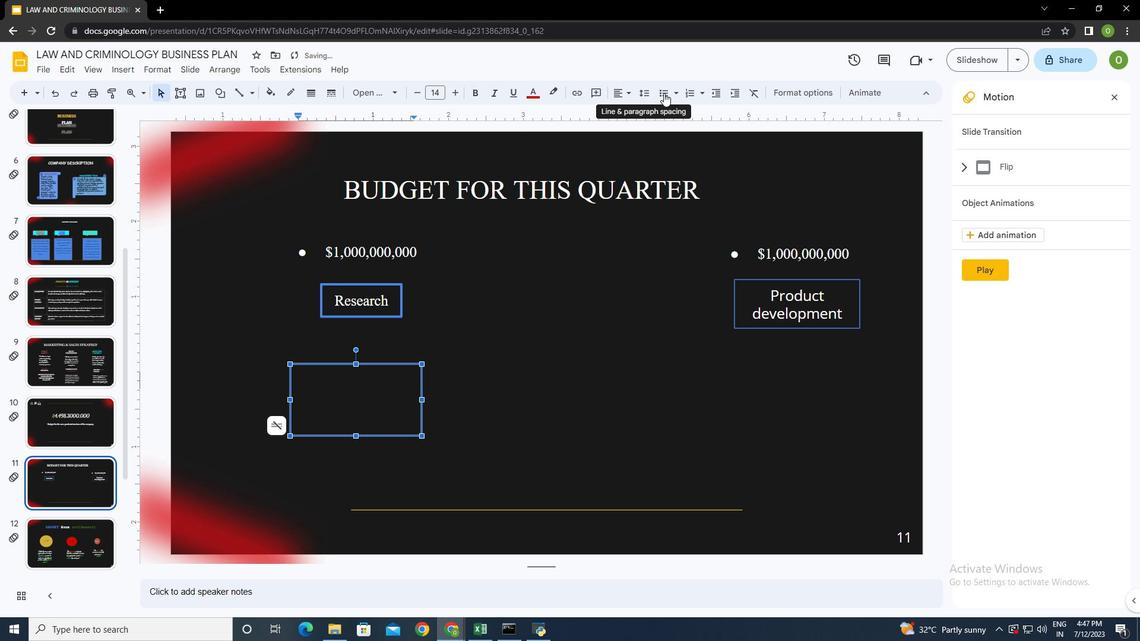 
Action: Mouse pressed left at (664, 92)
Screenshot: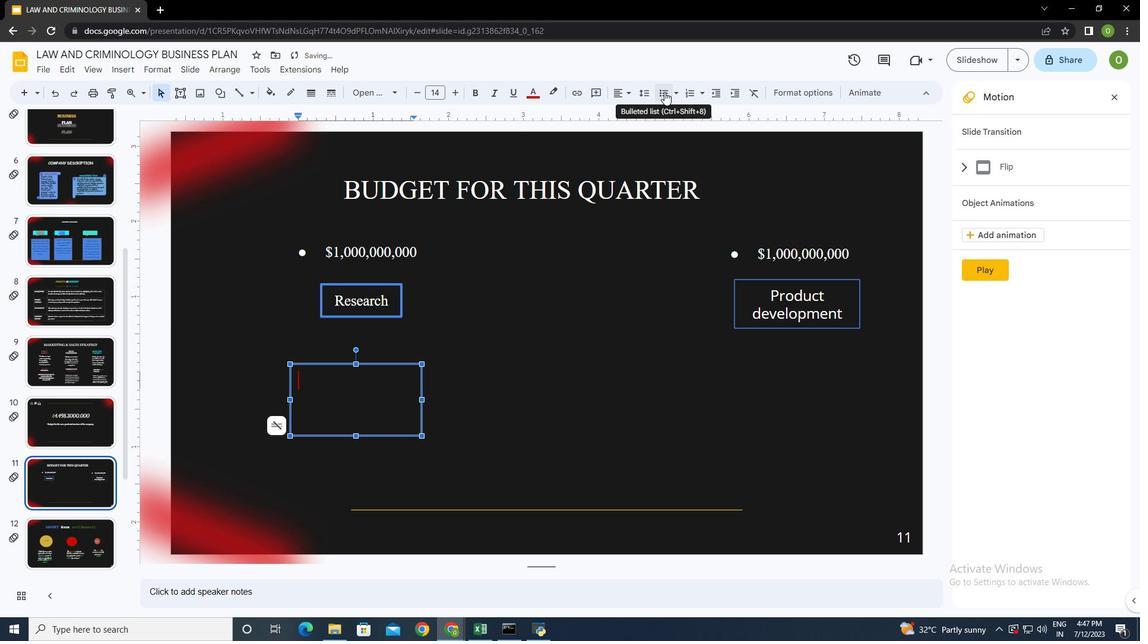 
Action: Mouse moved to (534, 91)
Screenshot: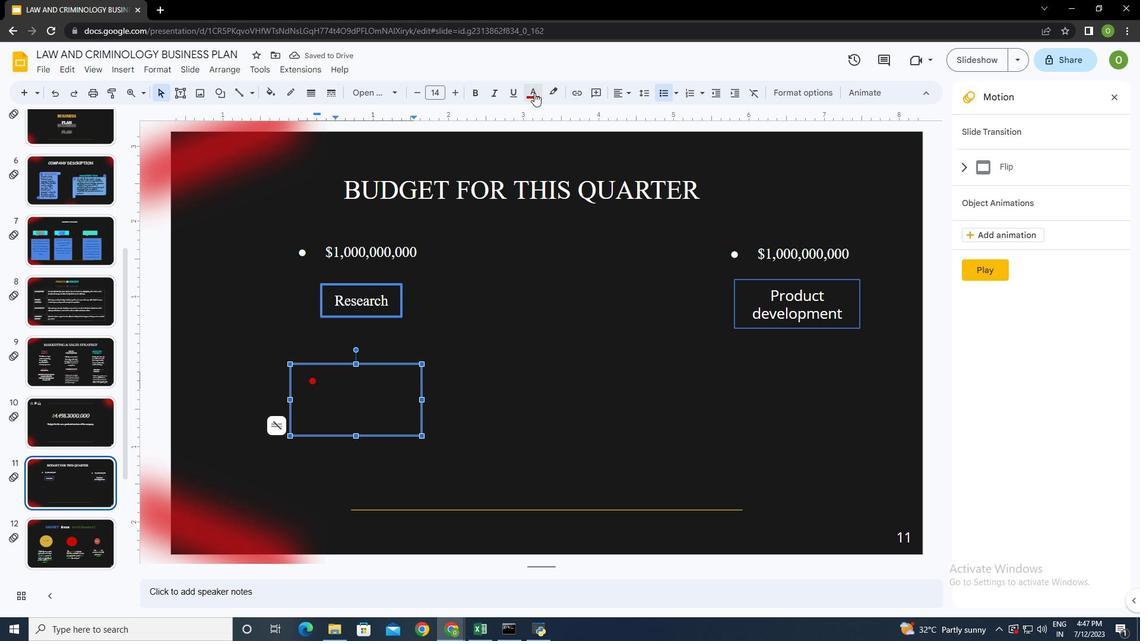 
Action: Mouse pressed left at (534, 91)
Screenshot: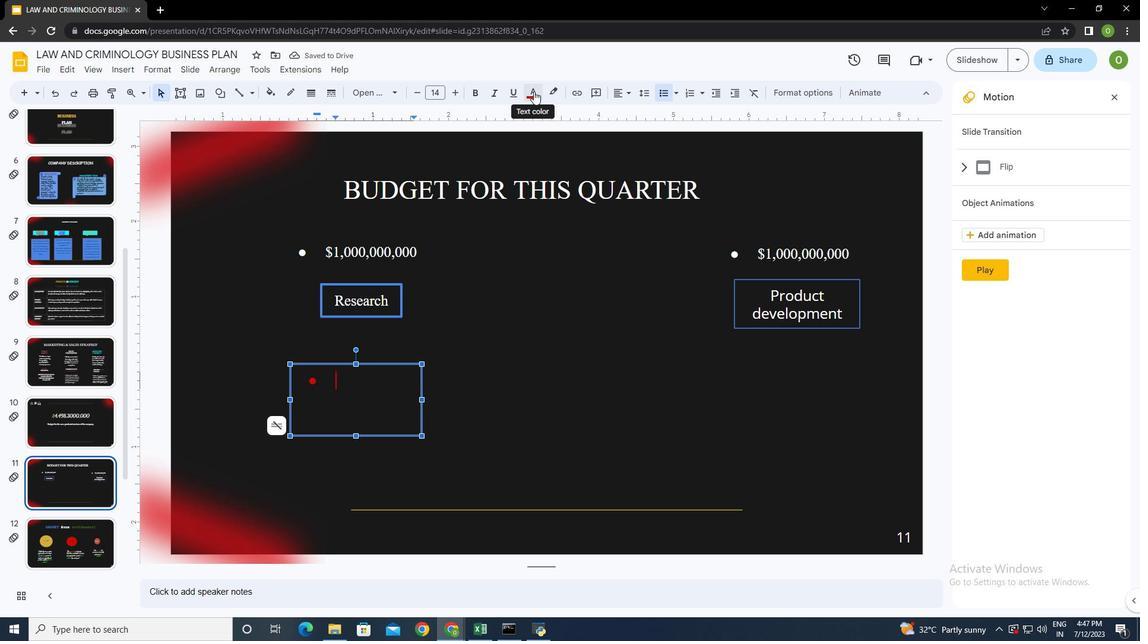
Action: Mouse moved to (538, 130)
Screenshot: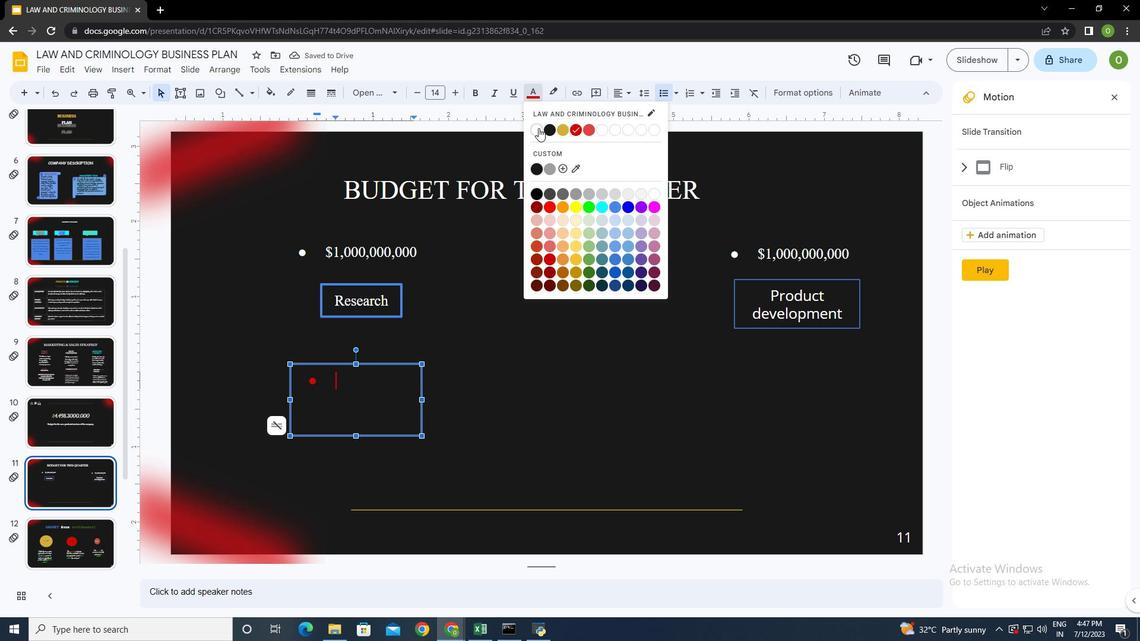 
Action: Mouse pressed left at (538, 130)
Screenshot: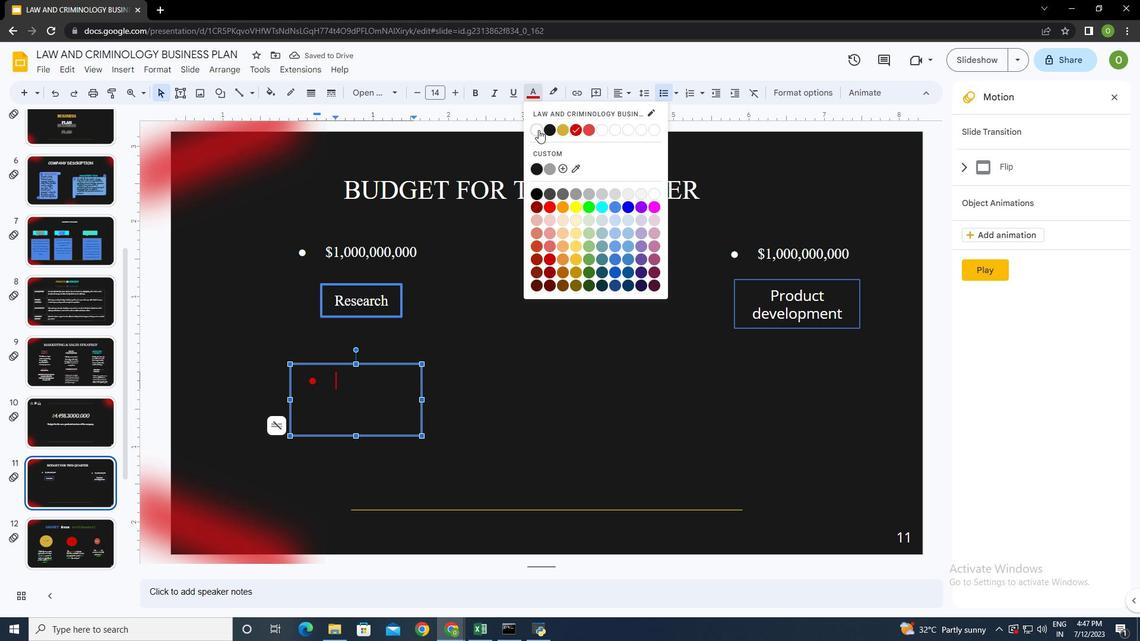 
Action: Mouse moved to (533, 91)
Screenshot: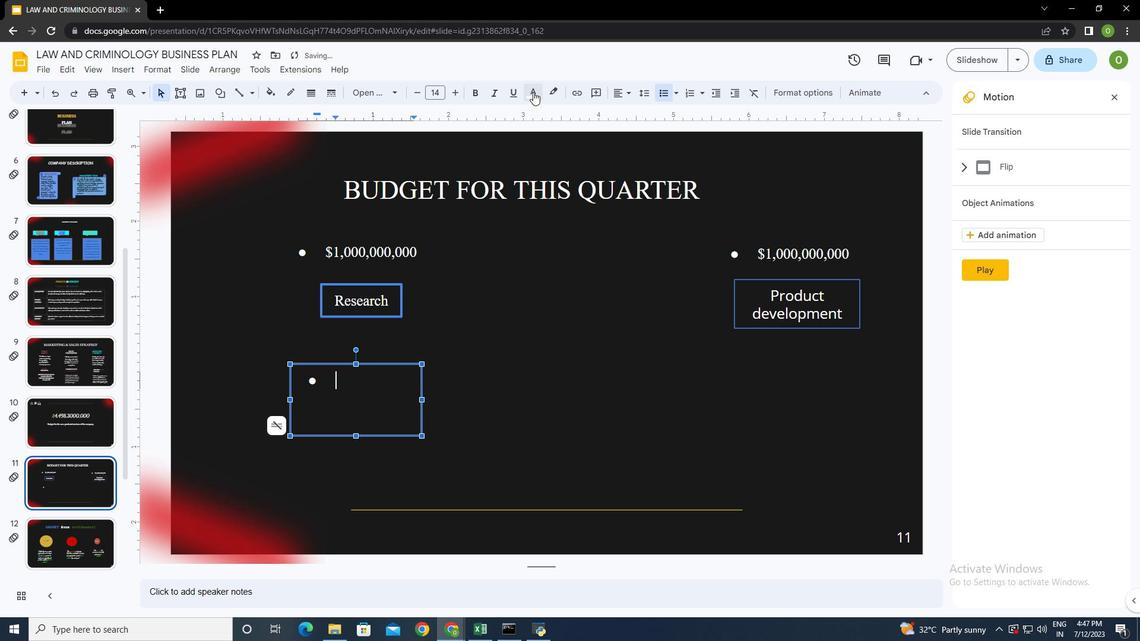 
Action: Mouse pressed left at (533, 91)
Screenshot: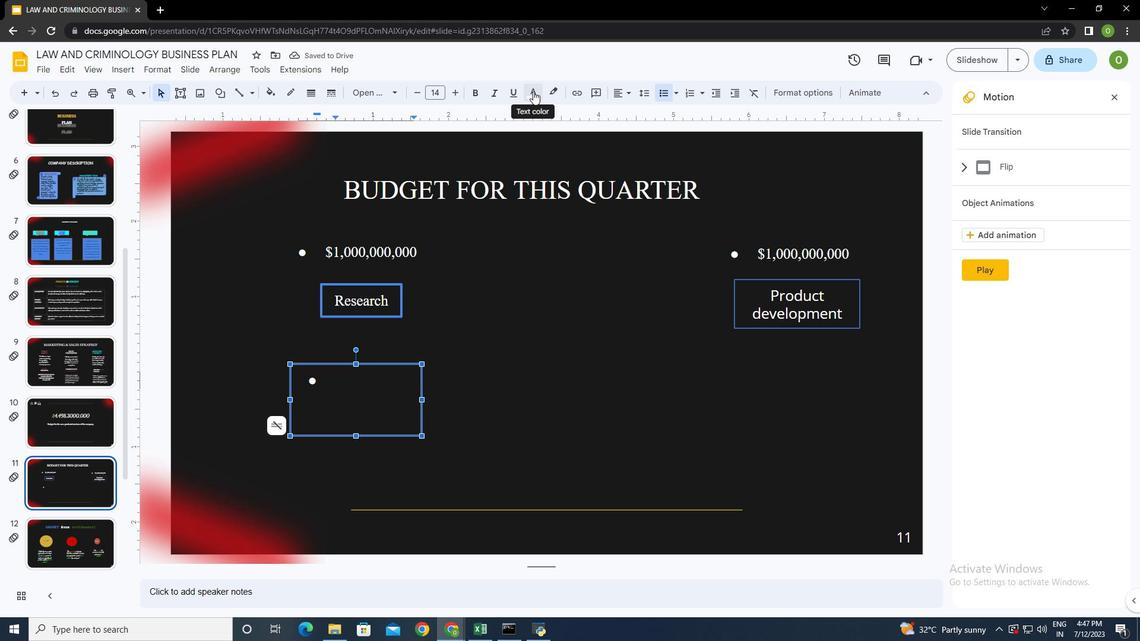 
Action: Mouse moved to (575, 129)
Screenshot: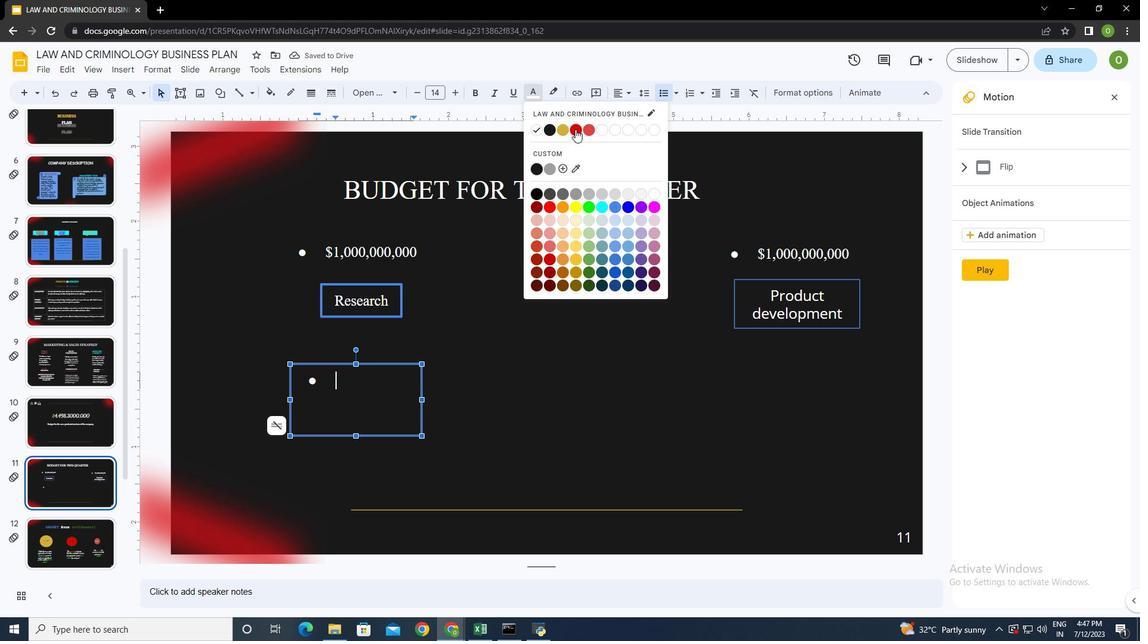
Action: Mouse pressed left at (575, 129)
Screenshot: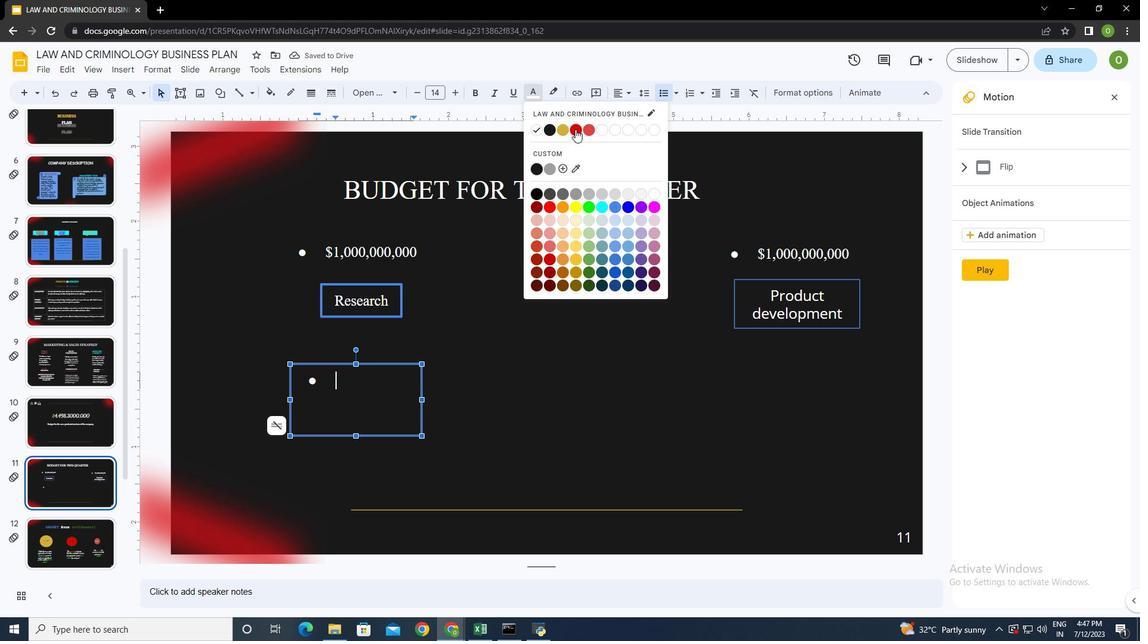 
Action: Mouse moved to (566, 231)
Screenshot: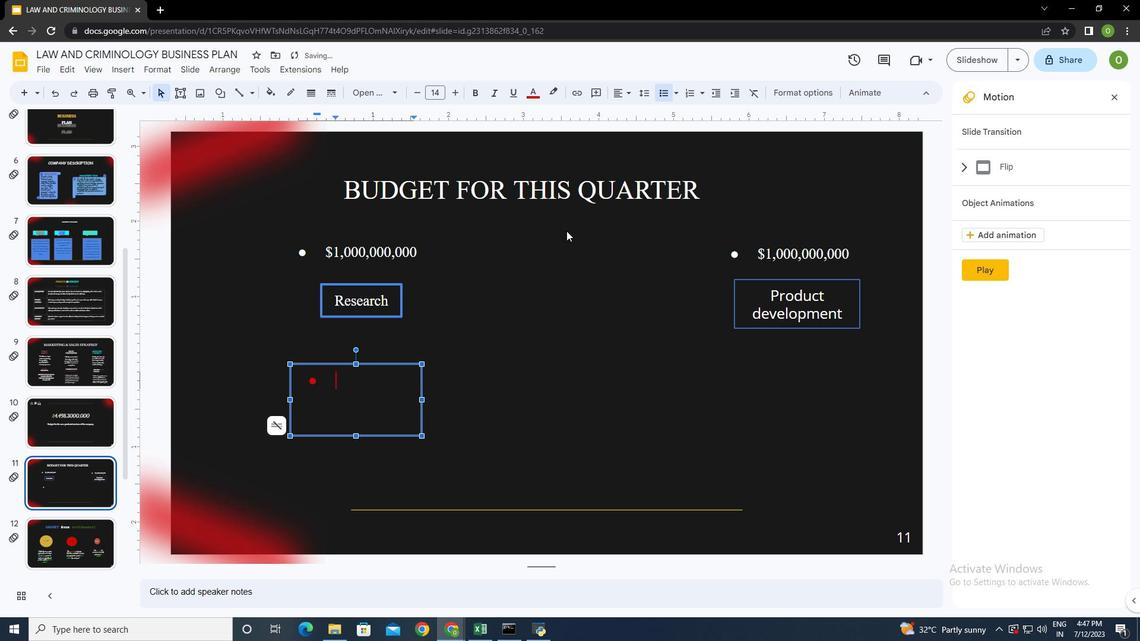 
Action: Key pressed <Key.shift><Key.shift><Key.shift><Key.shift><Key.shift><Key.shift><Key.shift><Key.shift><Key.shift><Key.shift><Key.shift>$998,300,000
Screenshot: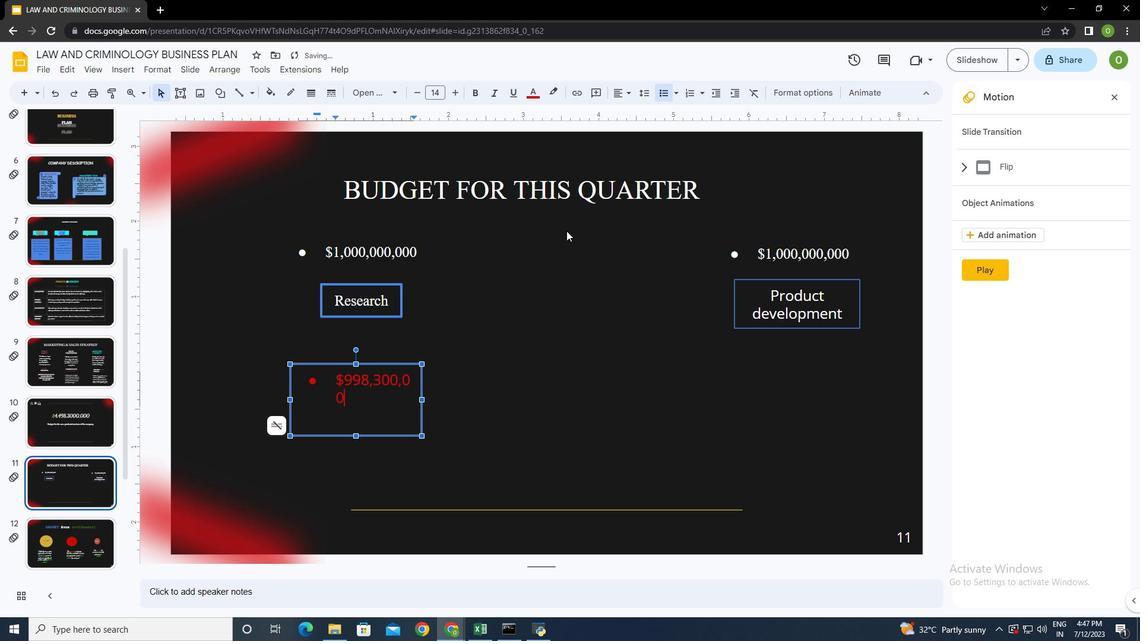 
Action: Mouse moved to (357, 436)
Screenshot: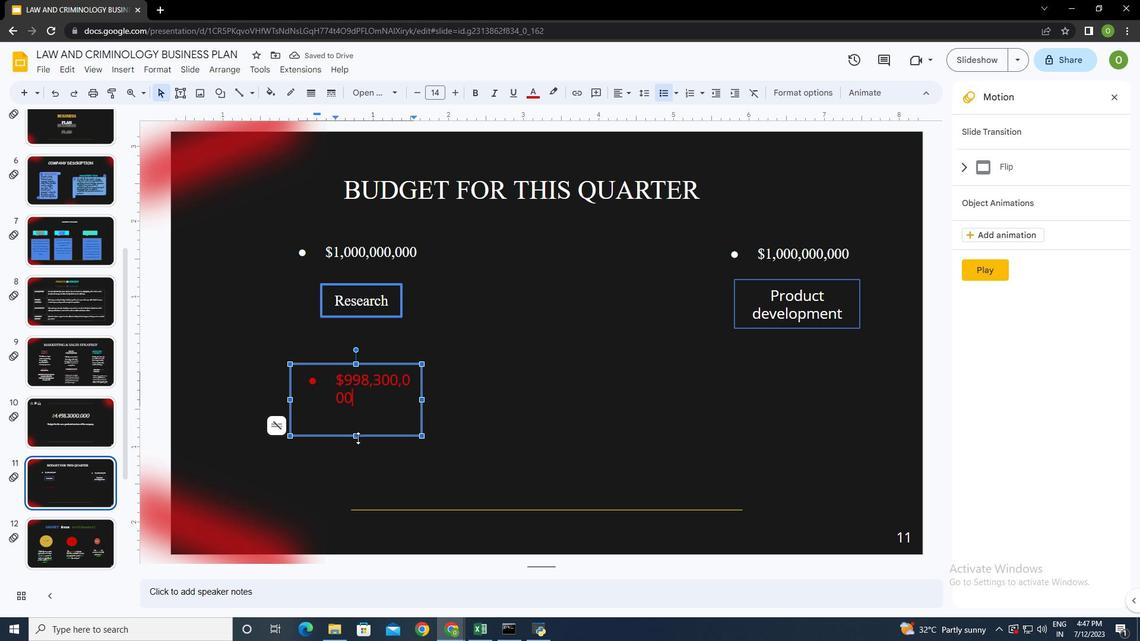 
Action: Mouse pressed left at (357, 436)
Screenshot: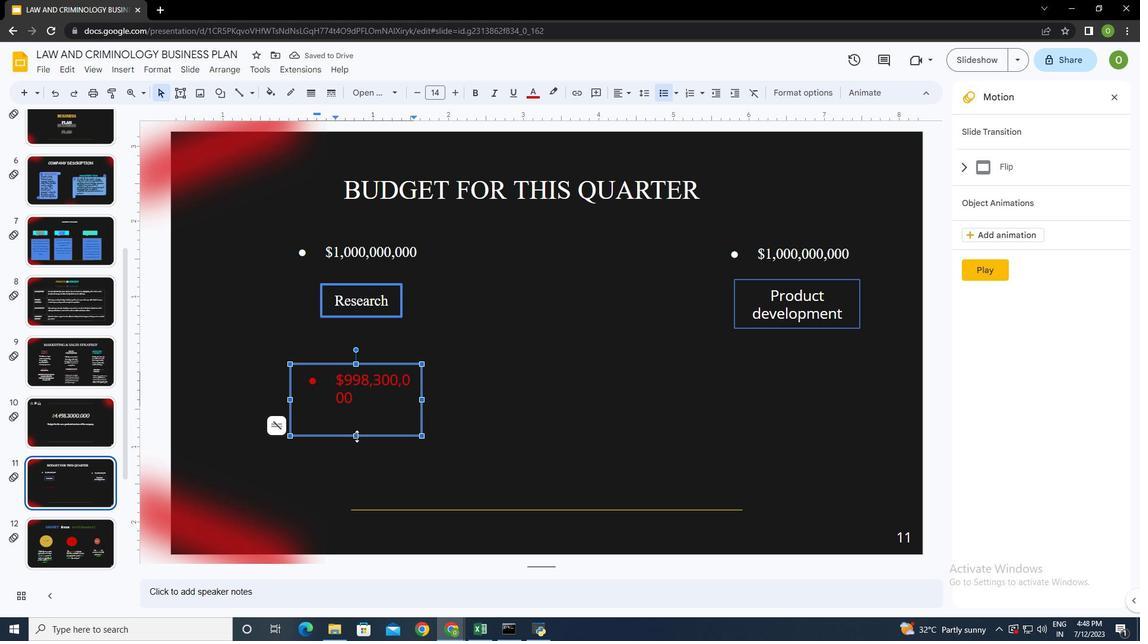 
Action: Mouse moved to (423, 386)
Screenshot: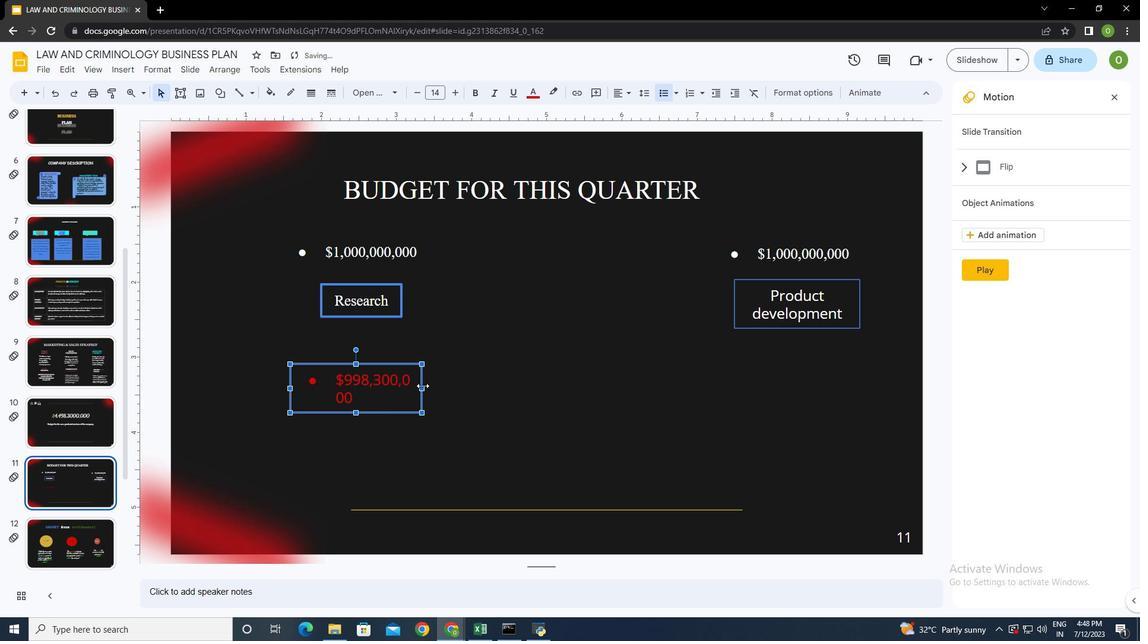 
Action: Mouse pressed left at (423, 386)
Screenshot: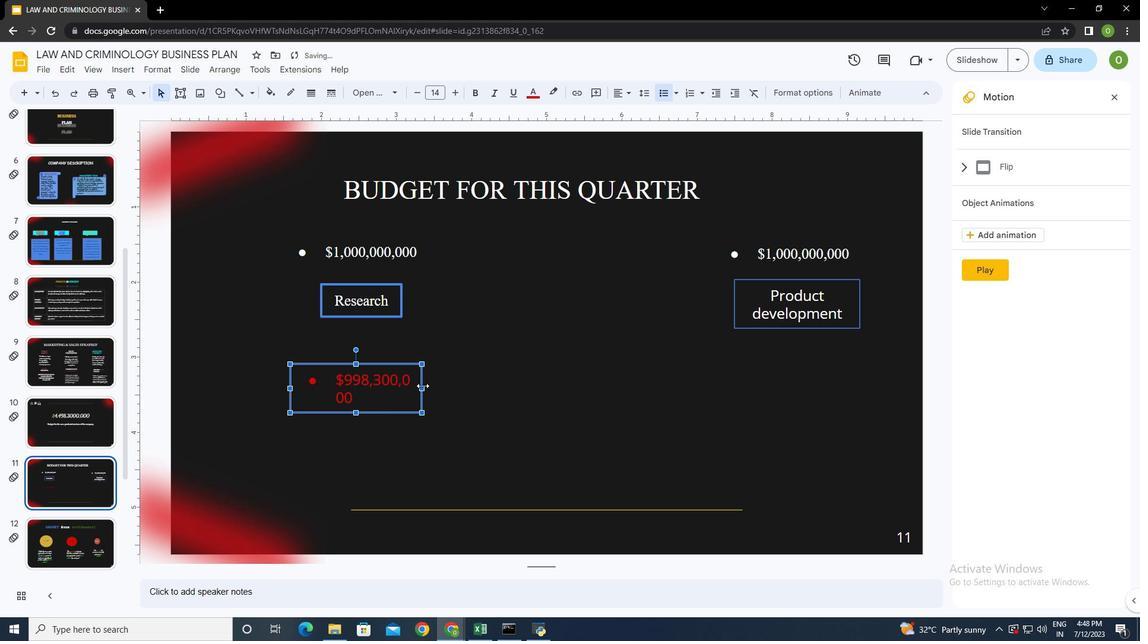 
Action: Mouse moved to (364, 412)
Screenshot: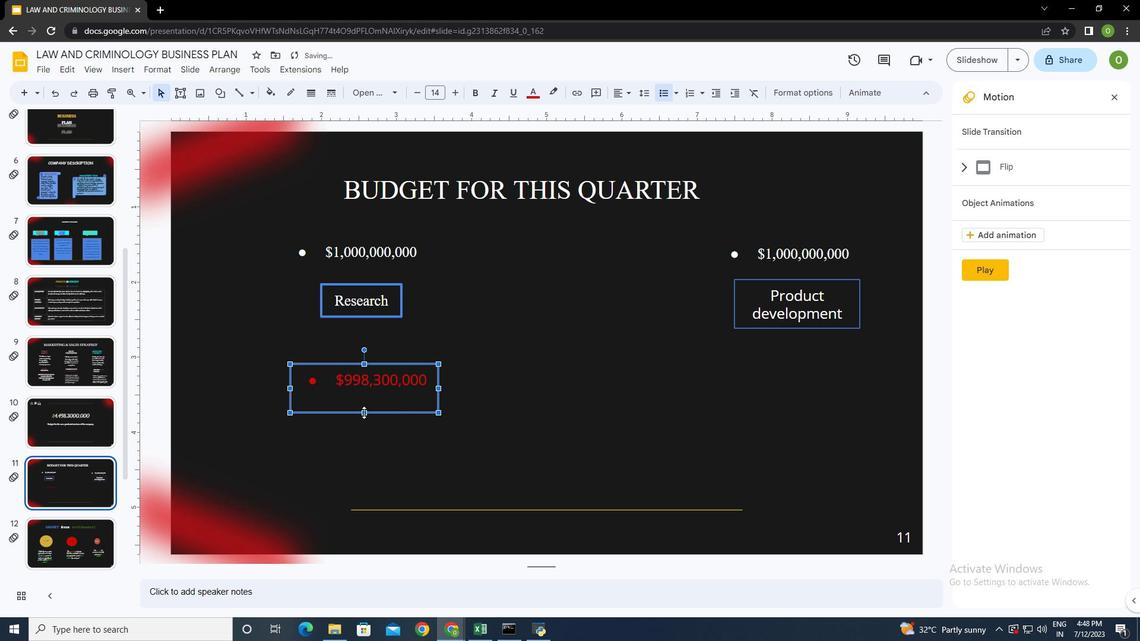 
Action: Mouse pressed left at (364, 412)
Screenshot: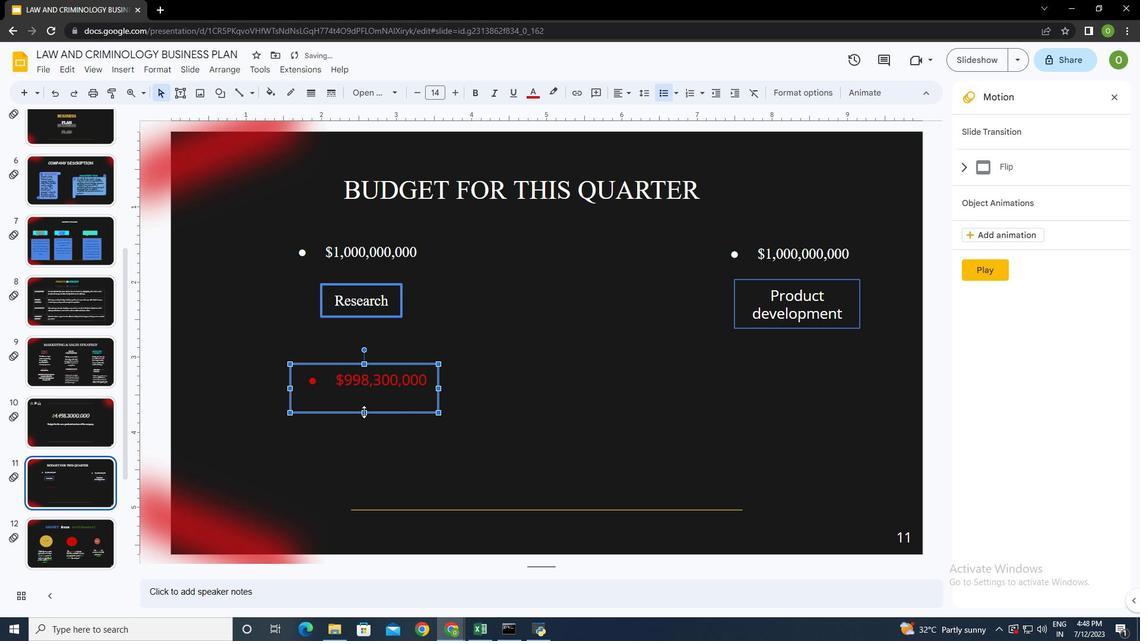 
Action: Mouse moved to (361, 433)
Screenshot: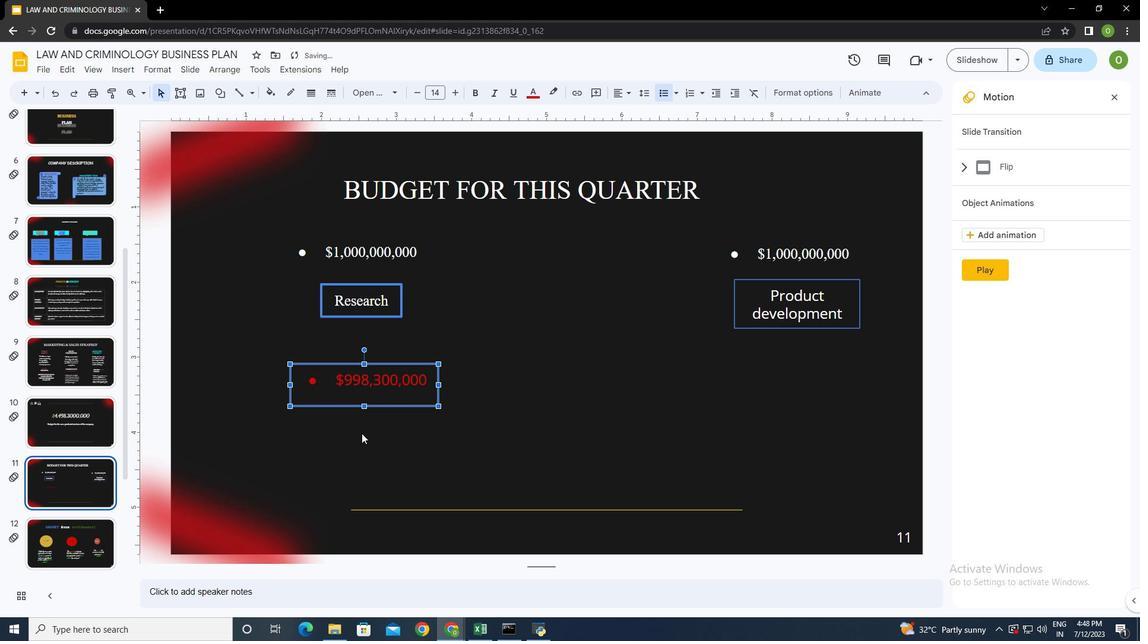 
Action: Mouse pressed left at (361, 433)
Screenshot: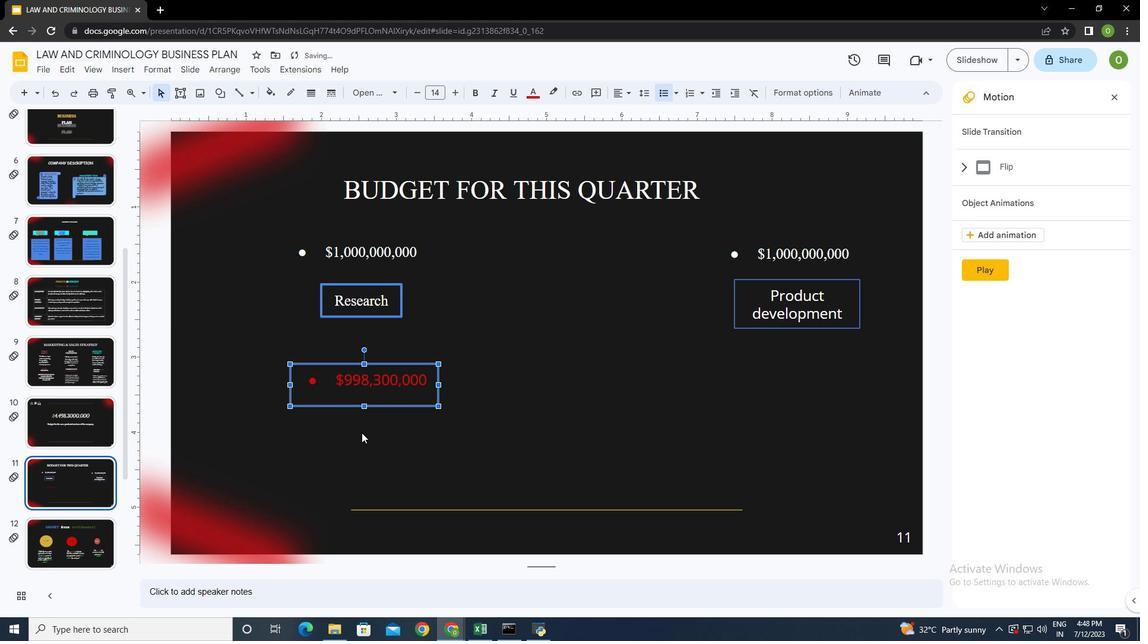 
Action: Mouse moved to (349, 383)
Screenshot: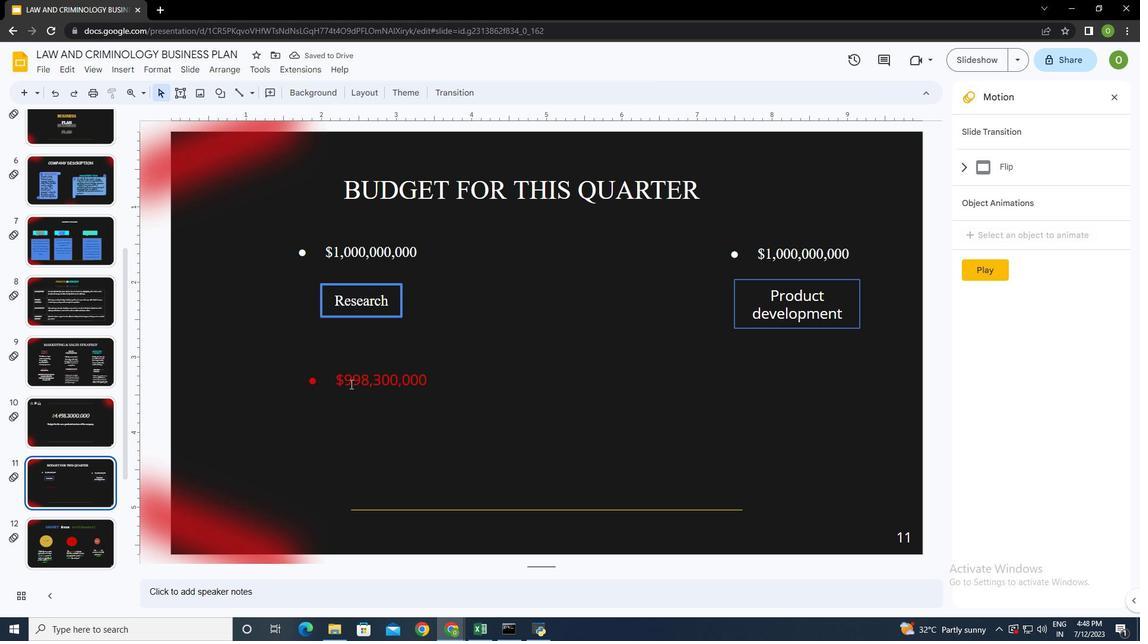 
Action: Mouse pressed left at (349, 383)
Screenshot: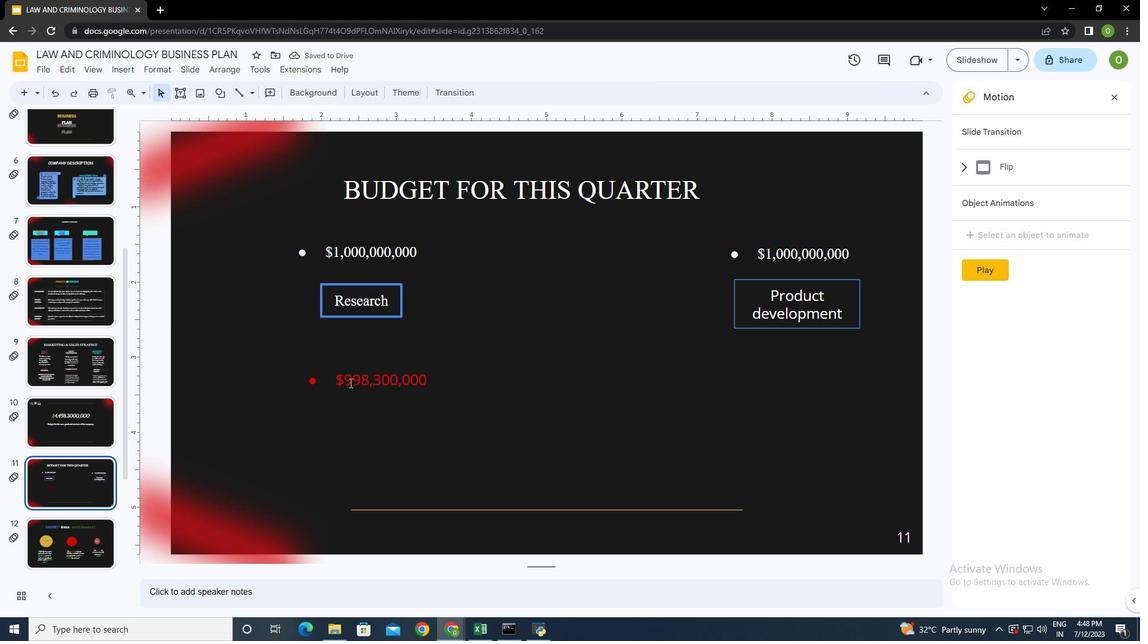 
Action: Mouse moved to (336, 379)
Screenshot: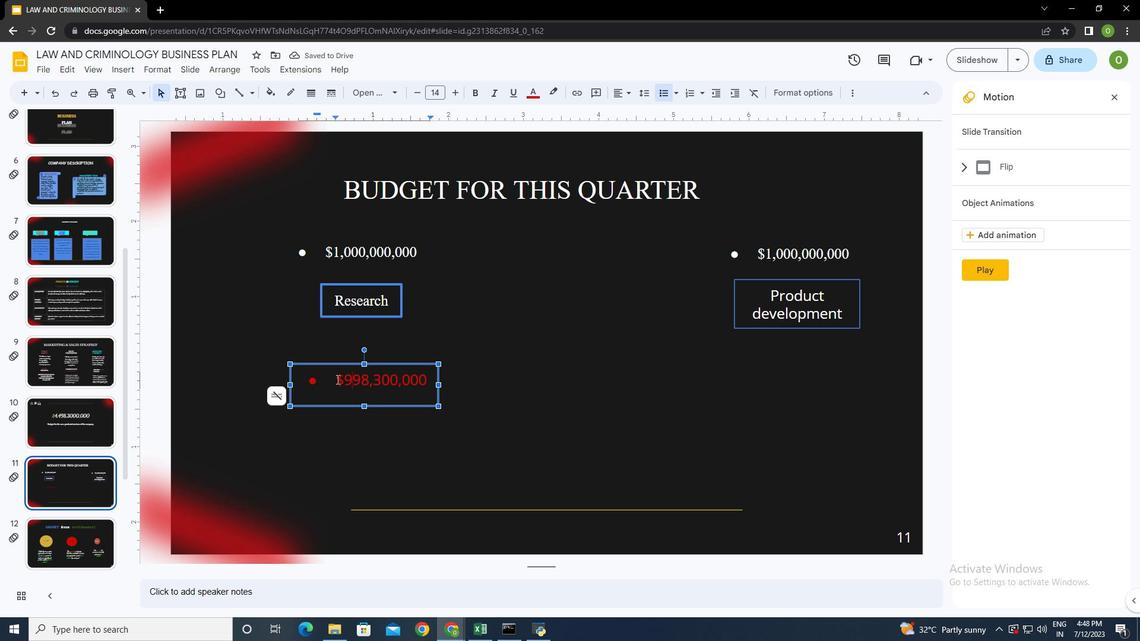 
Action: Mouse pressed left at (336, 379)
Screenshot: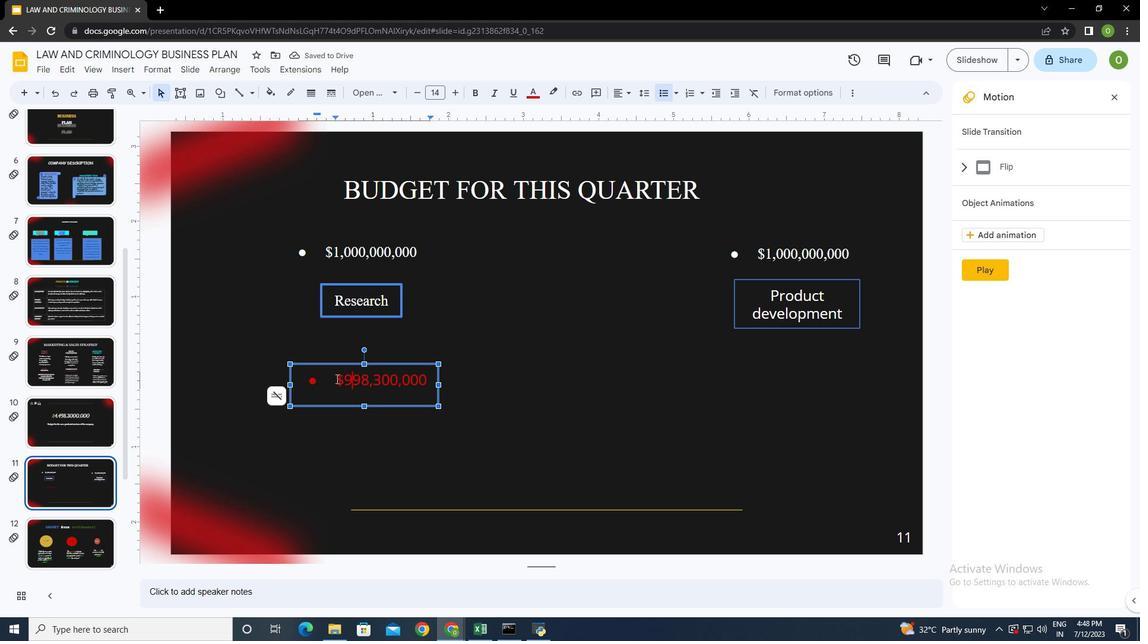 
Action: Mouse moved to (538, 93)
Screenshot: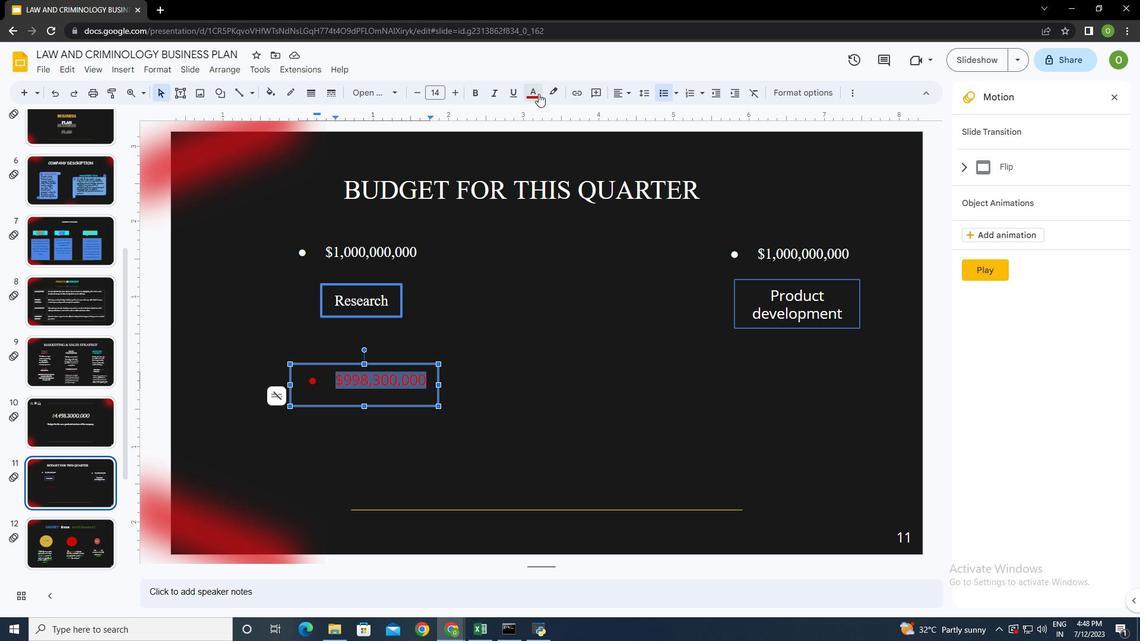
Action: Mouse pressed left at (538, 93)
Screenshot: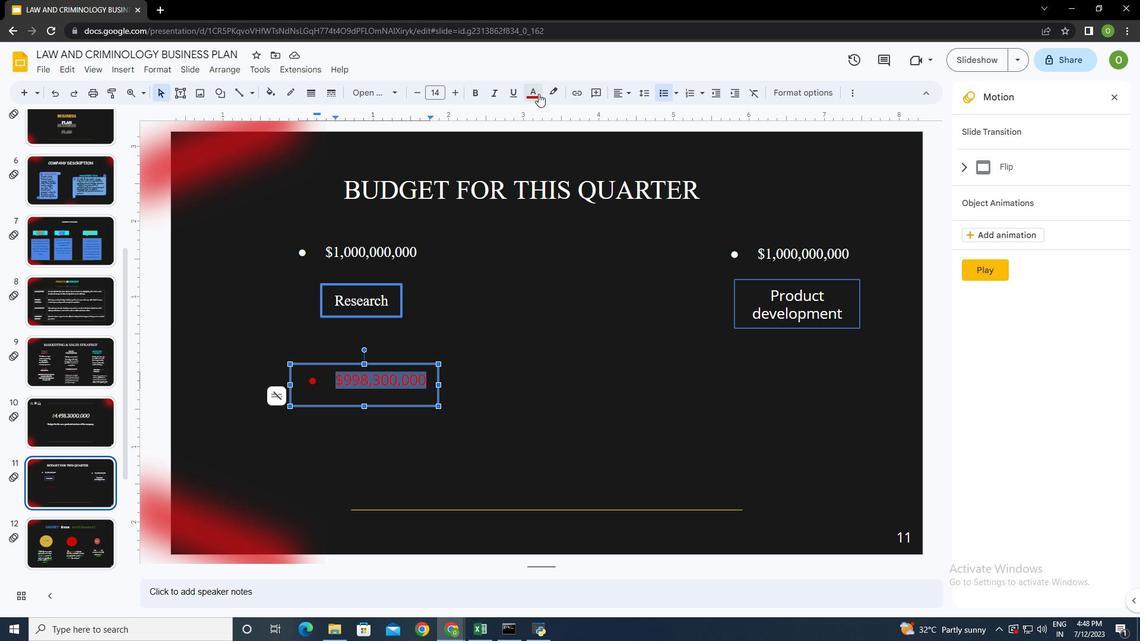 
Action: Mouse moved to (540, 130)
Screenshot: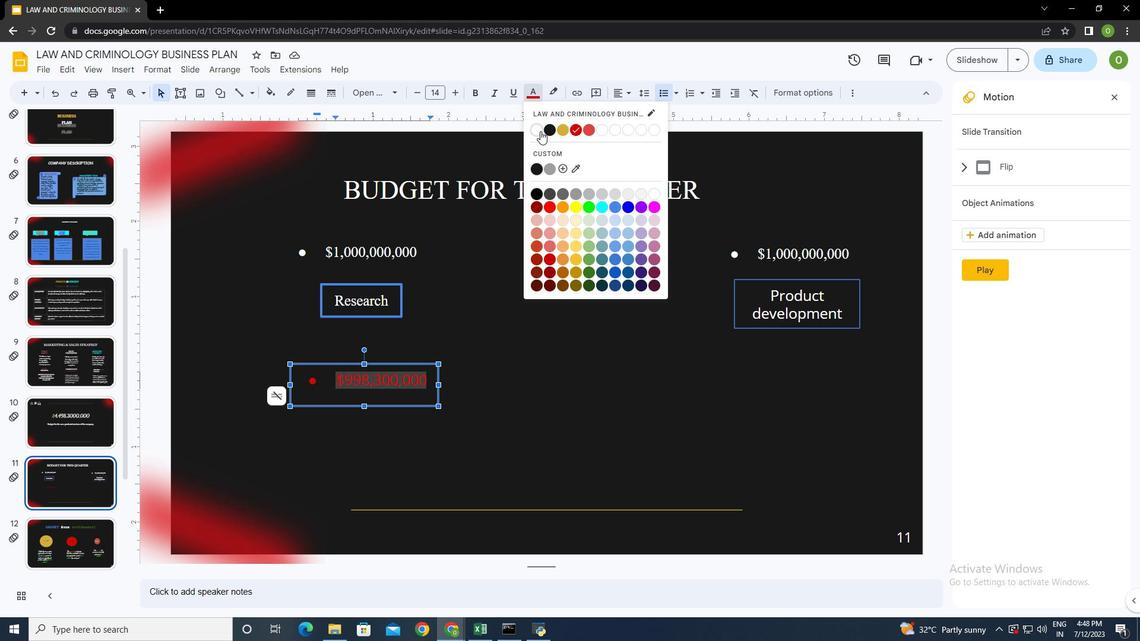 
Action: Mouse pressed left at (540, 130)
Screenshot: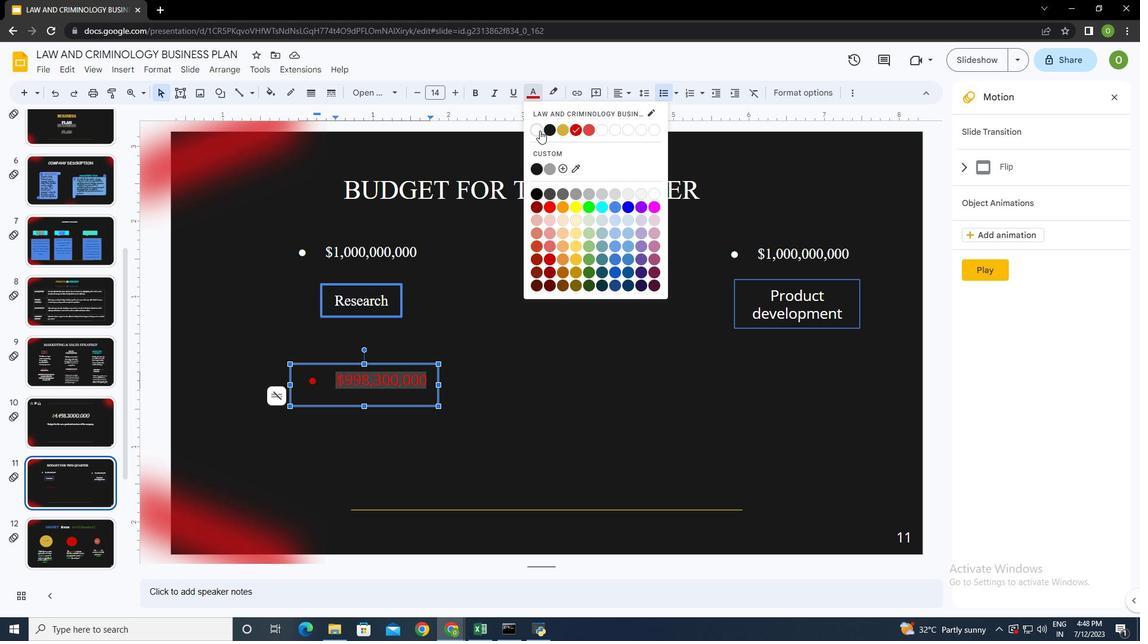 
Action: Mouse moved to (401, 397)
Screenshot: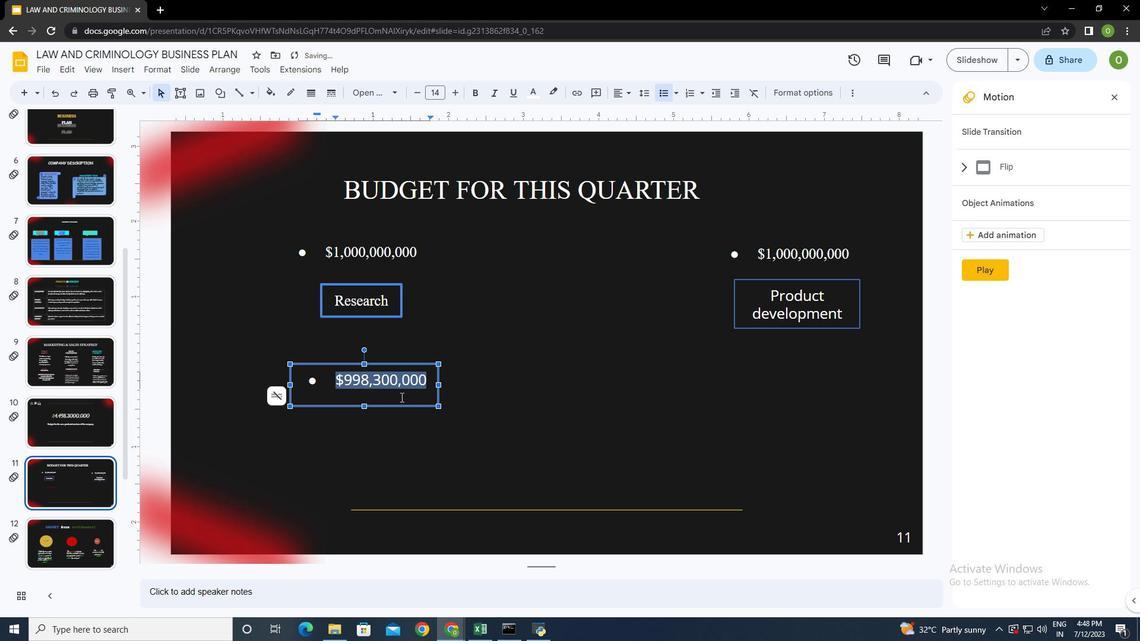 
Action: Mouse pressed left at (401, 397)
Screenshot: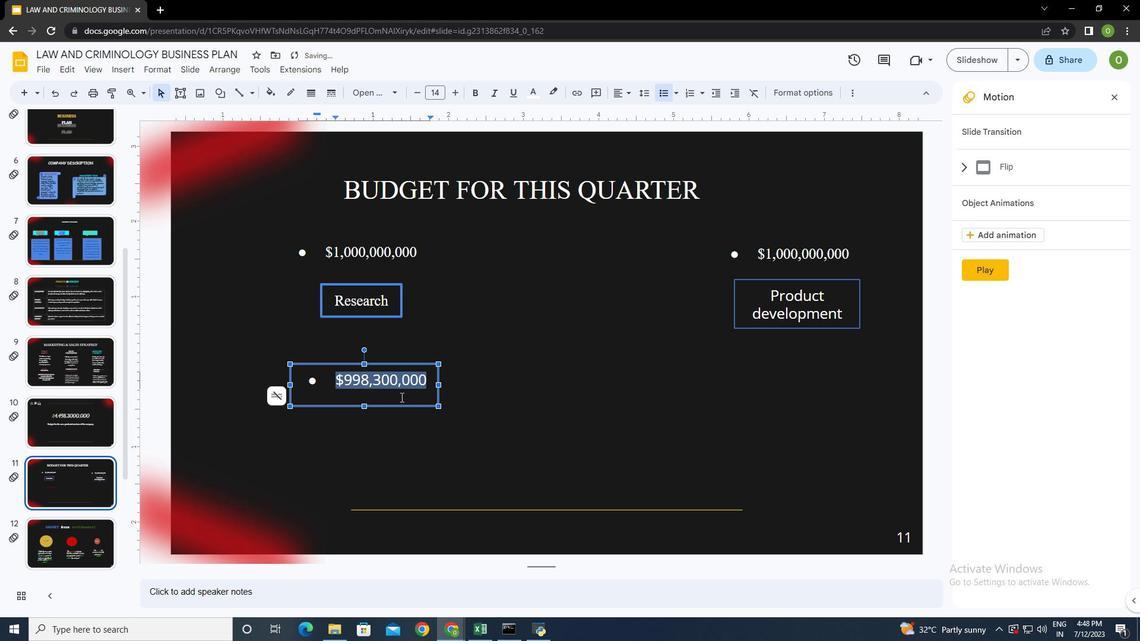 
Action: Mouse moved to (431, 383)
Screenshot: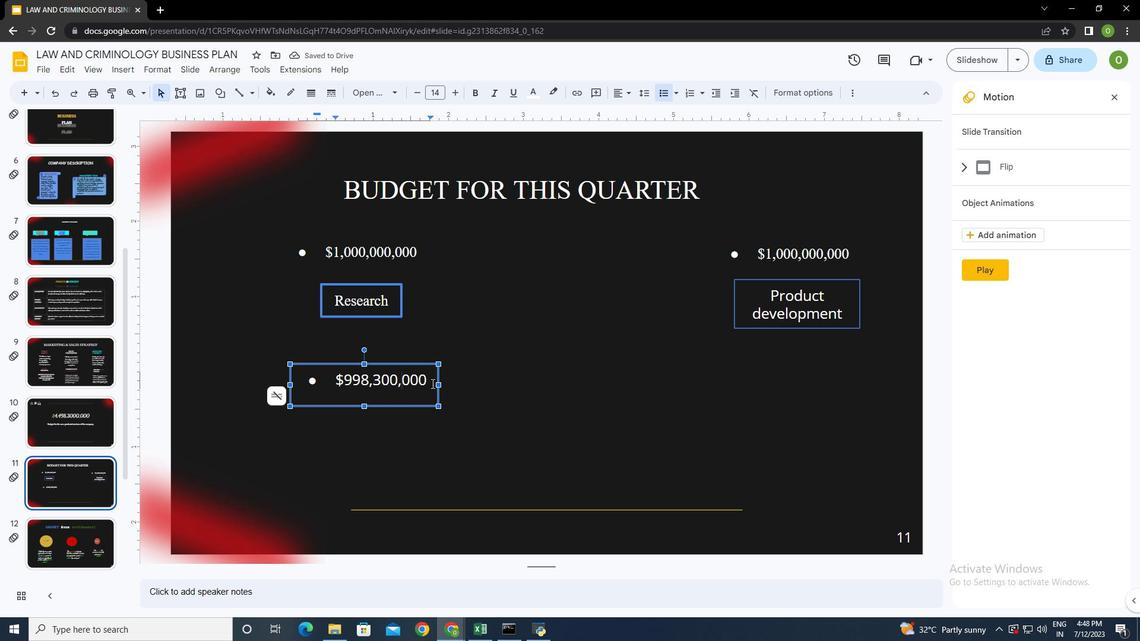 
Action: Mouse pressed left at (431, 383)
Screenshot: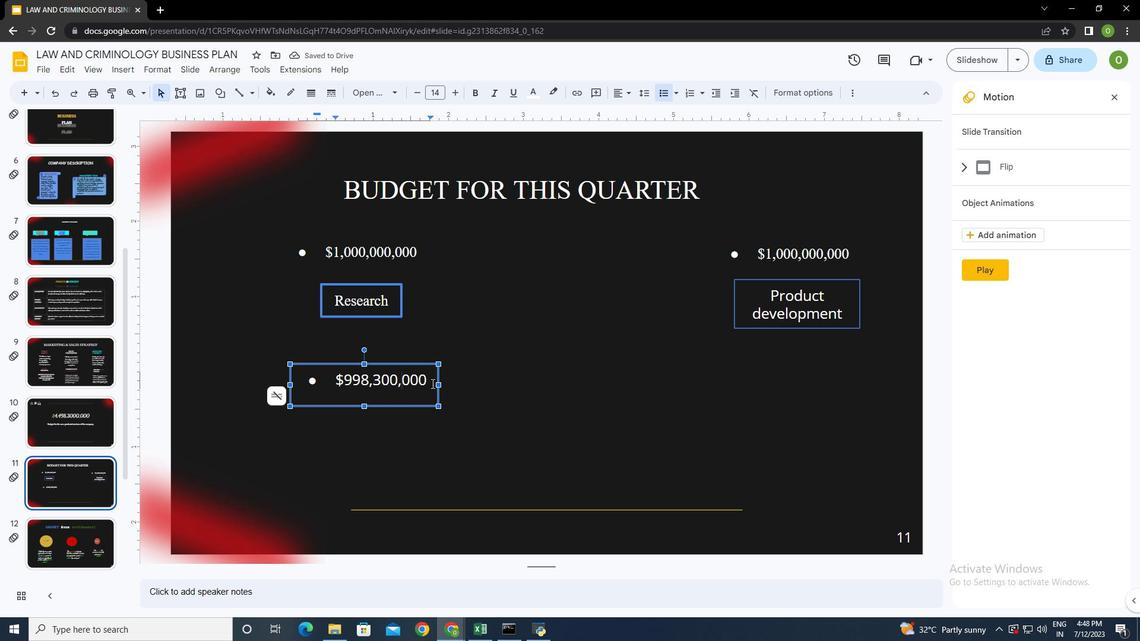 
Action: Mouse moved to (358, 429)
Screenshot: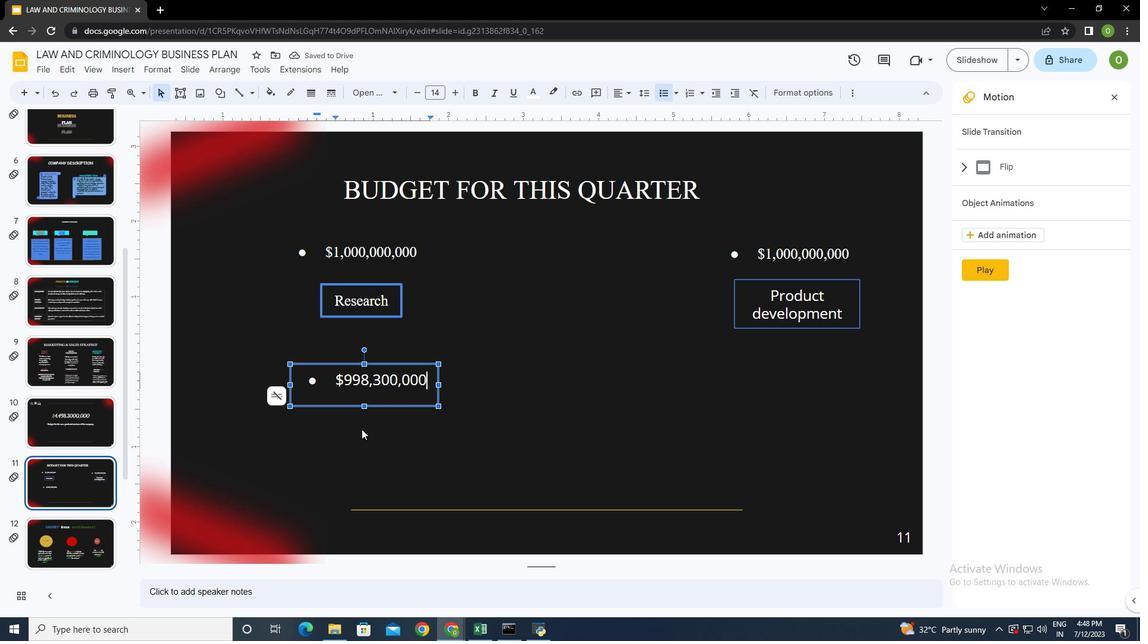 
Action: Mouse pressed left at (358, 429)
Screenshot: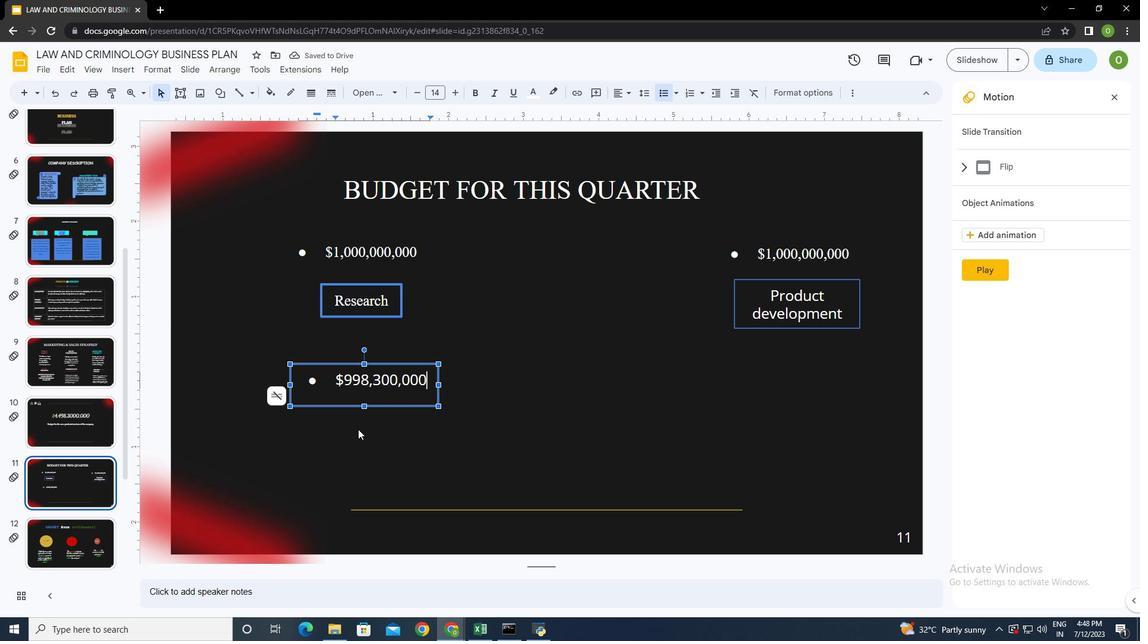 
Action: Mouse moved to (178, 93)
Screenshot: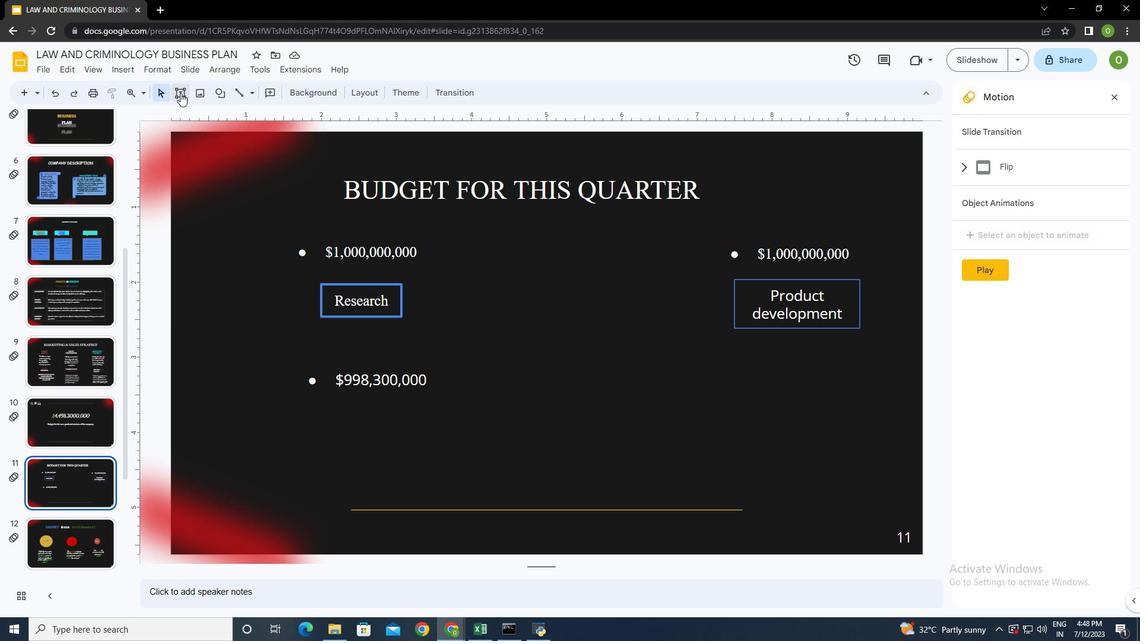 
Action: Mouse pressed left at (178, 93)
Screenshot: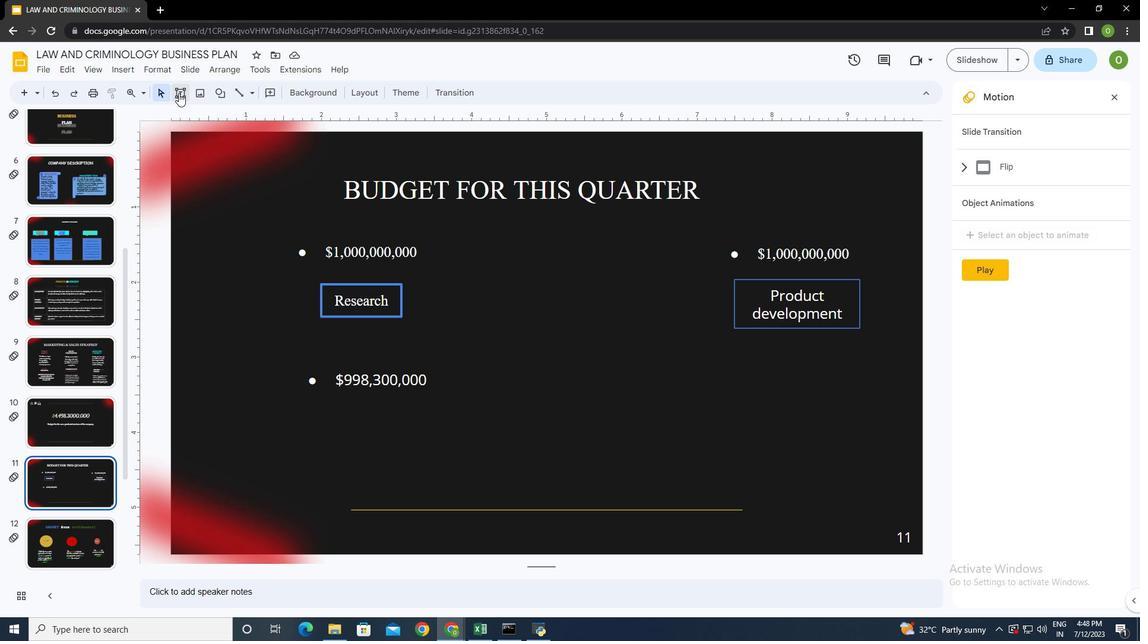 
Action: Mouse moved to (319, 407)
Screenshot: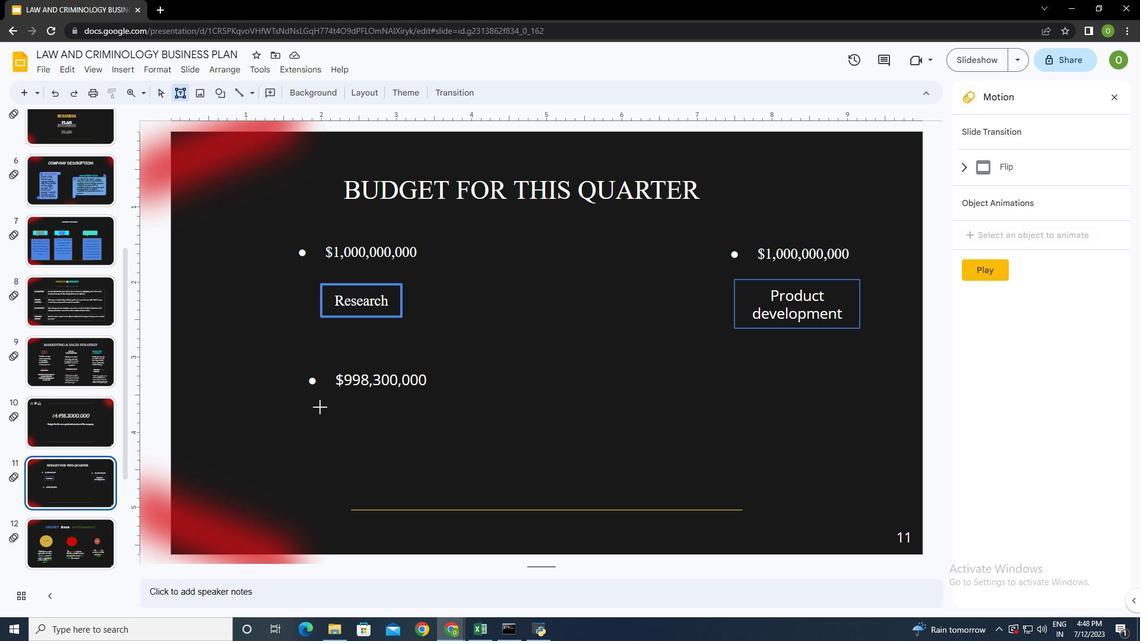 
Action: Mouse pressed left at (319, 407)
Screenshot: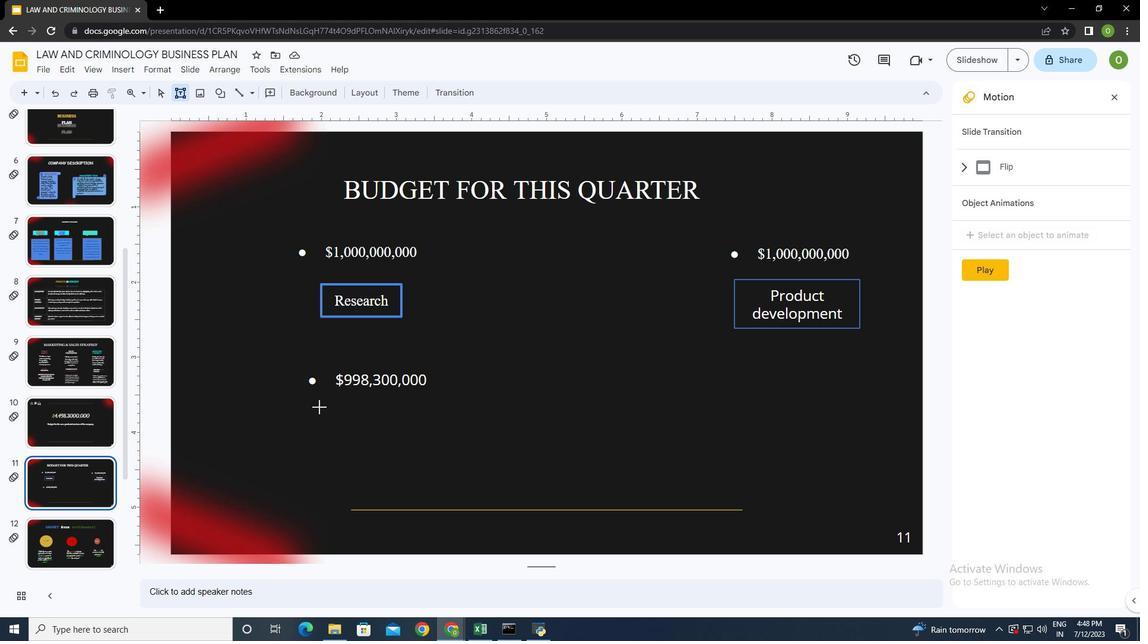 
Action: Mouse moved to (533, 87)
Screenshot: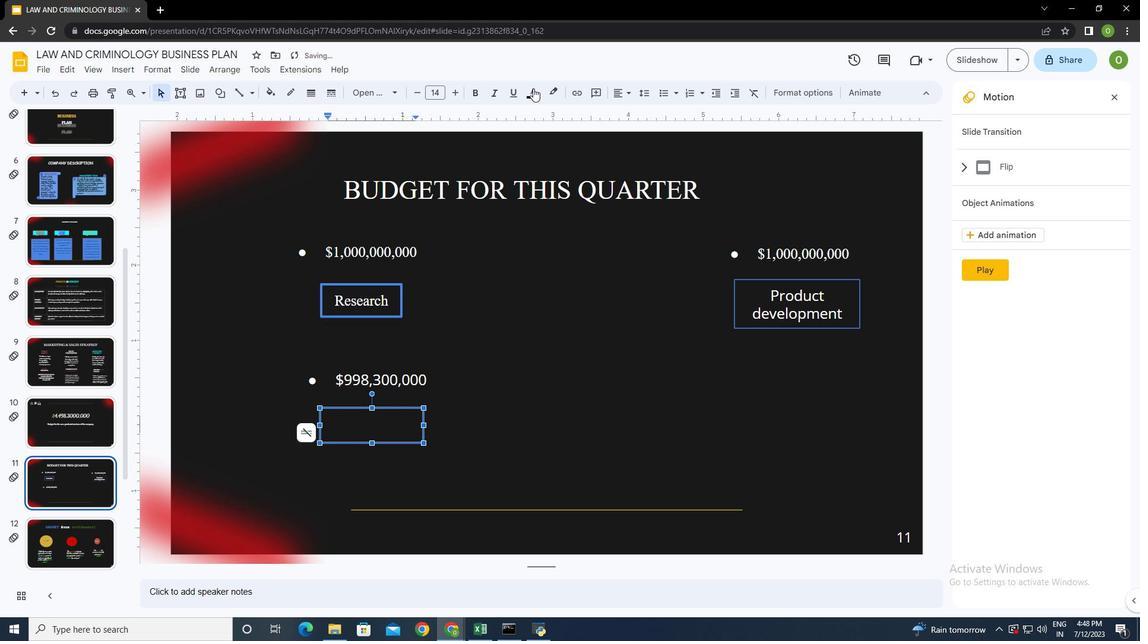 
Action: Mouse pressed left at (533, 87)
Screenshot: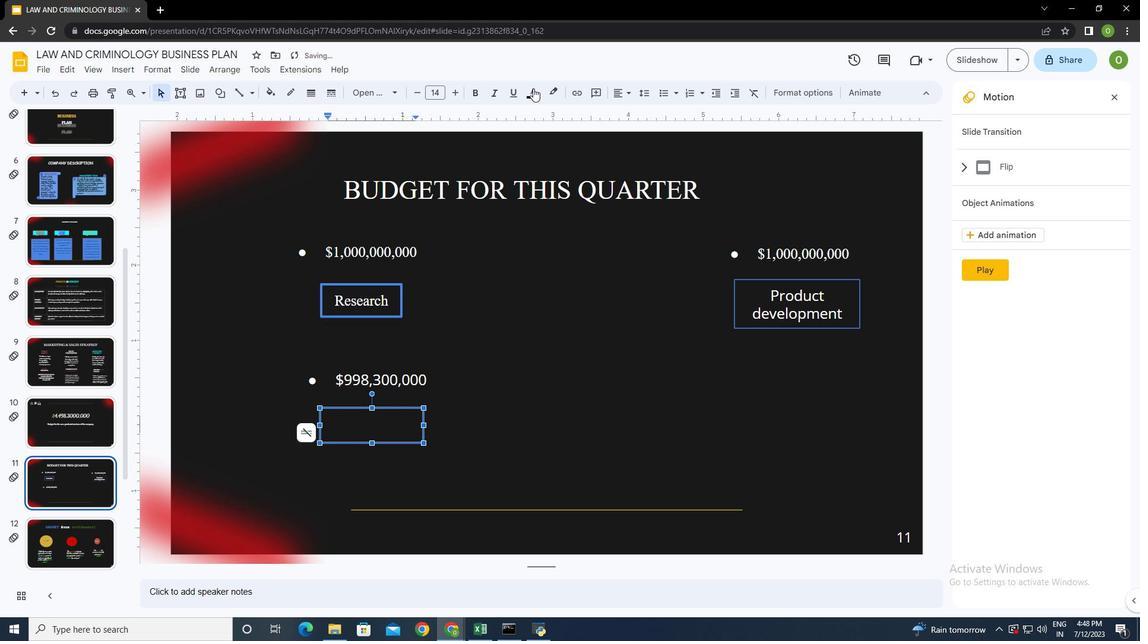 
Action: Mouse moved to (537, 129)
Screenshot: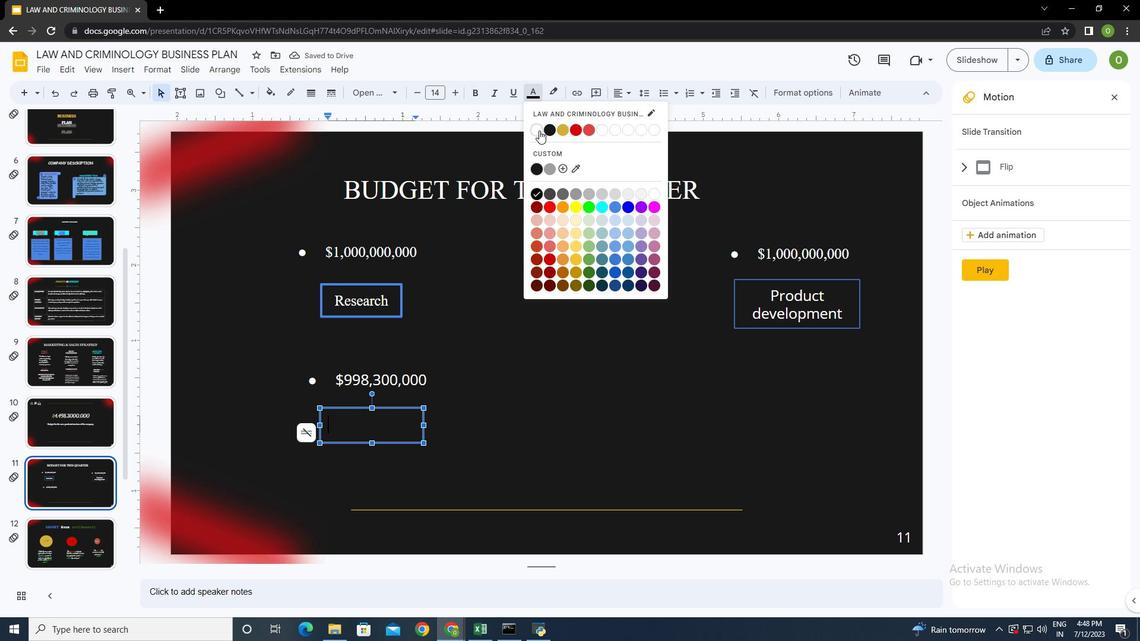 
Action: Mouse pressed left at (537, 129)
Screenshot: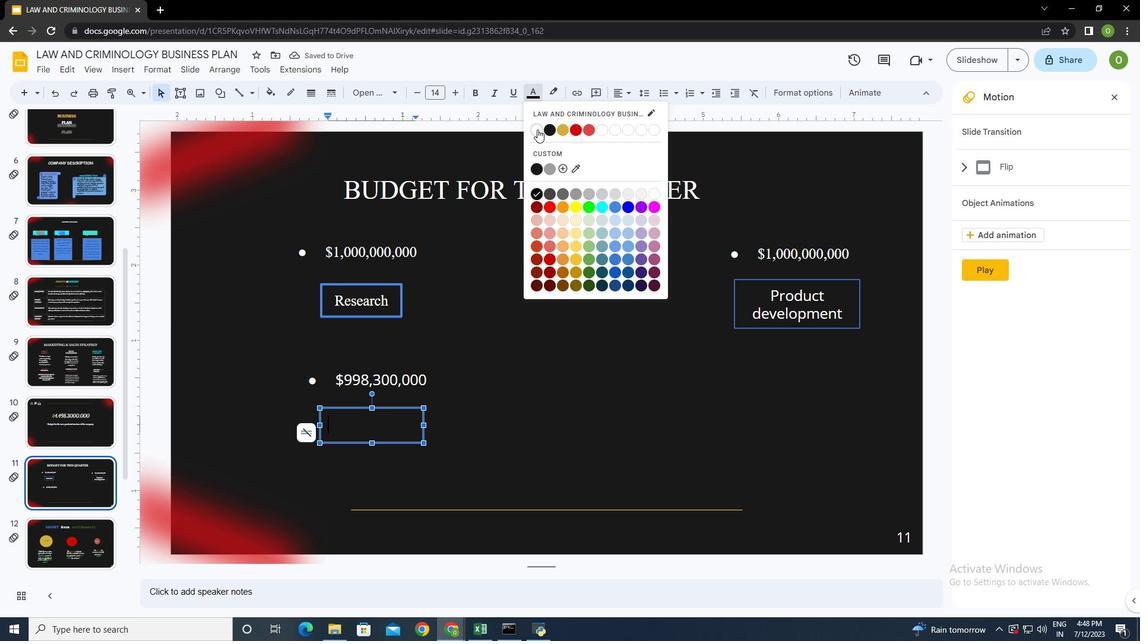
Action: Mouse moved to (370, 406)
Screenshot: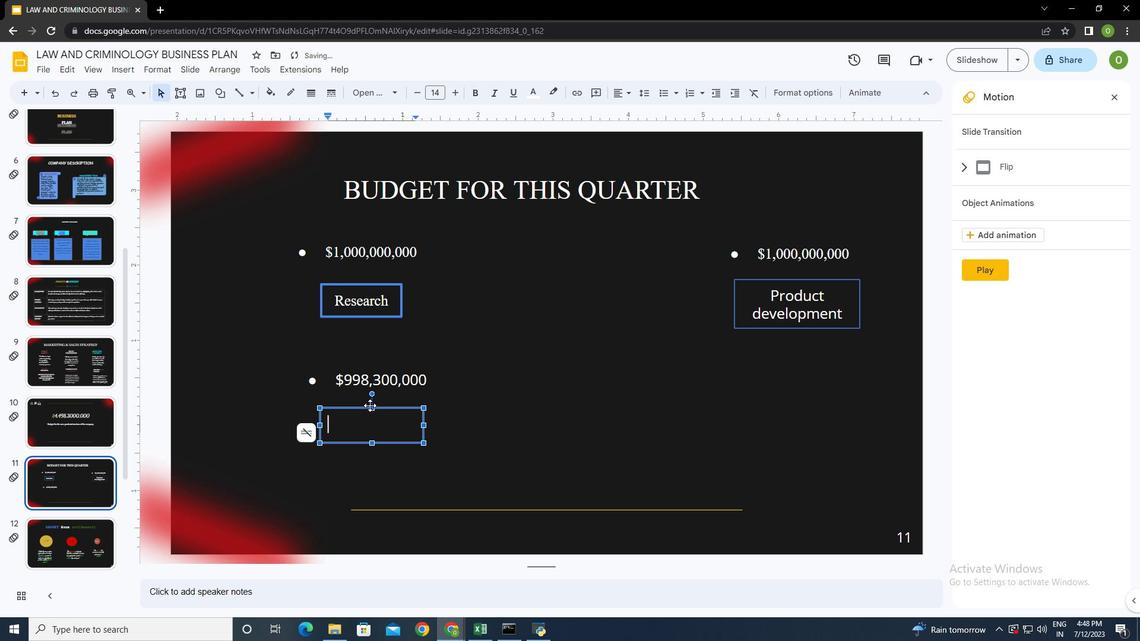
Action: Key pressed <Key.shift>Talent<Key.space>acc<Key.backspace>quisition<Key.shift_r><Key.left><Key.left><Key.left><Key.left><Key.left><Key.left><Key.left><Key.left><Key.left><Key.left><Key.left><Key.left><Key.left><Key.left><Key.left><Key.left><Key.left><Key.left><Key.left><Key.left><Key.left><Key.left><Key.left><Key.left><Key.left><Key.left><Key.left>
Screenshot: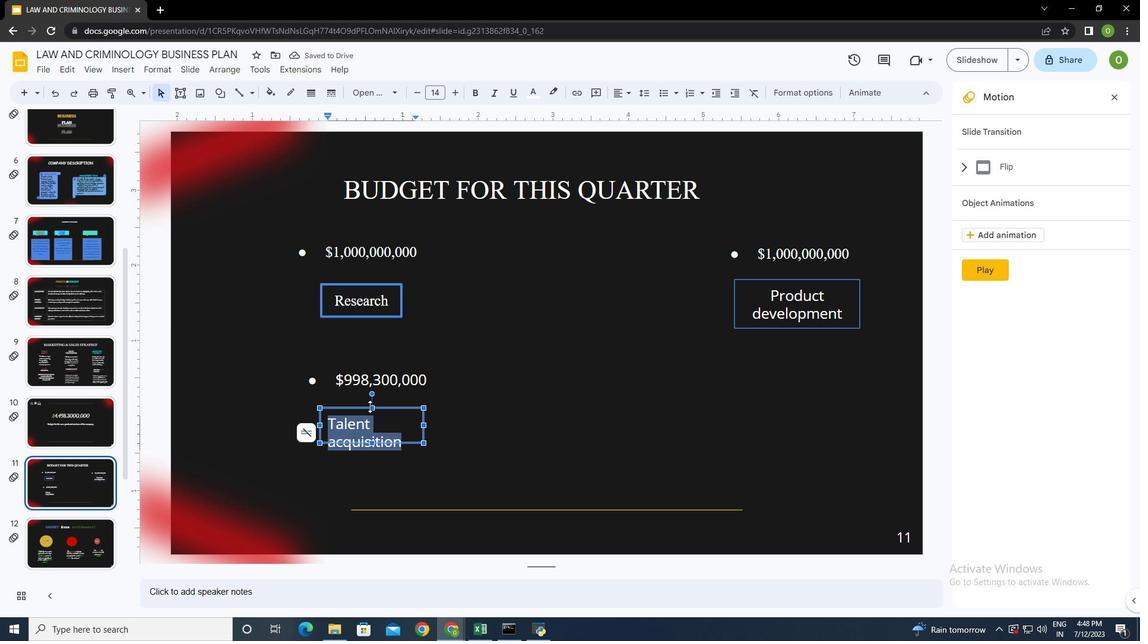 
Action: Mouse moved to (375, 87)
Screenshot: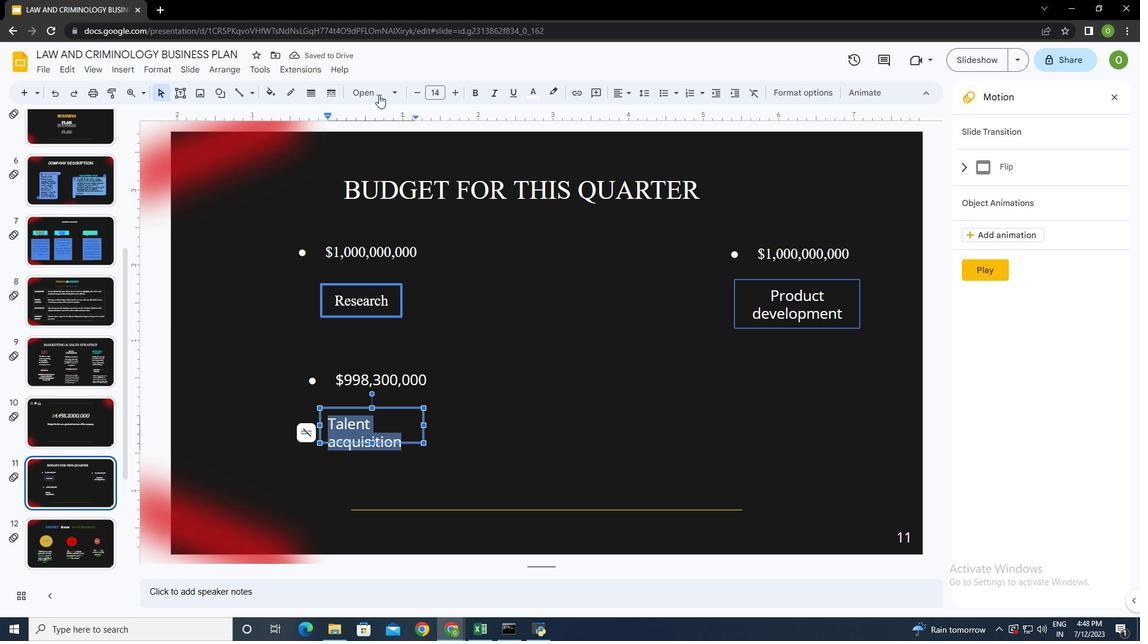 
Action: Mouse pressed left at (375, 87)
Screenshot: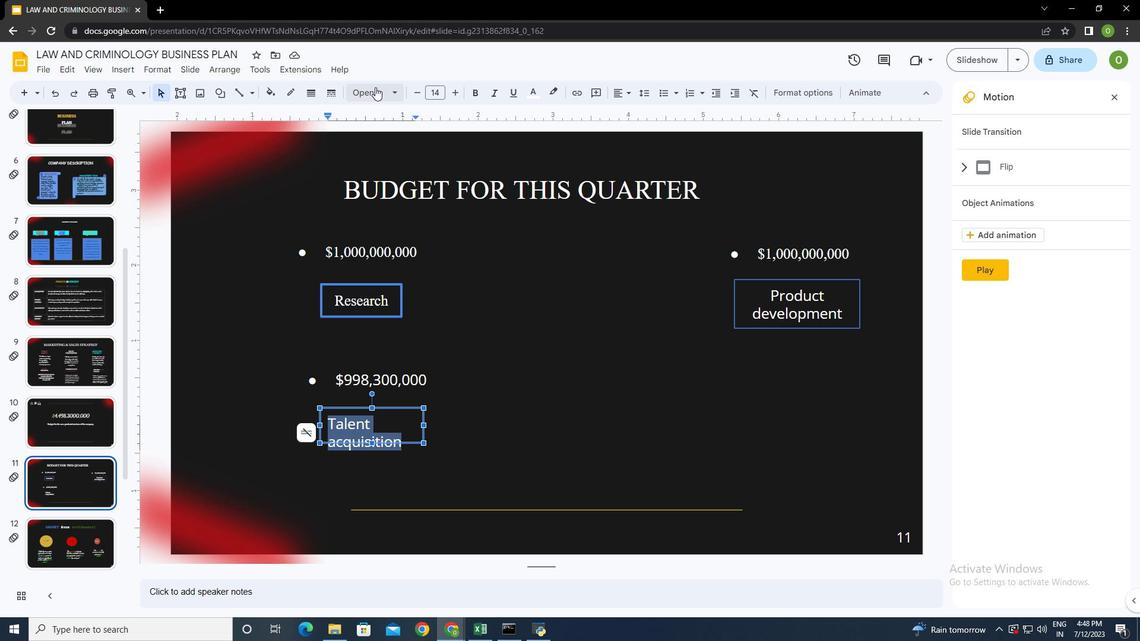 
Action: Mouse moved to (402, 226)
Screenshot: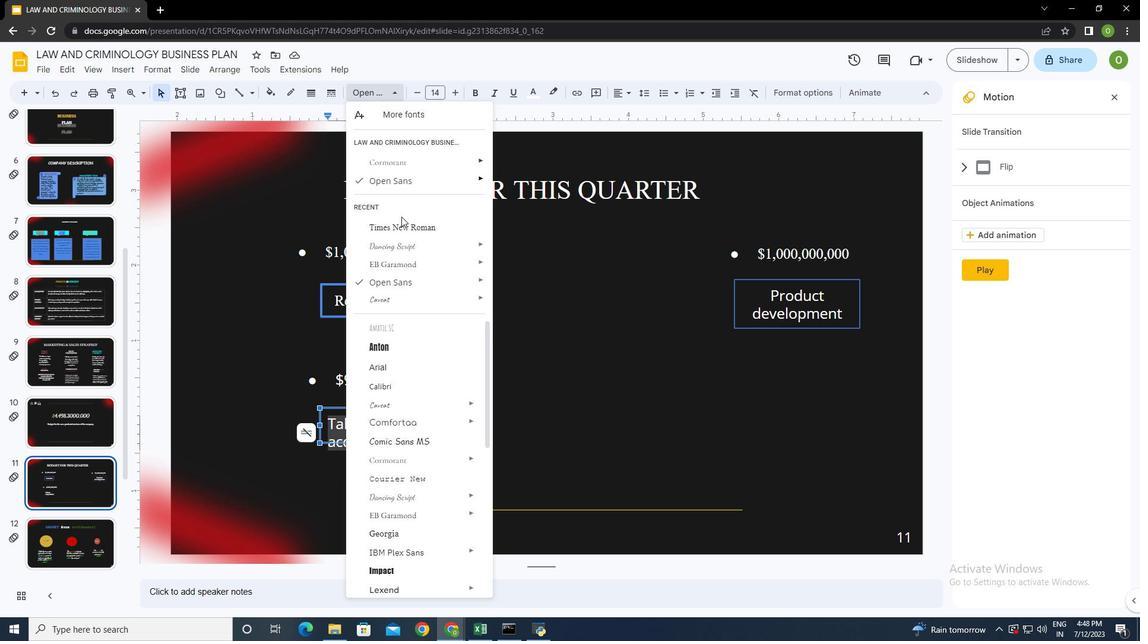 
Action: Mouse pressed left at (402, 226)
Screenshot: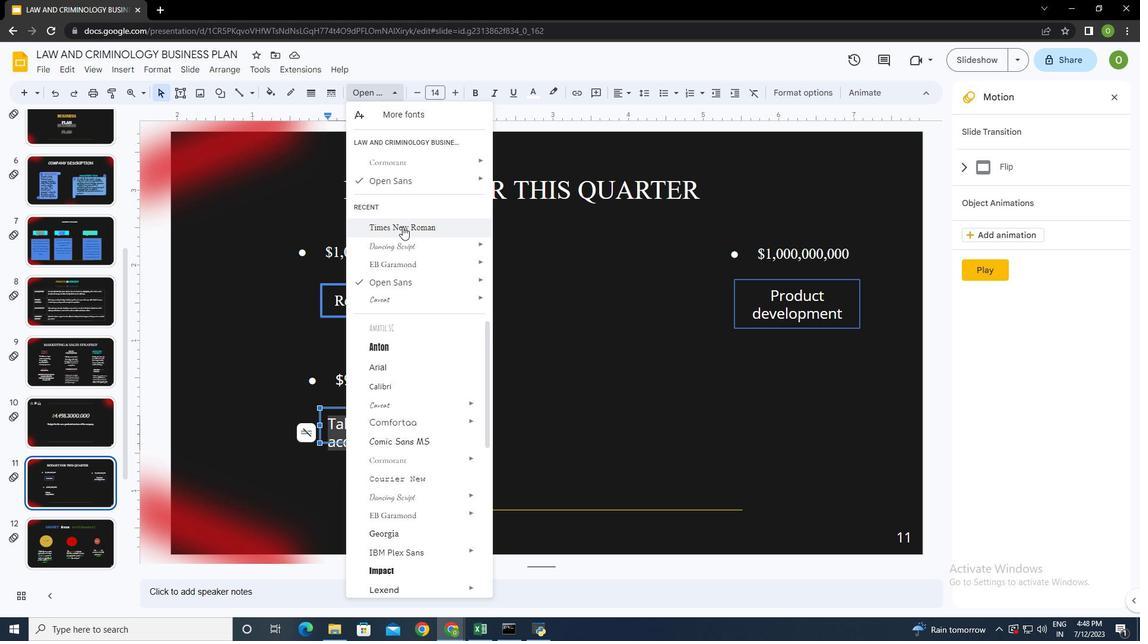 
Action: Mouse moved to (424, 426)
Screenshot: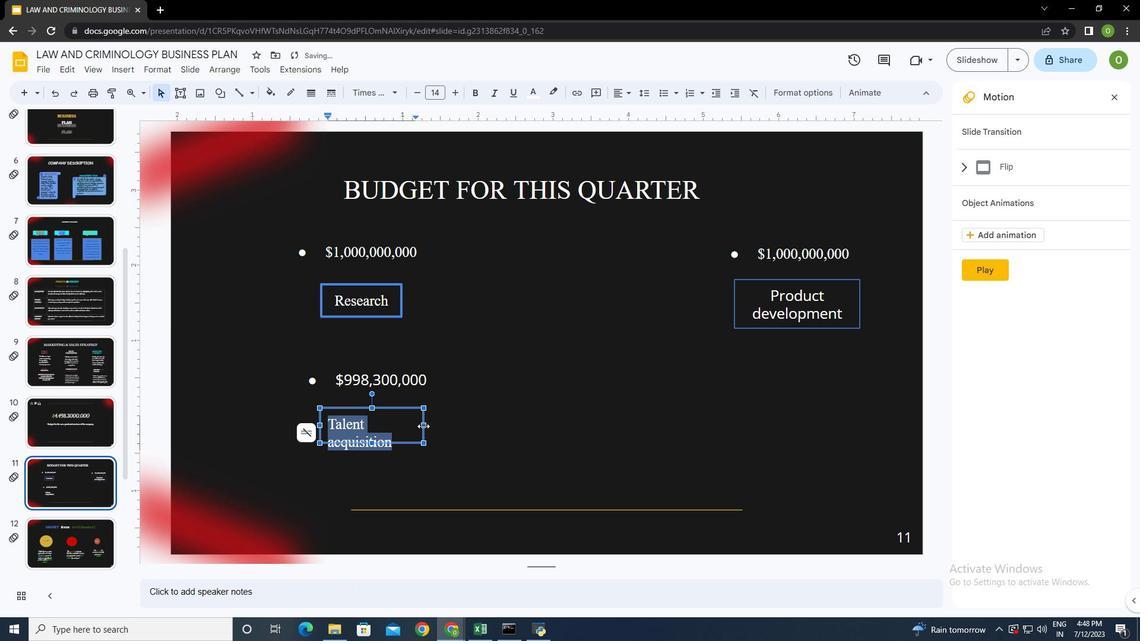 
Action: Mouse pressed left at (424, 426)
Screenshot: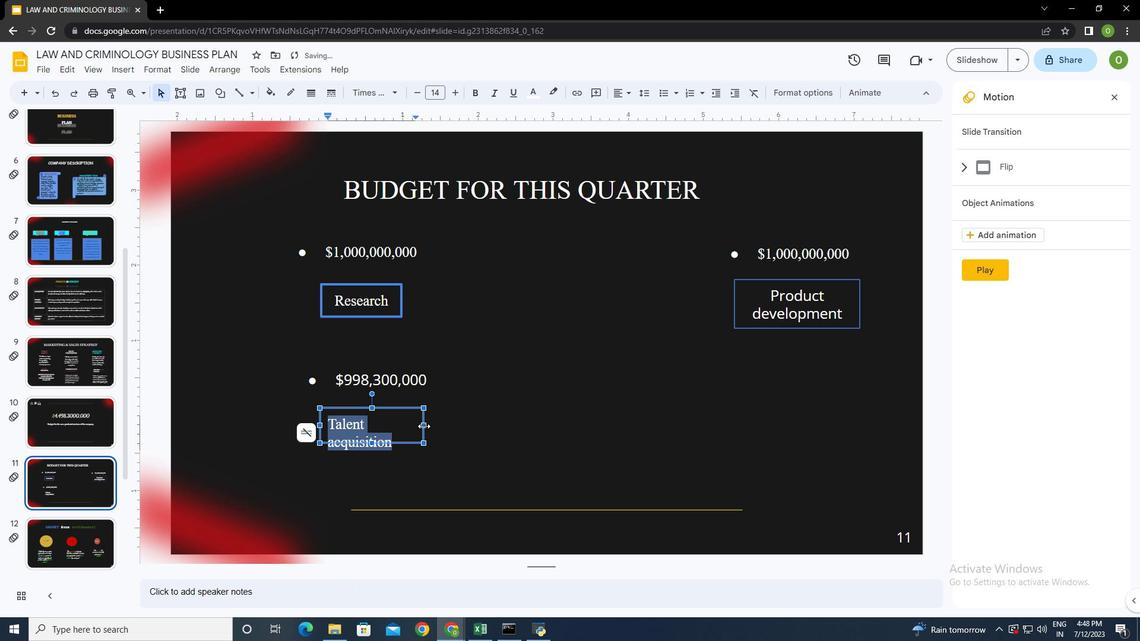 
Action: Mouse moved to (383, 445)
Screenshot: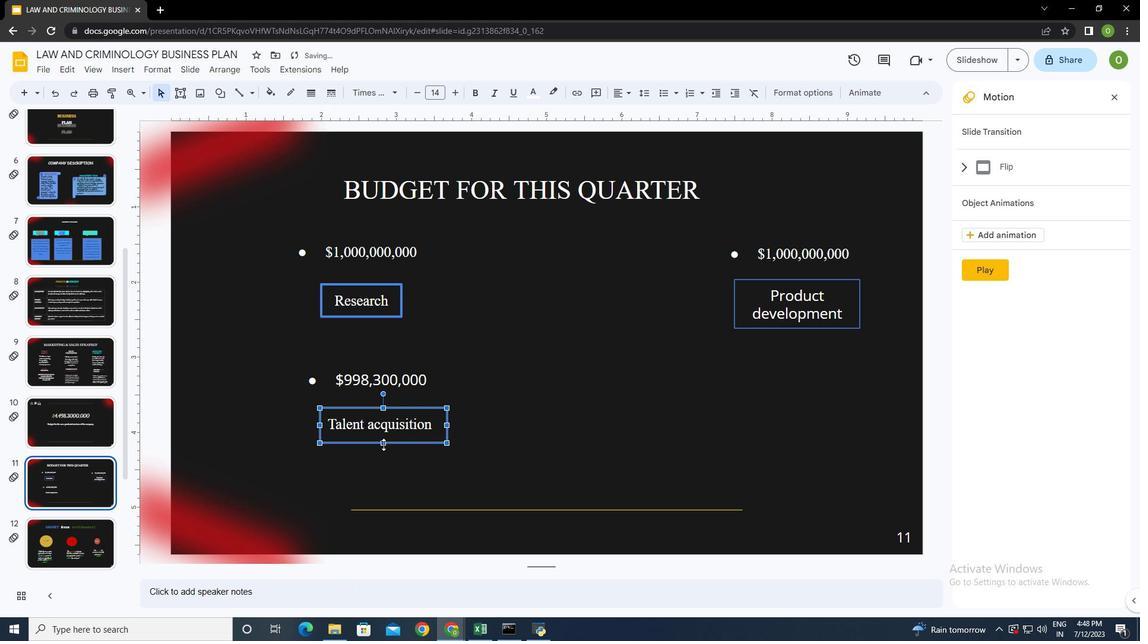 
Action: Mouse pressed left at (383, 445)
Screenshot: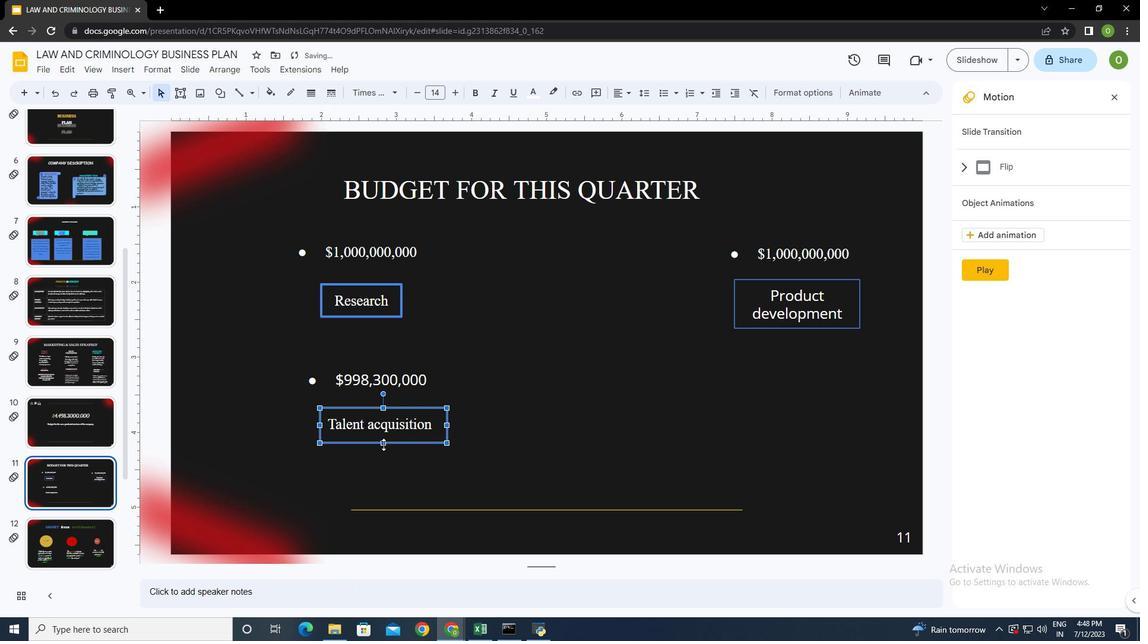 
Action: Mouse moved to (446, 430)
Screenshot: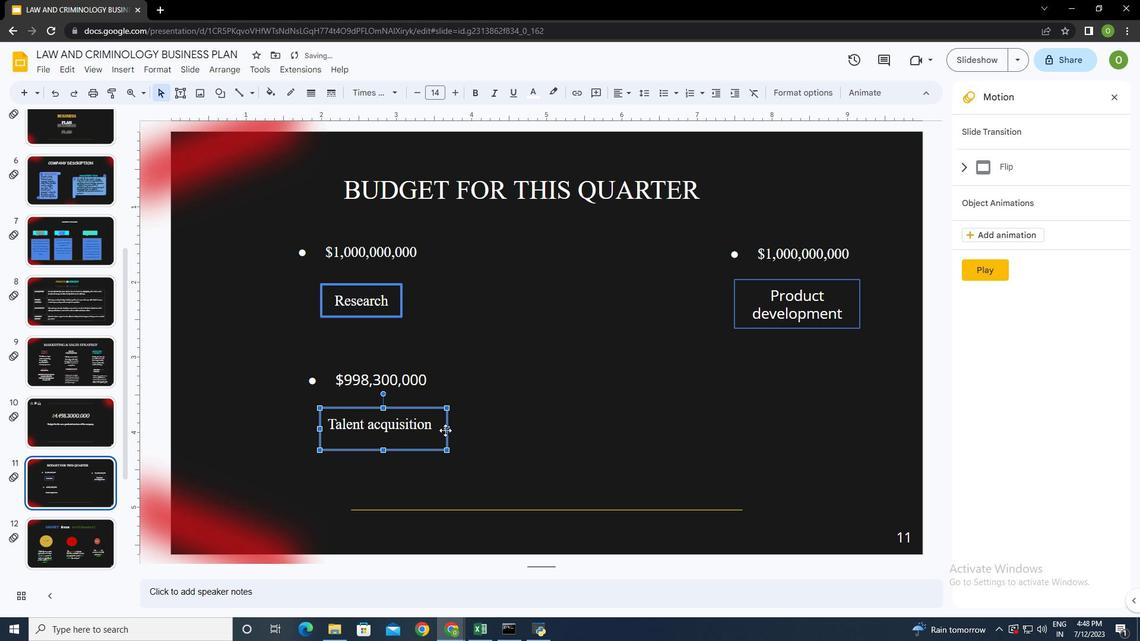 
Action: Mouse pressed left at (446, 430)
Screenshot: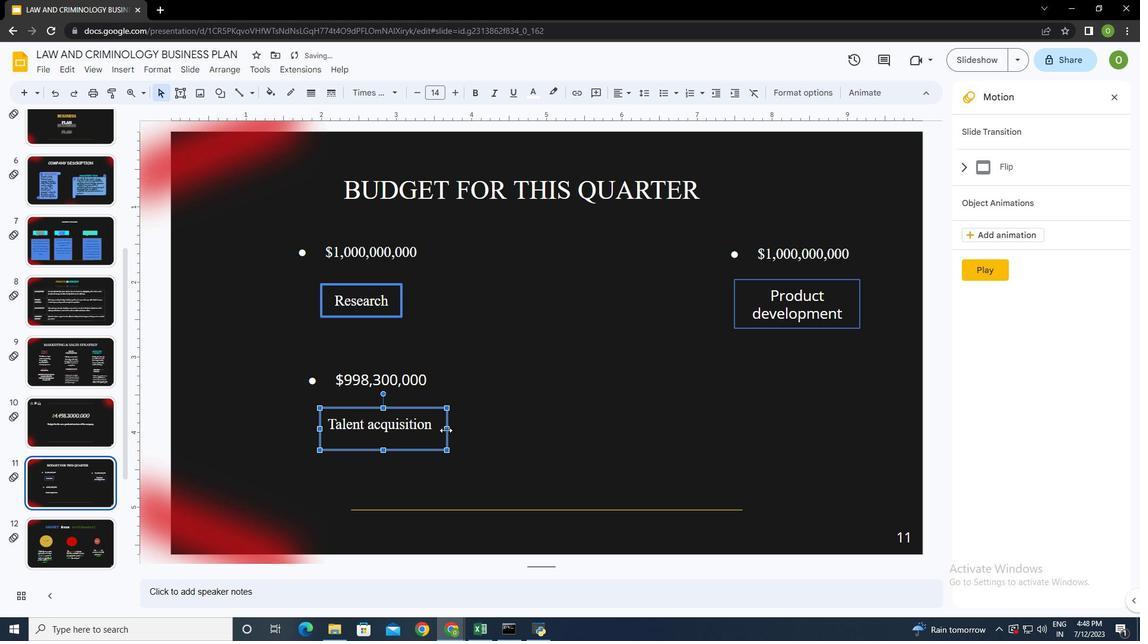 
Action: Mouse moved to (496, 437)
